 Task: Research Airbnb options in Hsinchu, Taiwan from 5th December, 2023 to 15th December, 2023 for 9 adults.5 bedrooms having 5 beds and 5 bathrooms. Property type can be house. Booking option can be shelf check-in. Look for 5 properties as per requirement.
Action: Mouse moved to (611, 81)
Screenshot: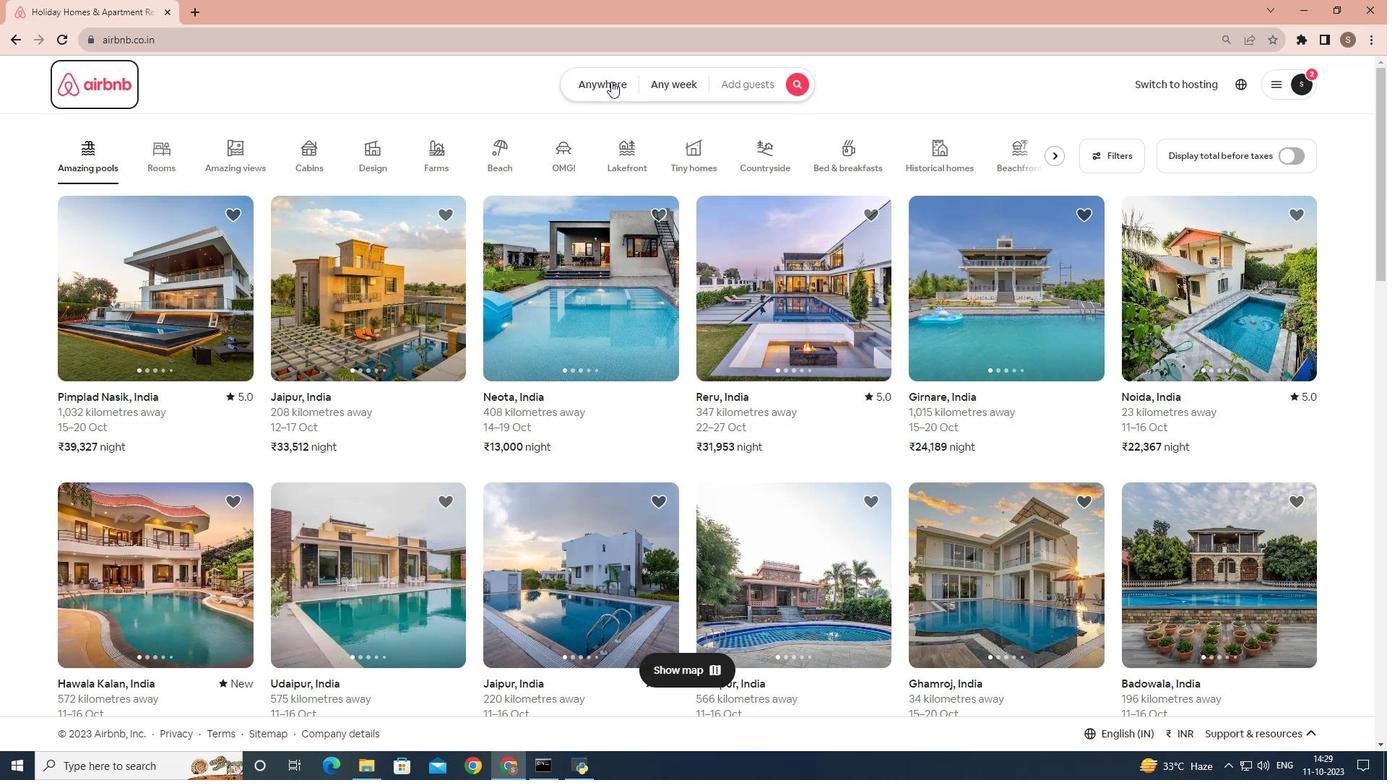 
Action: Mouse pressed left at (611, 81)
Screenshot: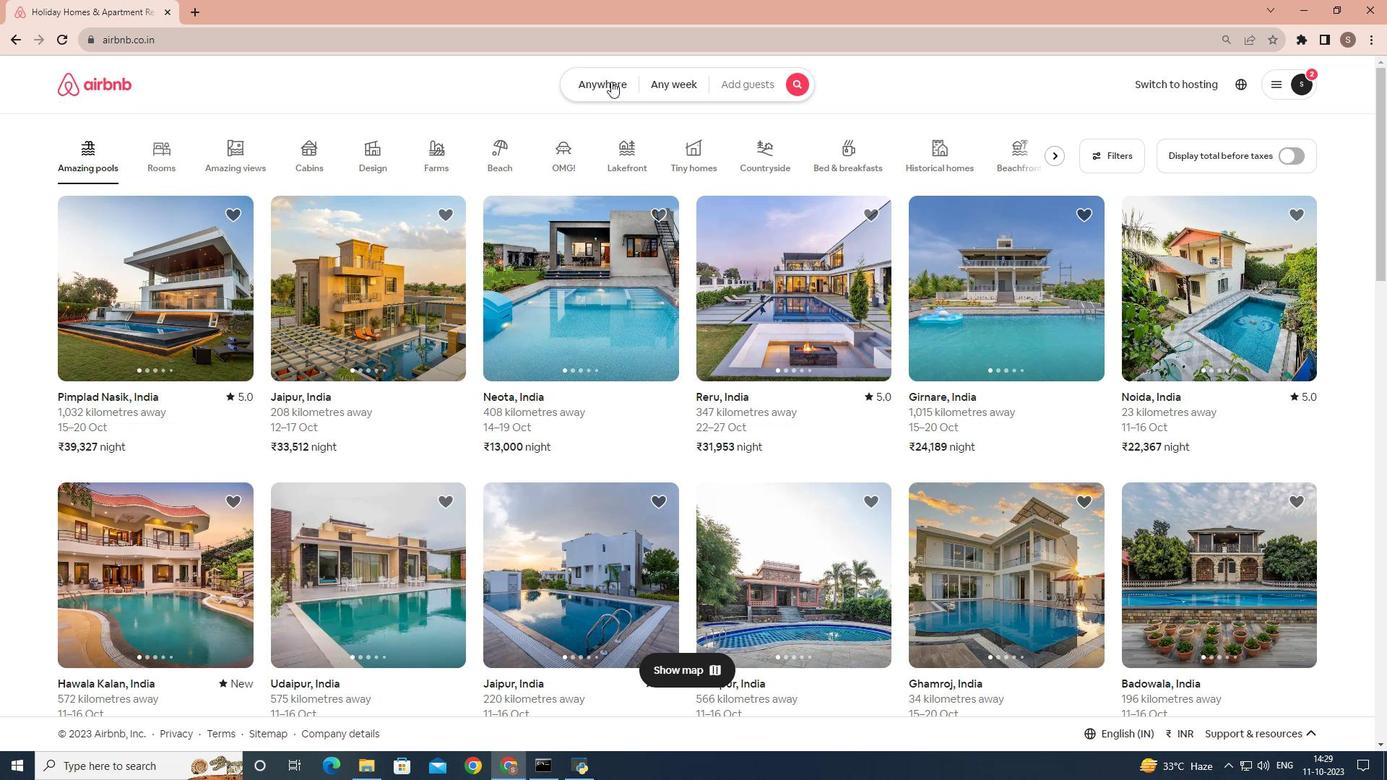 
Action: Mouse moved to (557, 155)
Screenshot: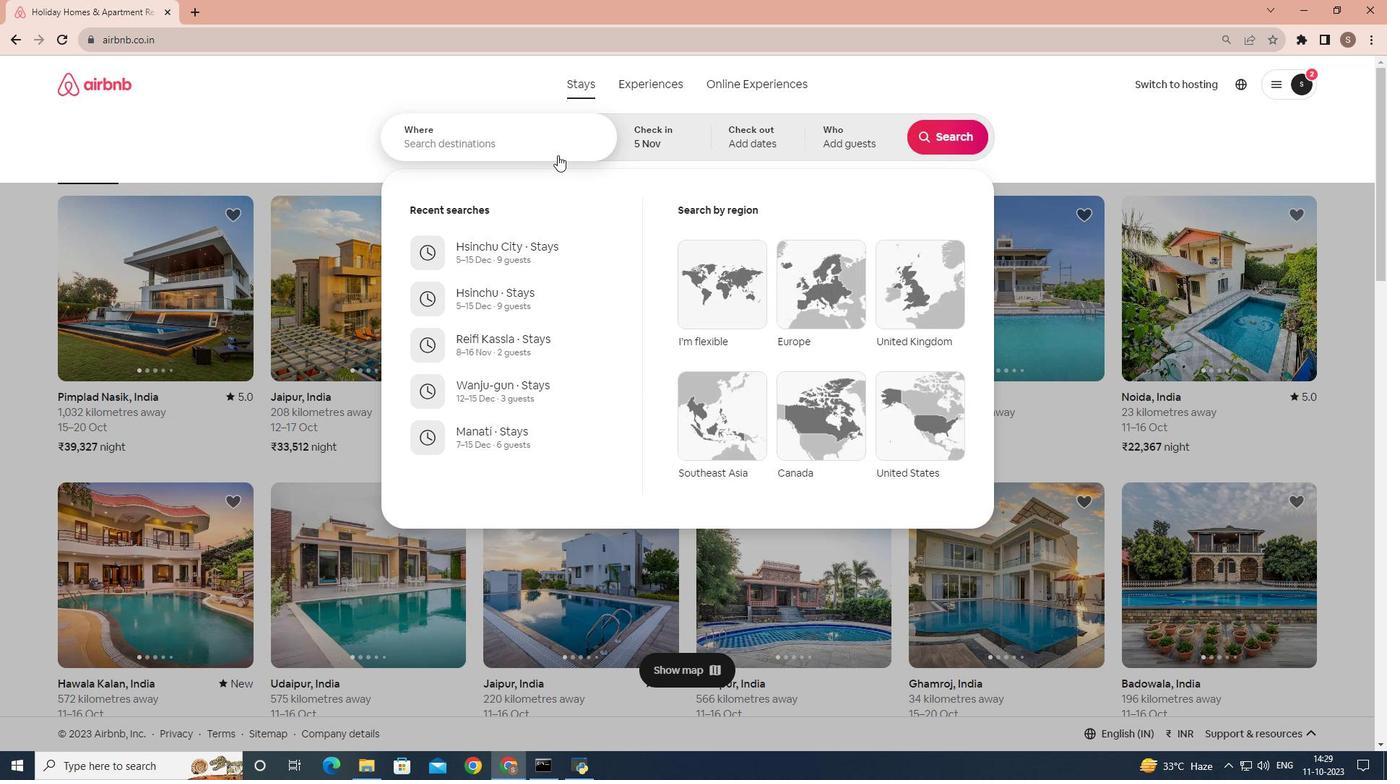 
Action: Mouse pressed left at (557, 155)
Screenshot: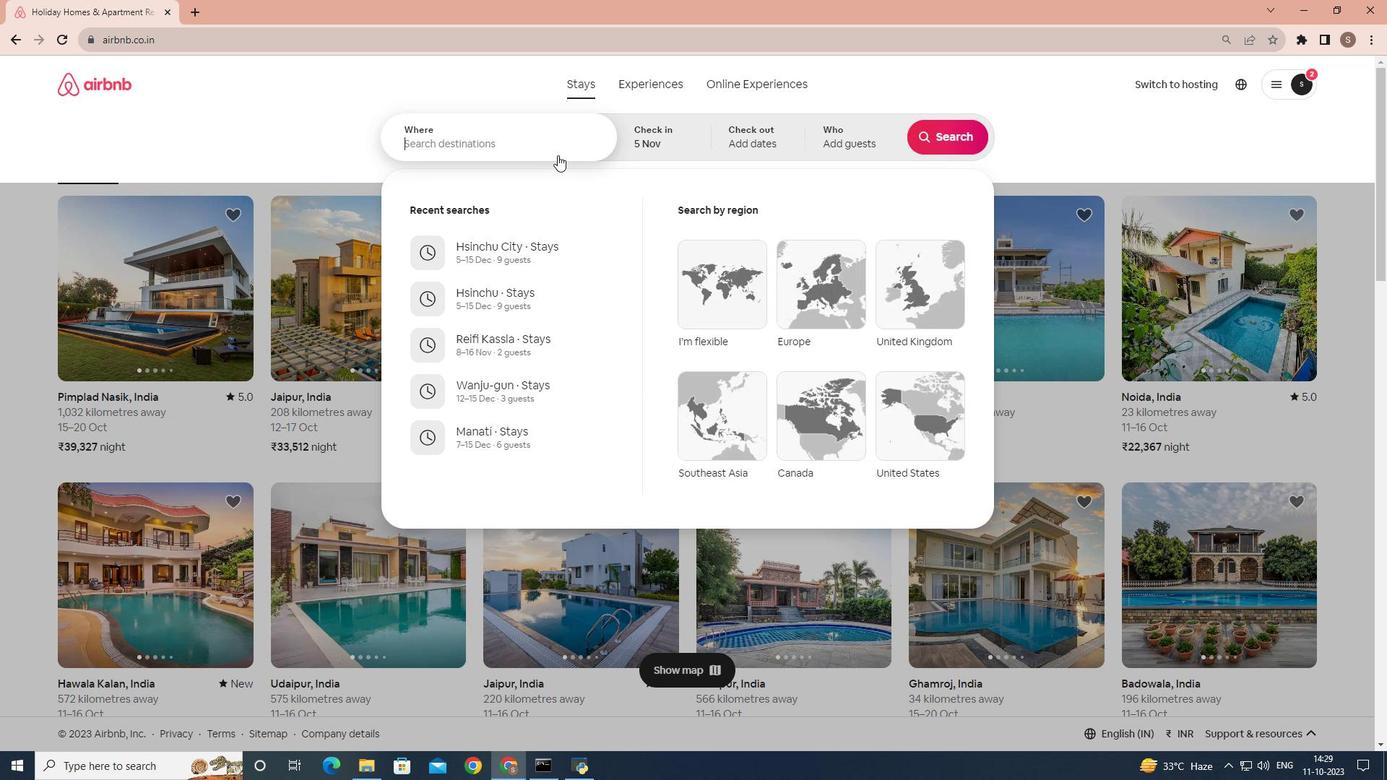 
Action: Mouse moved to (556, 155)
Screenshot: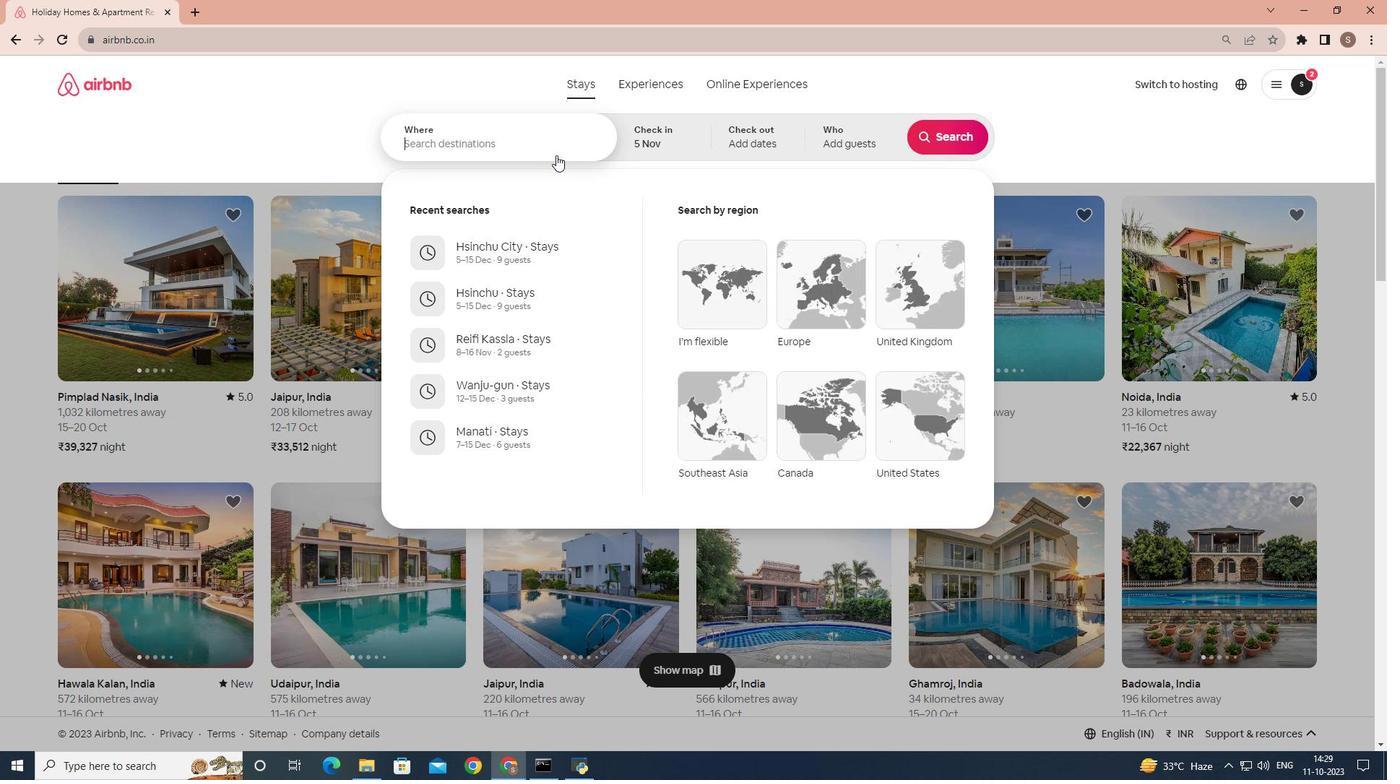 
Action: Key pressed <Key.shift>Hi<Key.backspace>sinchu,<Key.space><Key.shift>taiwan
Screenshot: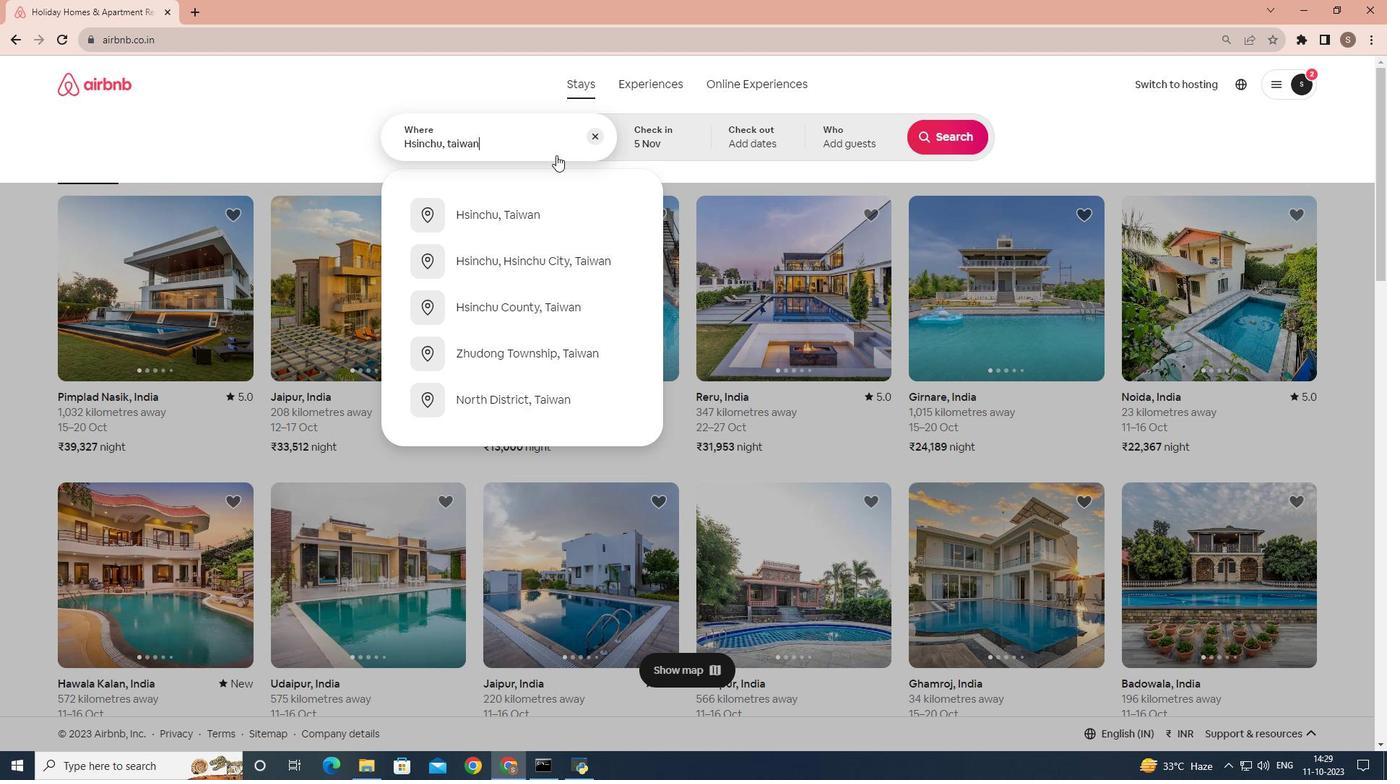 
Action: Mouse moved to (555, 203)
Screenshot: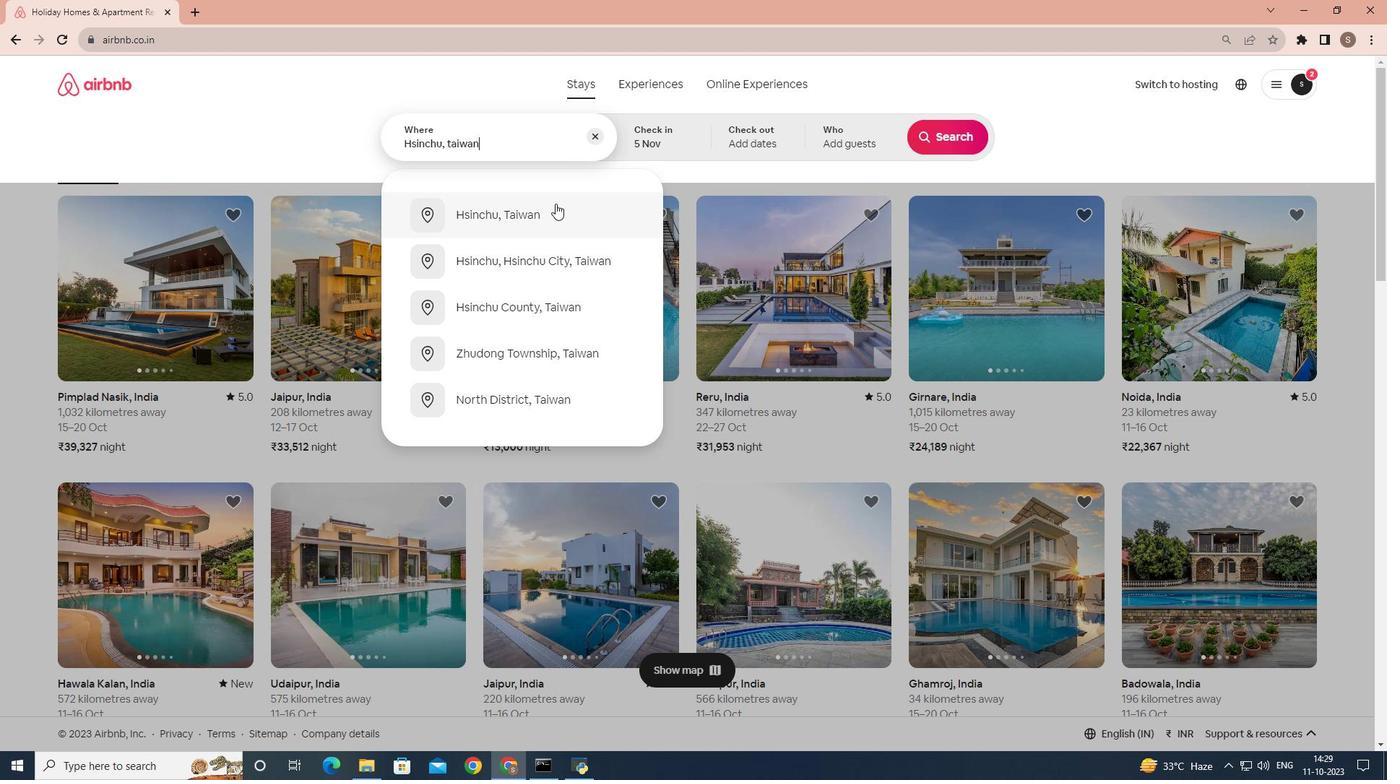 
Action: Mouse pressed left at (555, 203)
Screenshot: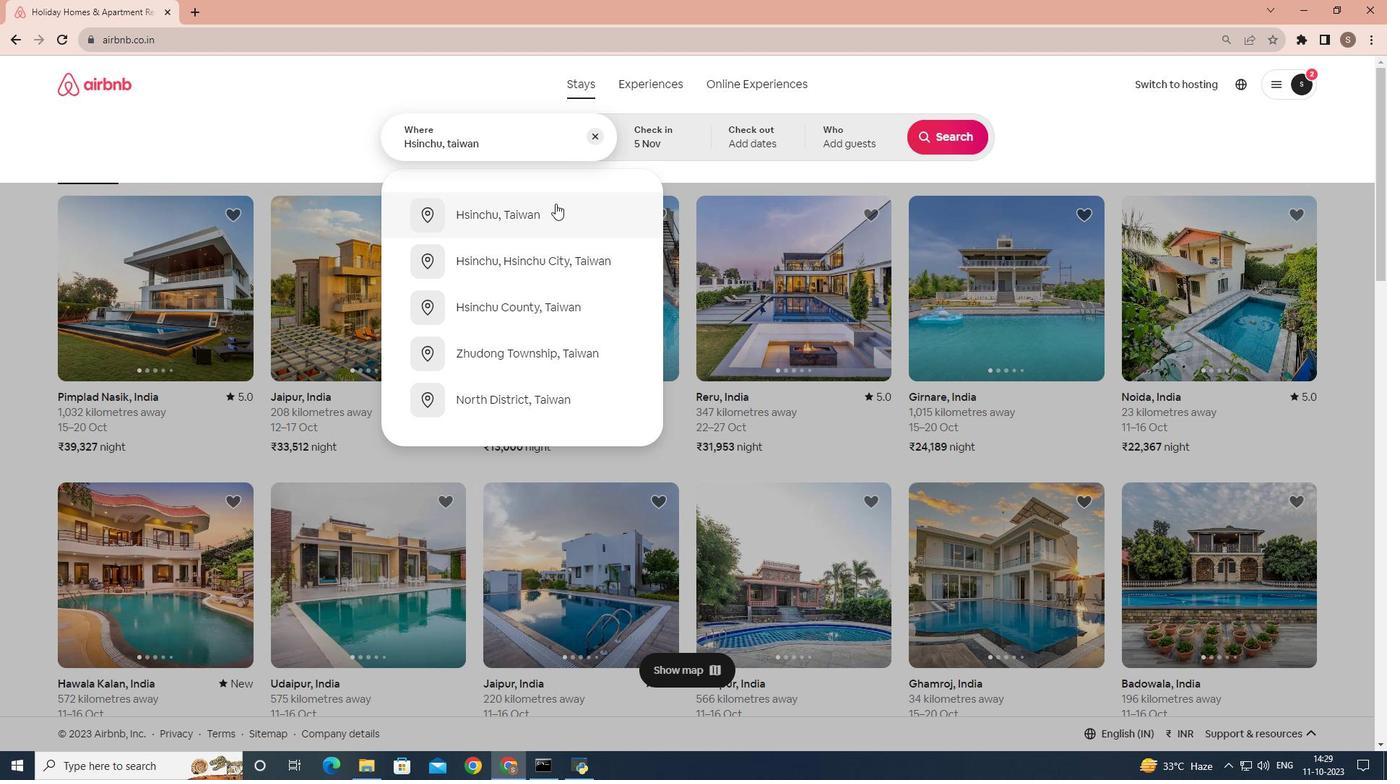 
Action: Mouse moved to (688, 137)
Screenshot: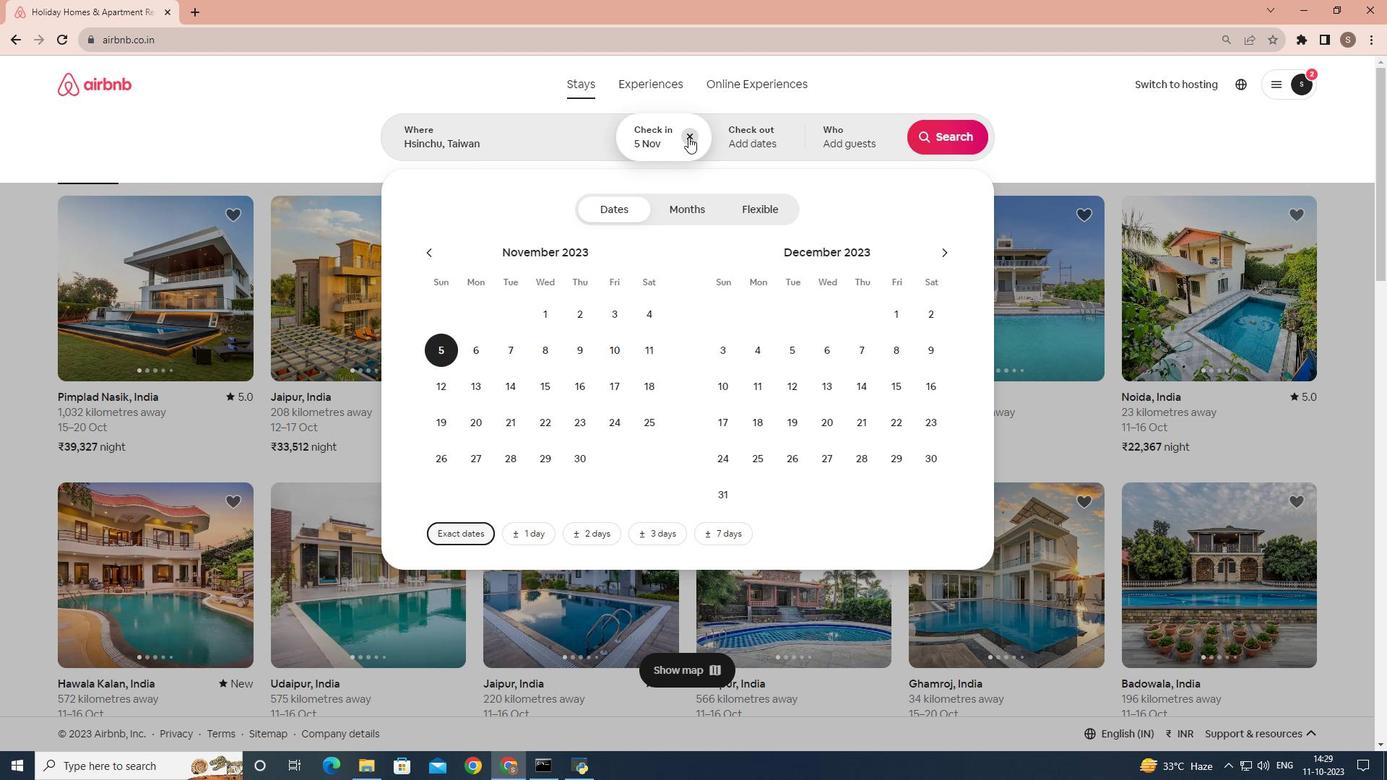 
Action: Mouse pressed left at (688, 137)
Screenshot: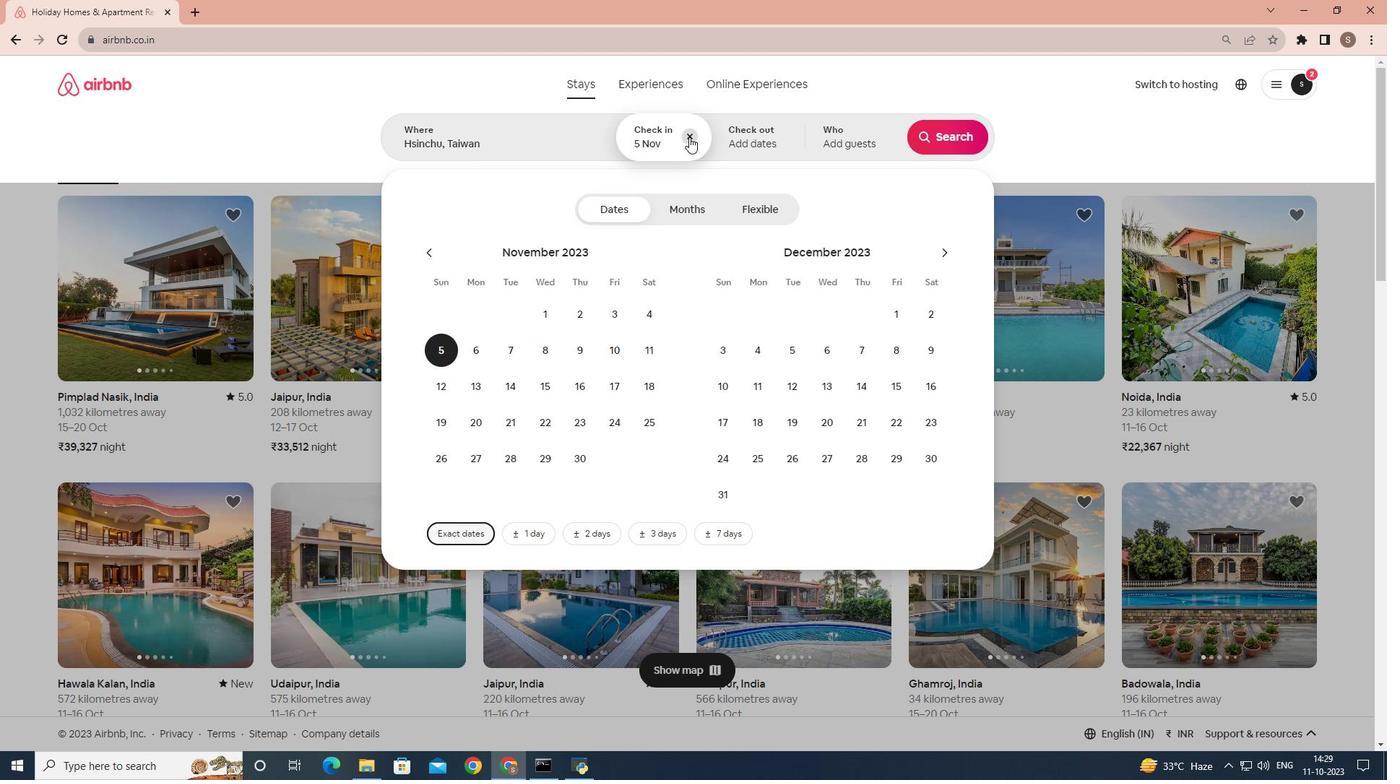 
Action: Mouse moved to (799, 356)
Screenshot: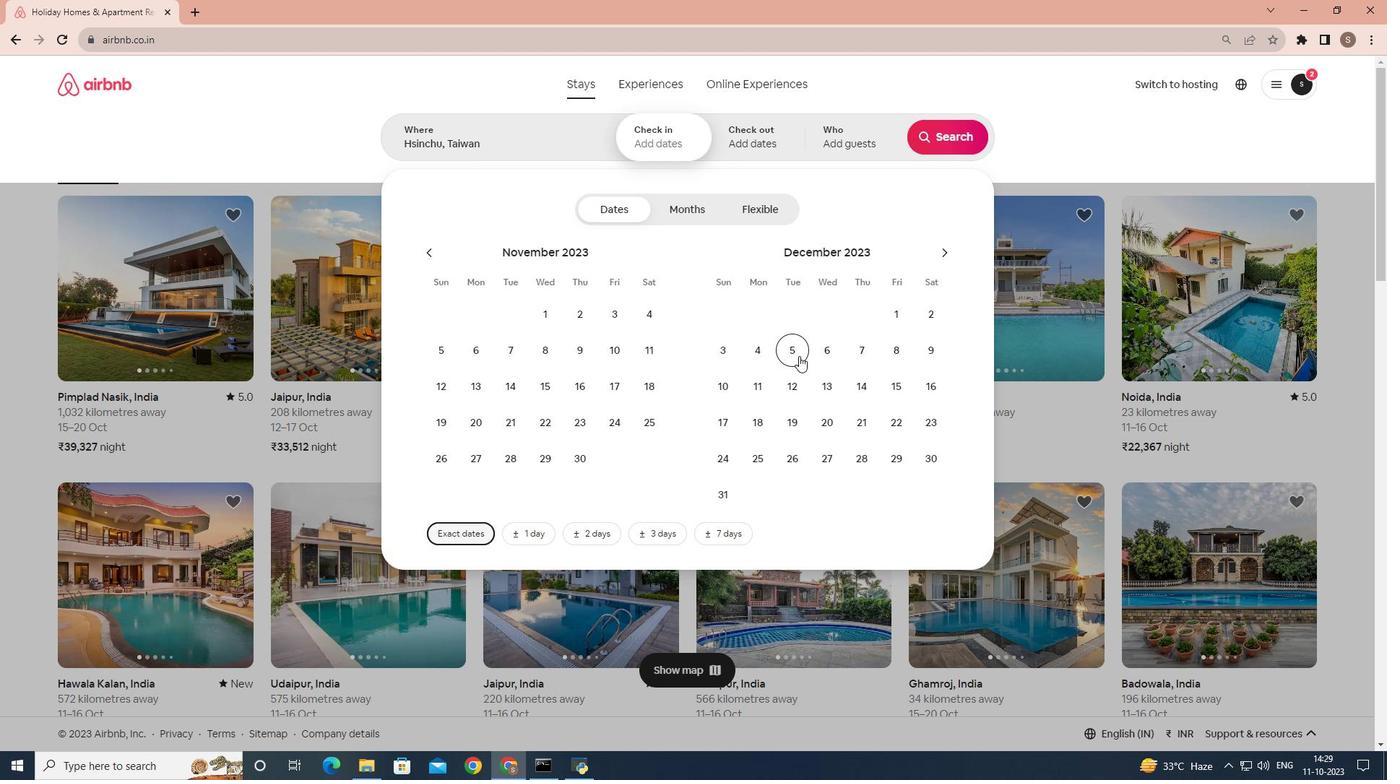 
Action: Mouse pressed left at (799, 356)
Screenshot: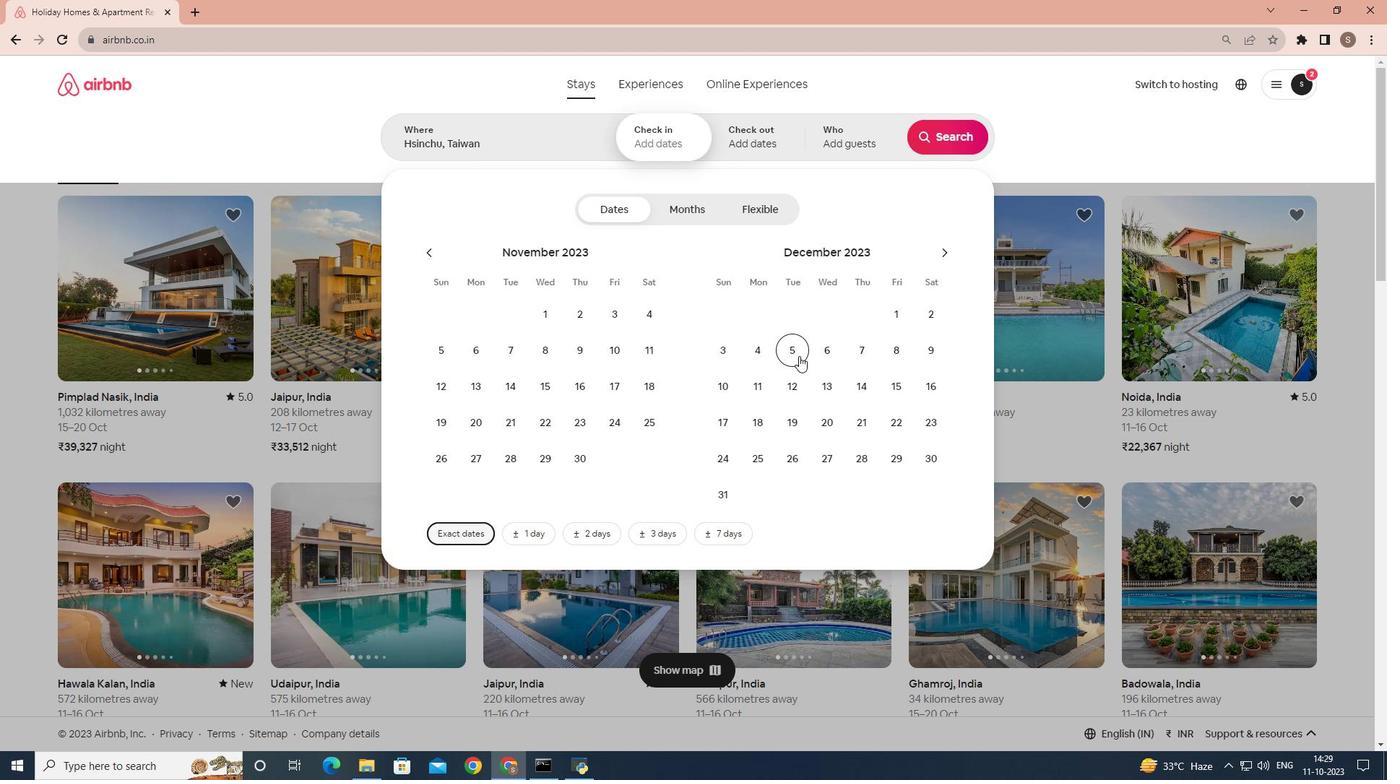 
Action: Mouse moved to (896, 389)
Screenshot: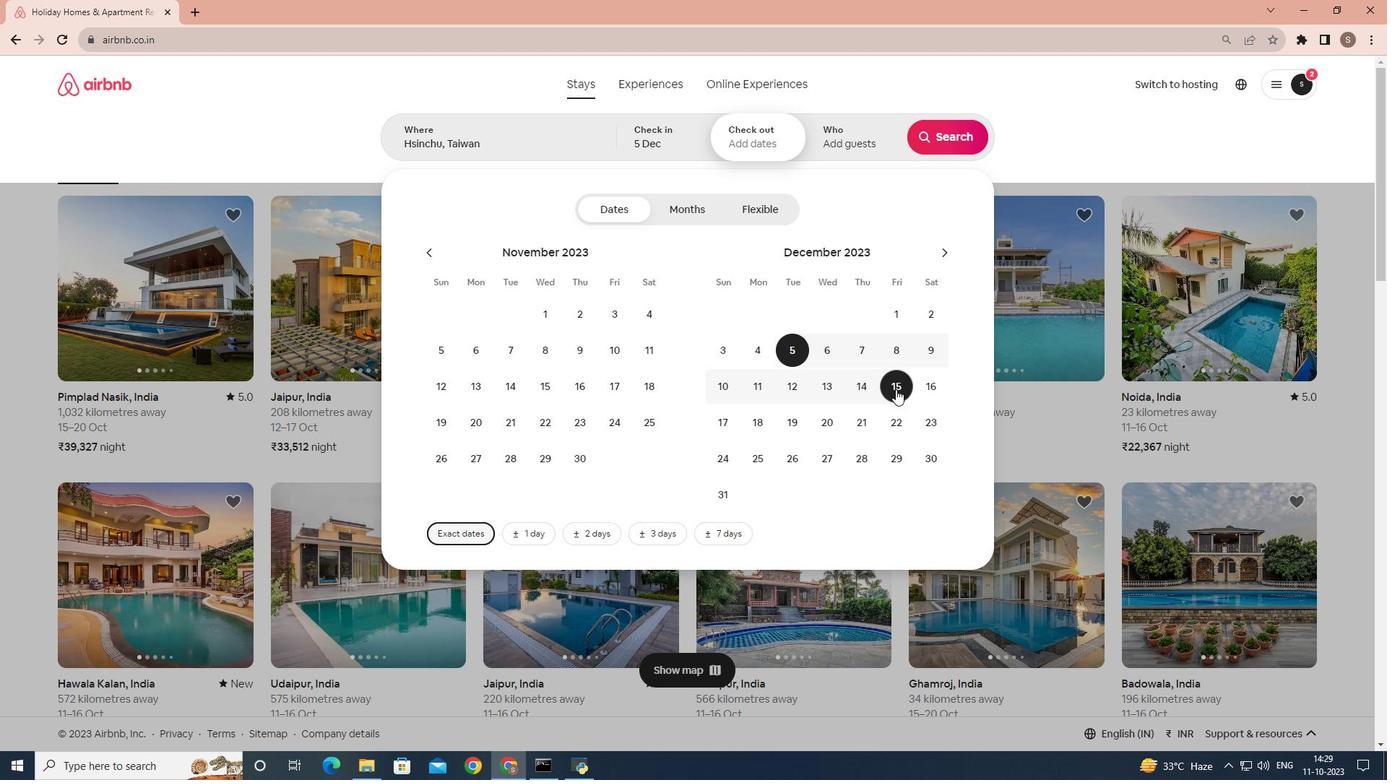 
Action: Mouse pressed left at (896, 389)
Screenshot: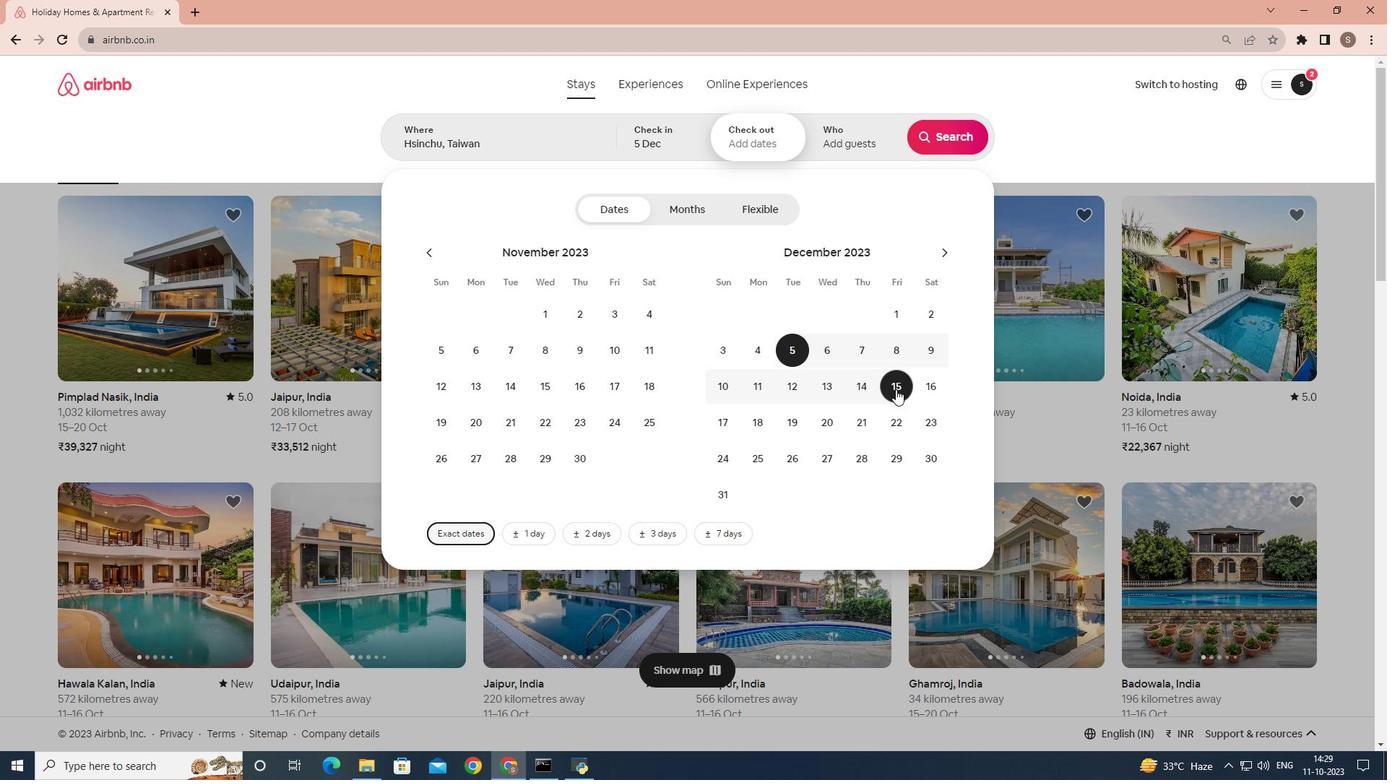 
Action: Mouse moved to (851, 143)
Screenshot: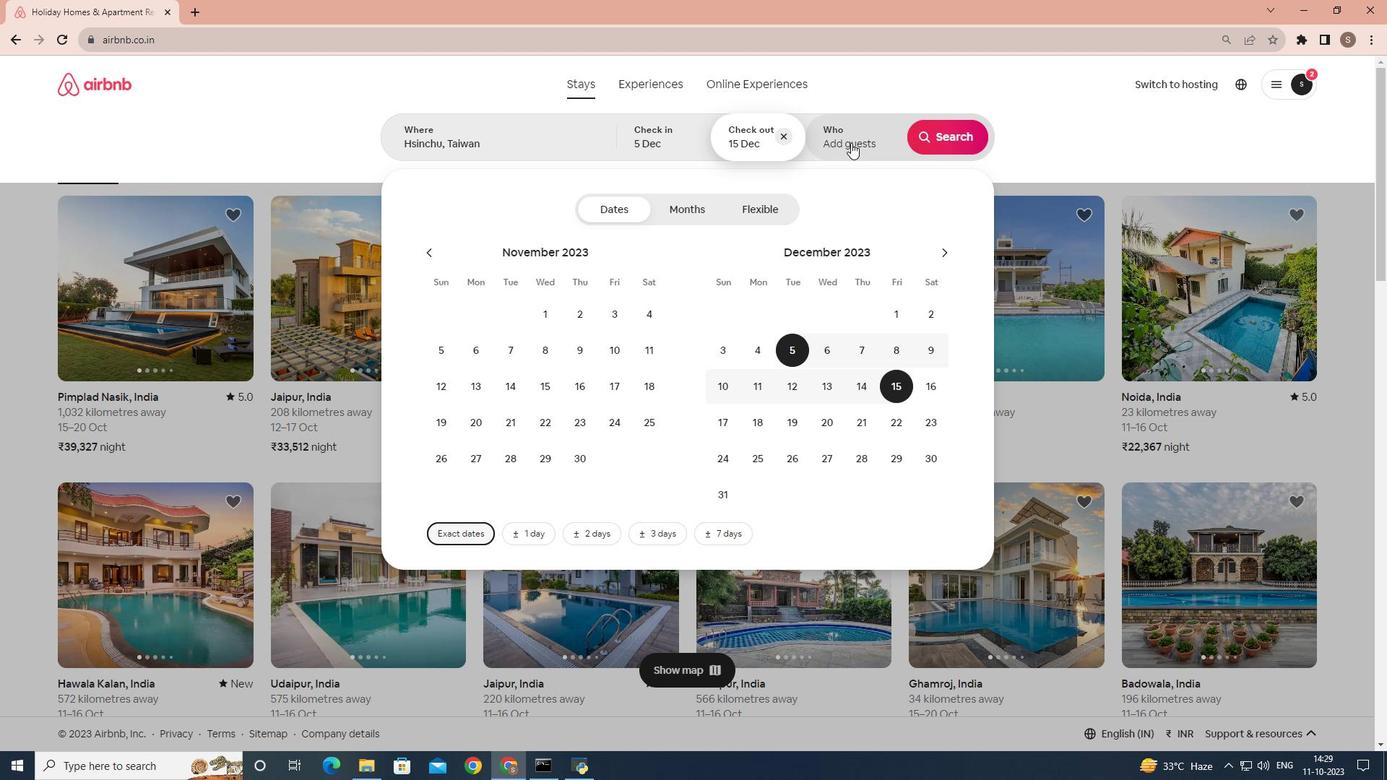 
Action: Mouse pressed left at (851, 143)
Screenshot: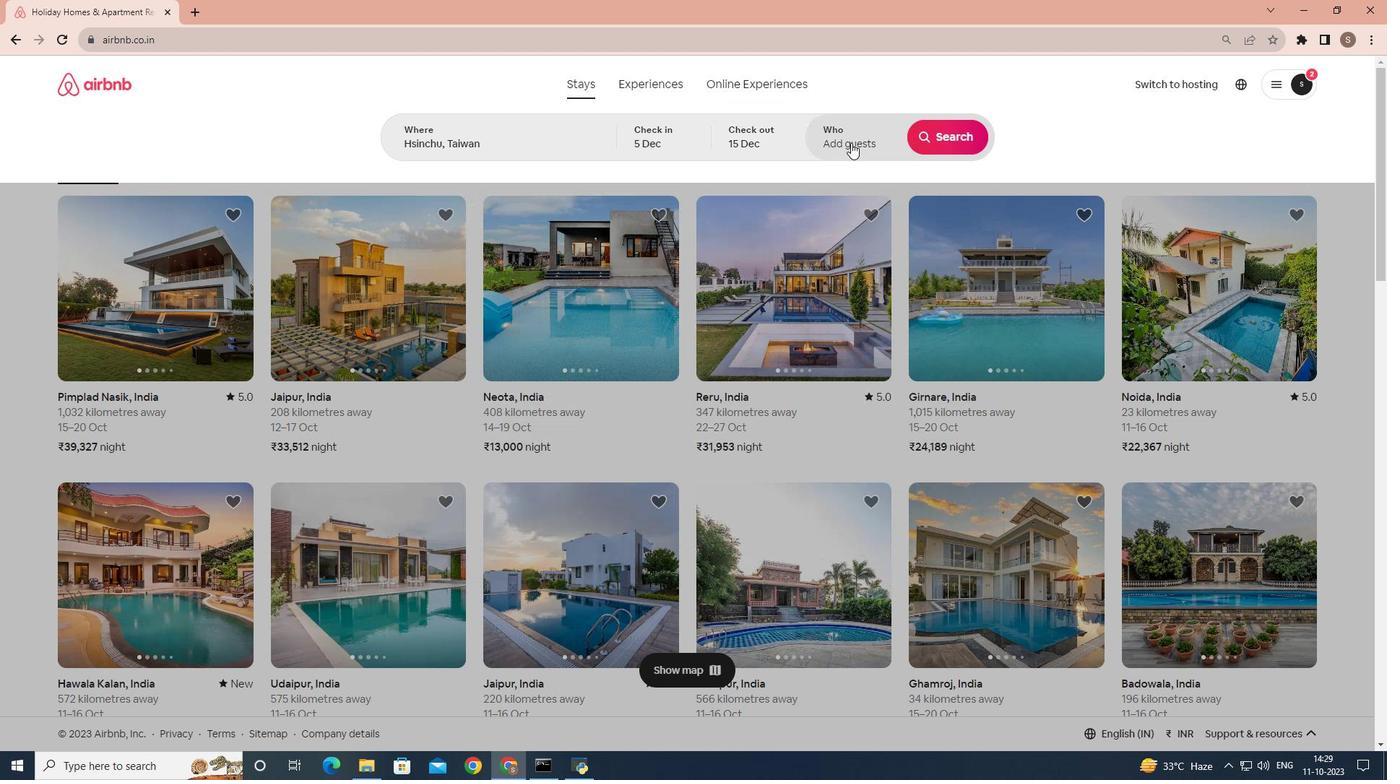 
Action: Mouse moved to (949, 207)
Screenshot: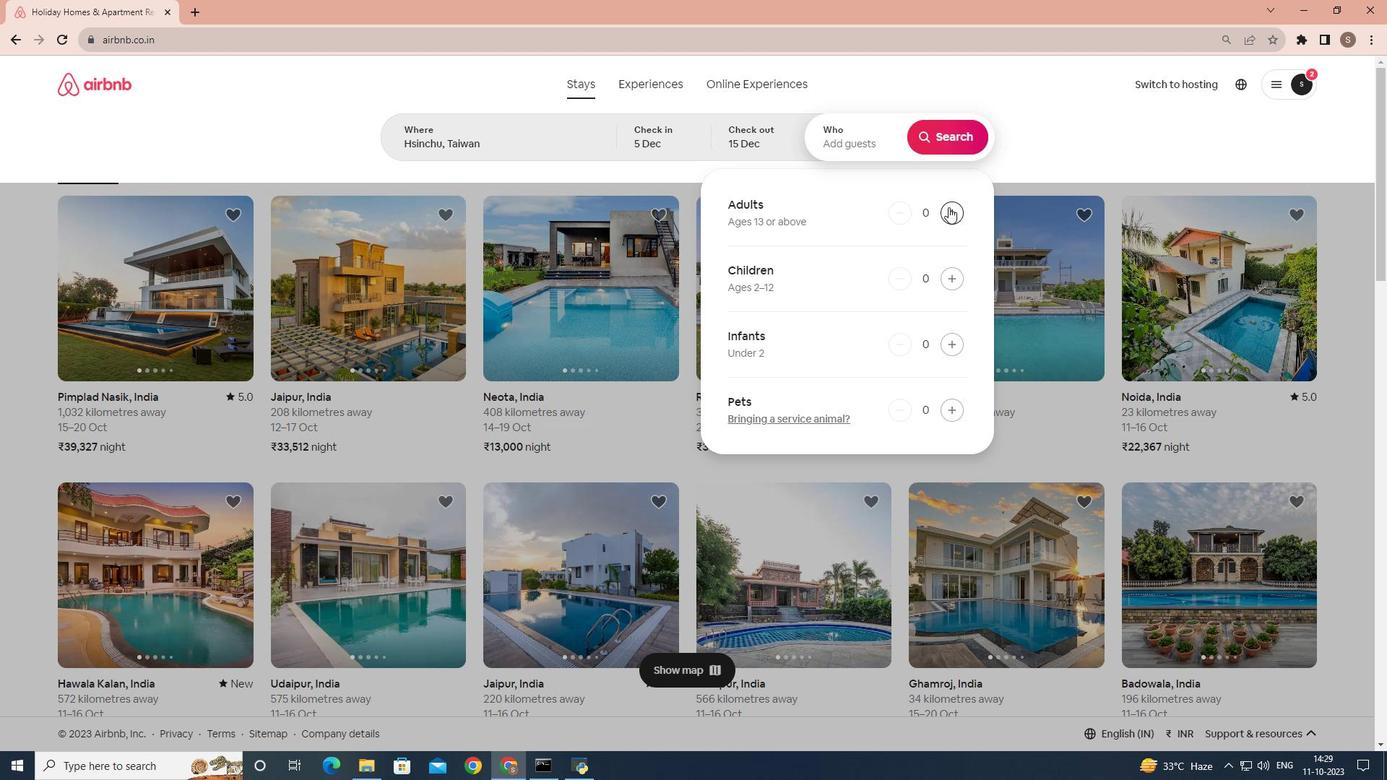 
Action: Mouse pressed left at (949, 207)
Screenshot: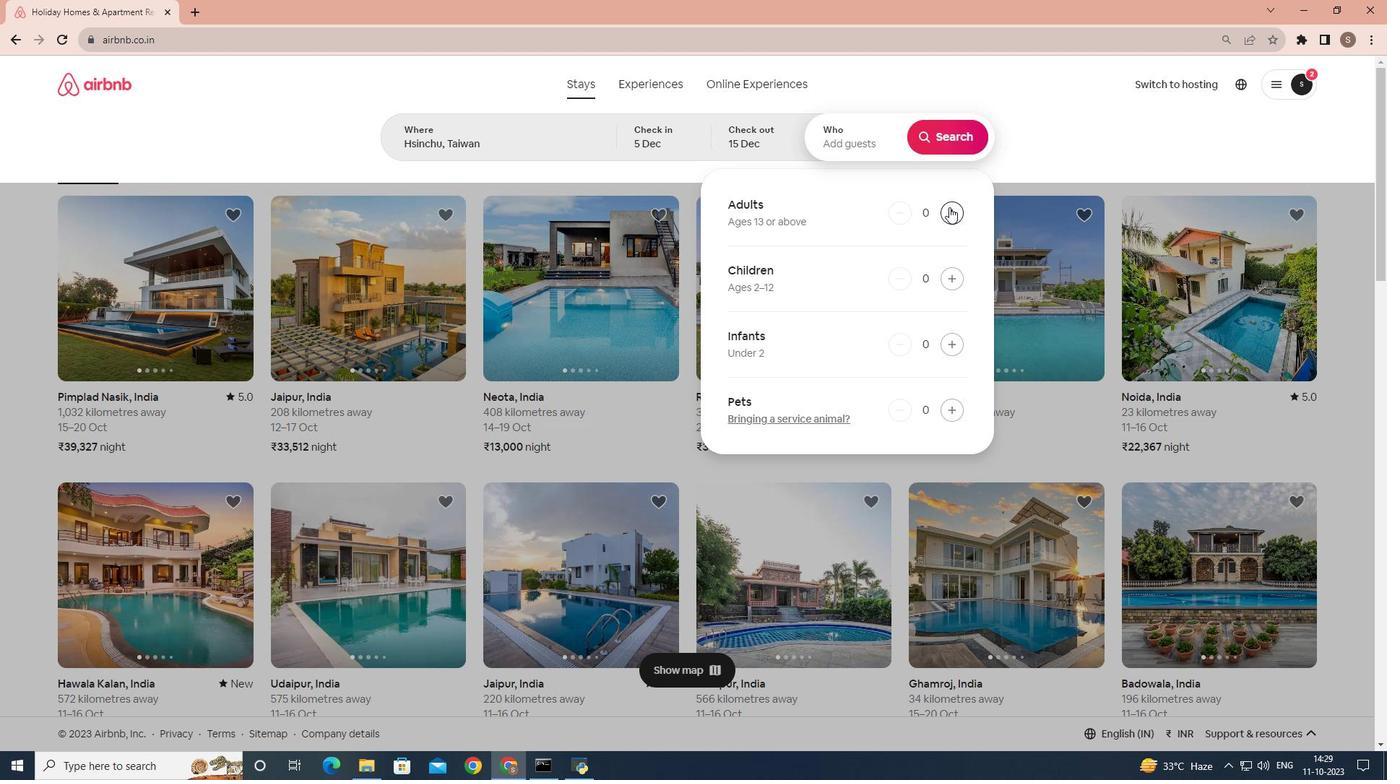 
Action: Mouse moved to (949, 207)
Screenshot: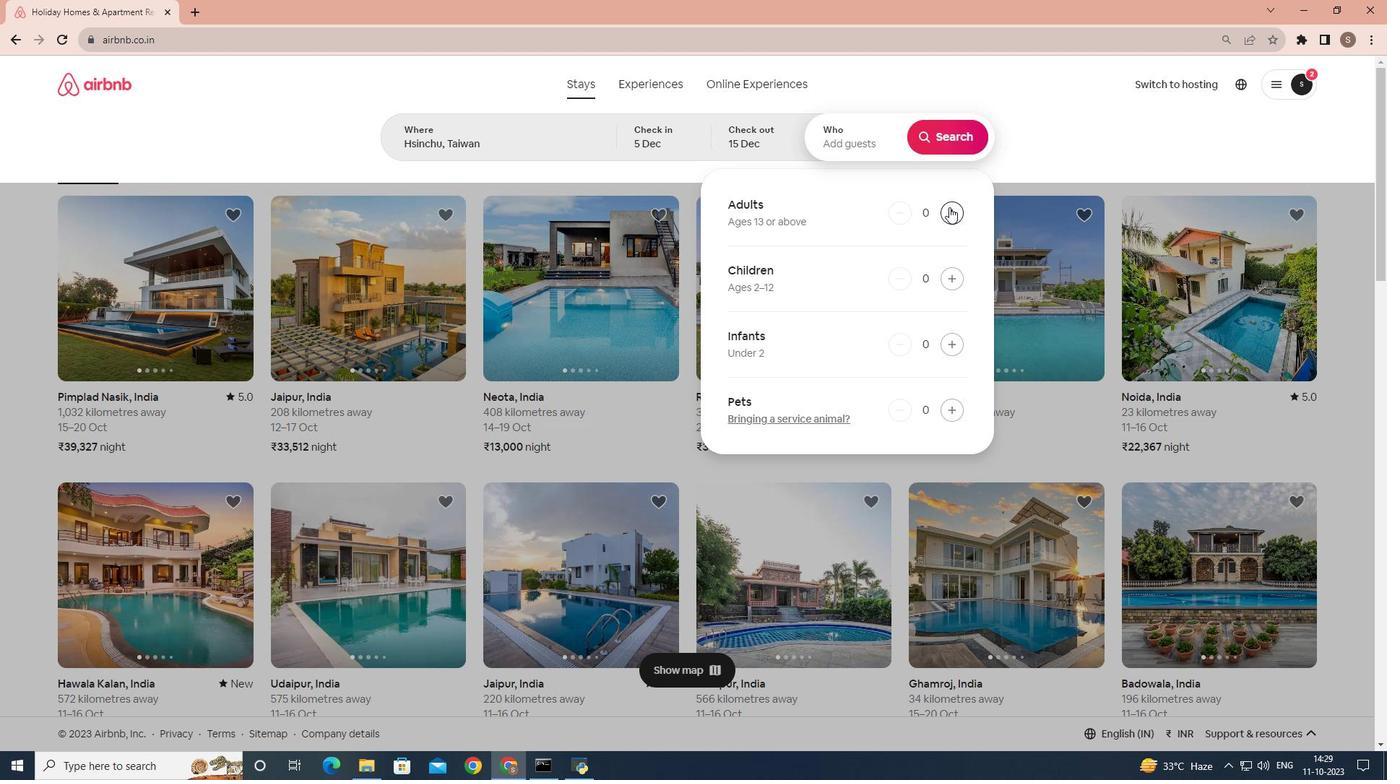 
Action: Mouse pressed left at (949, 207)
Screenshot: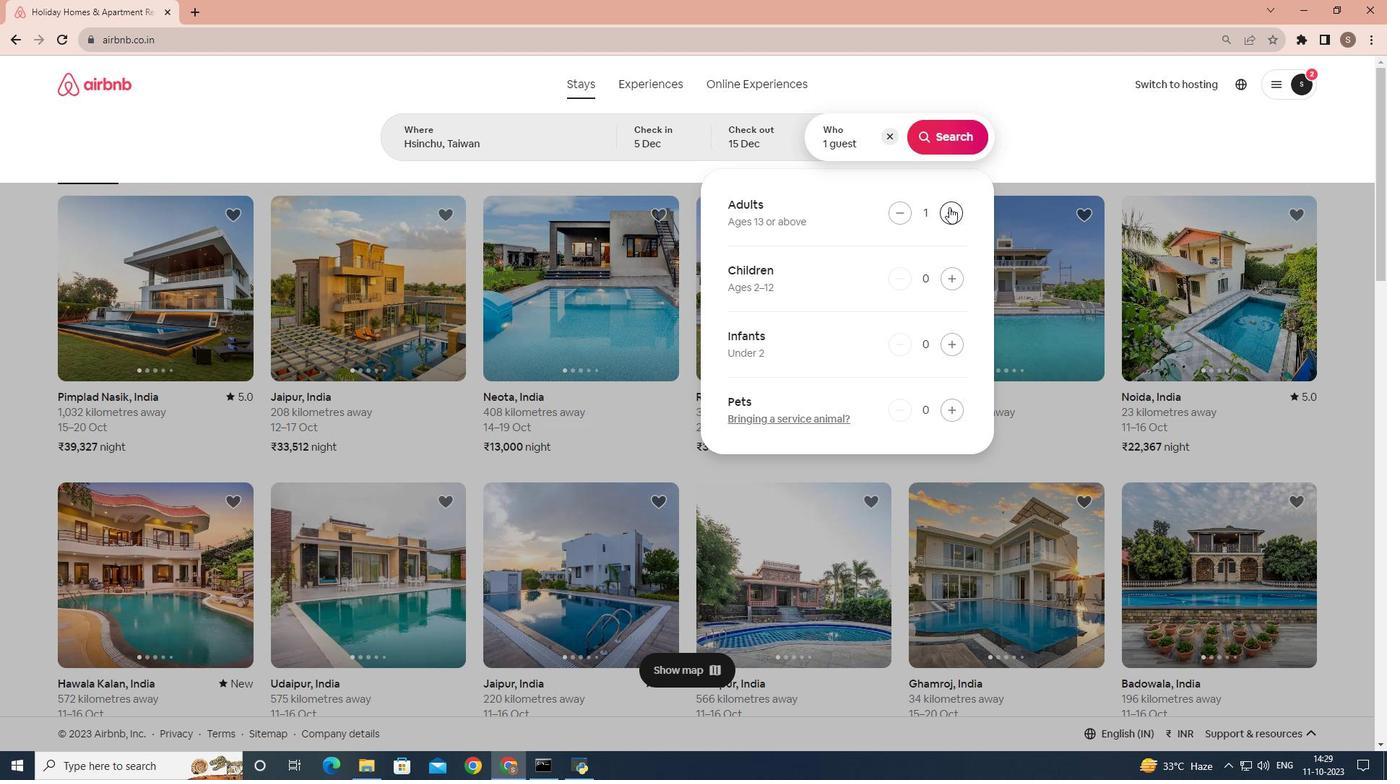 
Action: Mouse pressed left at (949, 207)
Screenshot: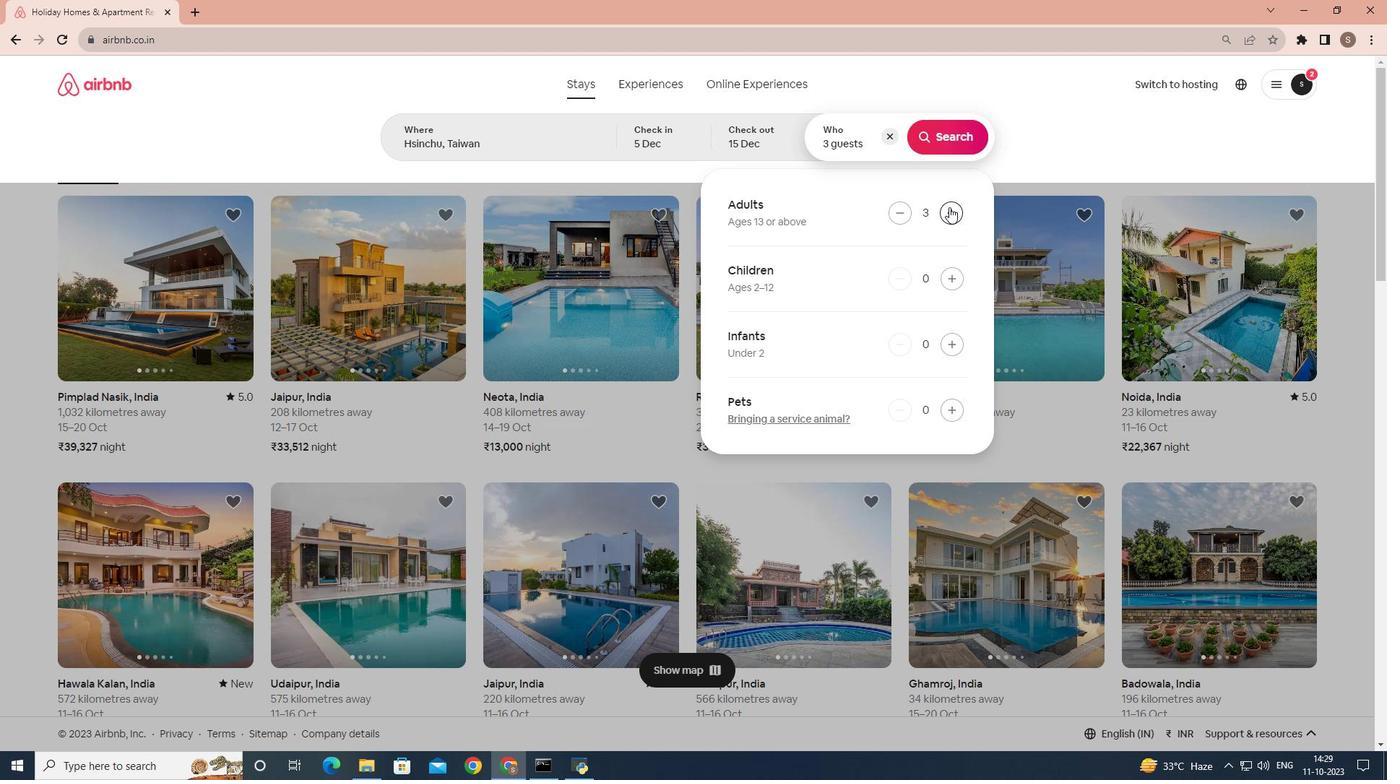 
Action: Mouse pressed left at (949, 207)
Screenshot: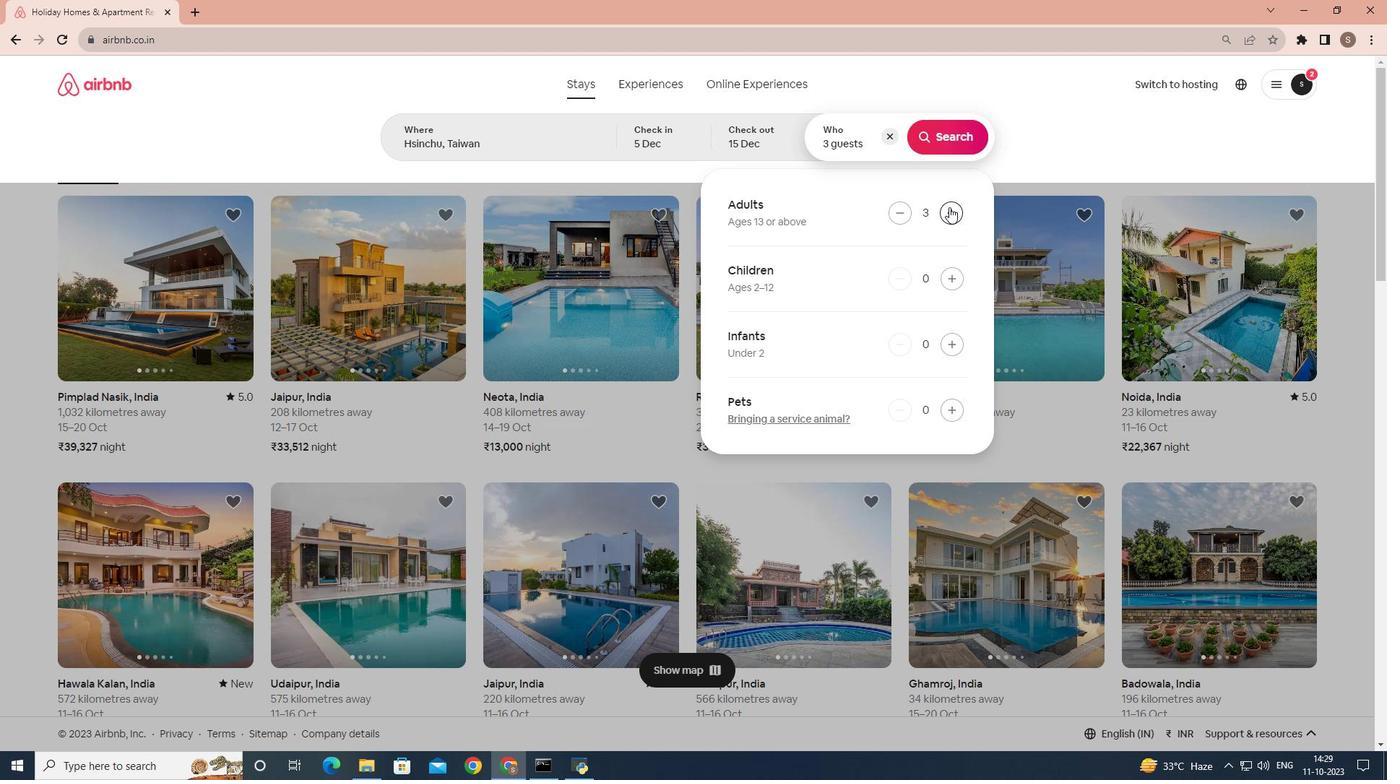 
Action: Mouse pressed left at (949, 207)
Screenshot: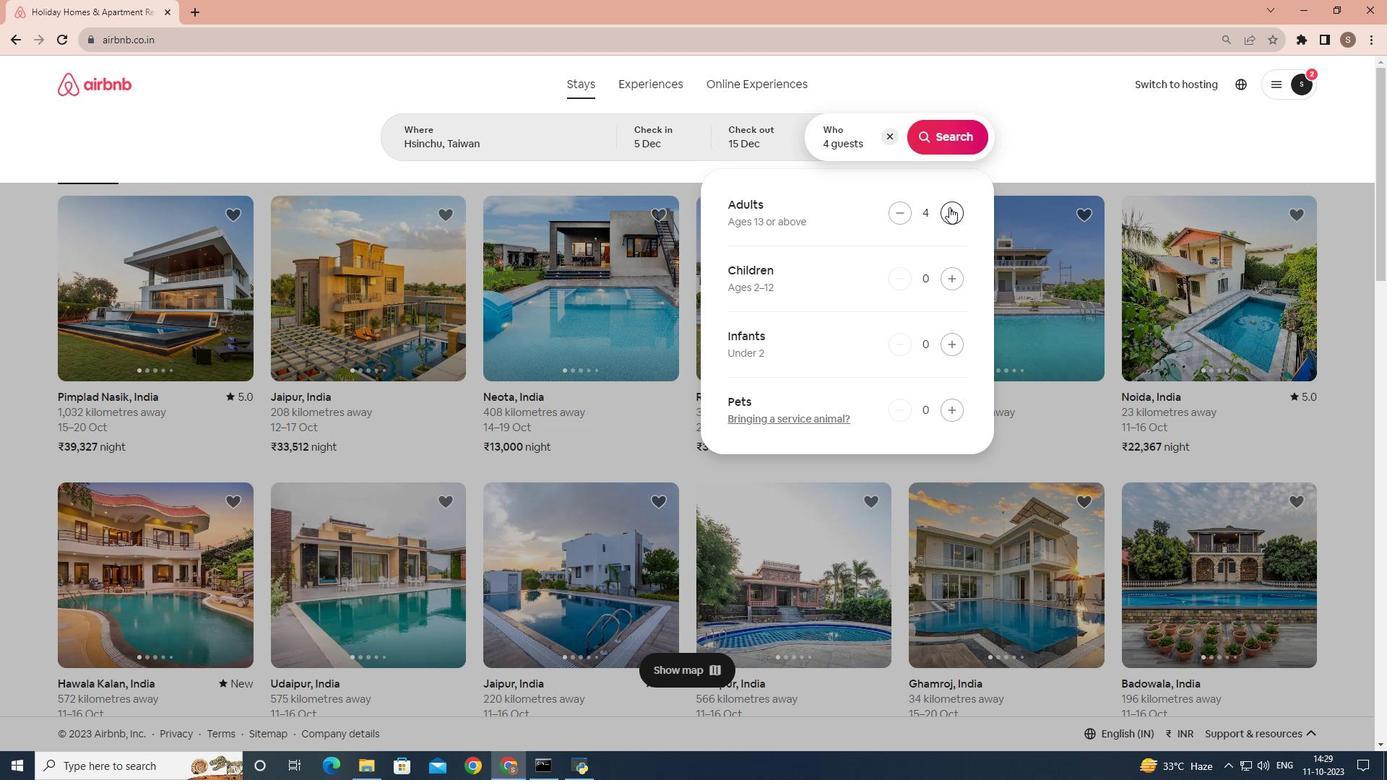 
Action: Mouse pressed left at (949, 207)
Screenshot: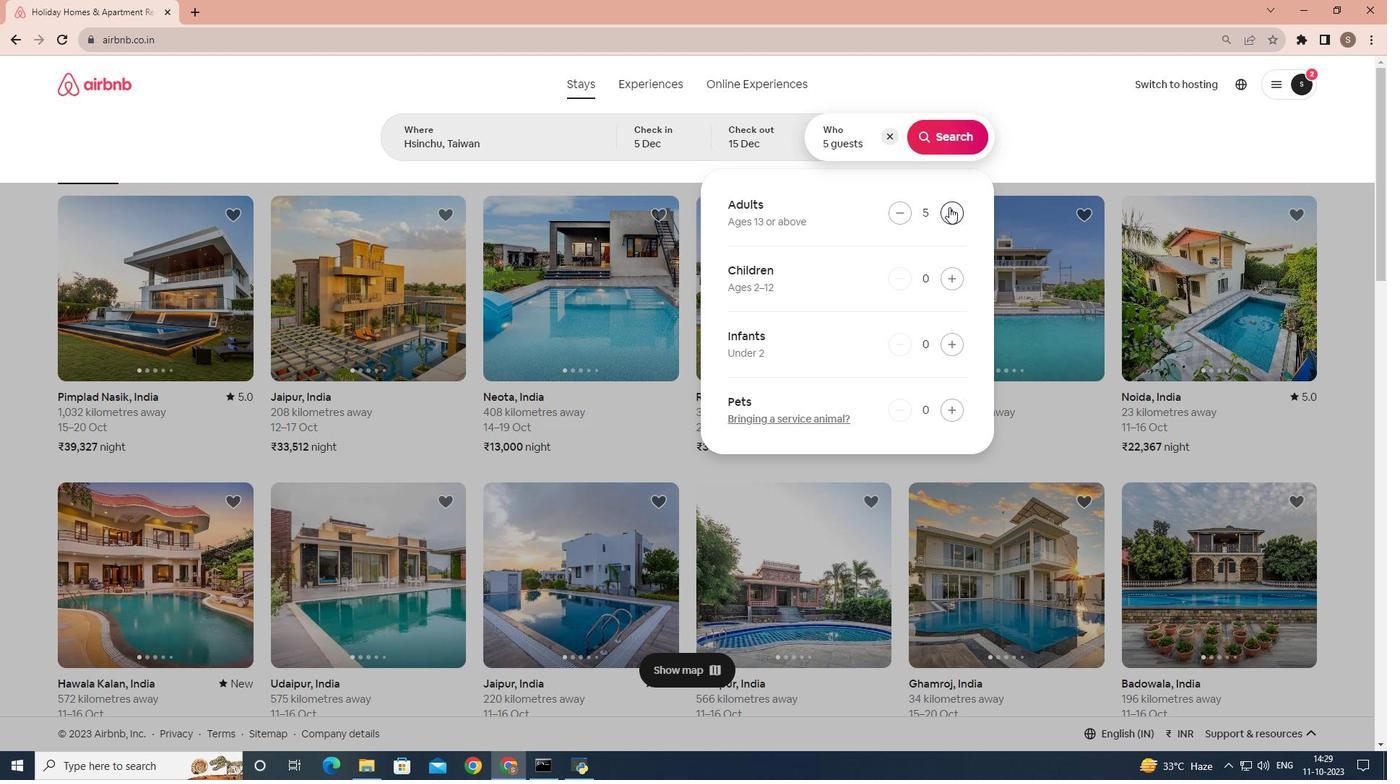 
Action: Mouse pressed left at (949, 207)
Screenshot: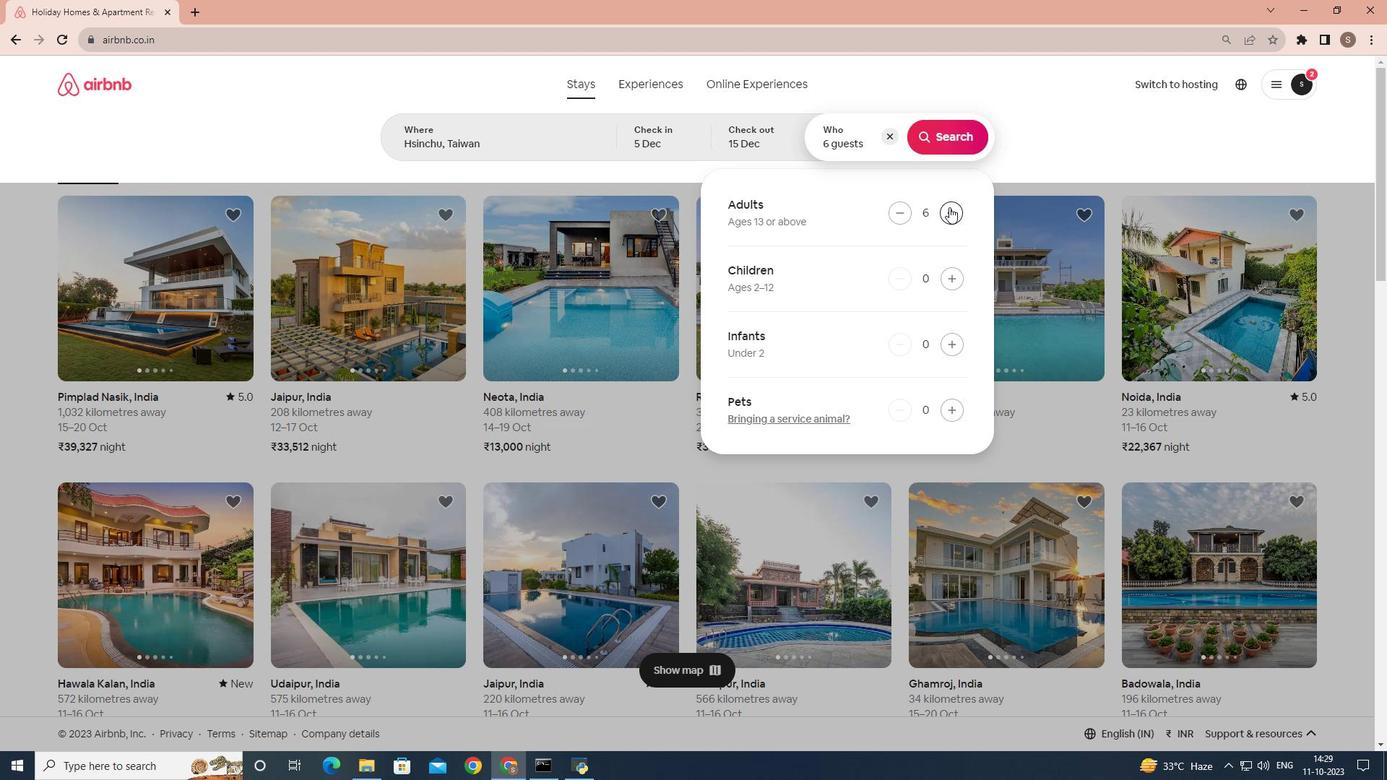 
Action: Mouse pressed left at (949, 207)
Screenshot: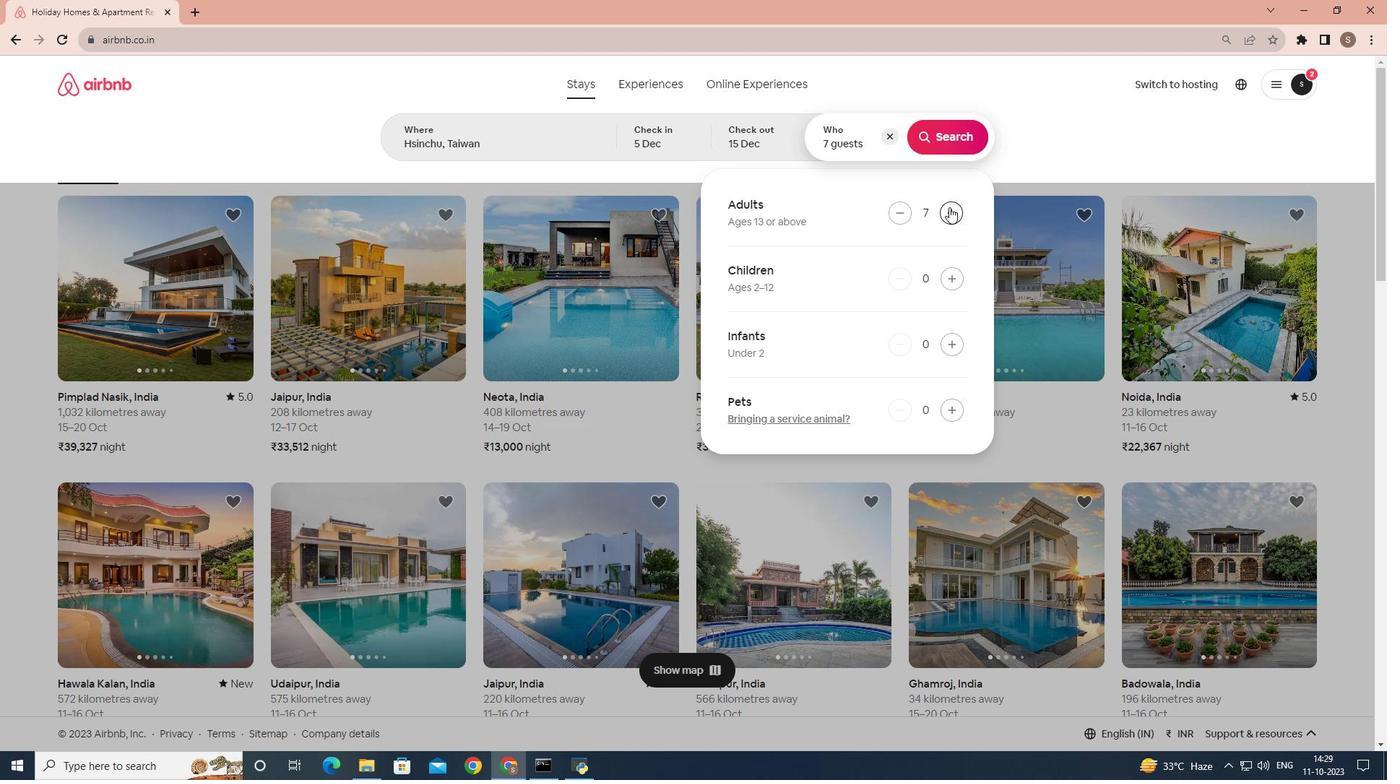 
Action: Mouse pressed left at (949, 207)
Screenshot: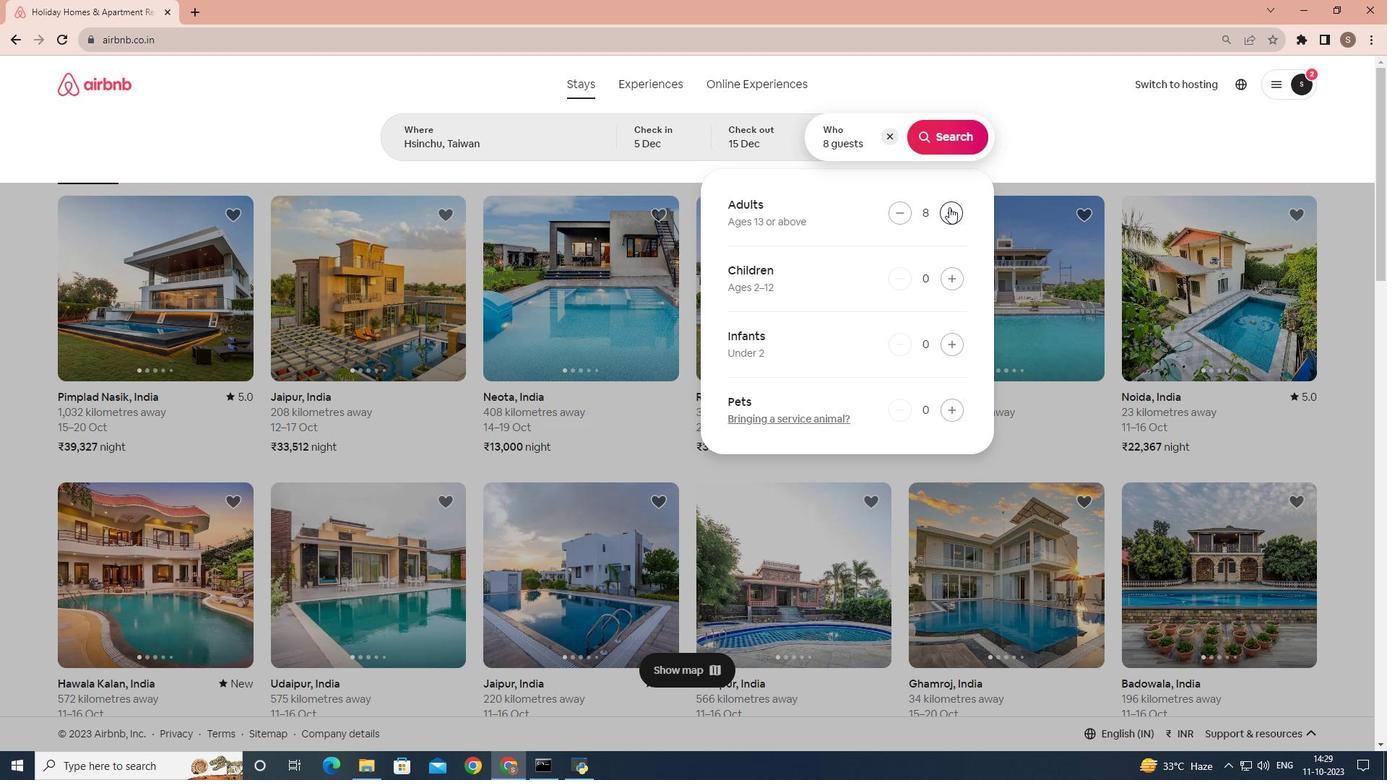 
Action: Mouse moved to (935, 134)
Screenshot: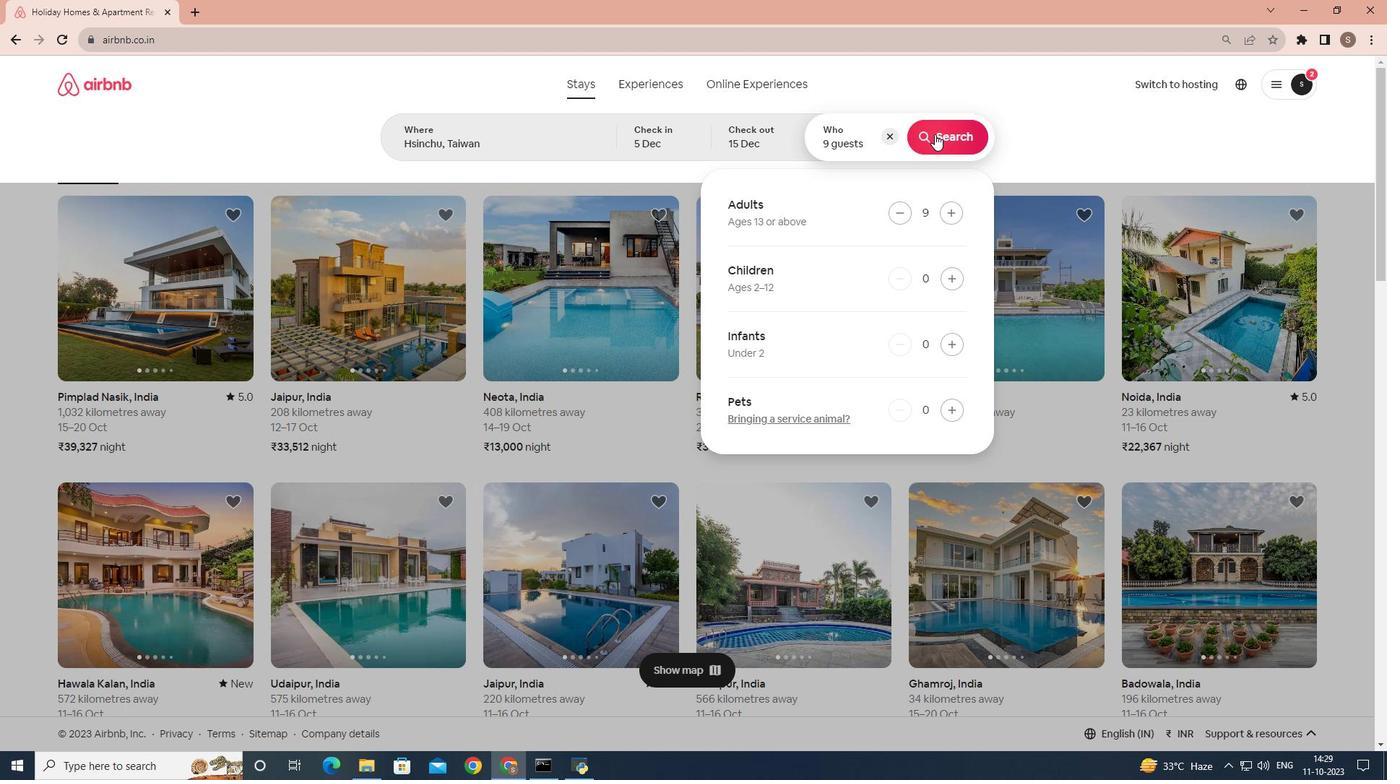 
Action: Mouse pressed left at (935, 134)
Screenshot: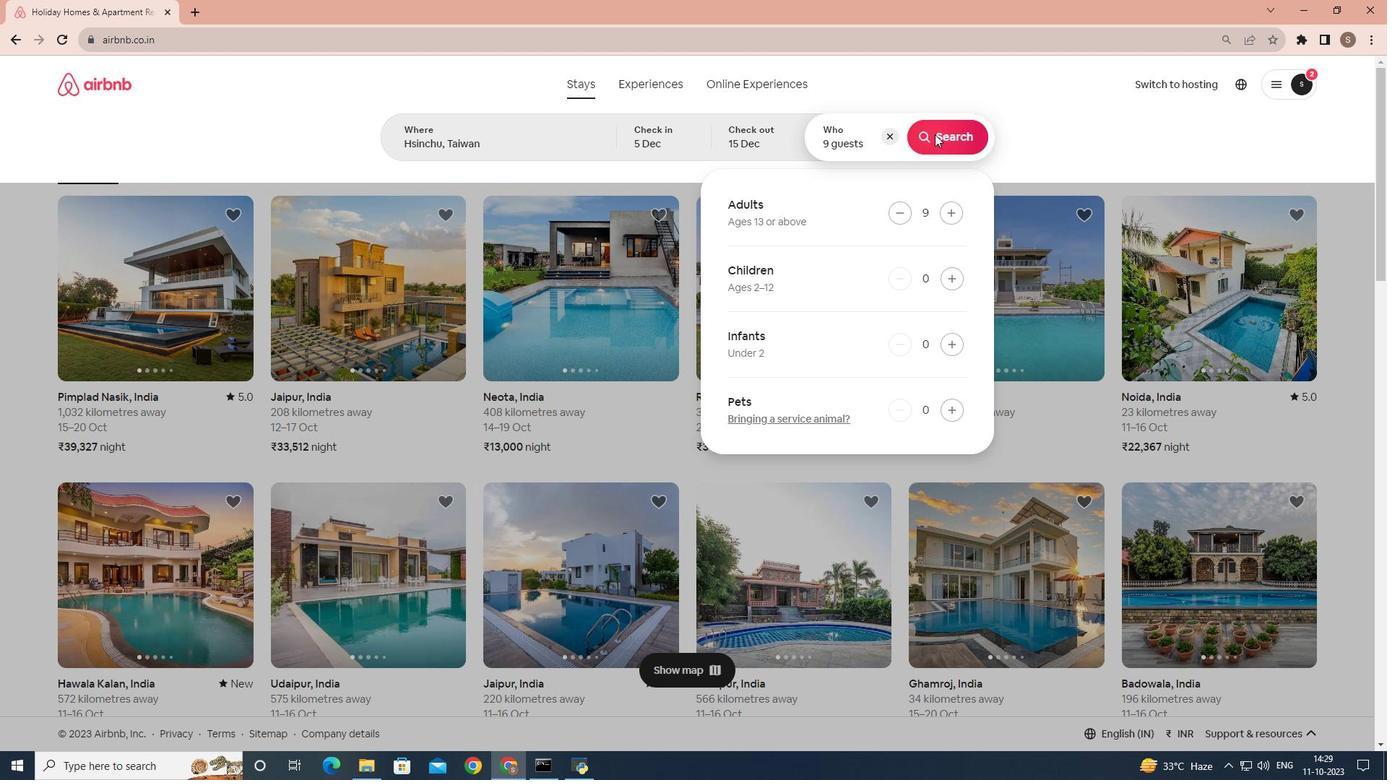 
Action: Mouse moved to (1131, 146)
Screenshot: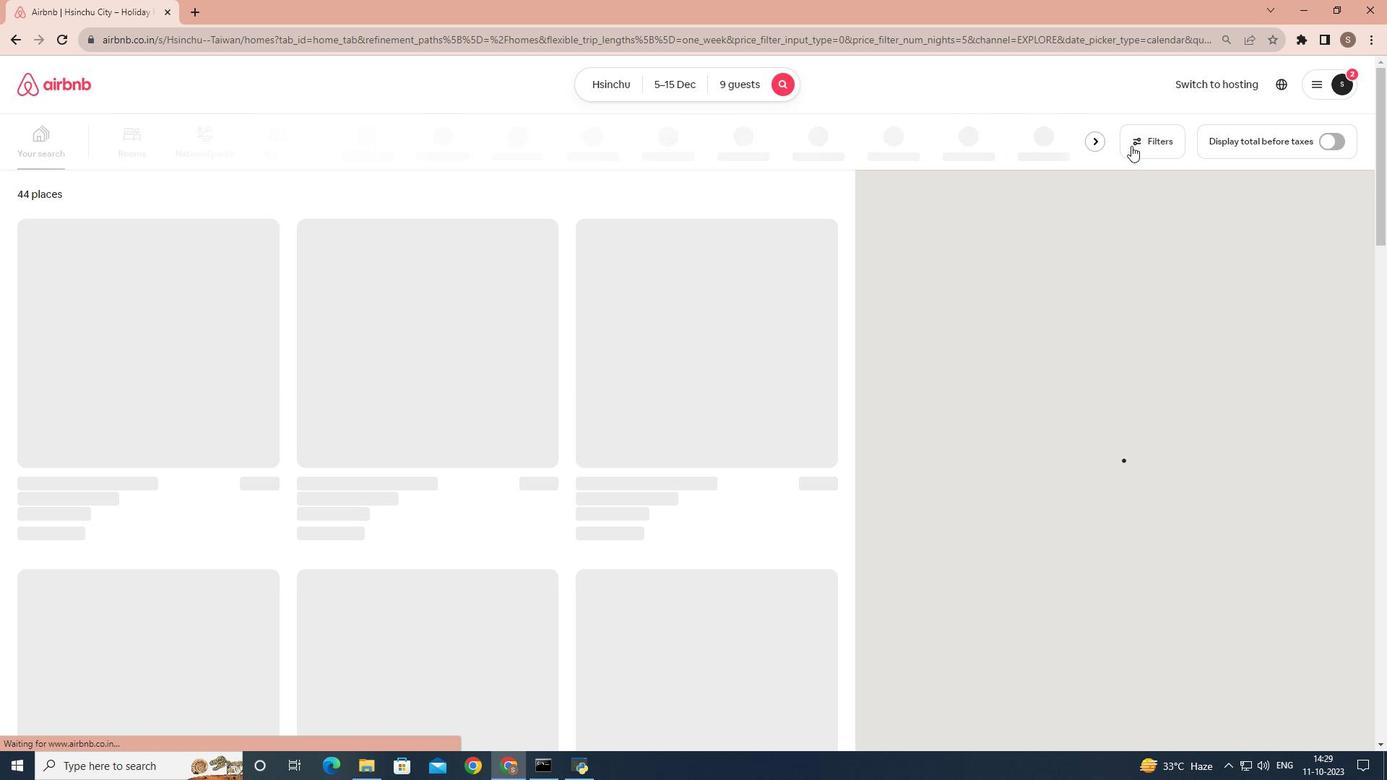 
Action: Mouse pressed left at (1131, 146)
Screenshot: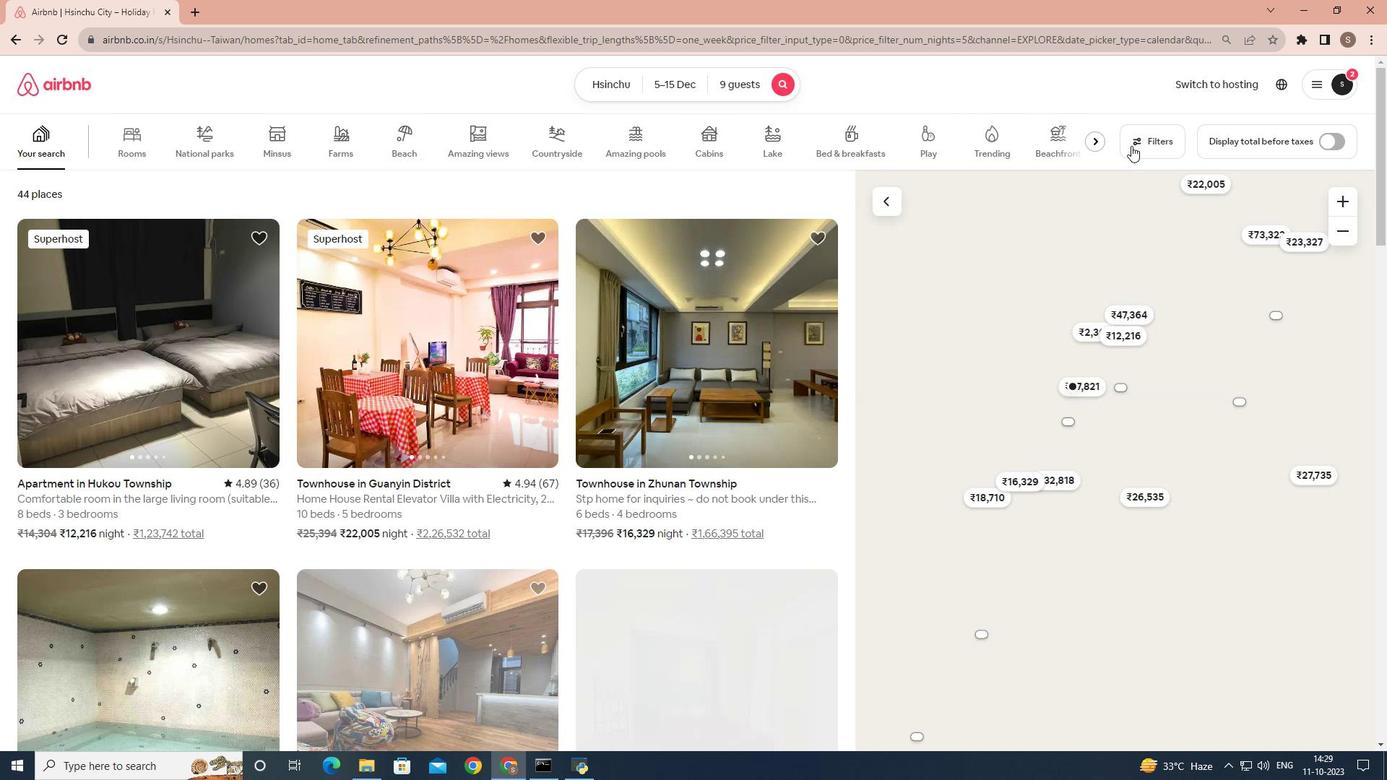 
Action: Mouse moved to (1173, 130)
Screenshot: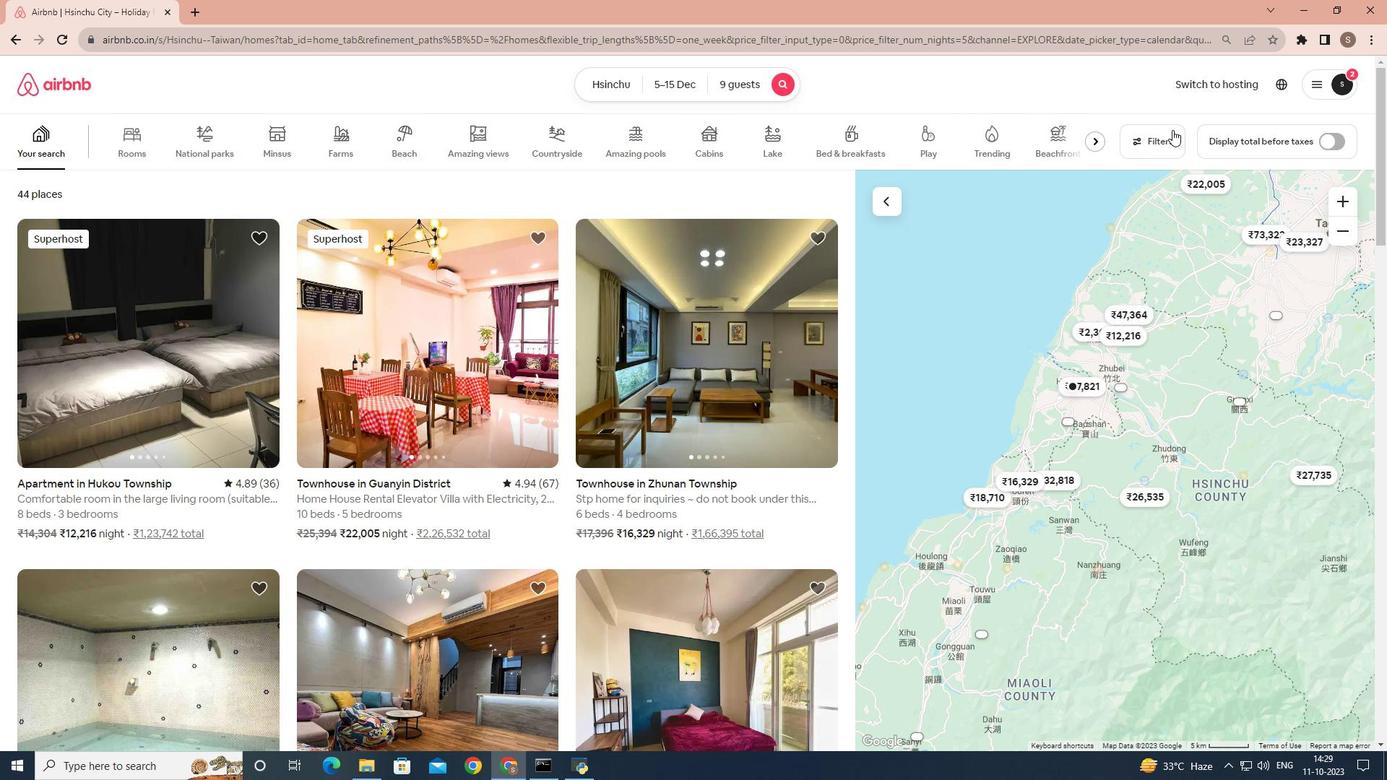 
Action: Mouse pressed left at (1173, 130)
Screenshot: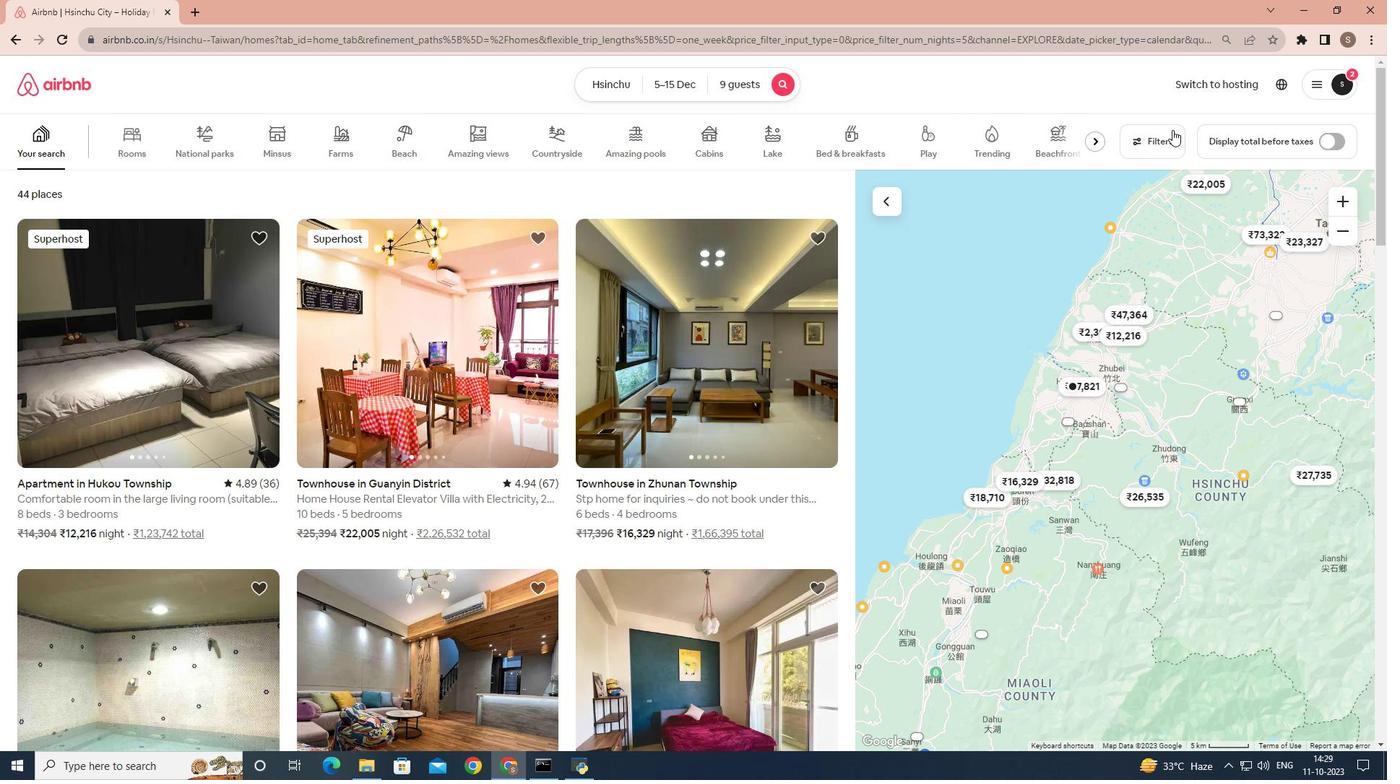 
Action: Mouse moved to (1162, 147)
Screenshot: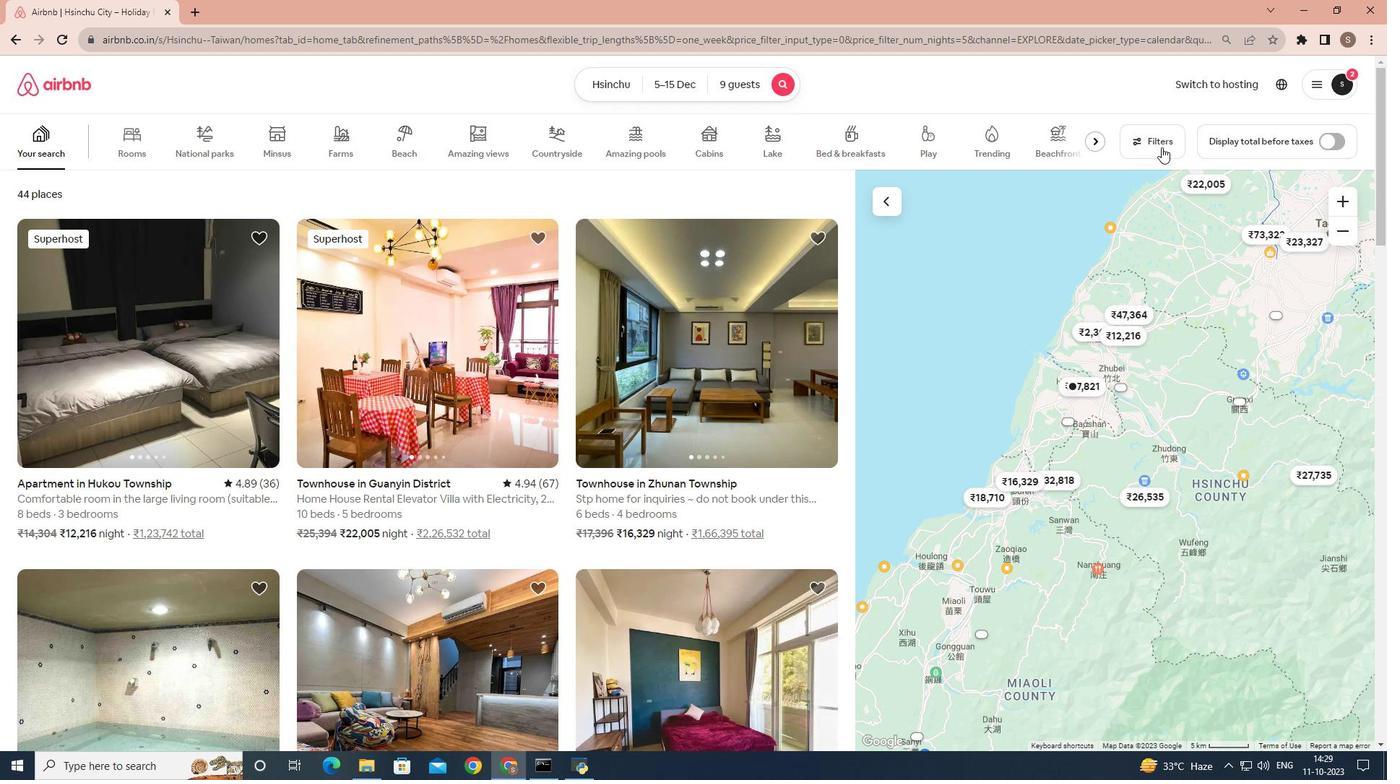 
Action: Mouse pressed left at (1162, 147)
Screenshot: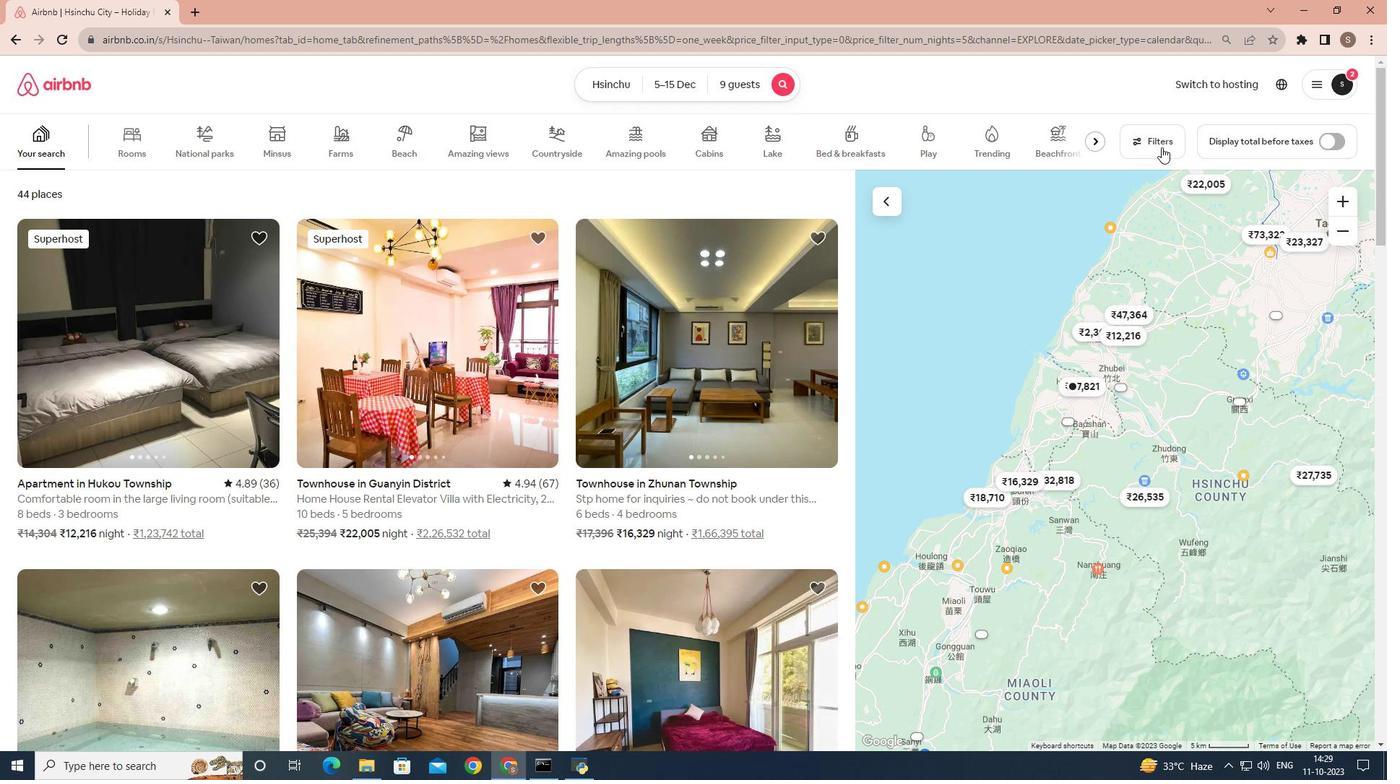 
Action: Mouse moved to (629, 501)
Screenshot: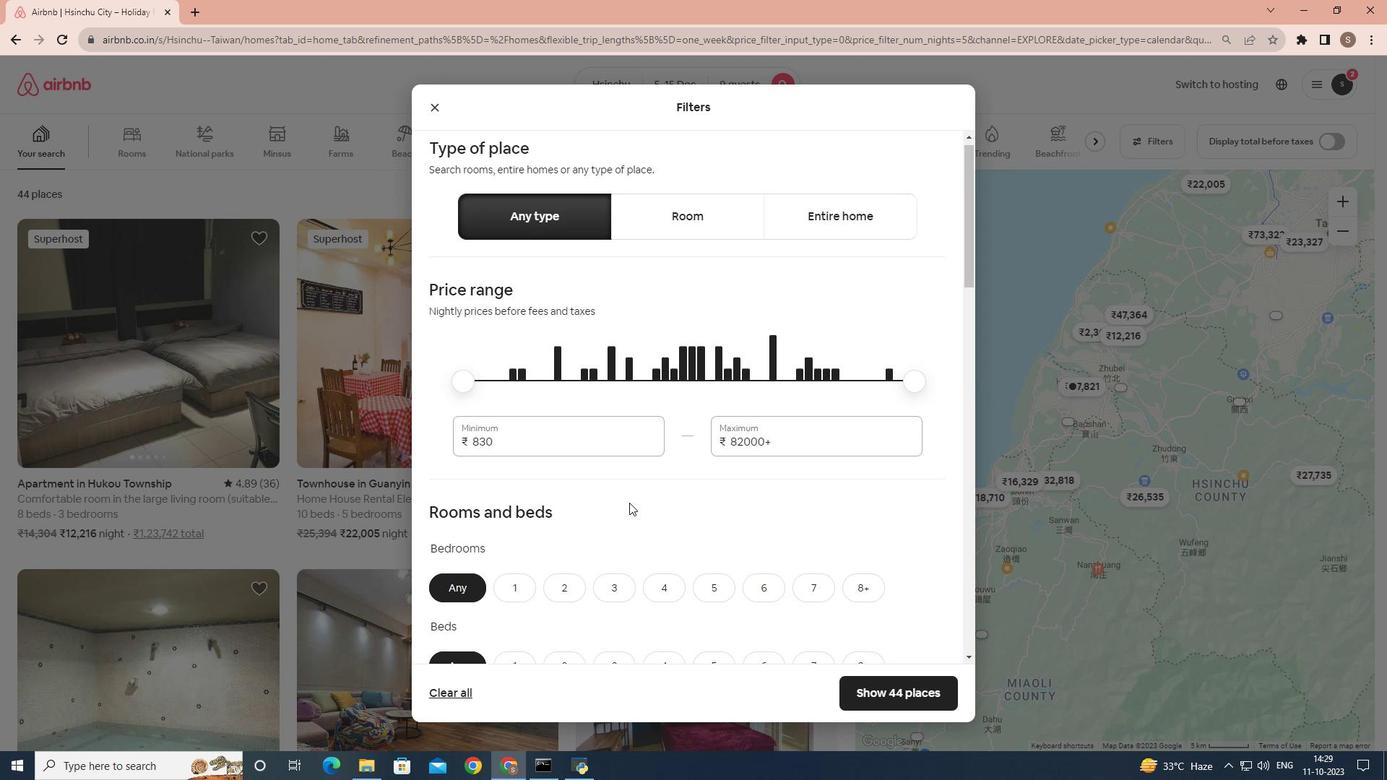
Action: Mouse scrolled (629, 500) with delta (0, 0)
Screenshot: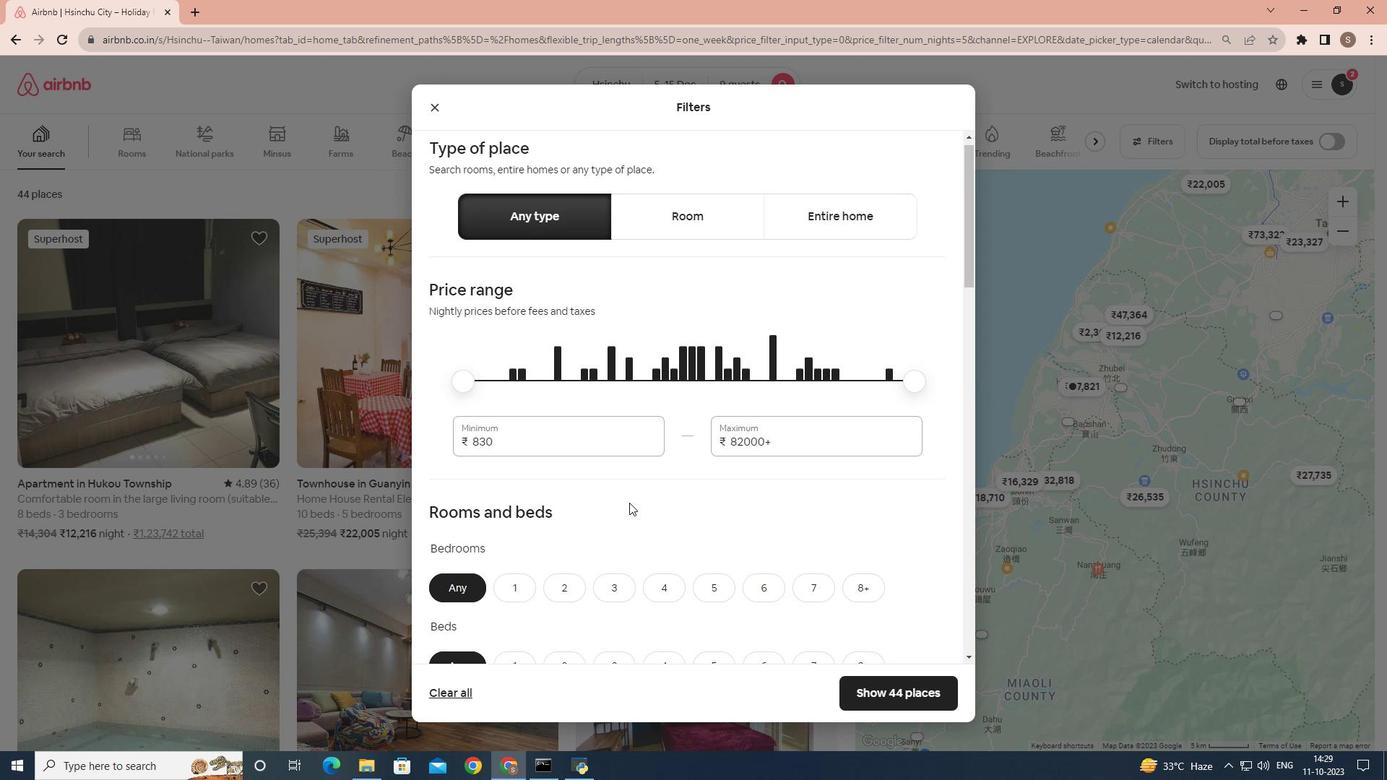 
Action: Mouse moved to (724, 516)
Screenshot: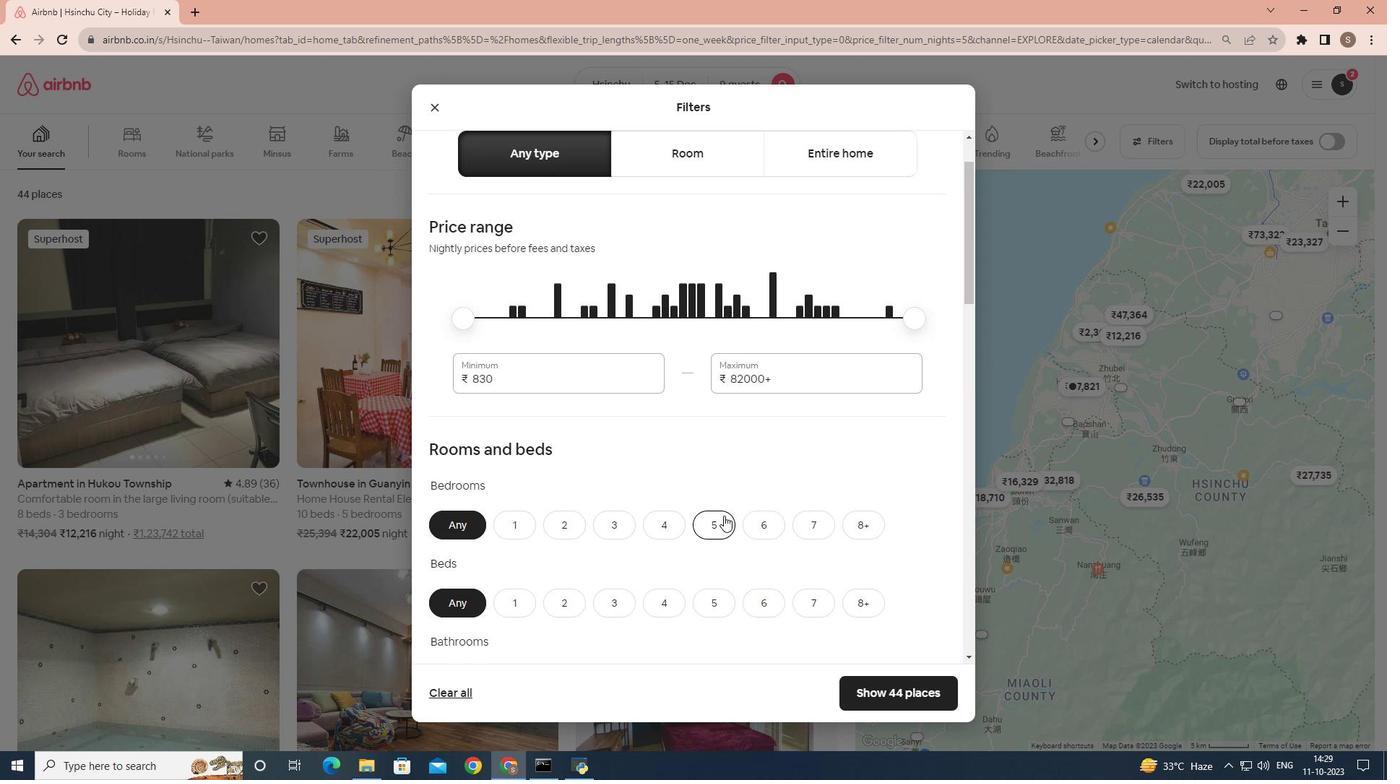
Action: Mouse pressed left at (724, 516)
Screenshot: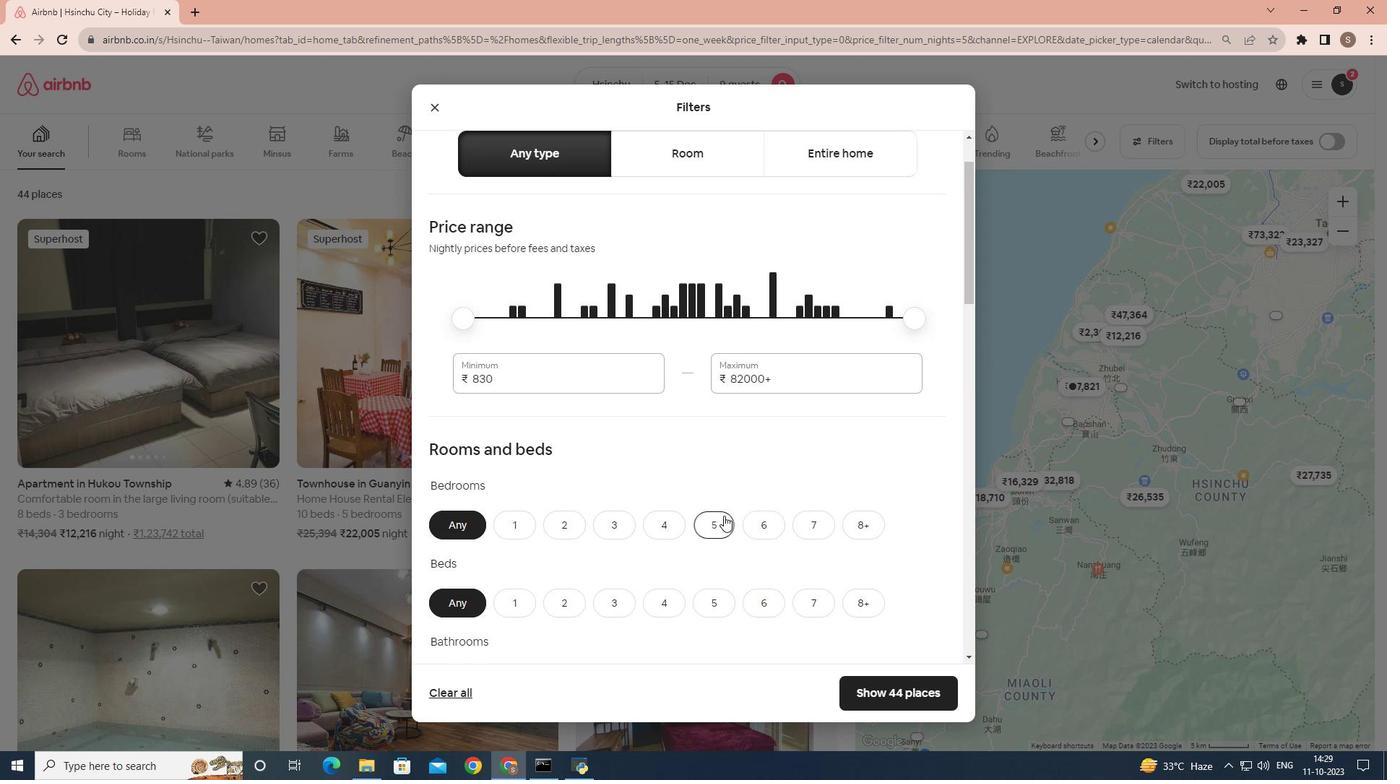 
Action: Mouse scrolled (724, 515) with delta (0, 0)
Screenshot: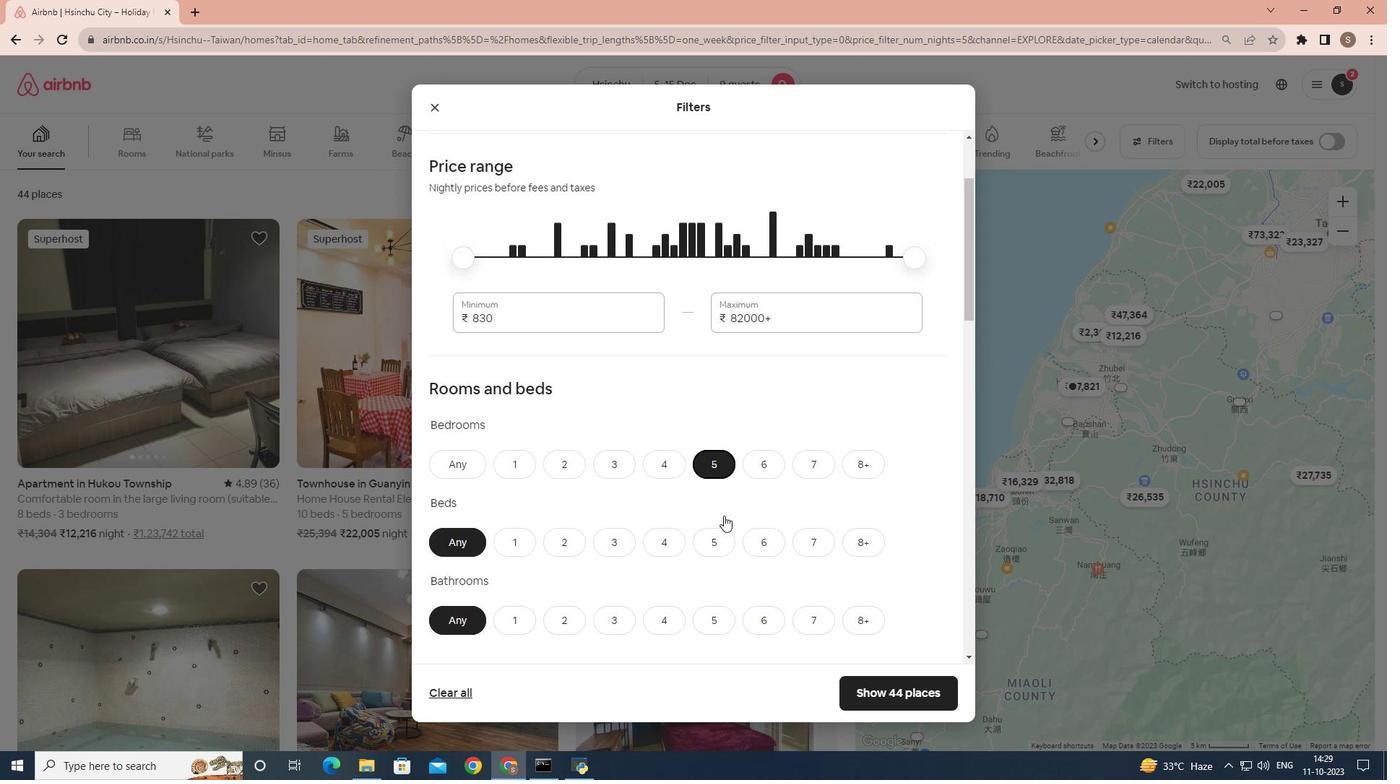 
Action: Mouse scrolled (724, 515) with delta (0, 0)
Screenshot: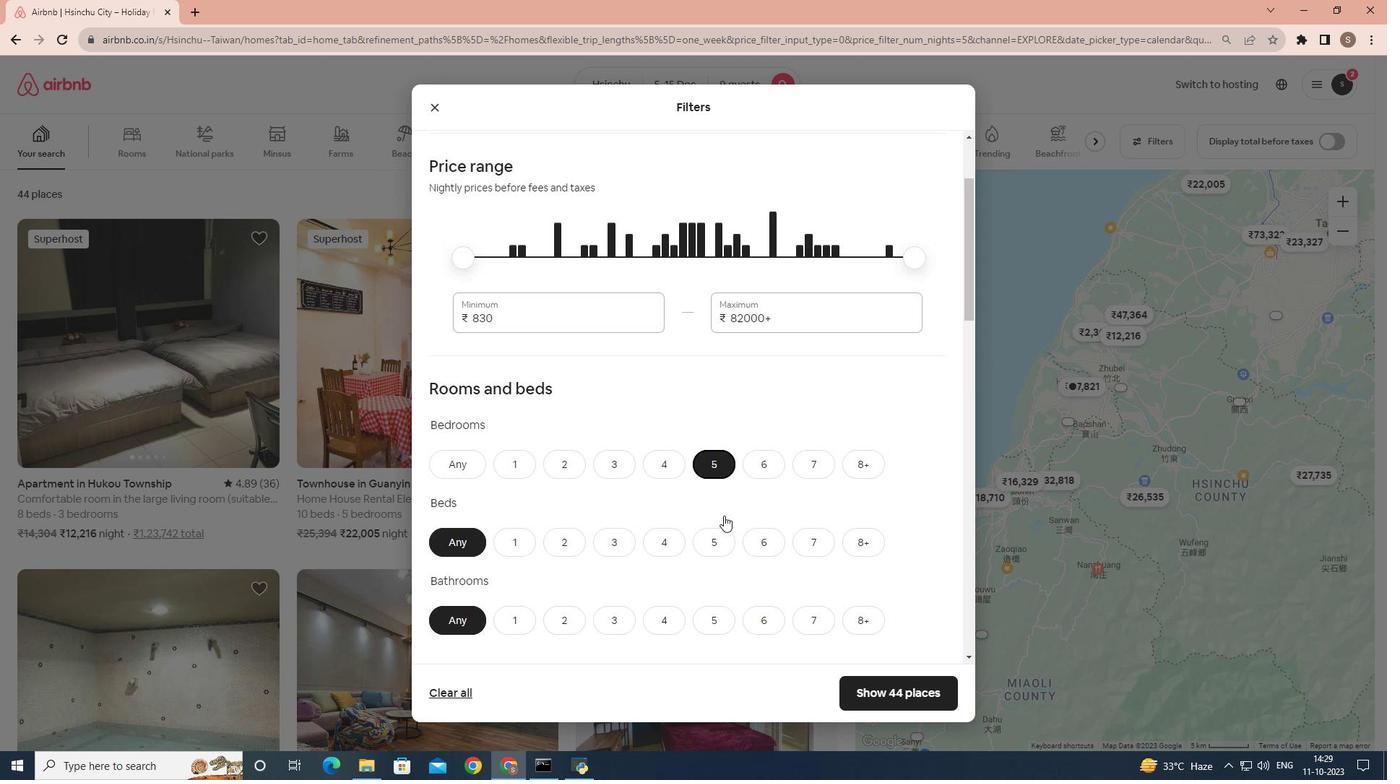 
Action: Mouse moved to (722, 460)
Screenshot: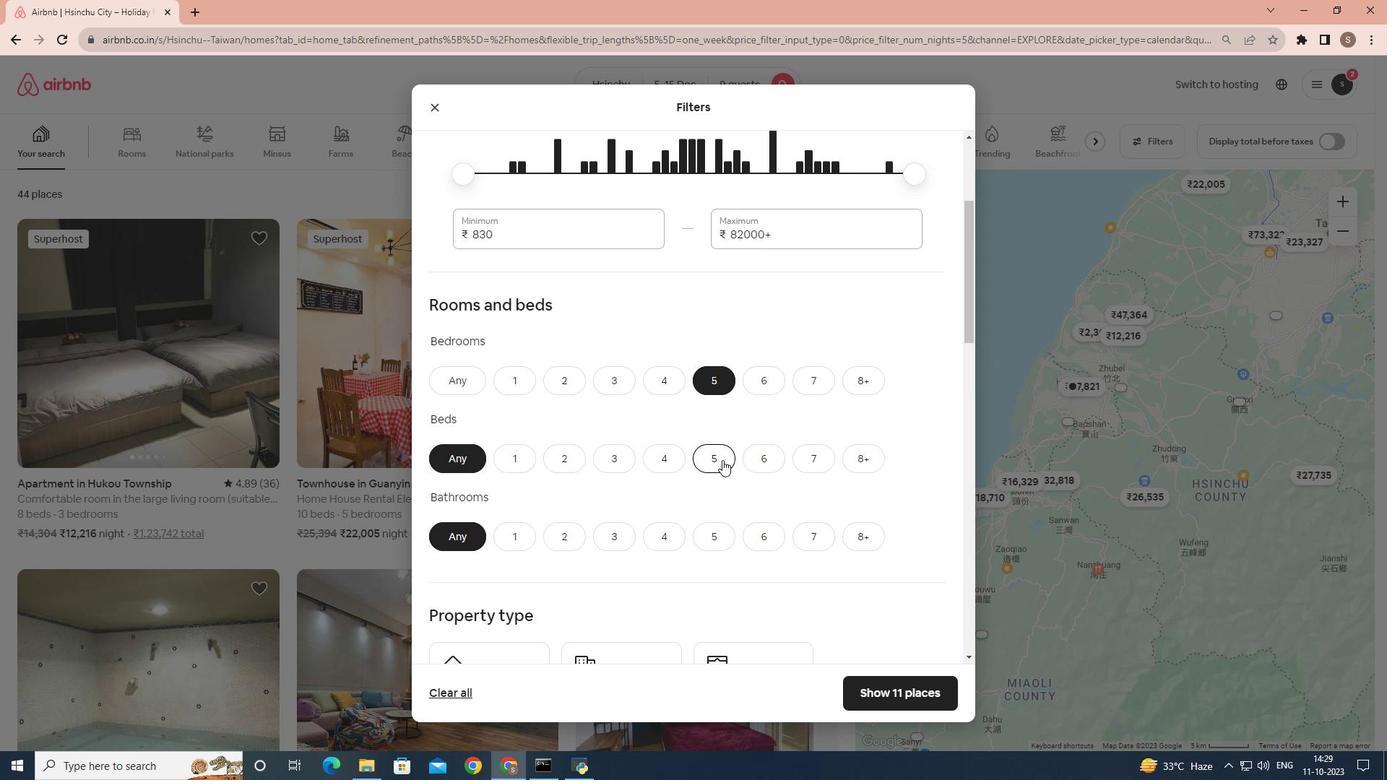 
Action: Mouse pressed left at (722, 460)
Screenshot: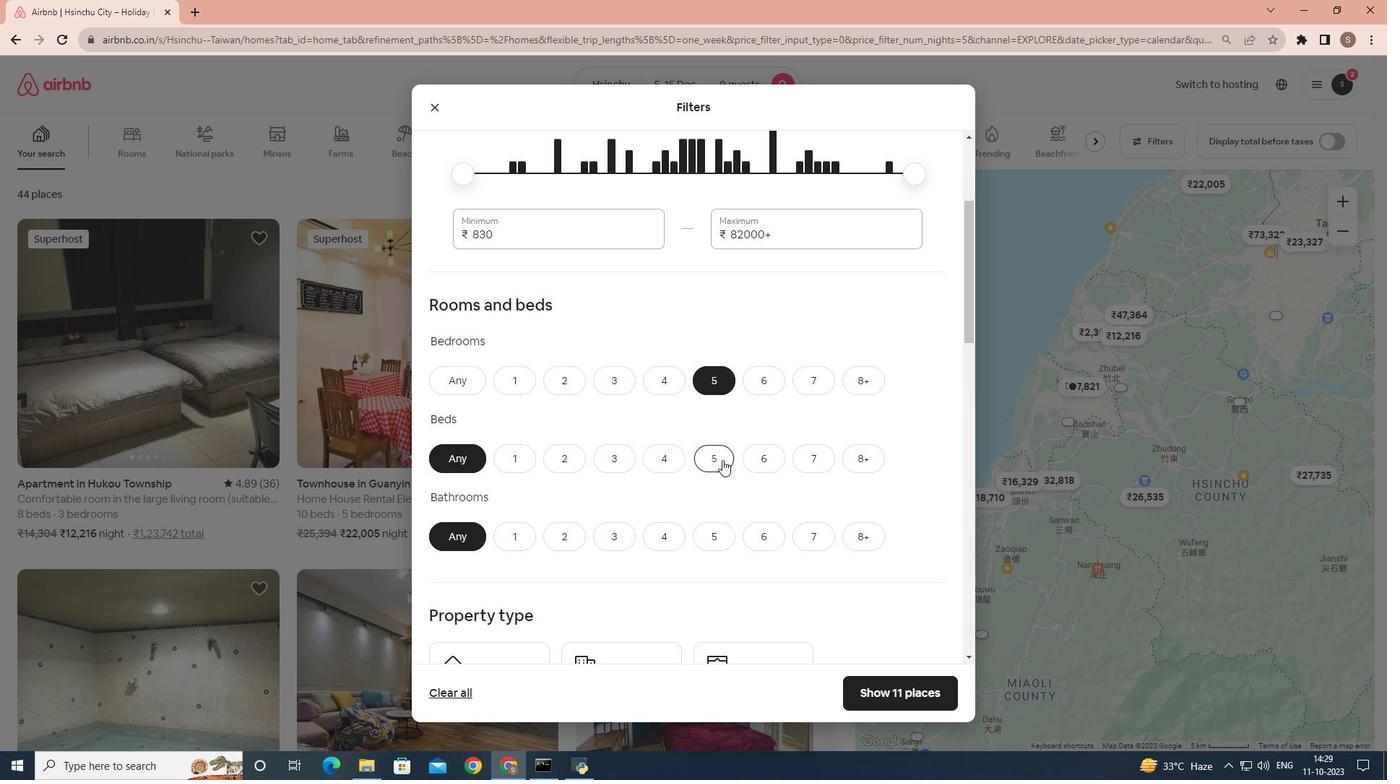 
Action: Mouse moved to (719, 528)
Screenshot: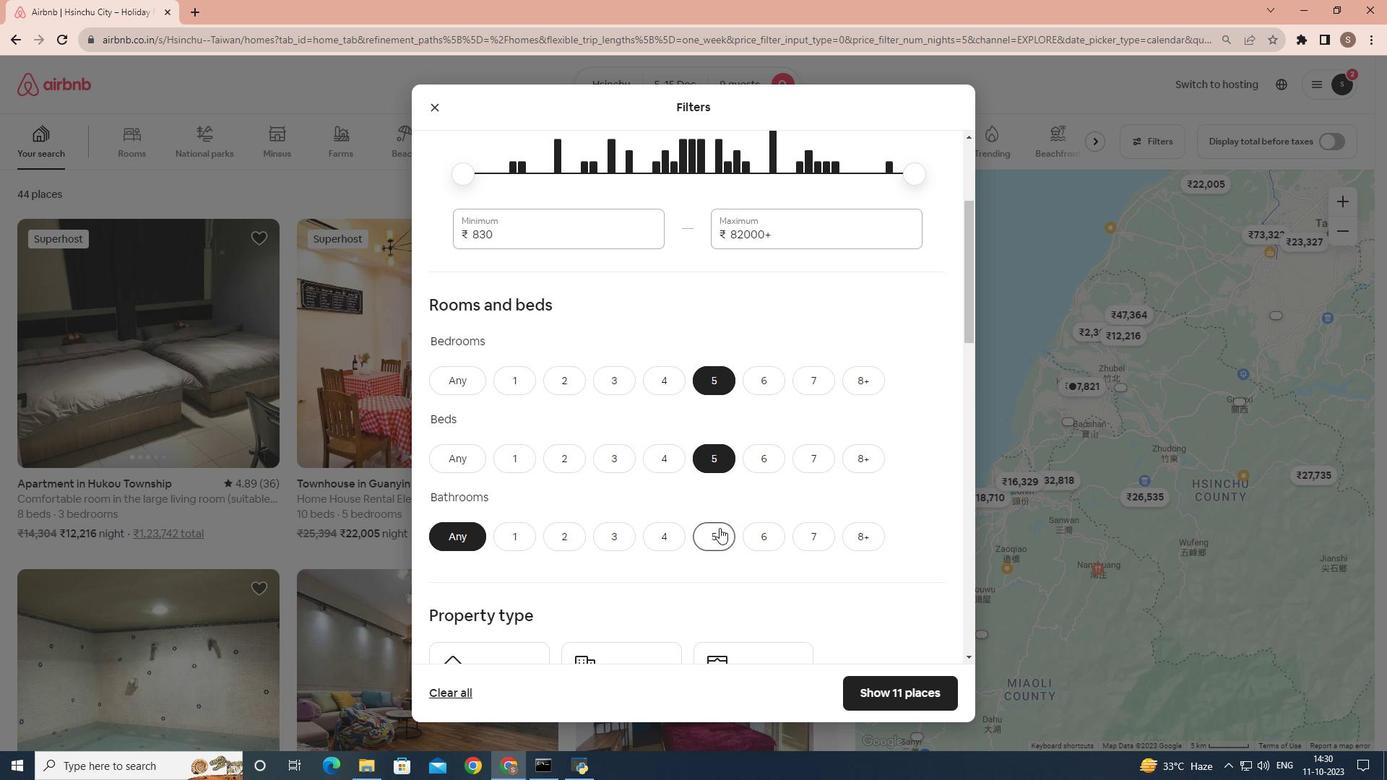 
Action: Mouse pressed left at (719, 528)
Screenshot: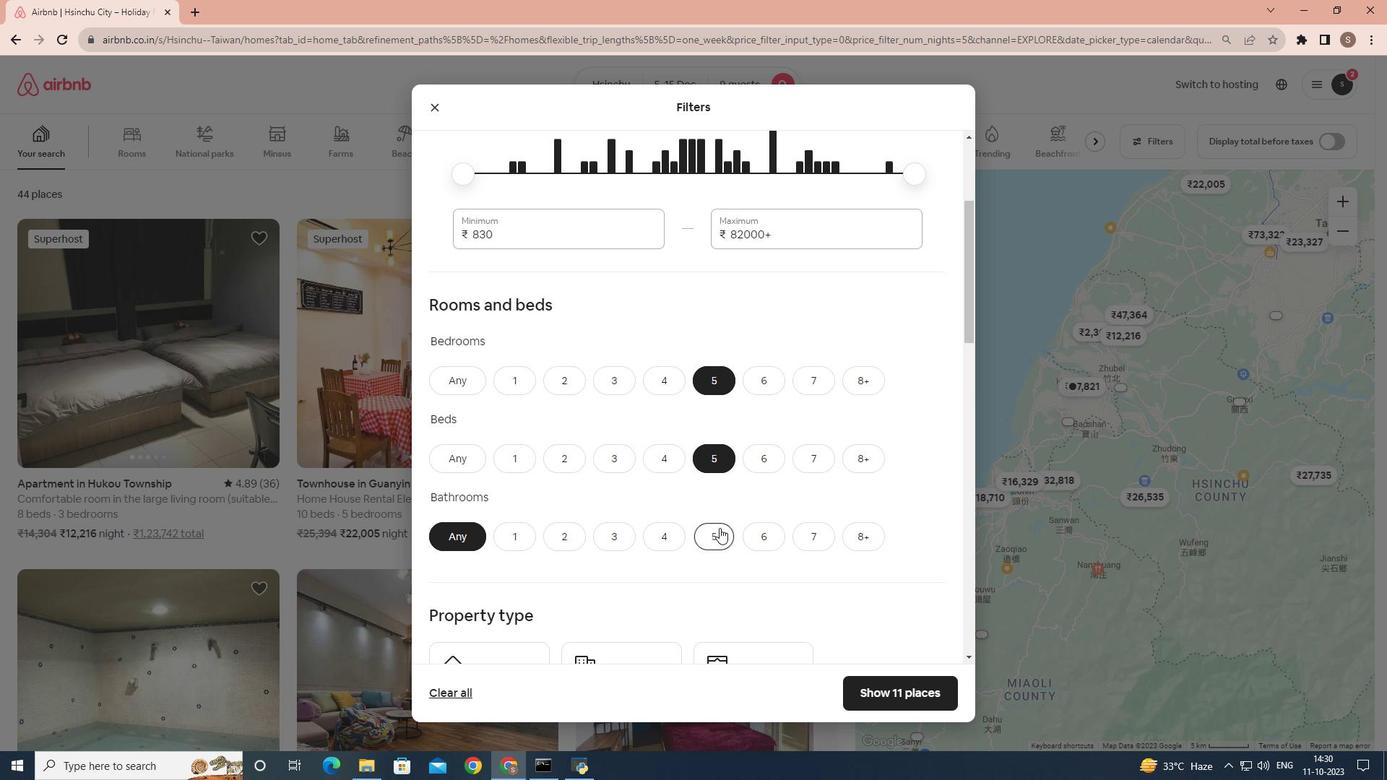 
Action: Mouse scrolled (719, 527) with delta (0, 0)
Screenshot: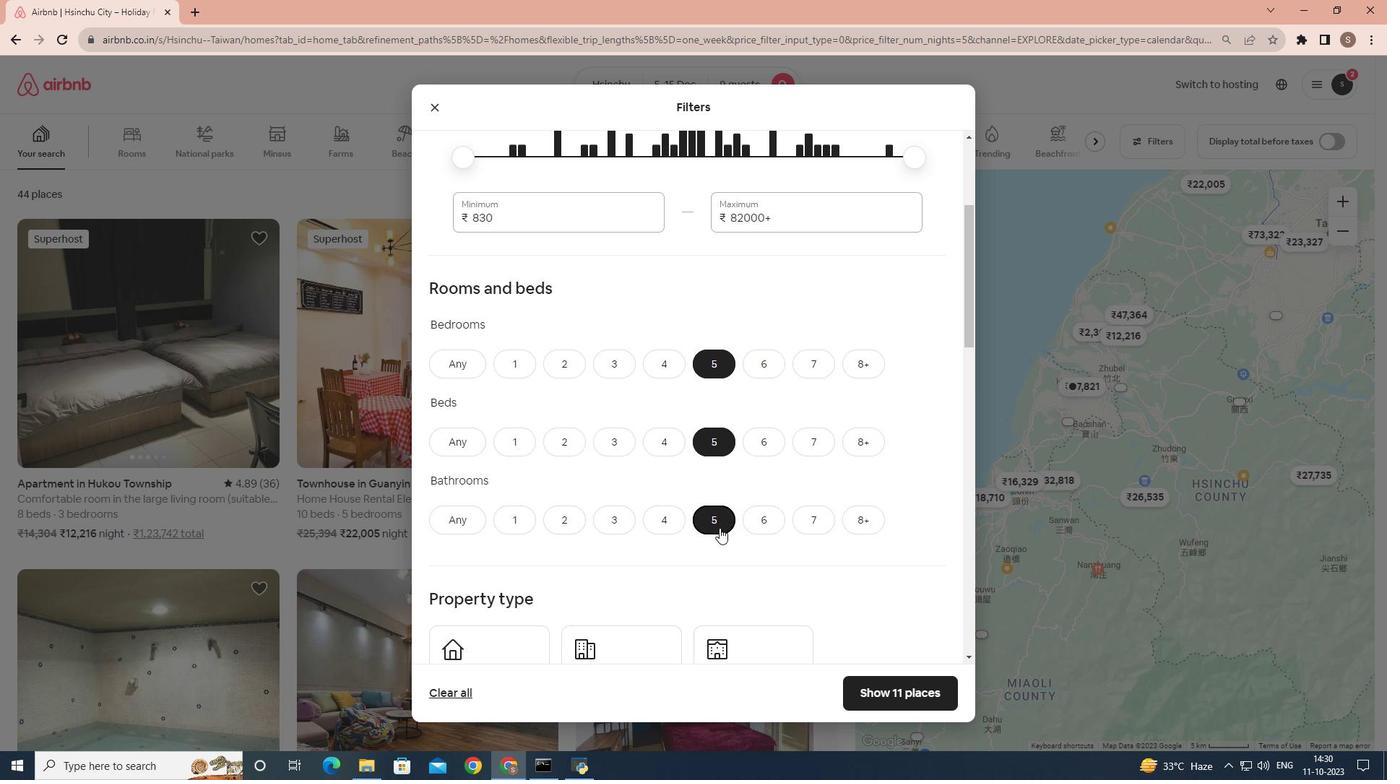
Action: Mouse scrolled (719, 527) with delta (0, 0)
Screenshot: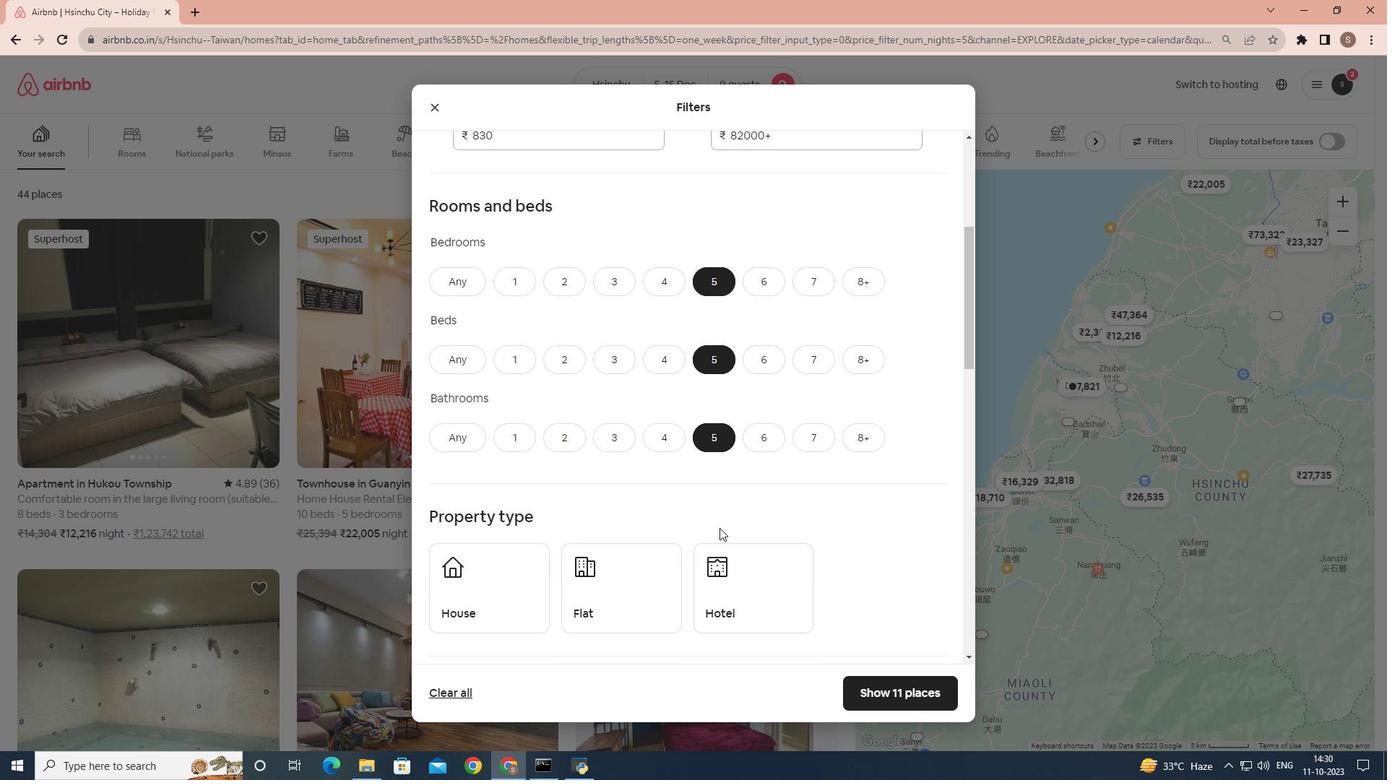 
Action: Mouse scrolled (719, 527) with delta (0, 0)
Screenshot: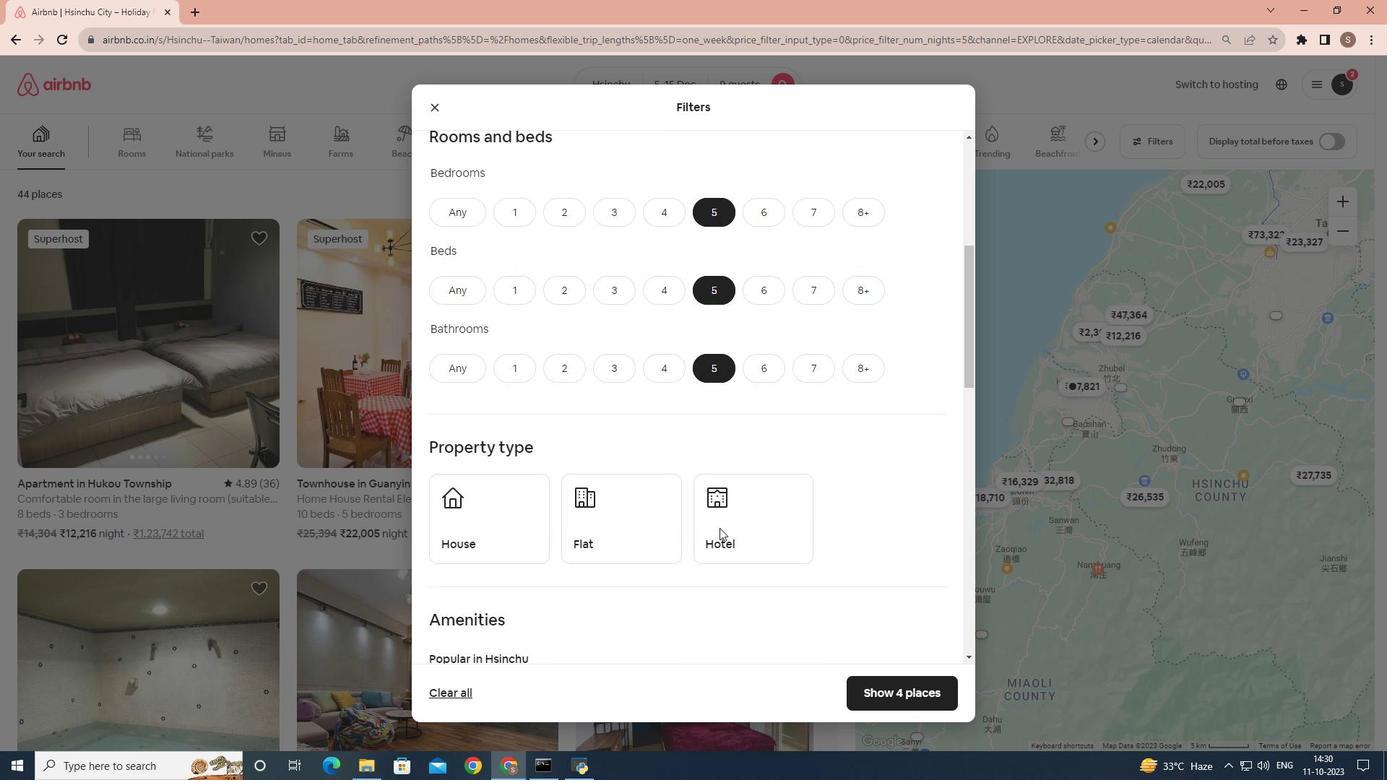 
Action: Mouse moved to (490, 492)
Screenshot: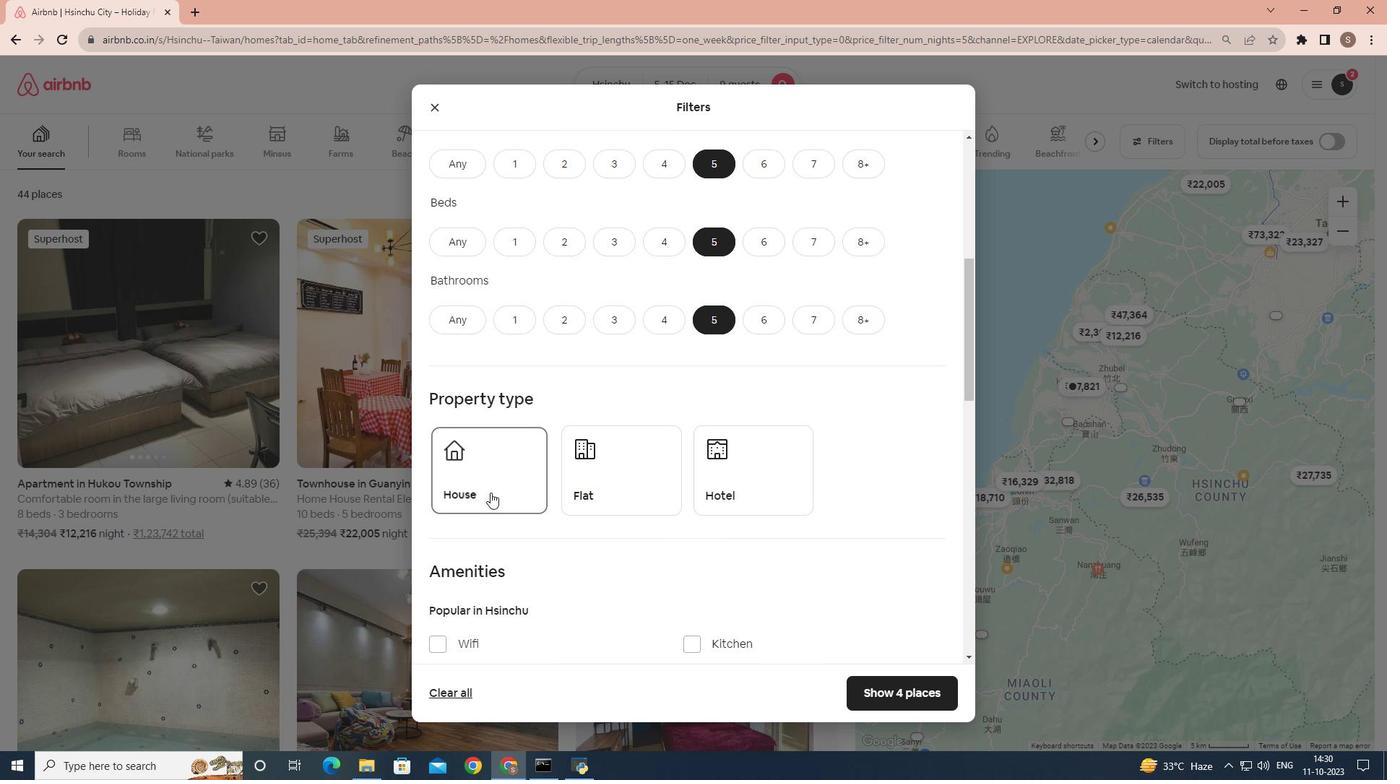 
Action: Mouse pressed left at (490, 492)
Screenshot: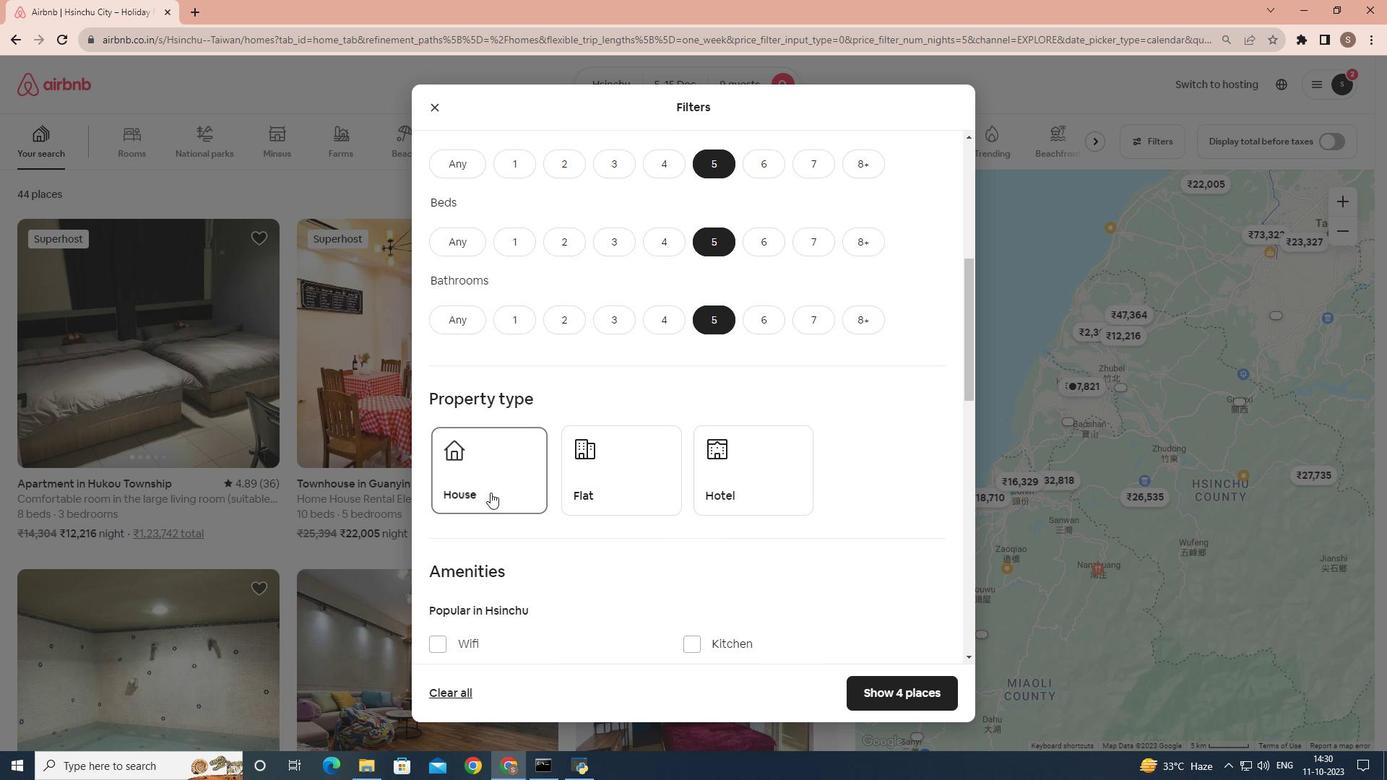 
Action: Mouse moved to (623, 508)
Screenshot: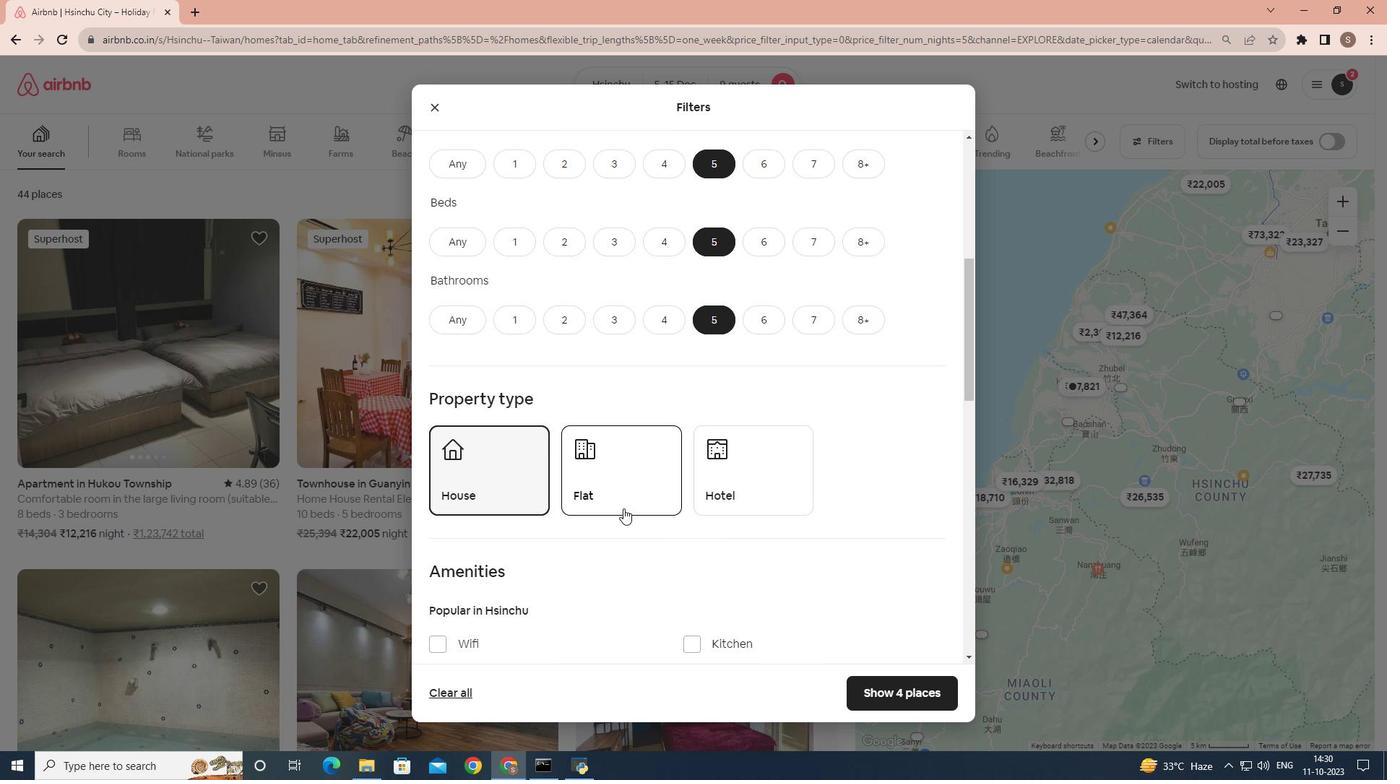 
Action: Mouse scrolled (623, 508) with delta (0, 0)
Screenshot: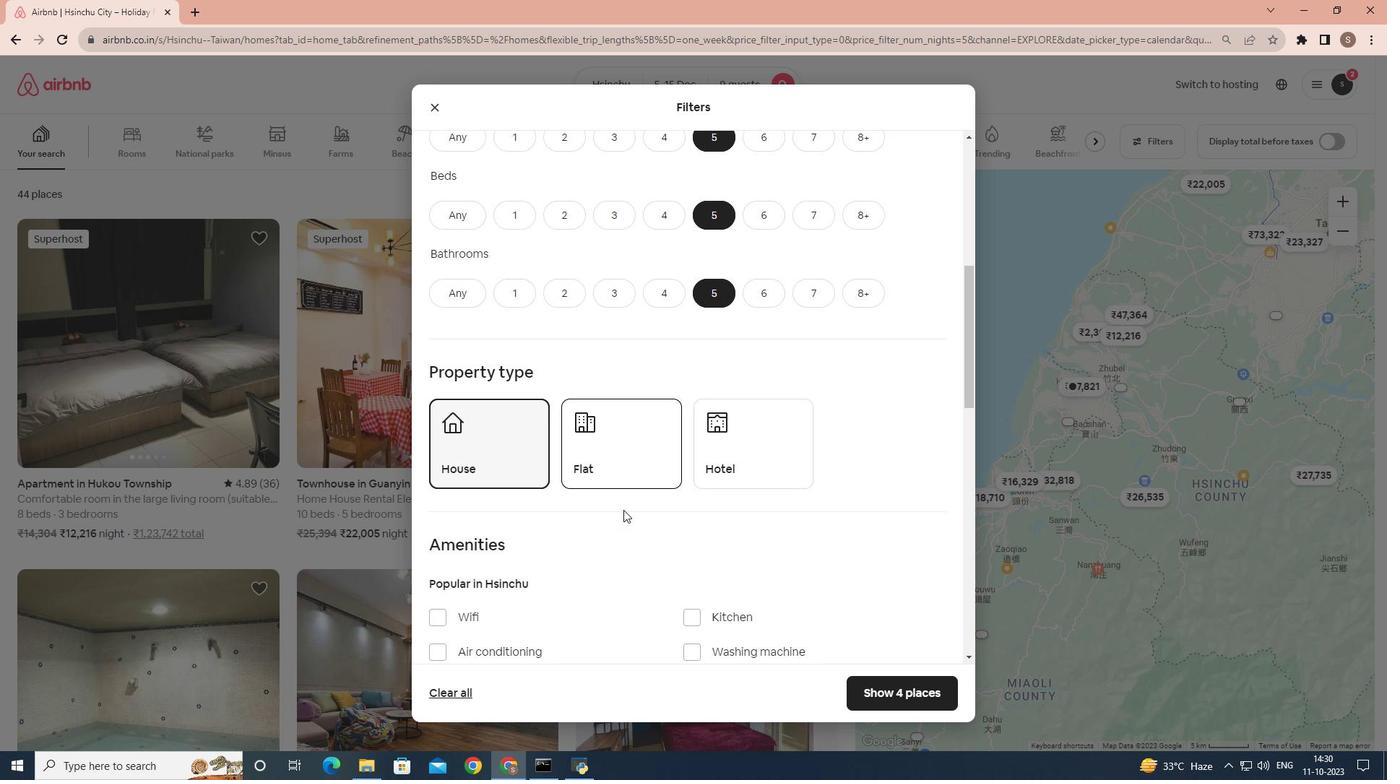 
Action: Mouse moved to (623, 510)
Screenshot: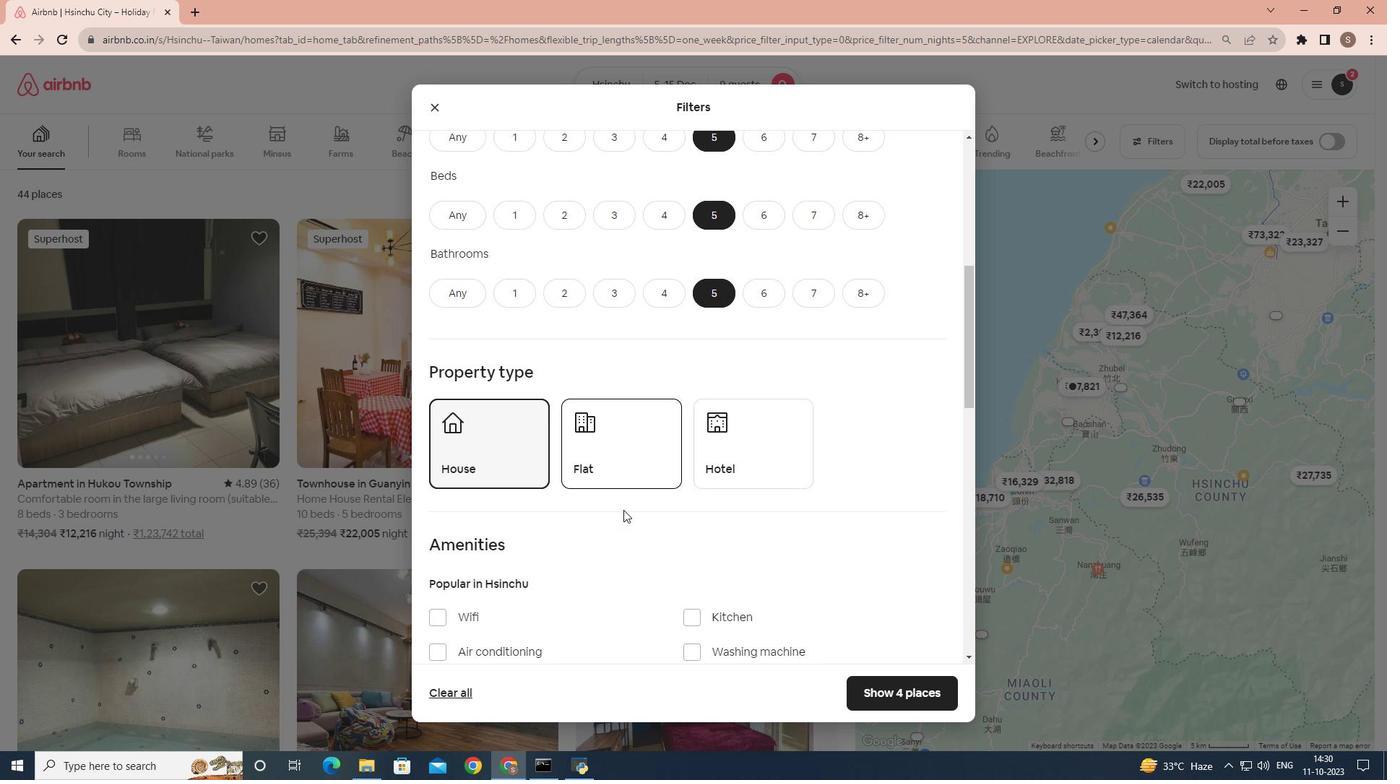 
Action: Mouse scrolled (623, 509) with delta (0, 0)
Screenshot: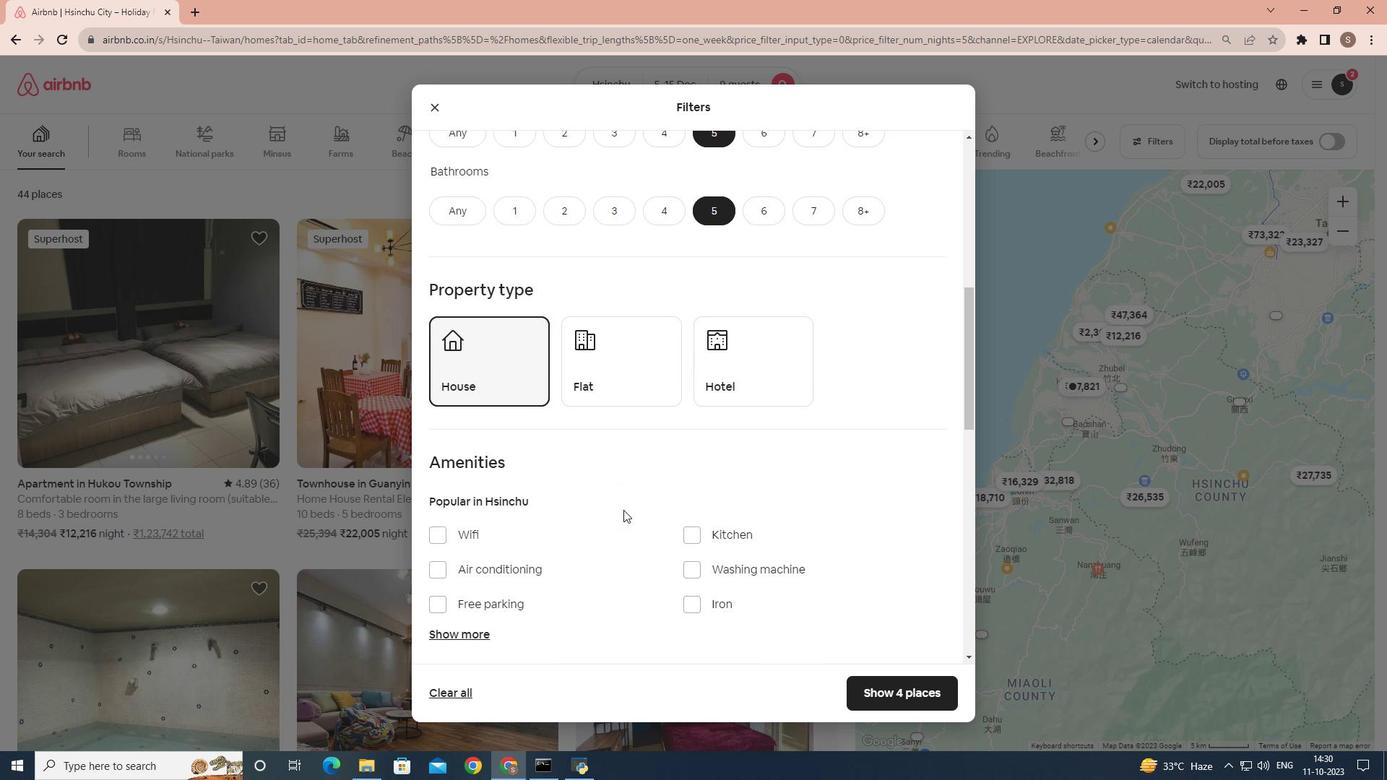 
Action: Mouse scrolled (623, 509) with delta (0, 0)
Screenshot: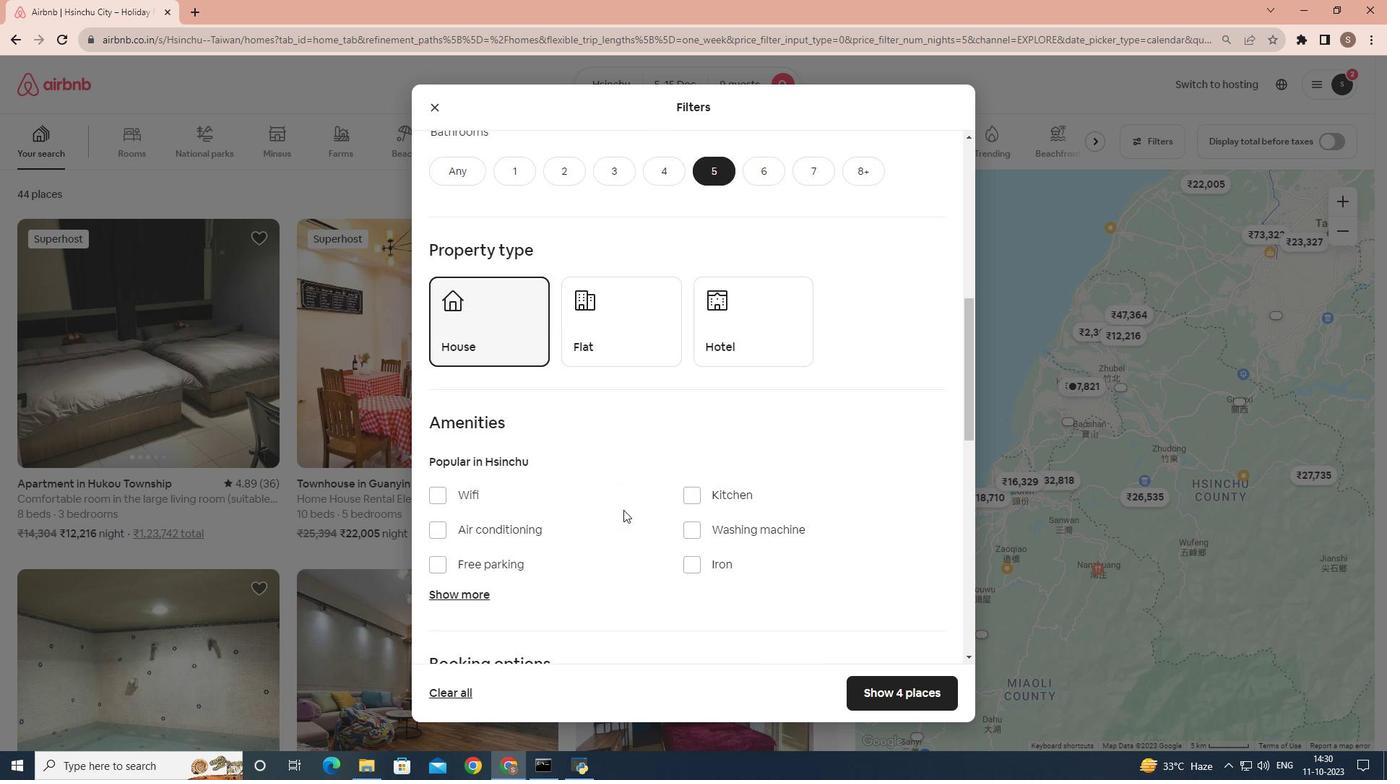 
Action: Mouse moved to (623, 511)
Screenshot: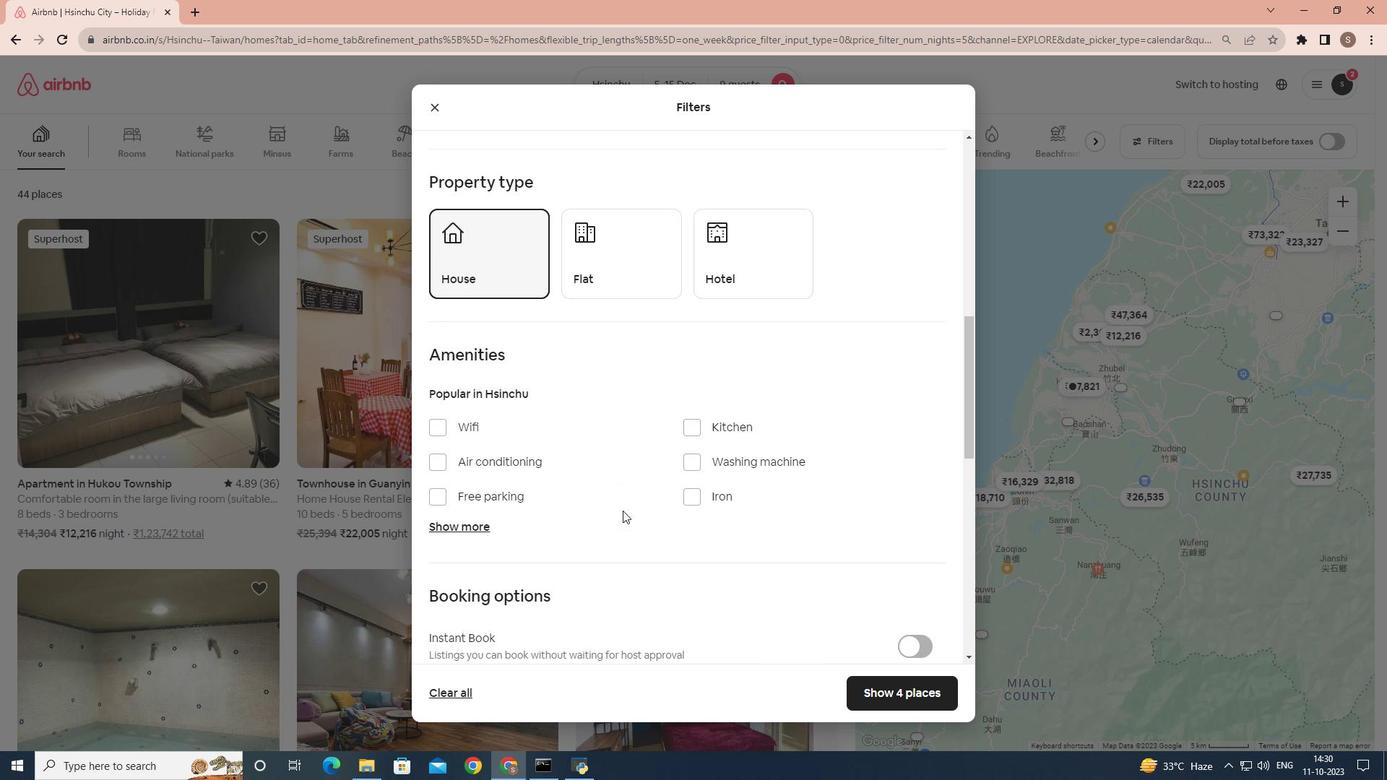 
Action: Mouse scrolled (623, 510) with delta (0, 0)
Screenshot: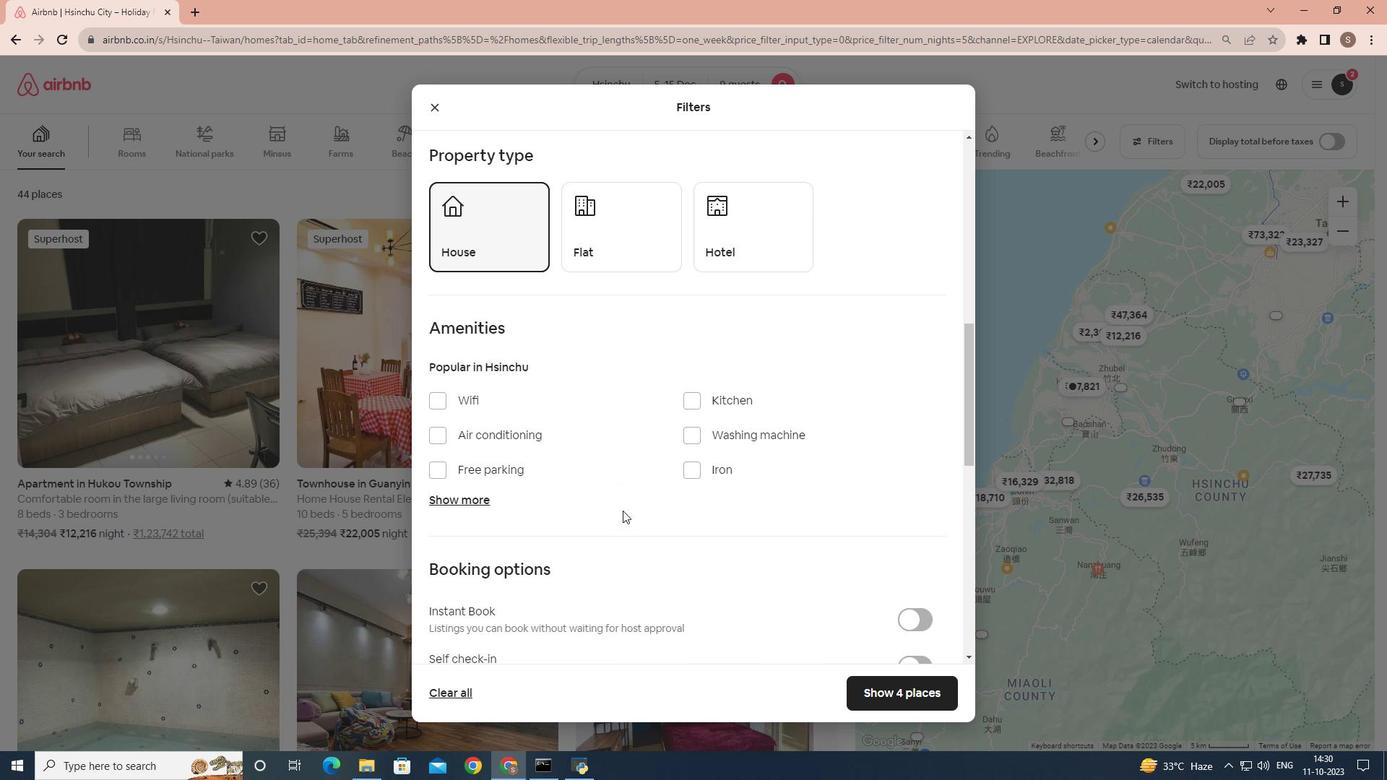 
Action: Mouse scrolled (623, 510) with delta (0, 0)
Screenshot: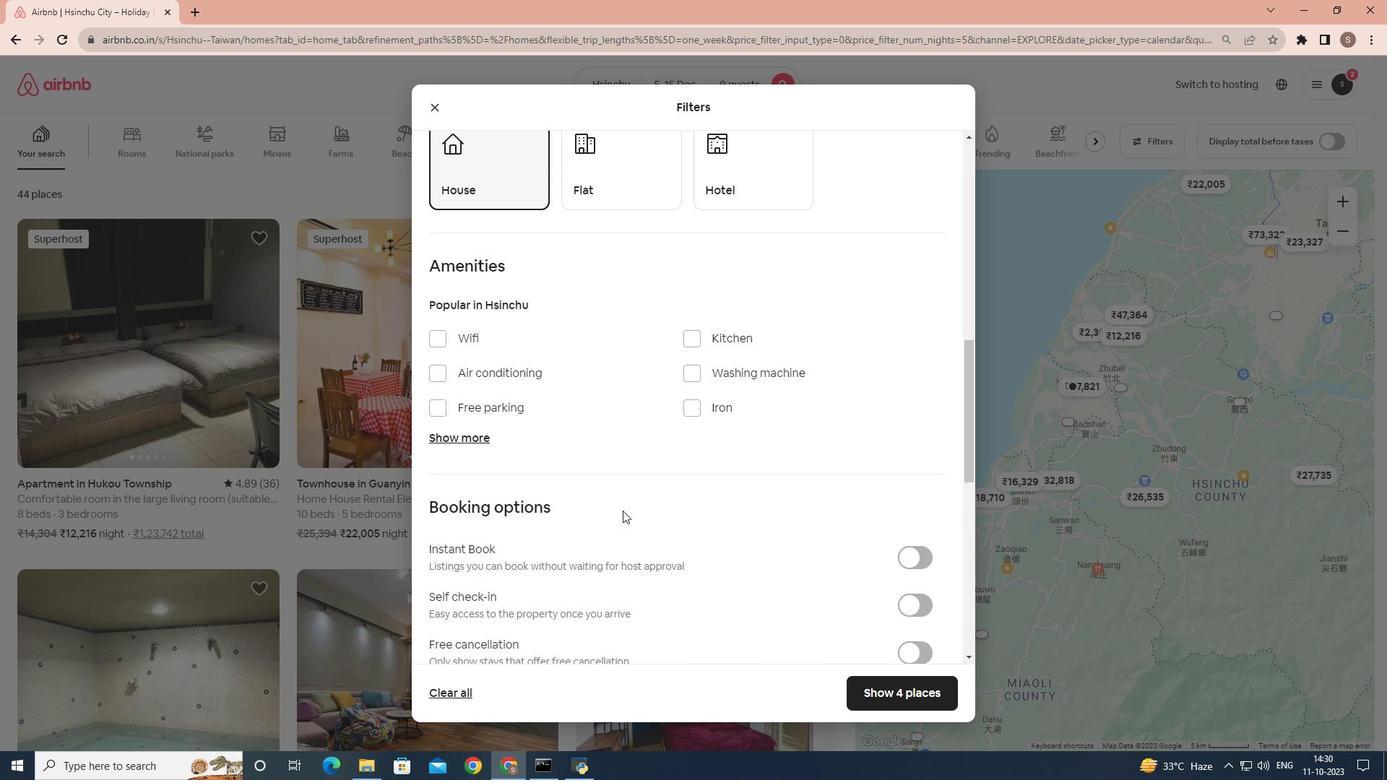 
Action: Mouse scrolled (623, 510) with delta (0, 0)
Screenshot: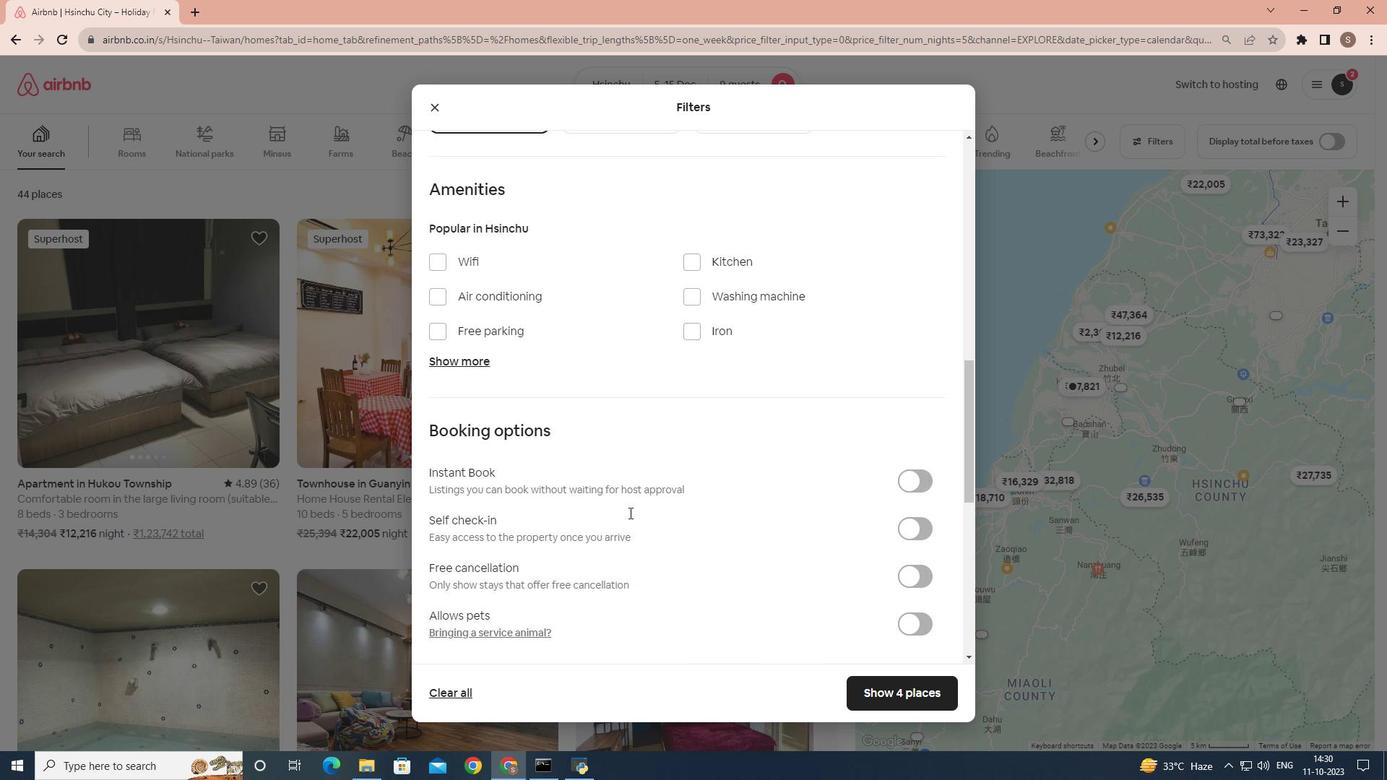 
Action: Mouse moved to (693, 513)
Screenshot: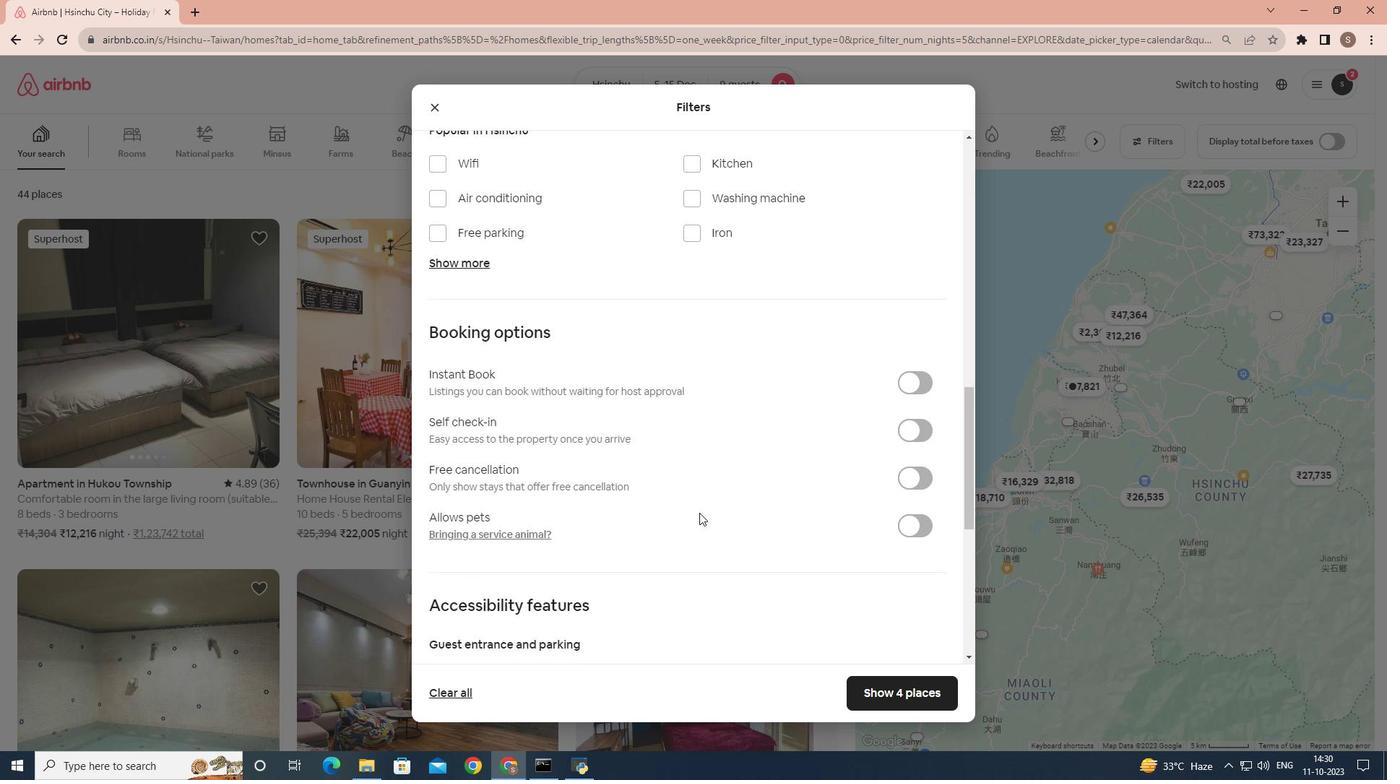 
Action: Mouse scrolled (693, 512) with delta (0, 0)
Screenshot: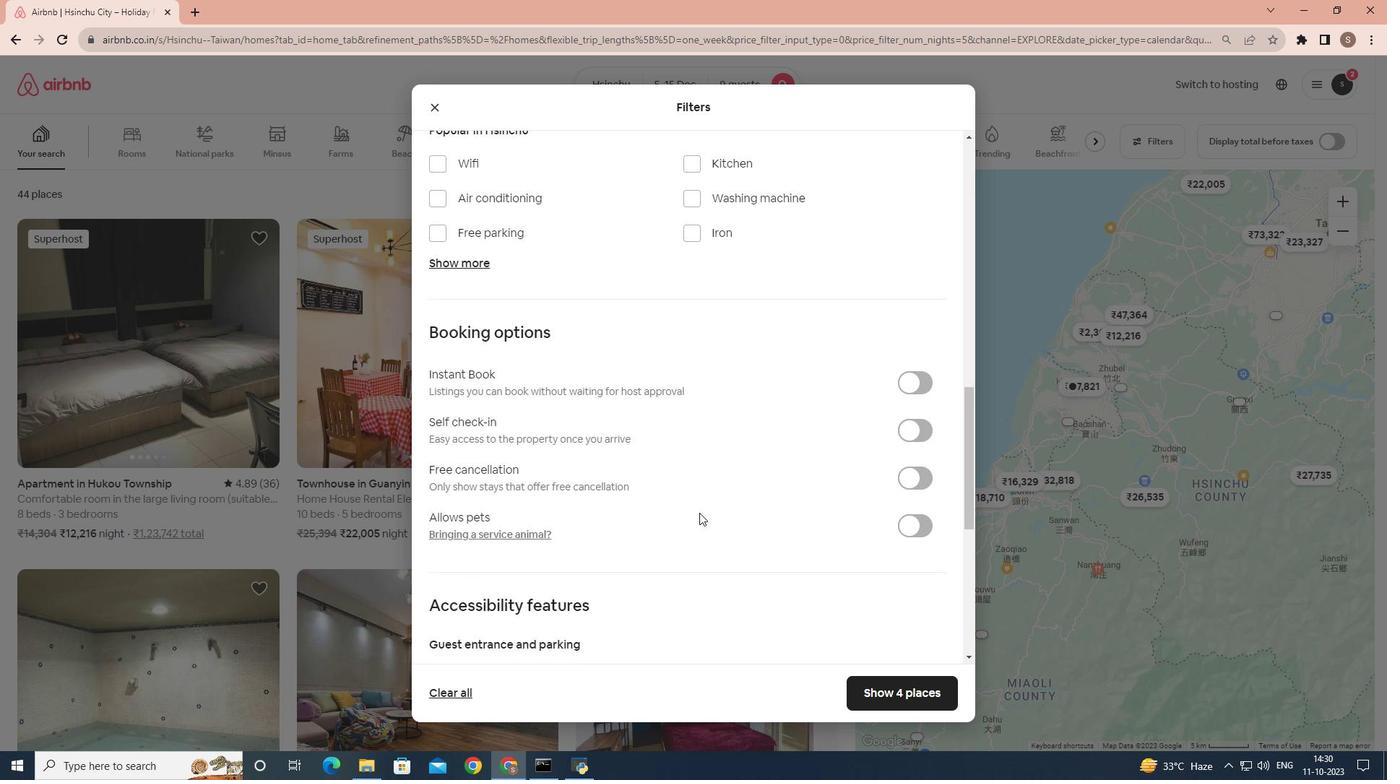 
Action: Mouse moved to (915, 403)
Screenshot: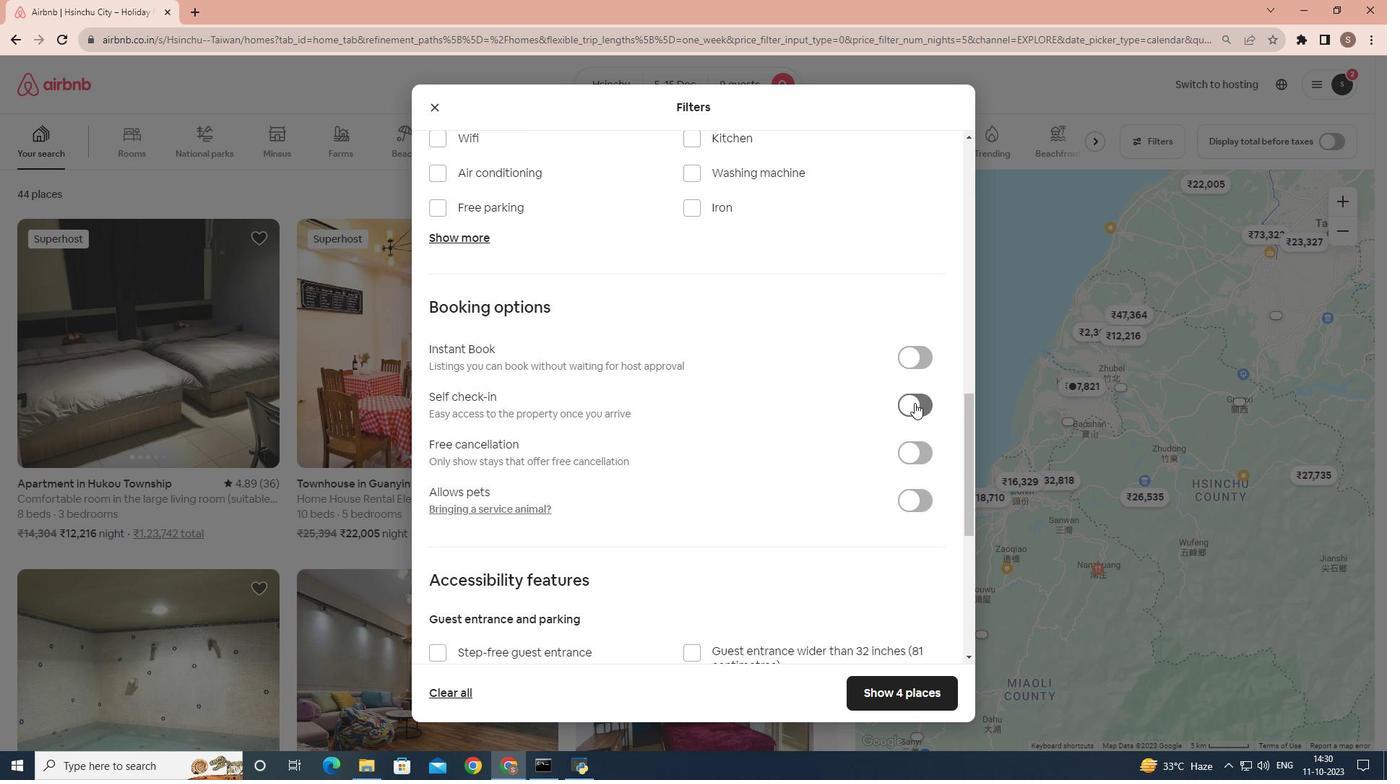 
Action: Mouse pressed left at (915, 403)
Screenshot: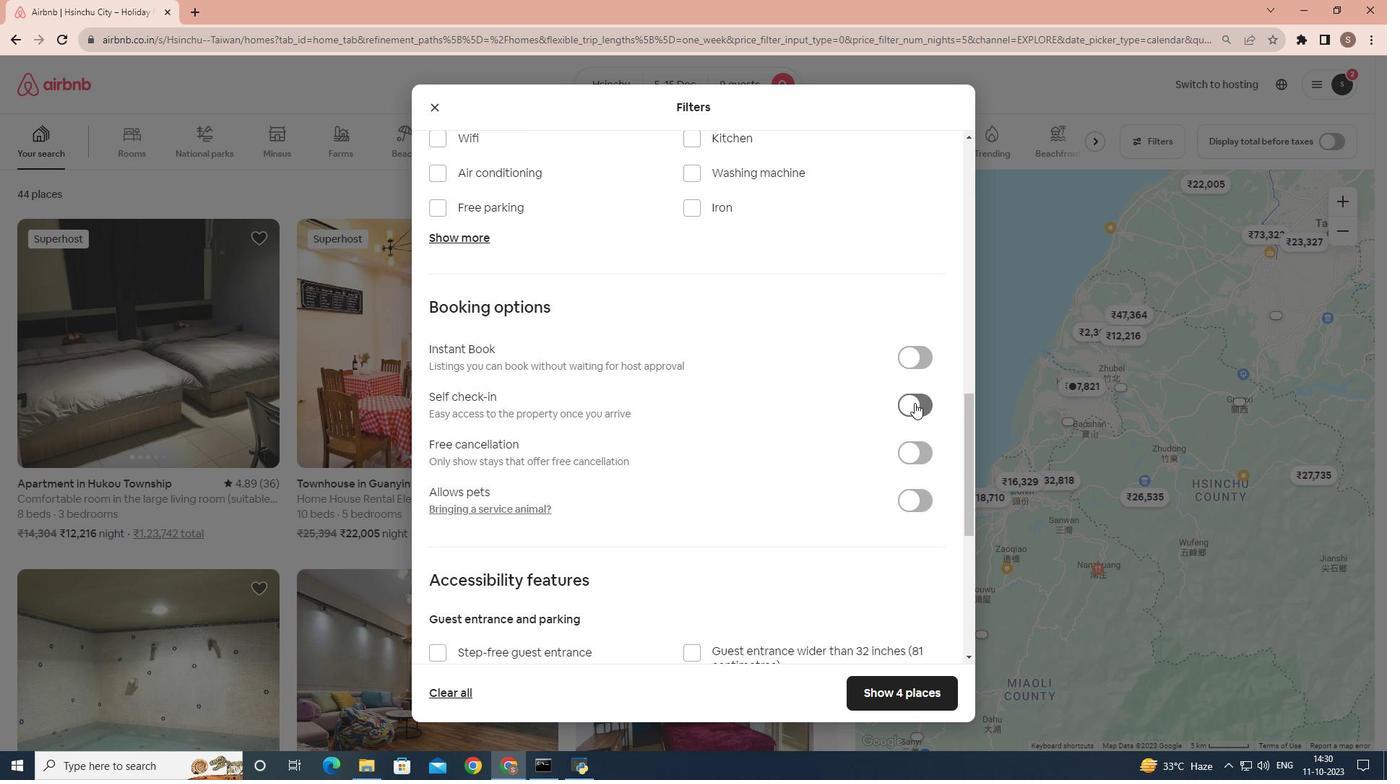 
Action: Mouse moved to (905, 691)
Screenshot: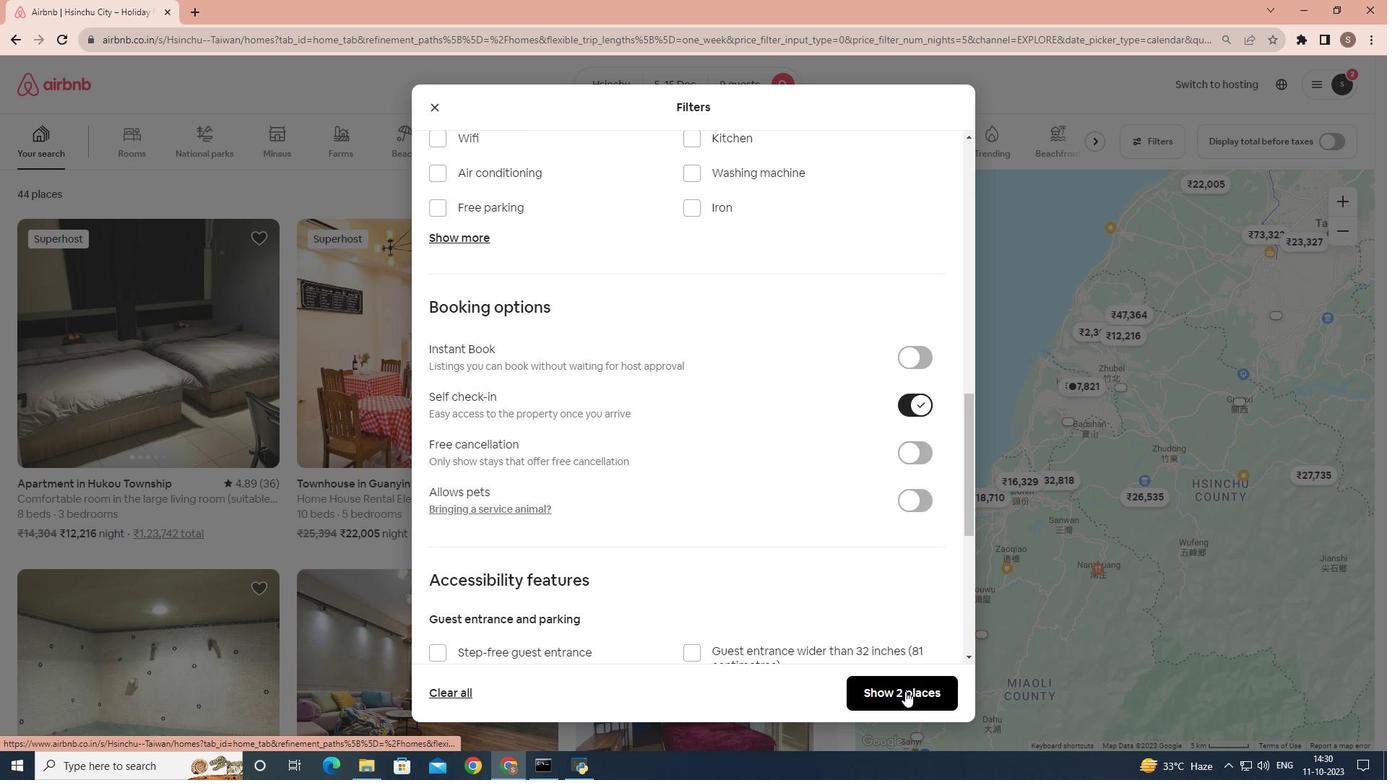
Action: Mouse pressed left at (905, 691)
Screenshot: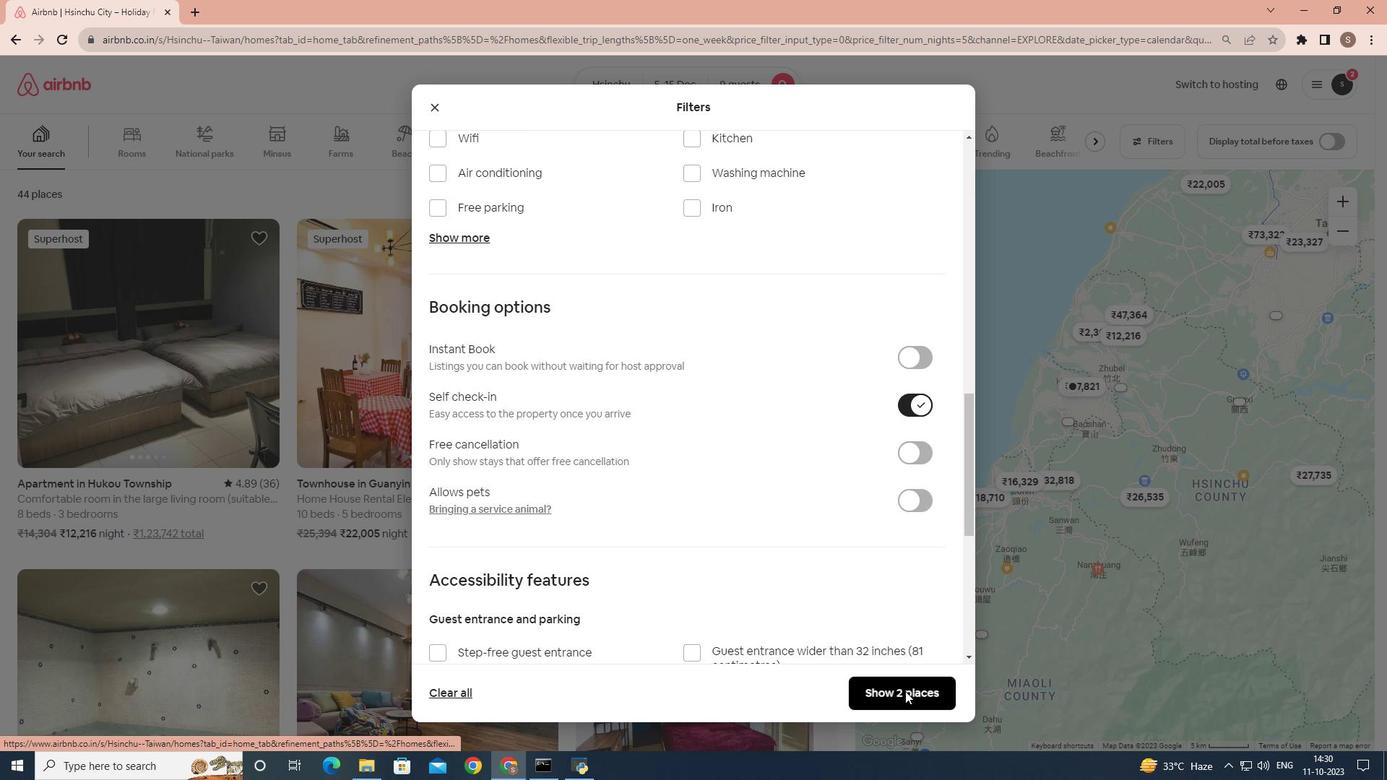 
Action: Mouse moved to (159, 390)
Screenshot: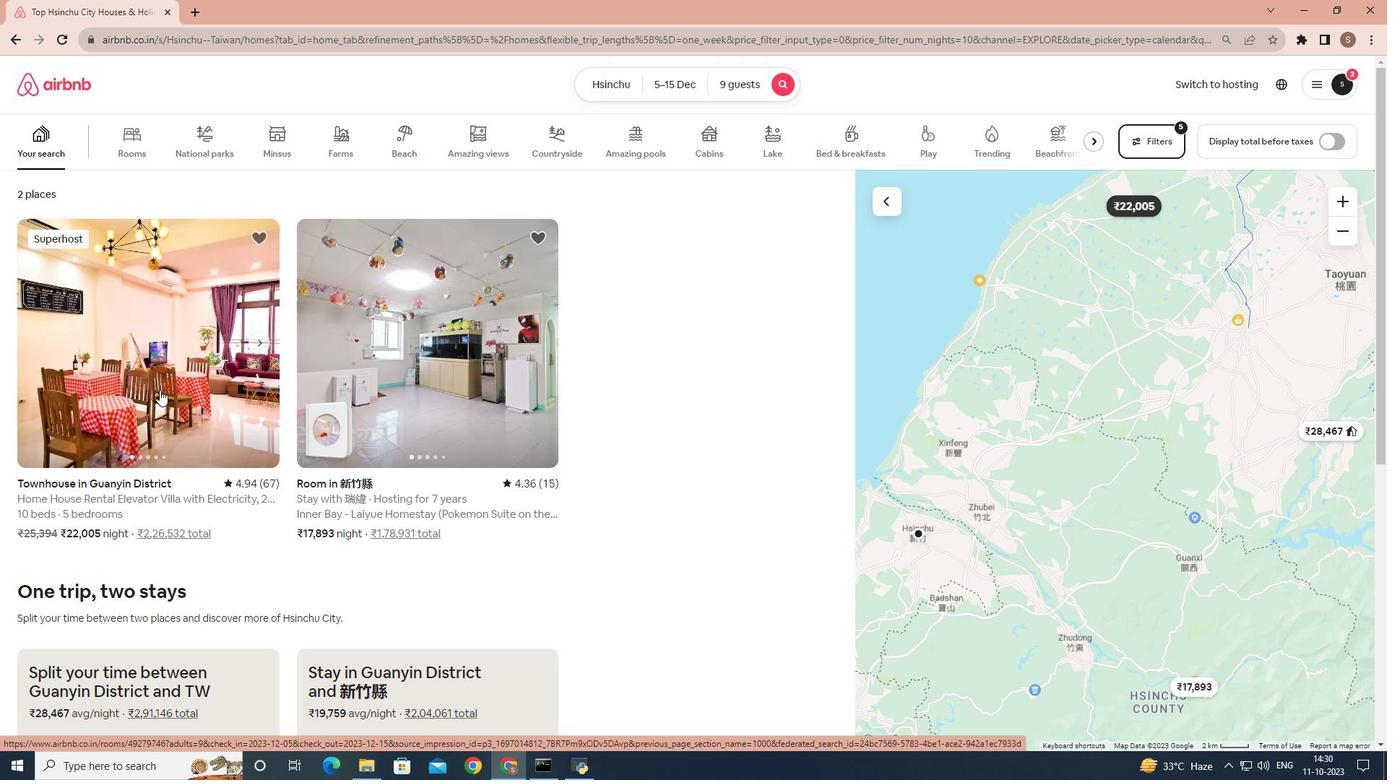 
Action: Mouse pressed left at (159, 390)
Screenshot: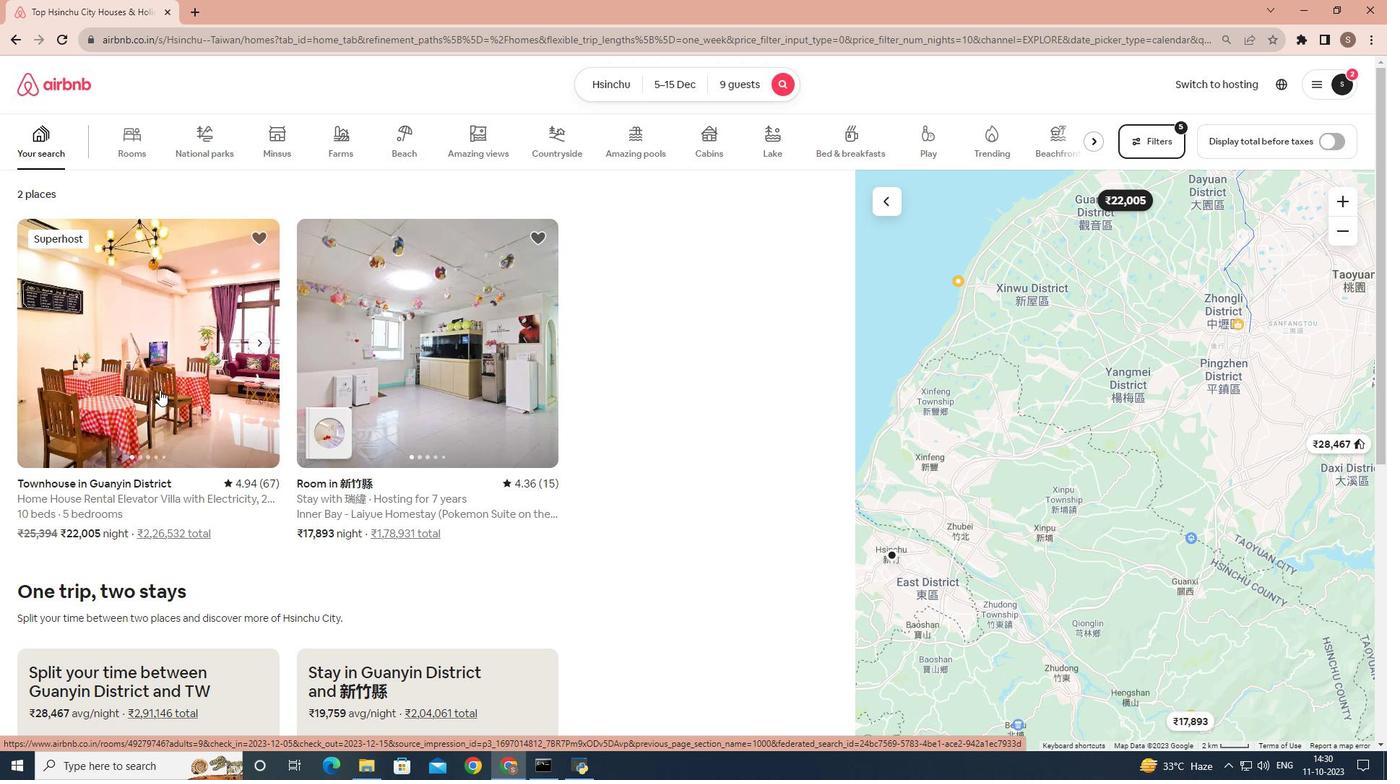 
Action: Mouse moved to (825, 384)
Screenshot: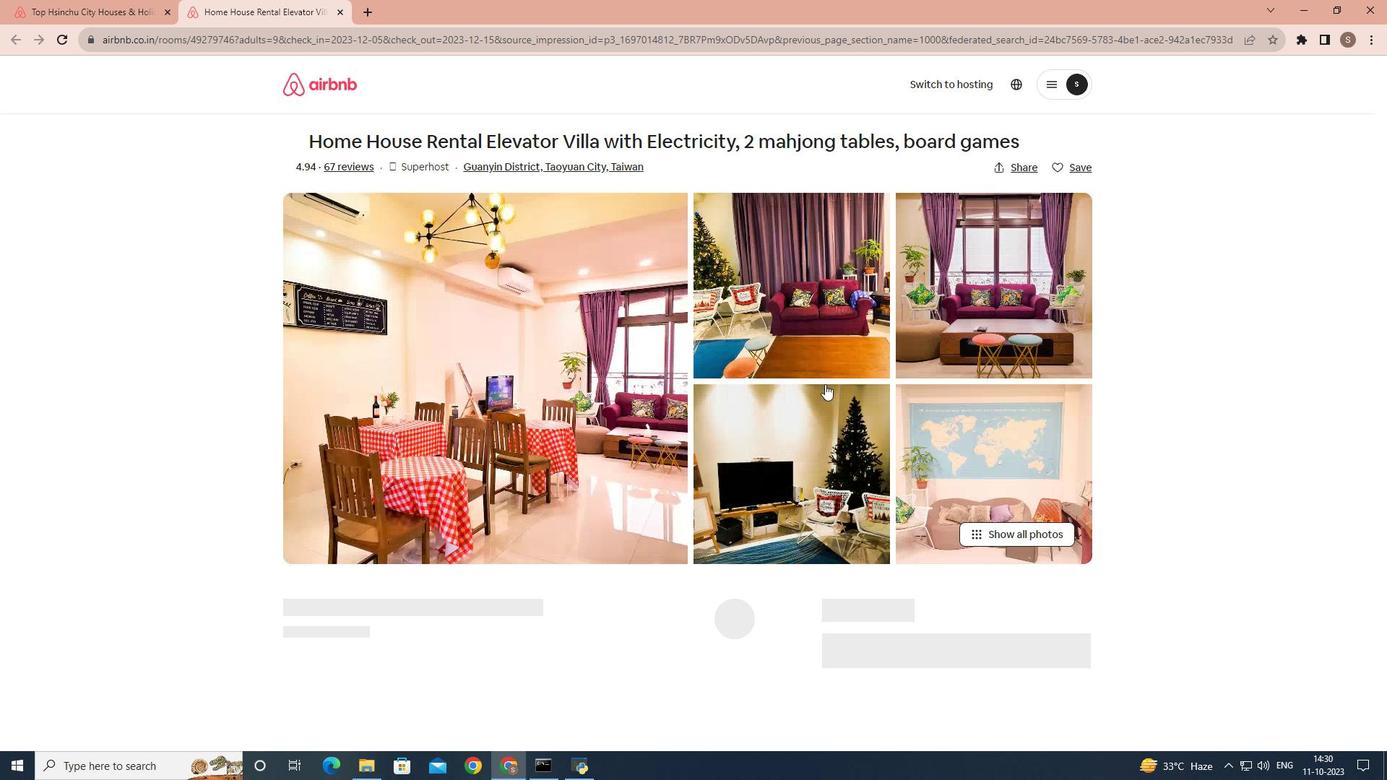 
Action: Mouse scrolled (825, 383) with delta (0, 0)
Screenshot: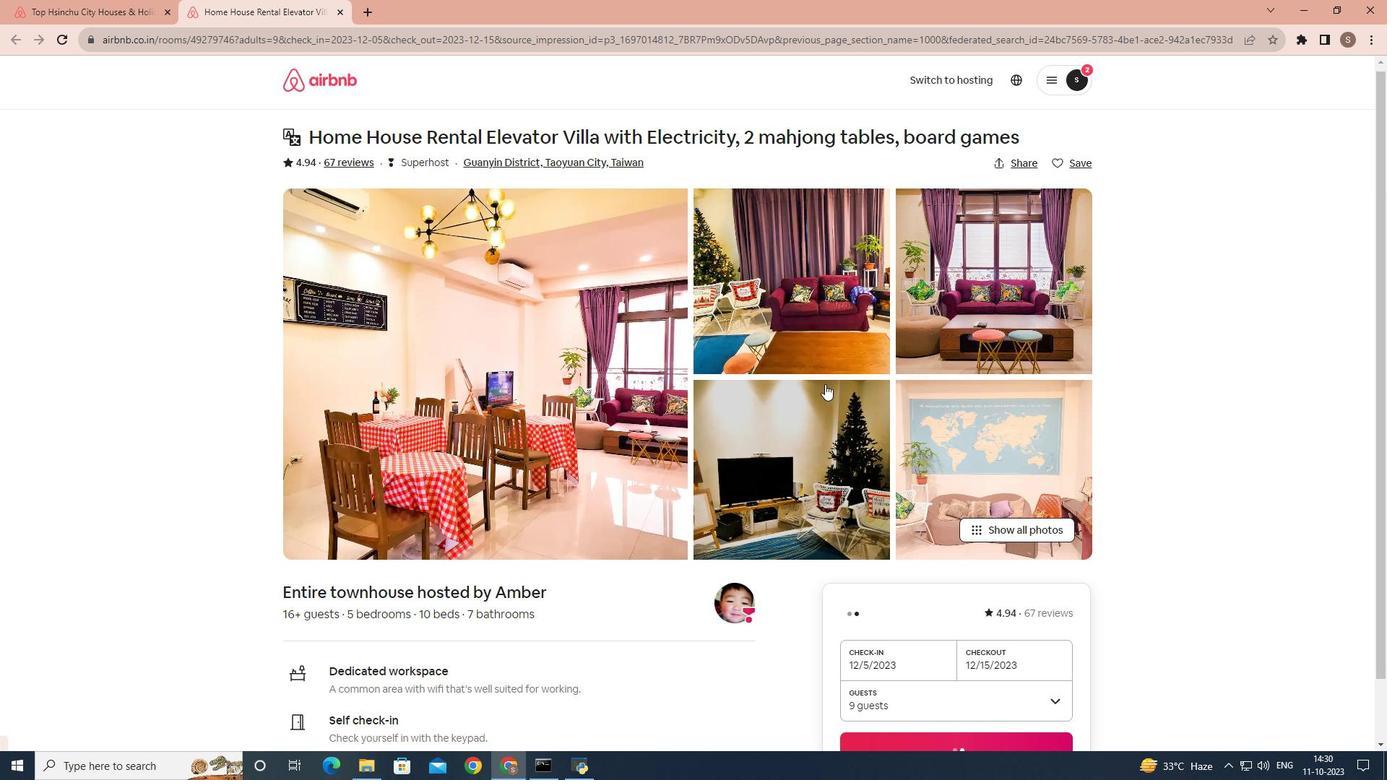 
Action: Mouse moved to (1052, 455)
Screenshot: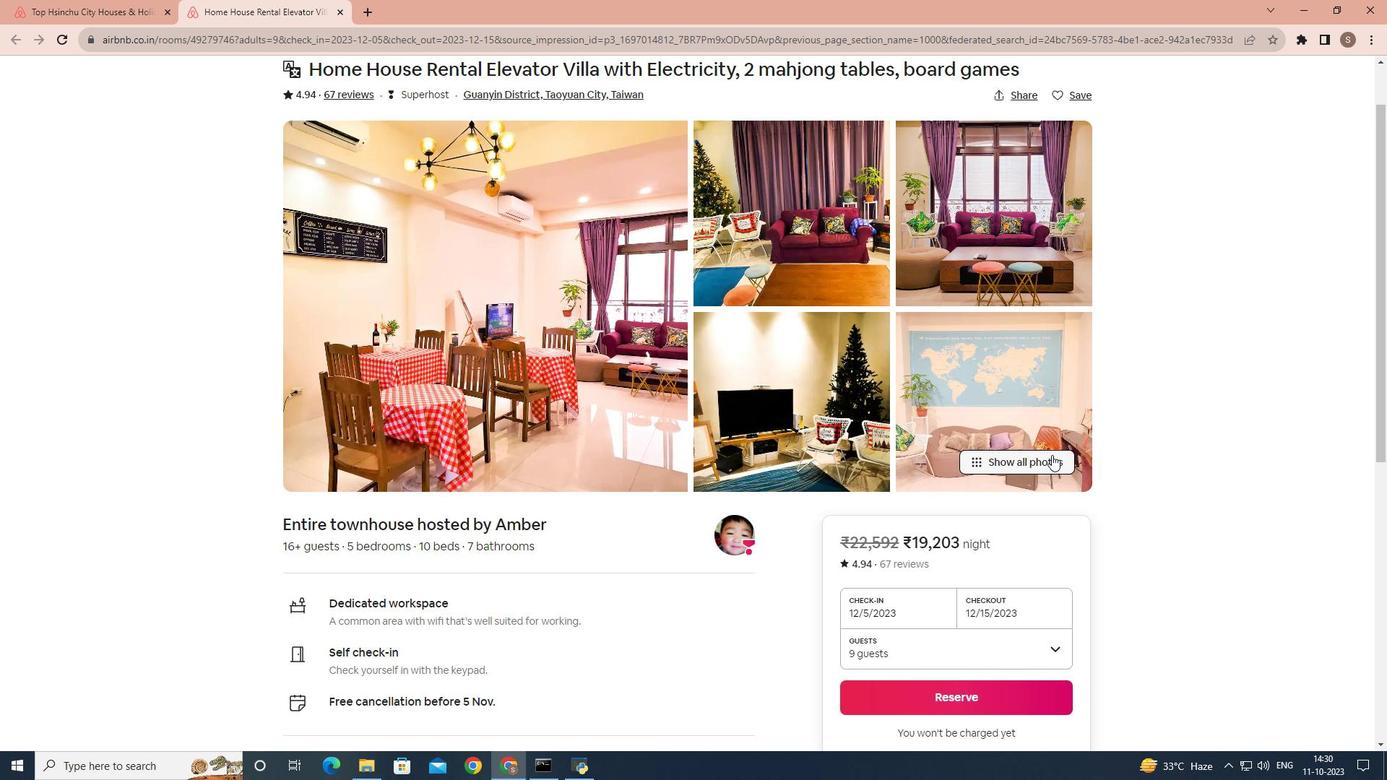 
Action: Mouse pressed left at (1052, 455)
Screenshot: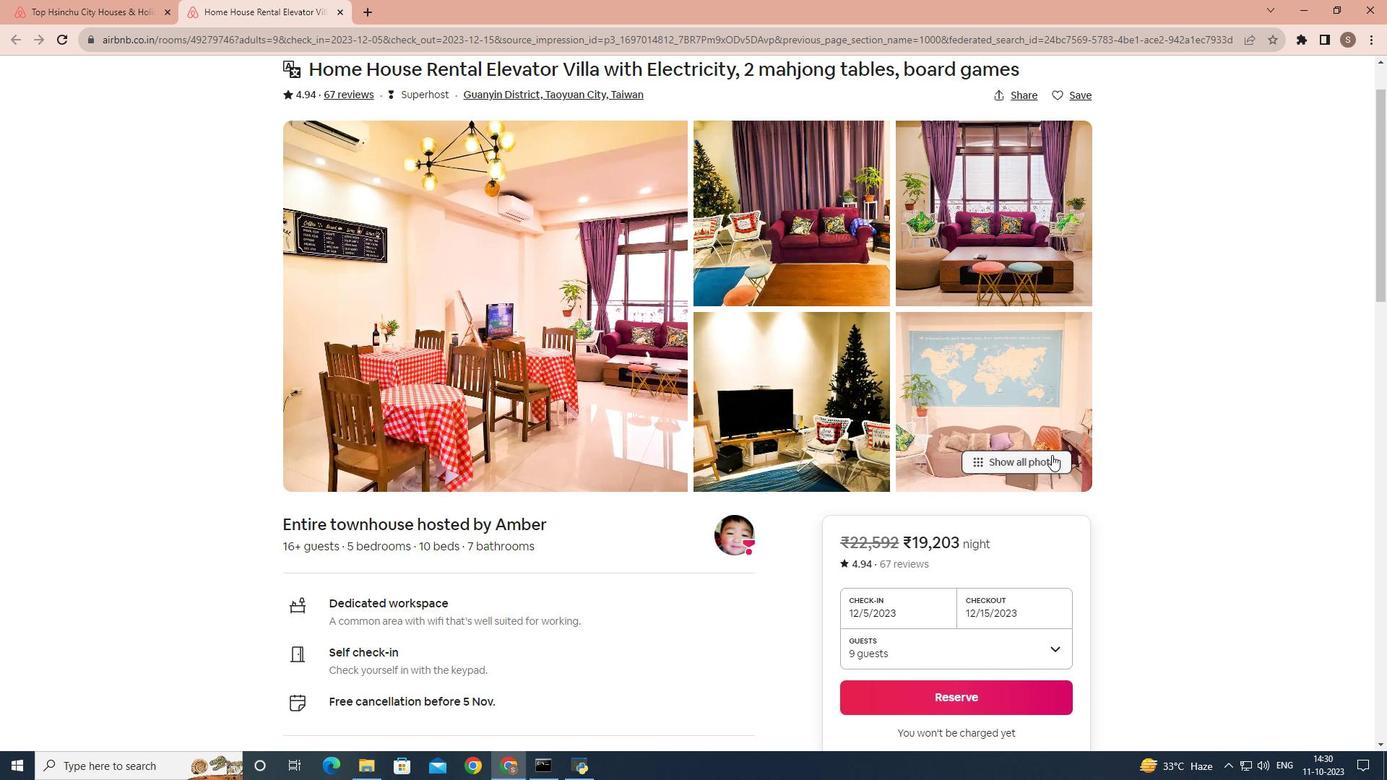 
Action: Mouse moved to (772, 482)
Screenshot: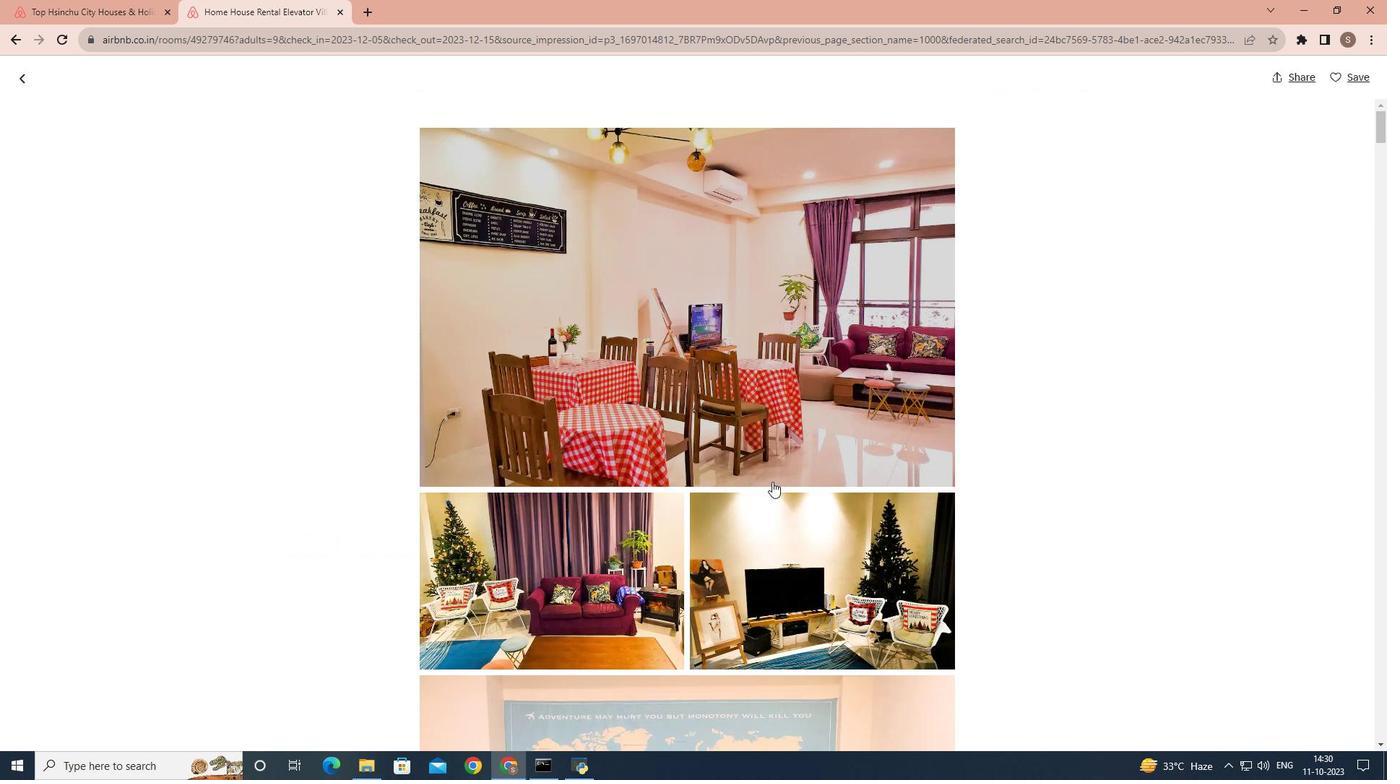 
Action: Mouse scrolled (772, 481) with delta (0, 0)
Screenshot: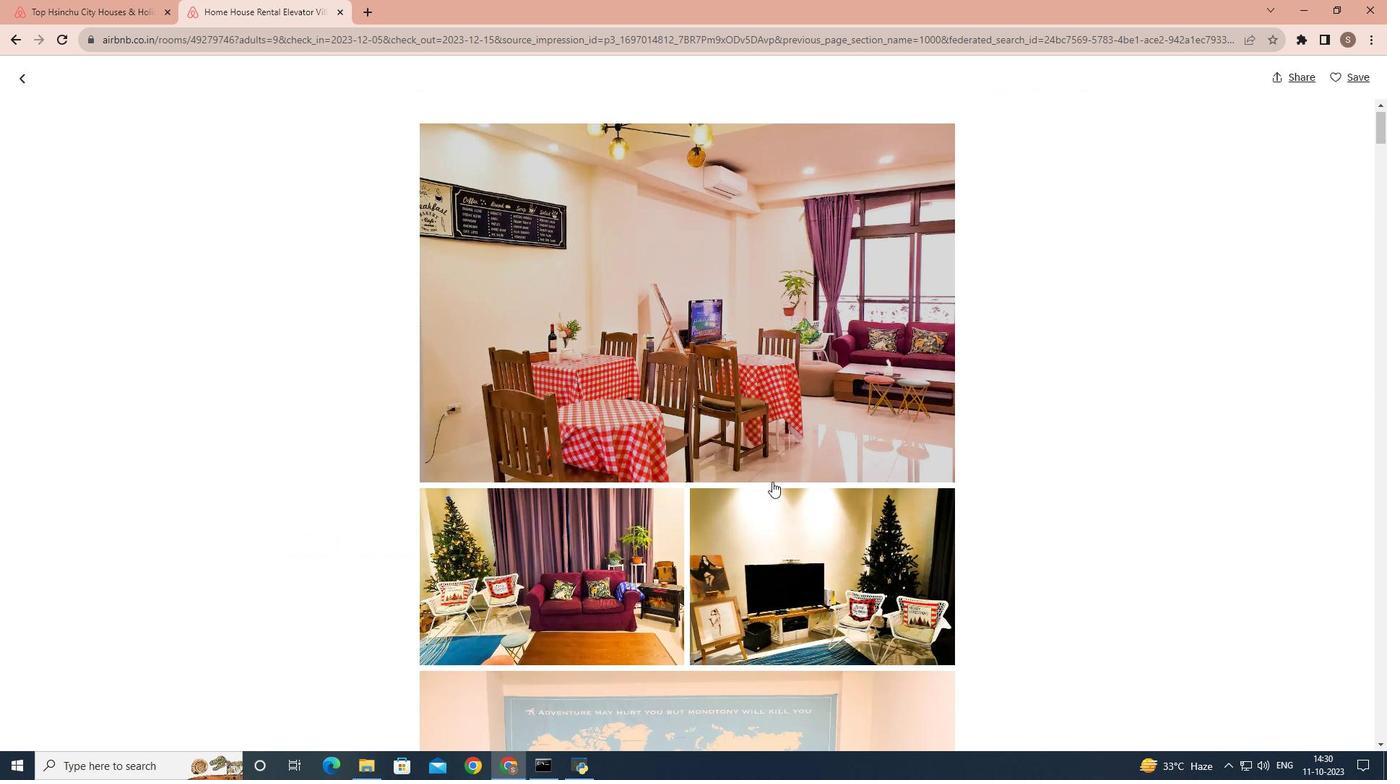 
Action: Mouse scrolled (772, 481) with delta (0, 0)
Screenshot: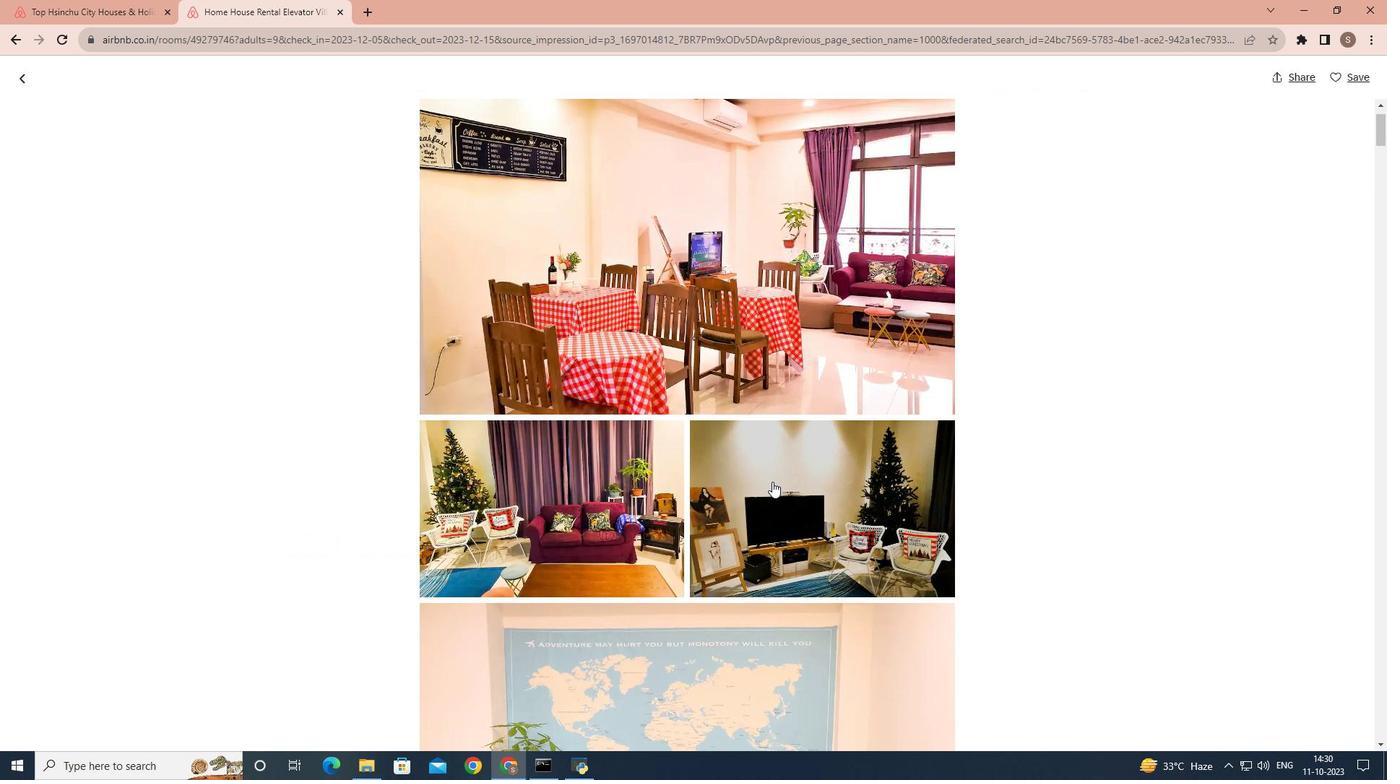 
Action: Mouse scrolled (772, 481) with delta (0, 0)
Screenshot: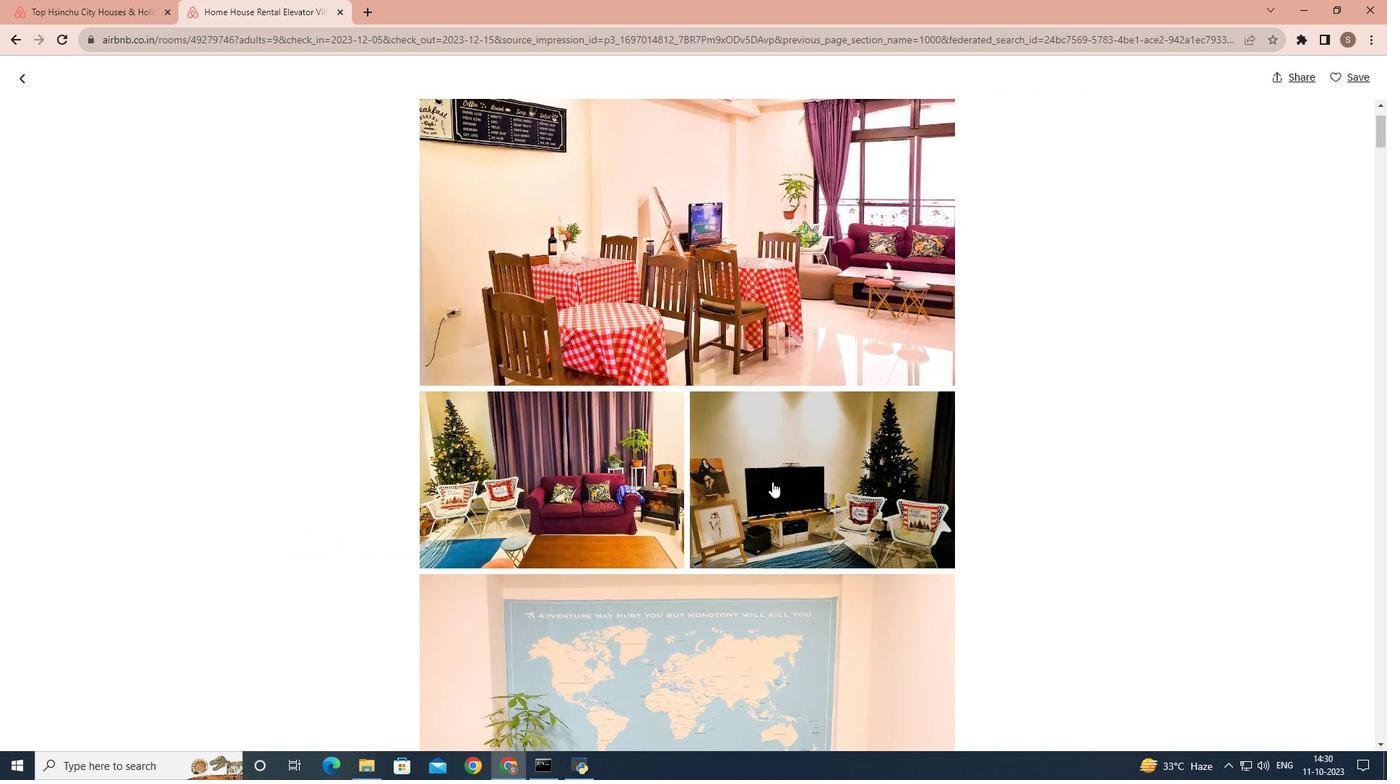 
Action: Mouse scrolled (772, 481) with delta (0, 0)
Screenshot: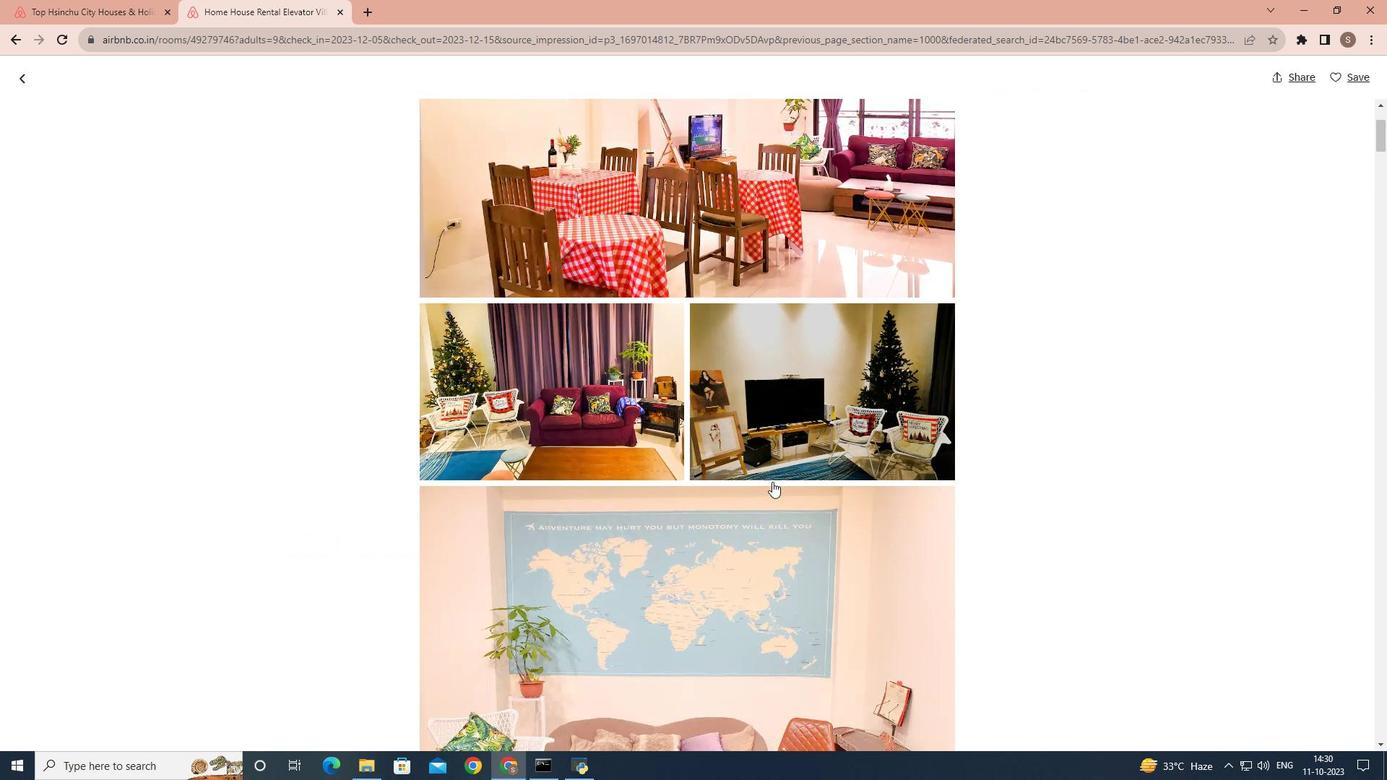 
Action: Mouse scrolled (772, 481) with delta (0, 0)
Screenshot: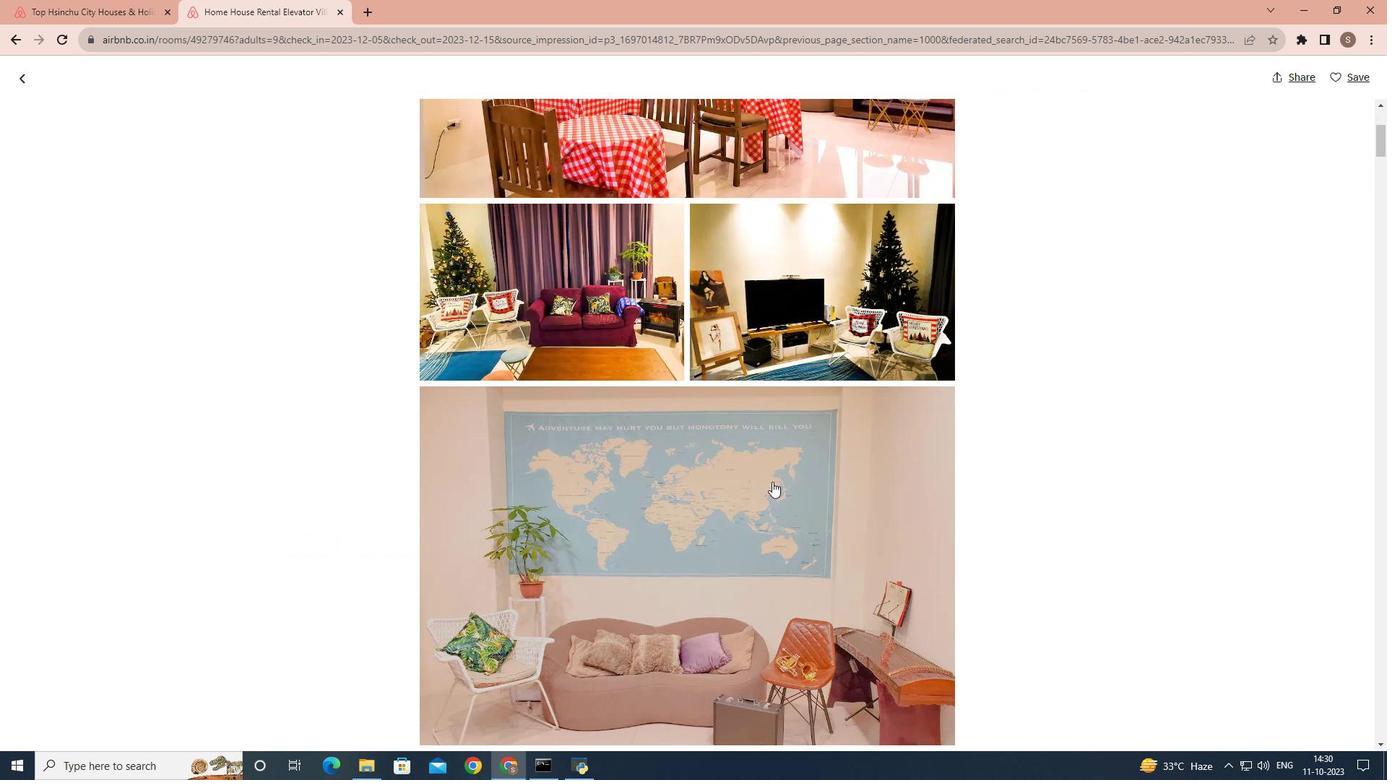 
Action: Mouse scrolled (772, 481) with delta (0, 0)
Screenshot: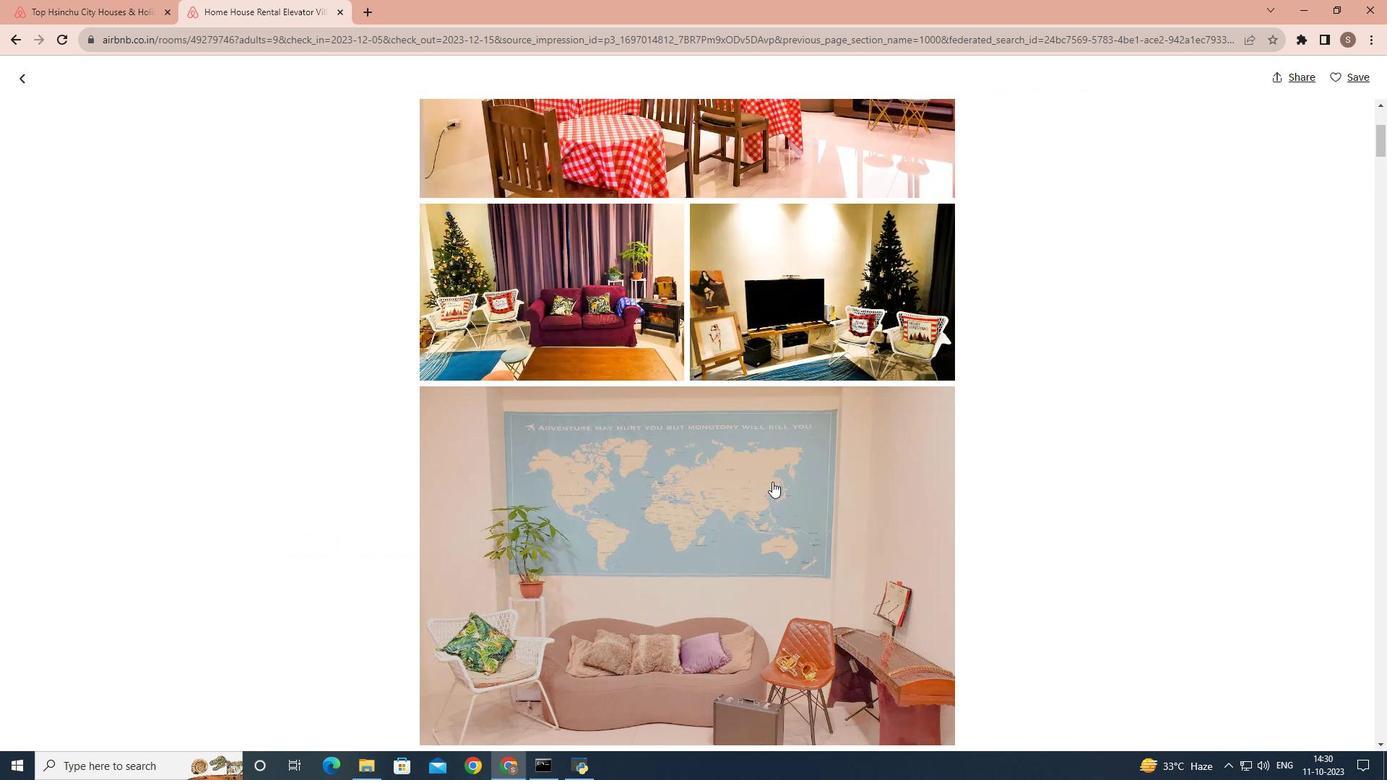 
Action: Mouse scrolled (772, 481) with delta (0, 0)
Screenshot: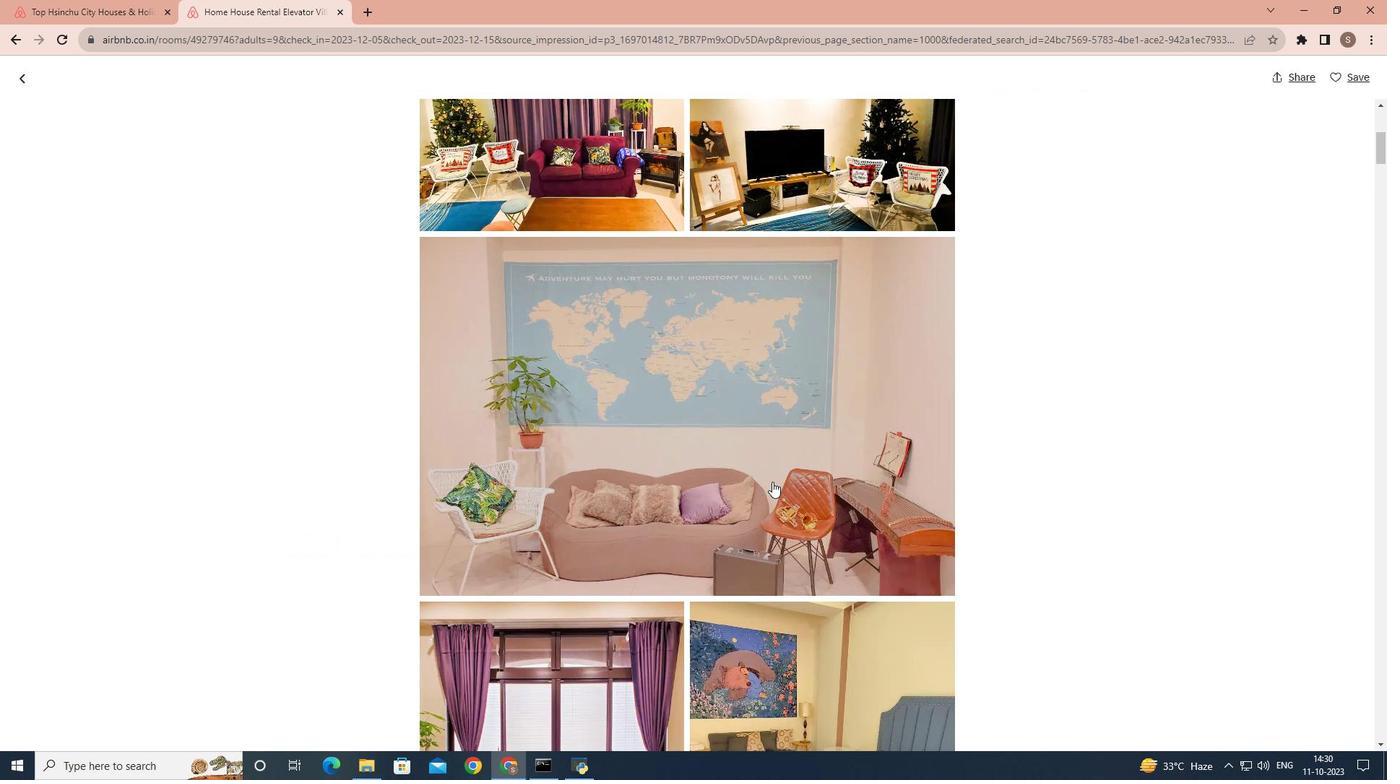 
Action: Mouse scrolled (772, 481) with delta (0, 0)
Screenshot: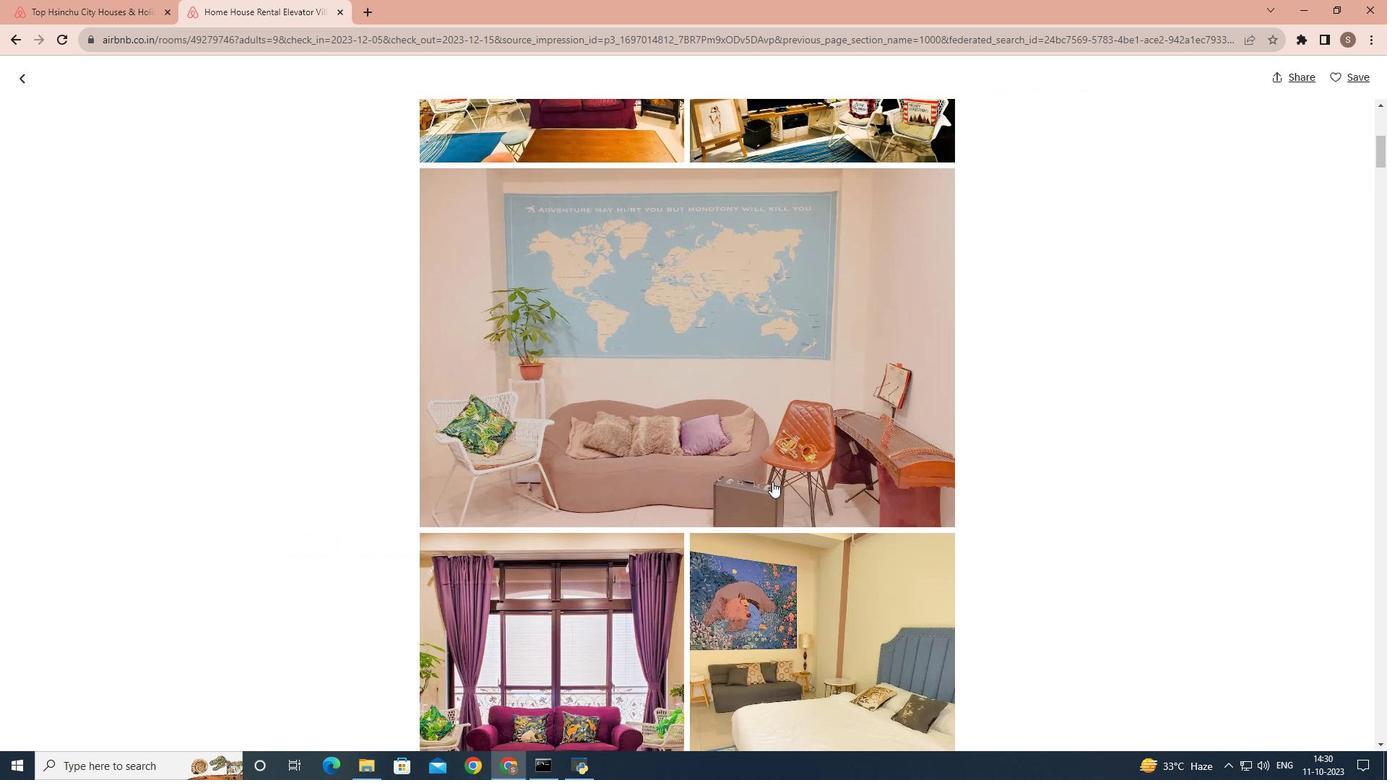 
Action: Mouse scrolled (772, 481) with delta (0, 0)
Screenshot: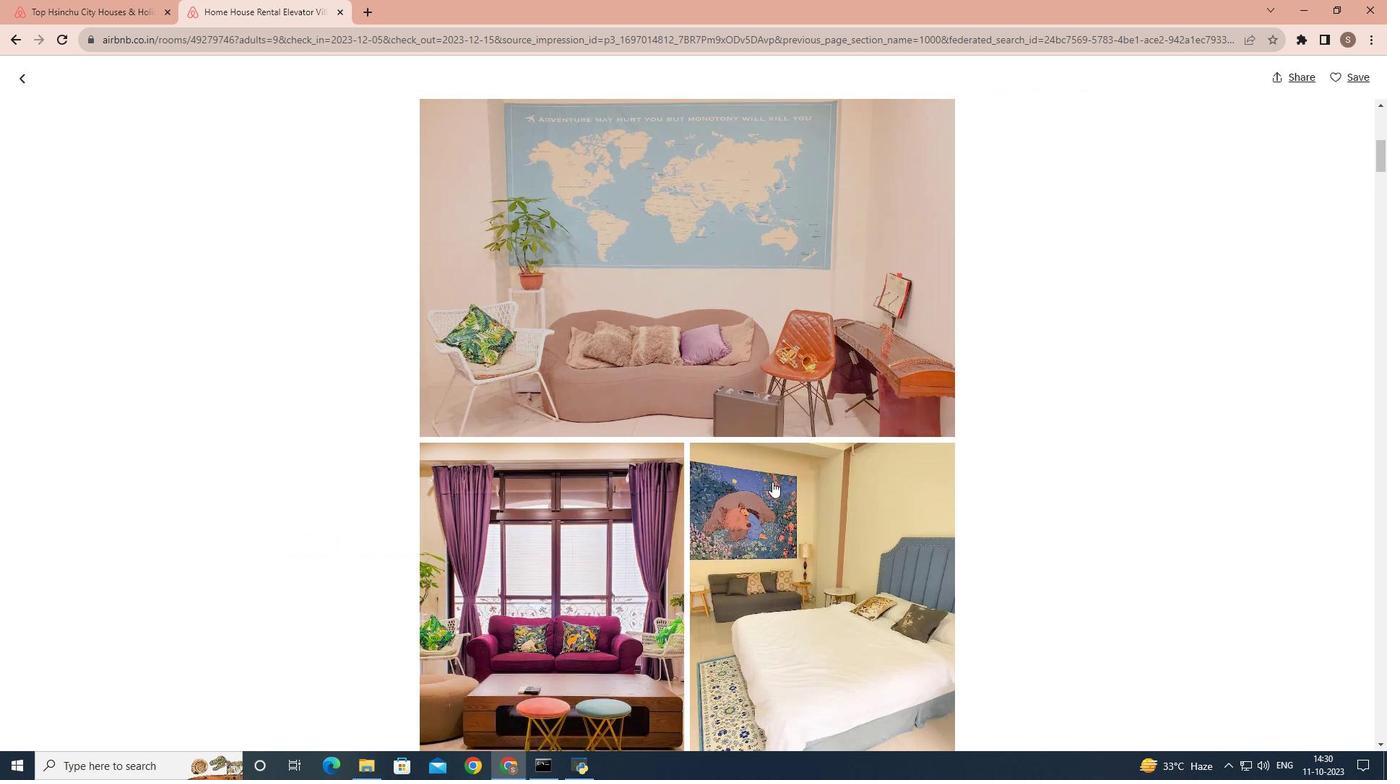 
Action: Mouse scrolled (772, 481) with delta (0, 0)
Screenshot: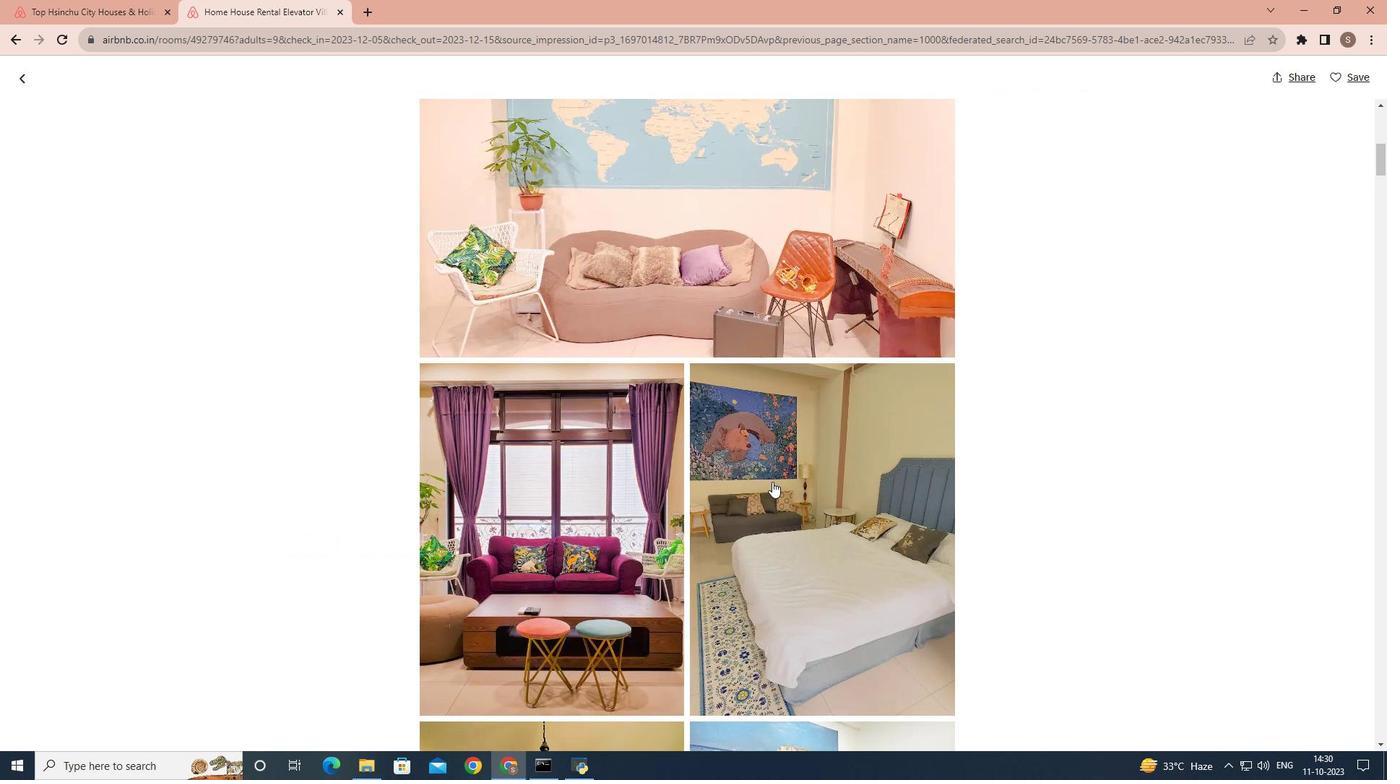 
Action: Mouse scrolled (772, 481) with delta (0, 0)
Screenshot: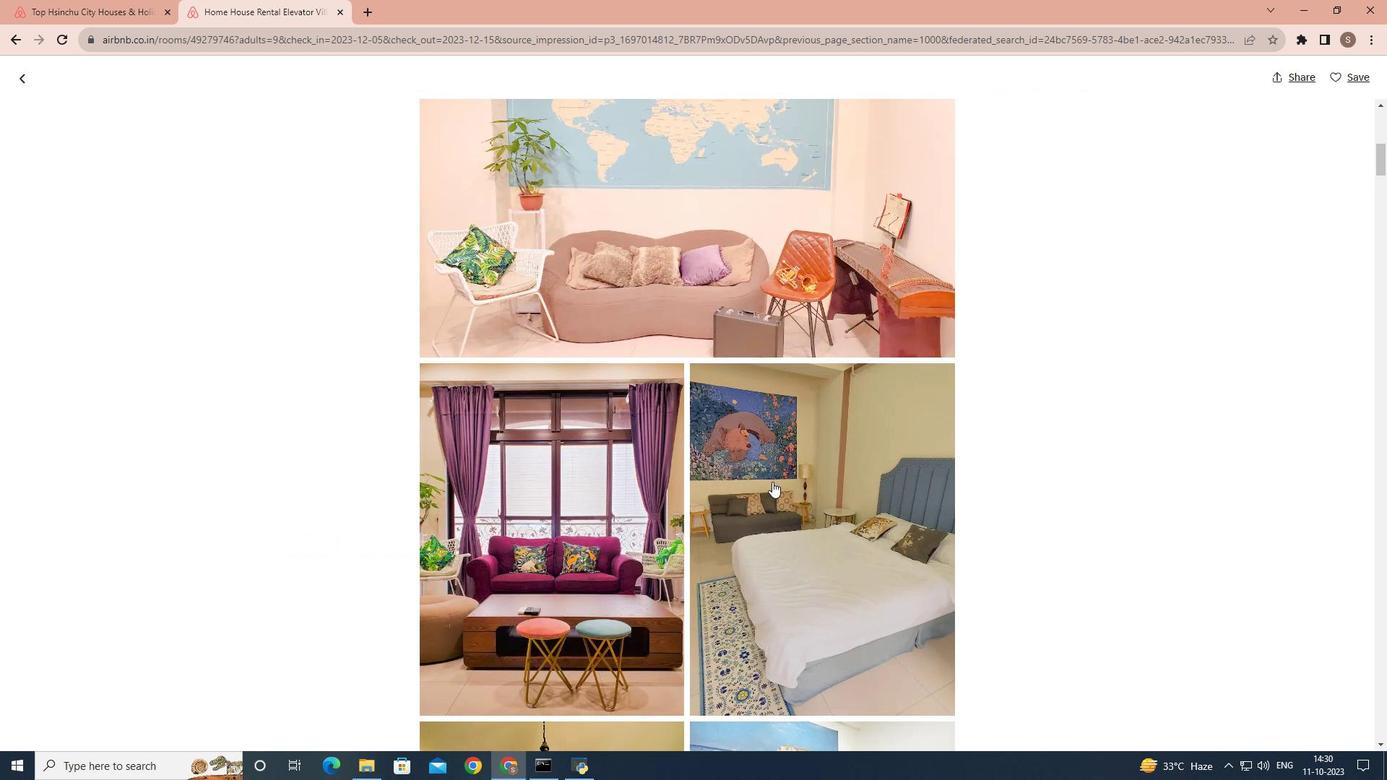 
Action: Mouse scrolled (772, 481) with delta (0, 0)
Screenshot: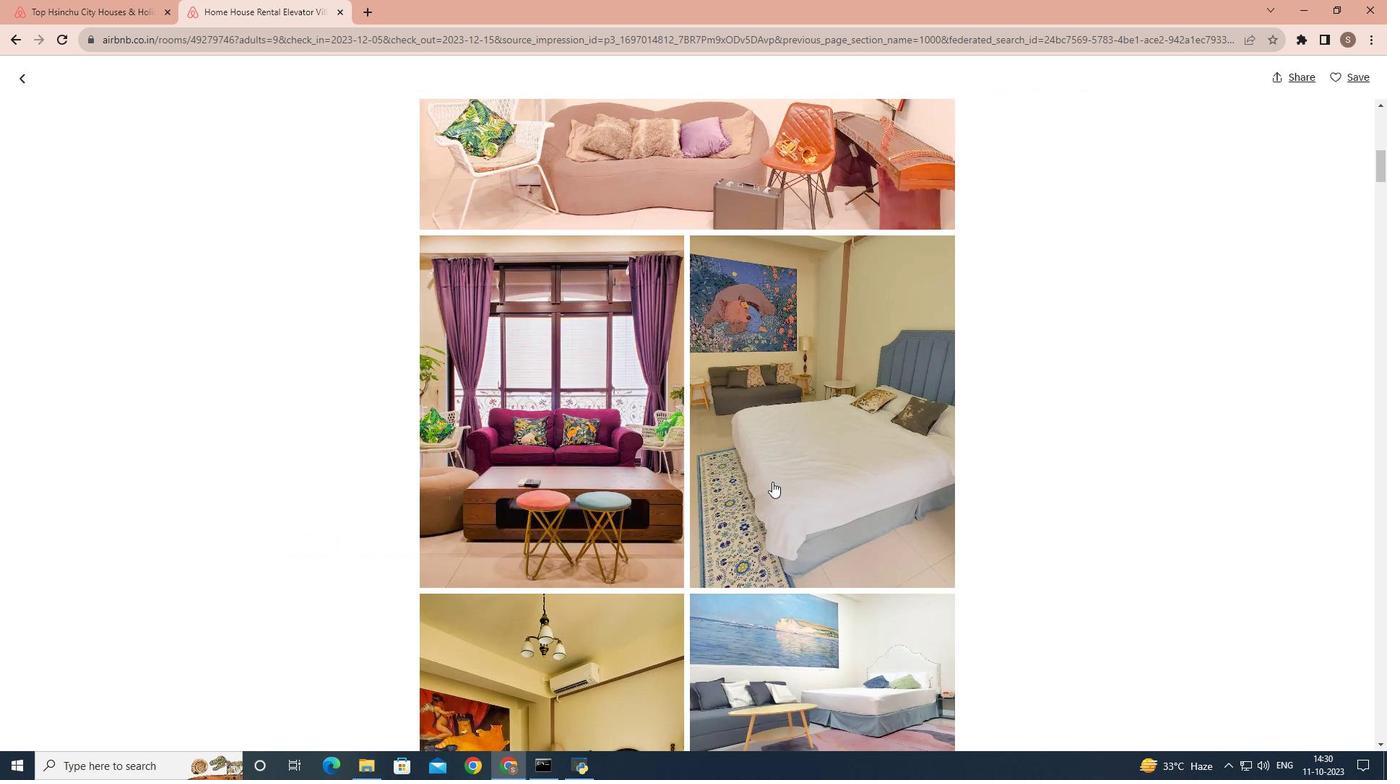 
Action: Mouse scrolled (772, 481) with delta (0, 0)
Screenshot: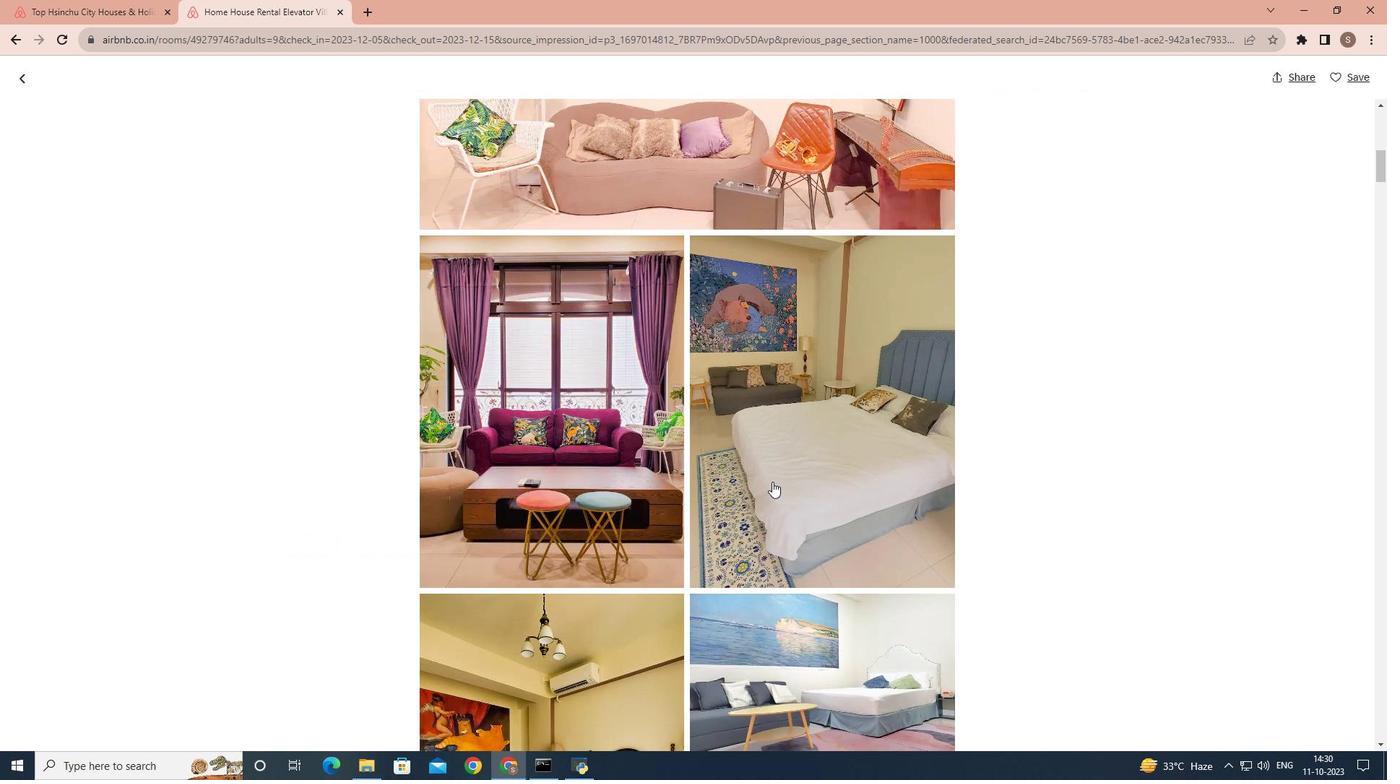 
Action: Mouse scrolled (772, 481) with delta (0, 0)
Screenshot: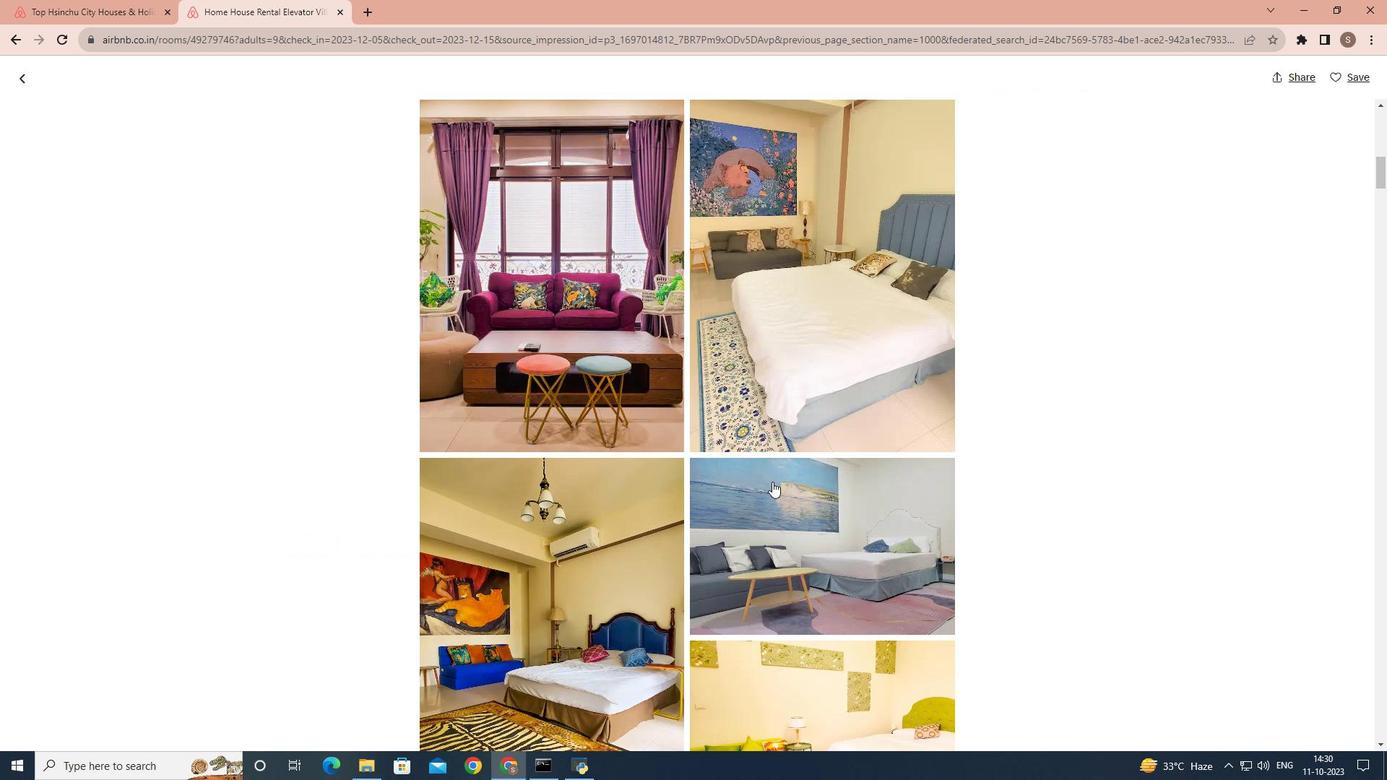 
Action: Mouse scrolled (772, 481) with delta (0, 0)
Screenshot: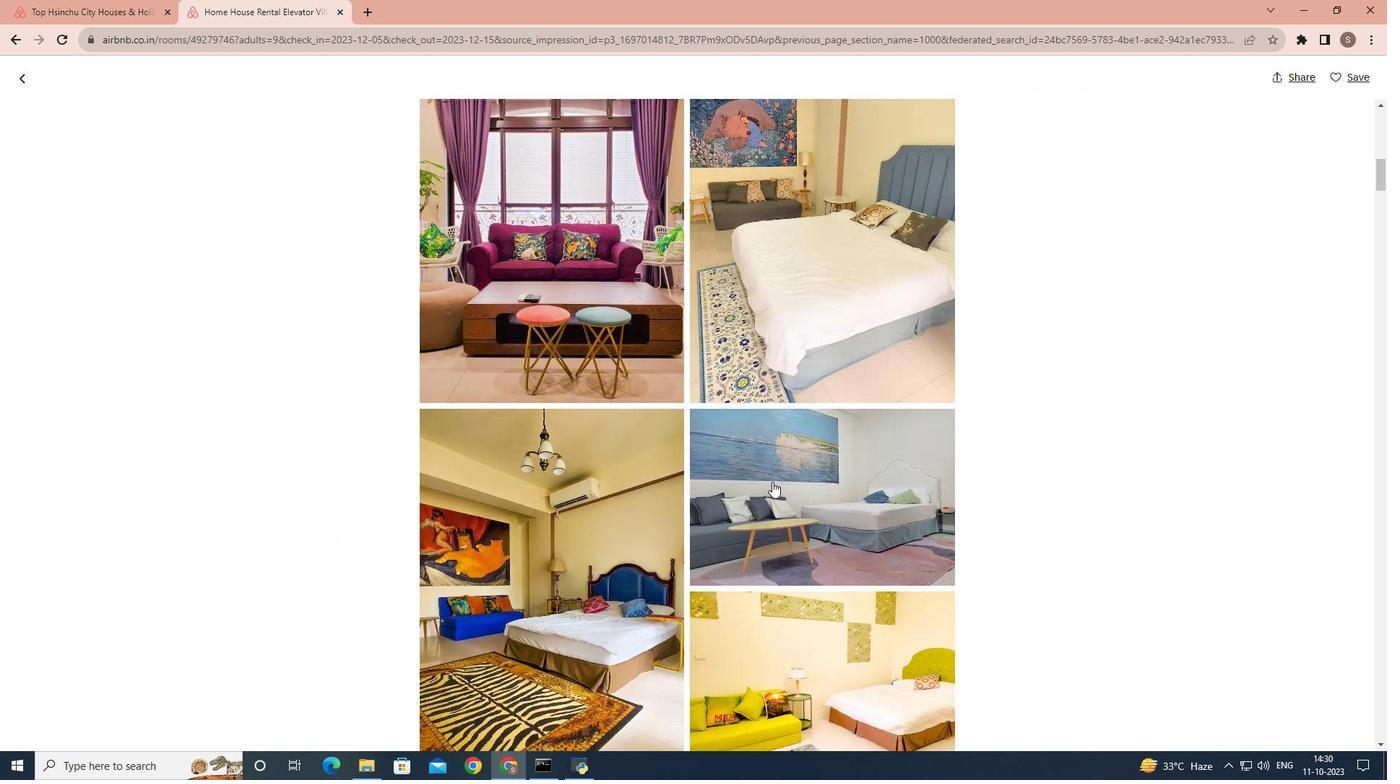 
Action: Mouse scrolled (772, 481) with delta (0, 0)
Screenshot: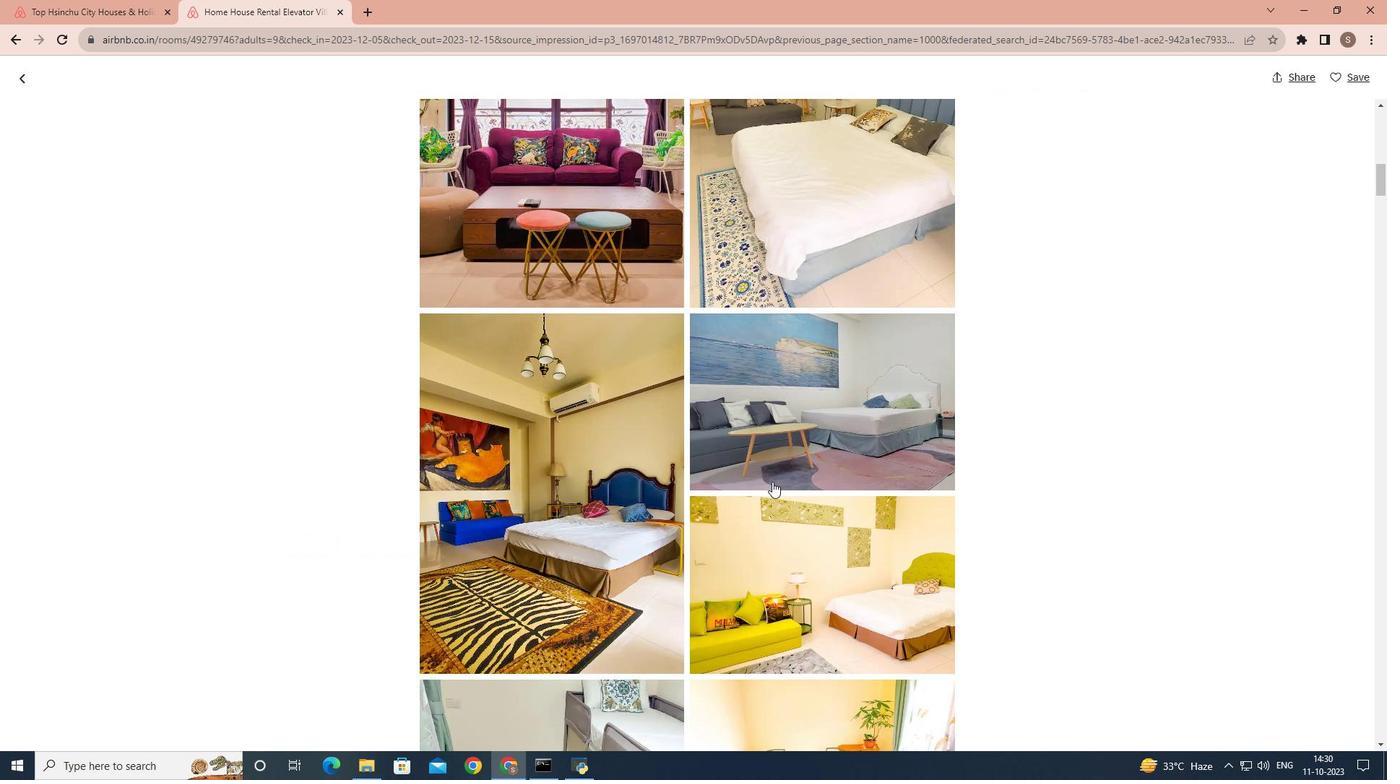 
Action: Mouse scrolled (772, 481) with delta (0, 0)
Screenshot: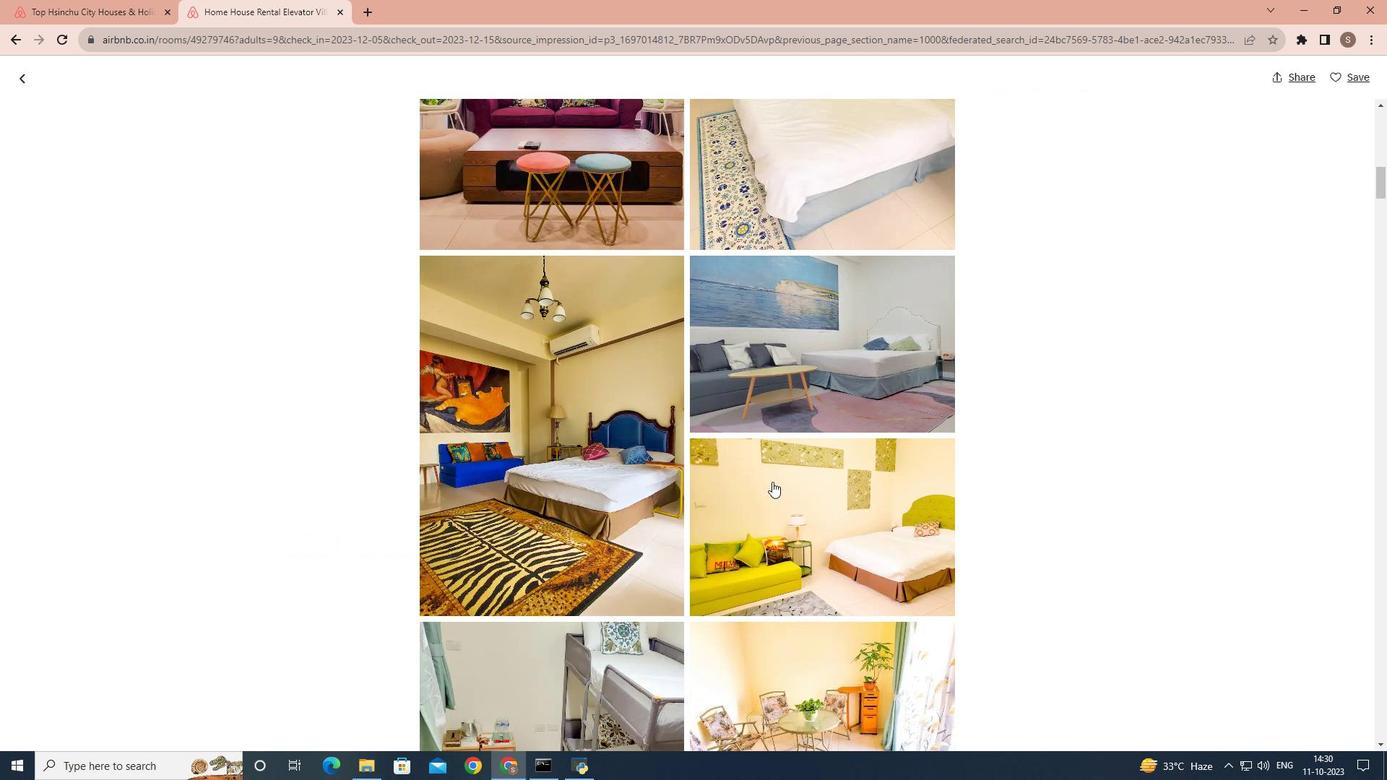 
Action: Mouse scrolled (772, 481) with delta (0, 0)
Screenshot: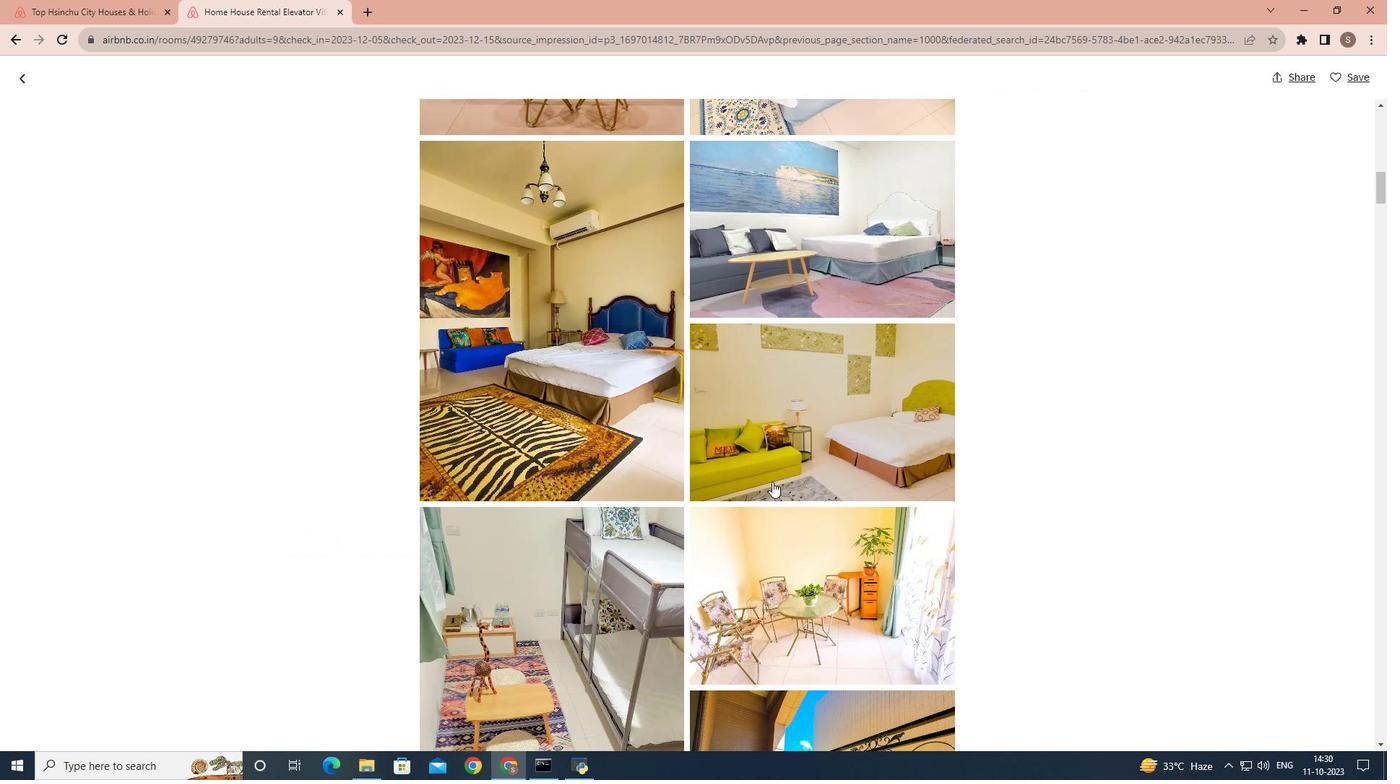 
Action: Mouse scrolled (772, 481) with delta (0, 0)
Screenshot: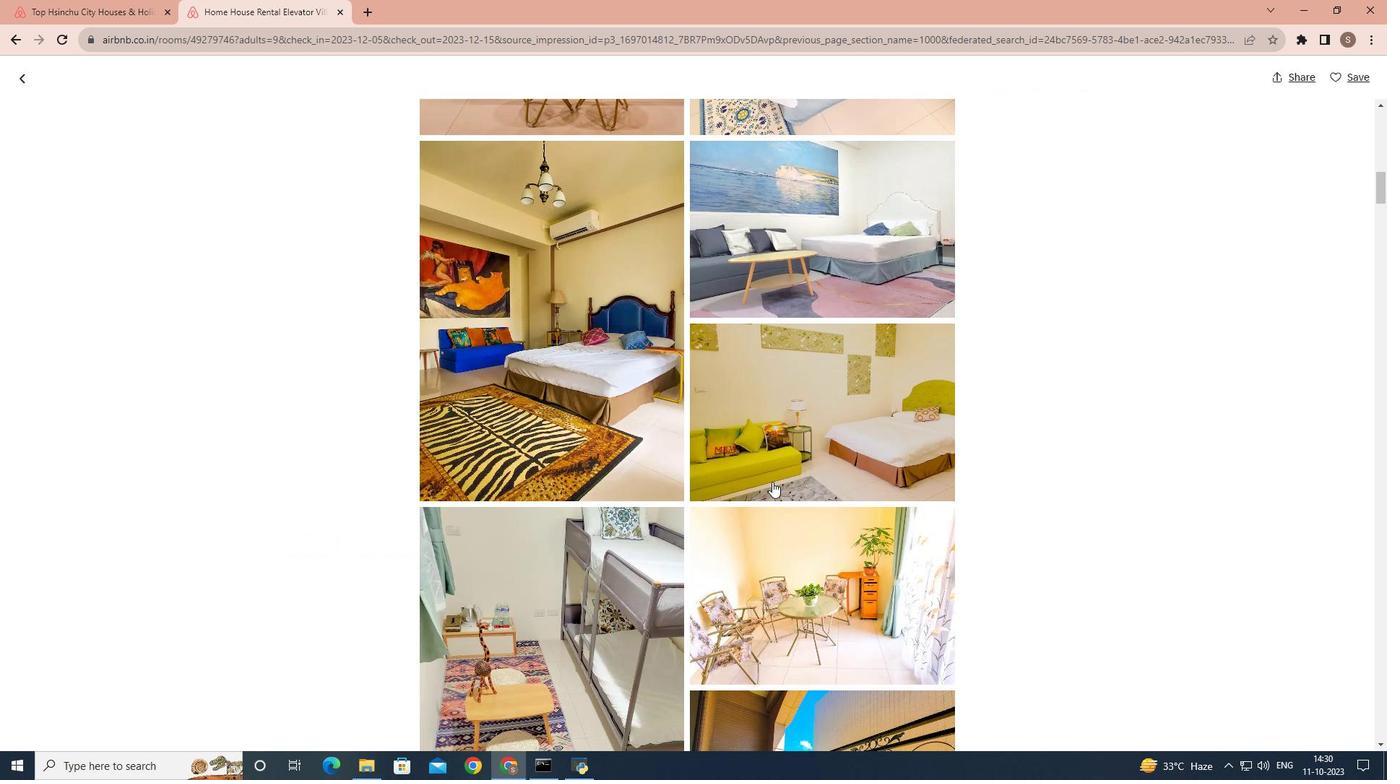 
Action: Mouse scrolled (772, 481) with delta (0, 0)
Screenshot: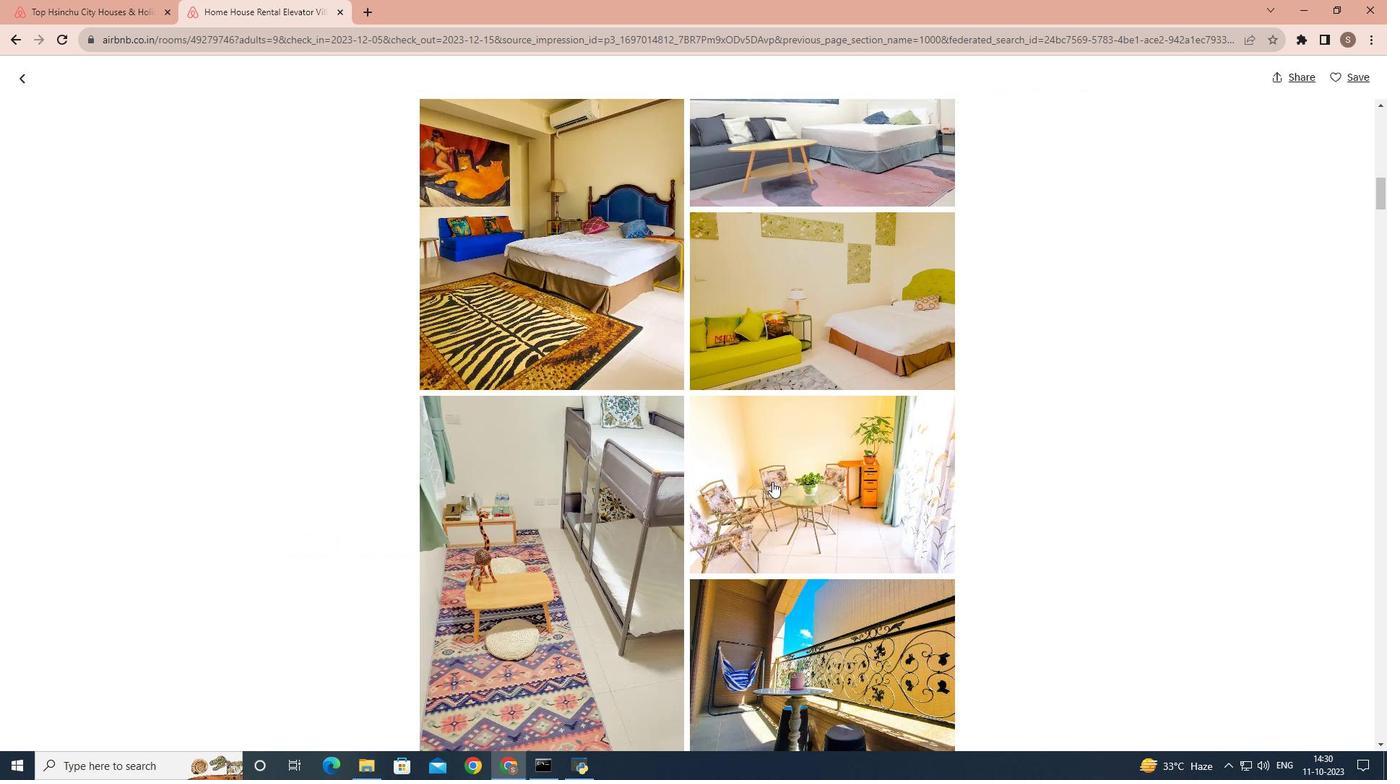 
Action: Mouse scrolled (772, 481) with delta (0, 0)
Screenshot: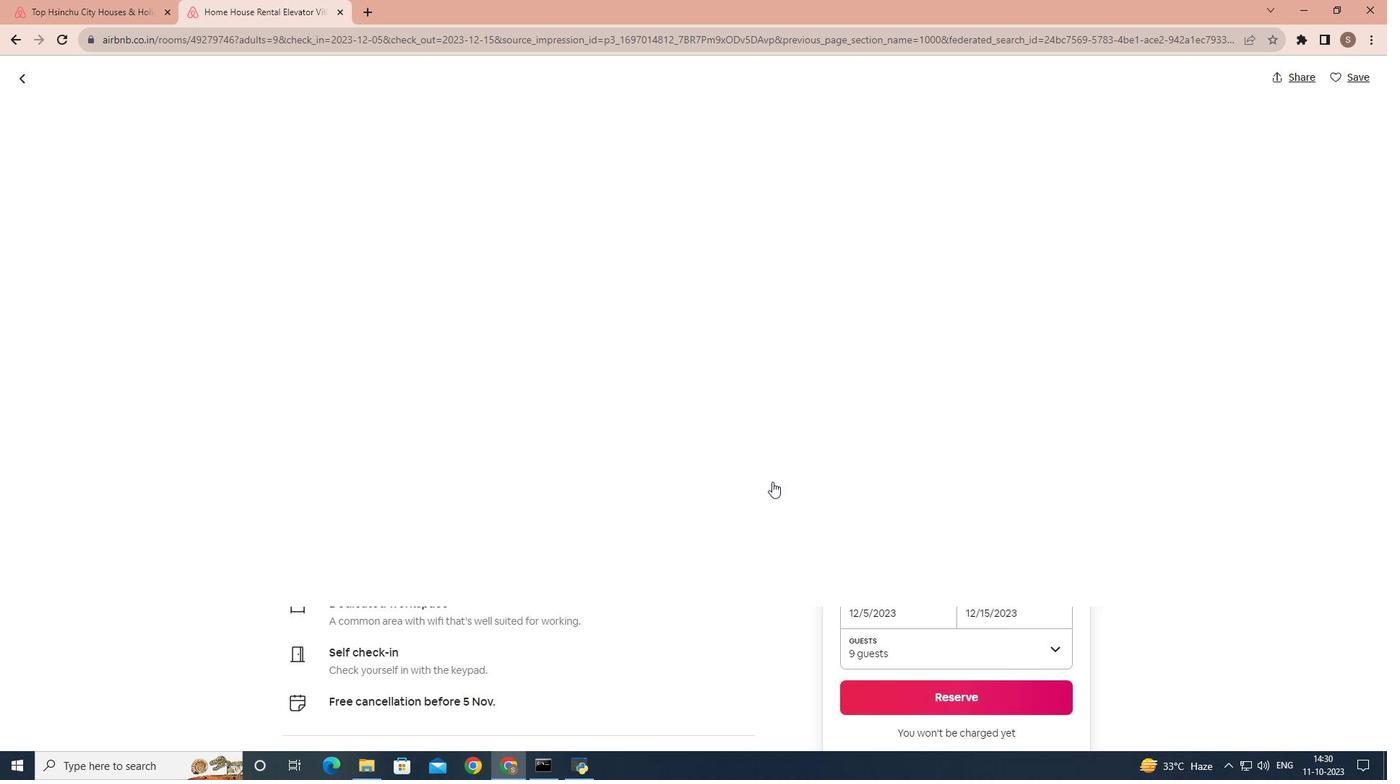
Action: Mouse scrolled (772, 481) with delta (0, 0)
Screenshot: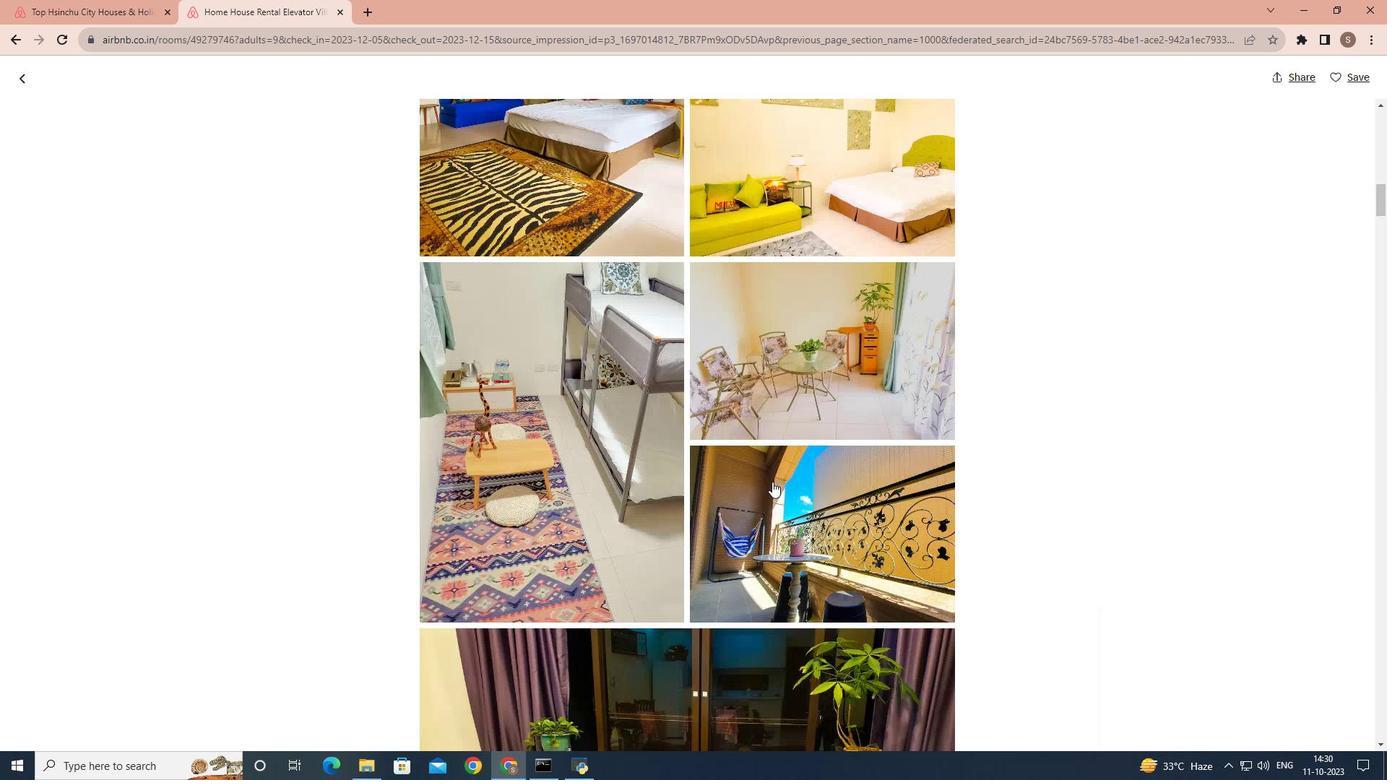 
Action: Mouse scrolled (772, 481) with delta (0, 0)
Screenshot: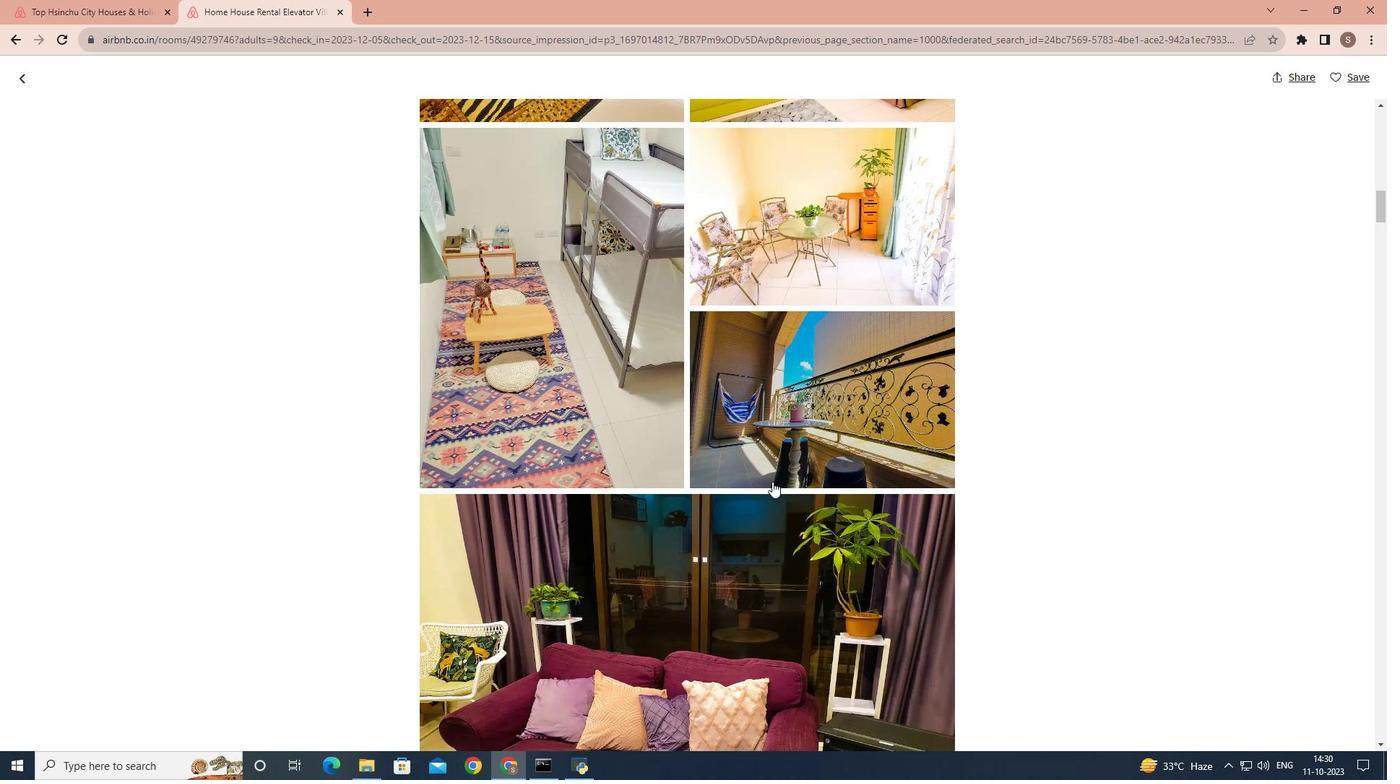 
Action: Mouse scrolled (772, 481) with delta (0, 0)
Screenshot: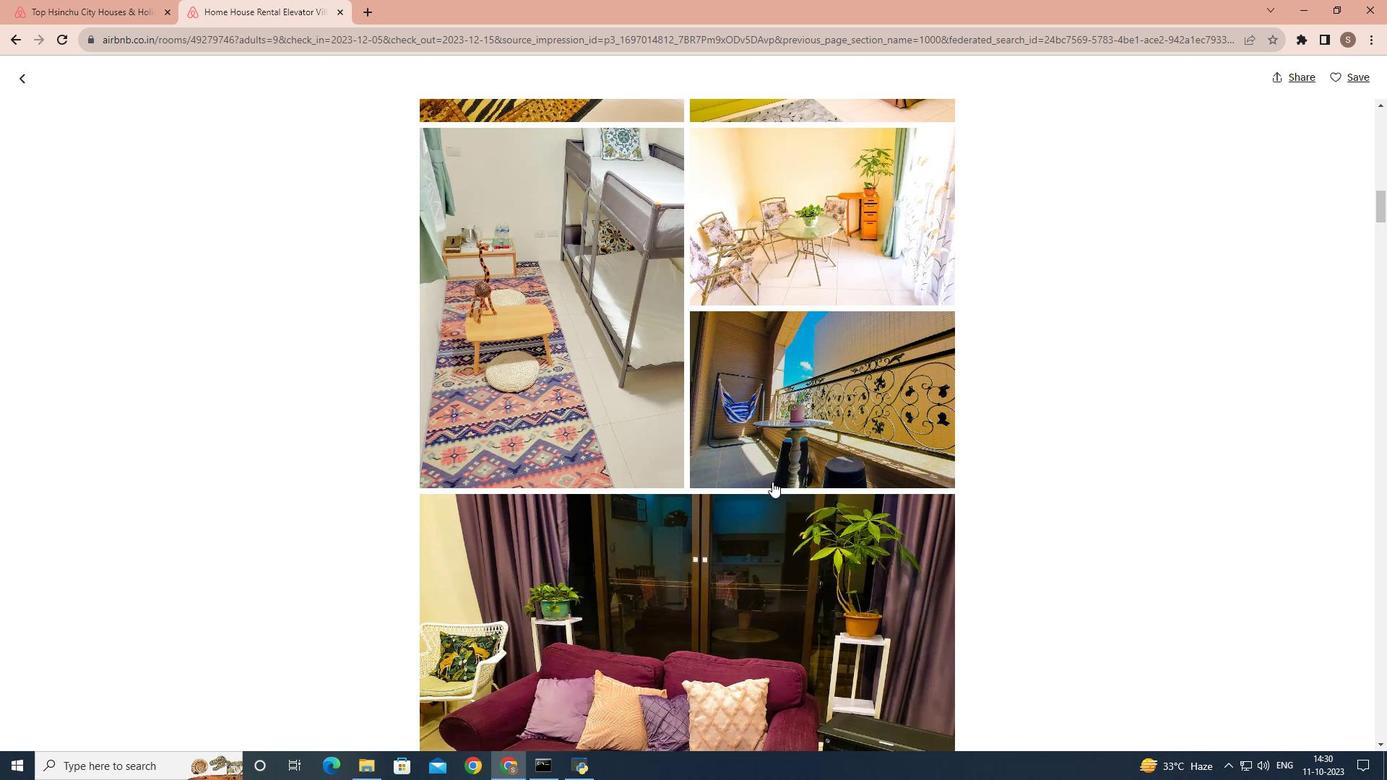 
Action: Mouse scrolled (772, 481) with delta (0, 0)
Screenshot: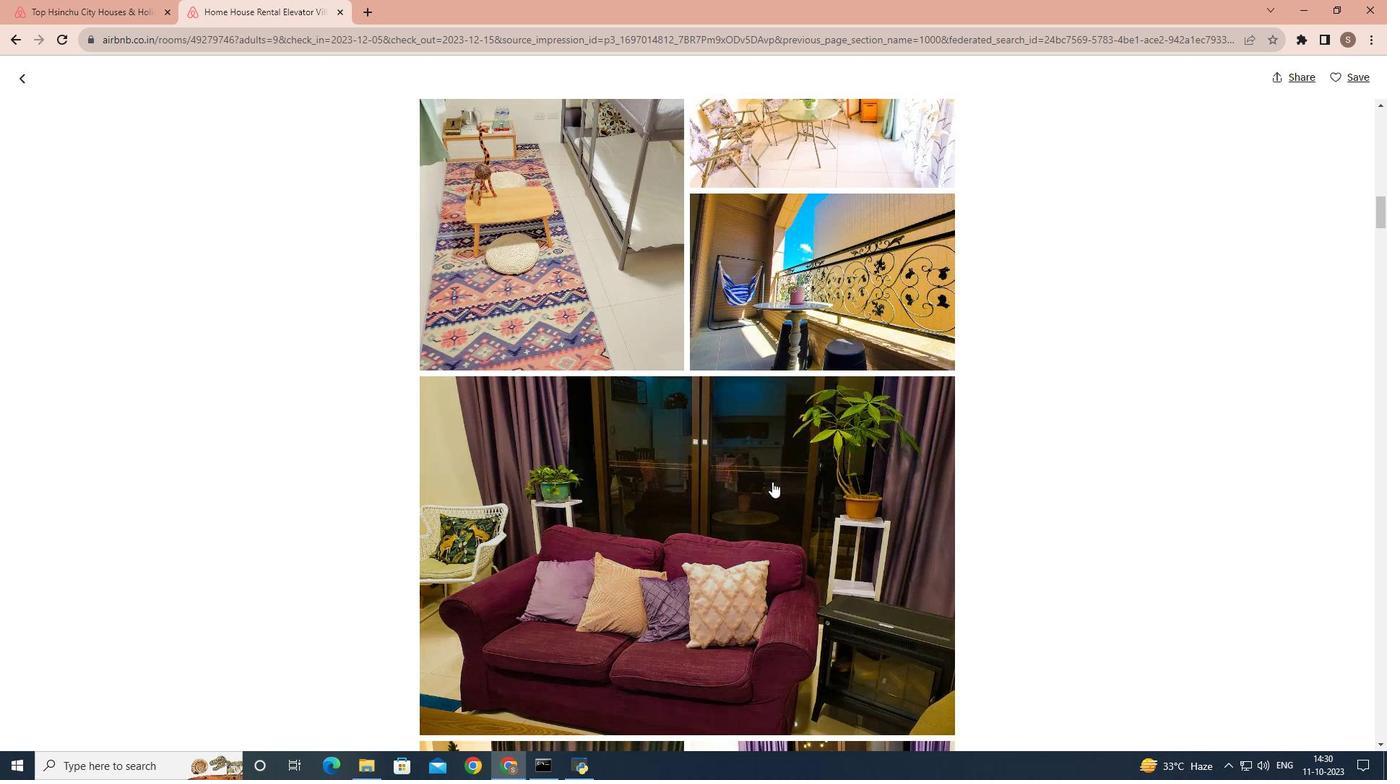 
Action: Mouse scrolled (772, 481) with delta (0, 0)
Screenshot: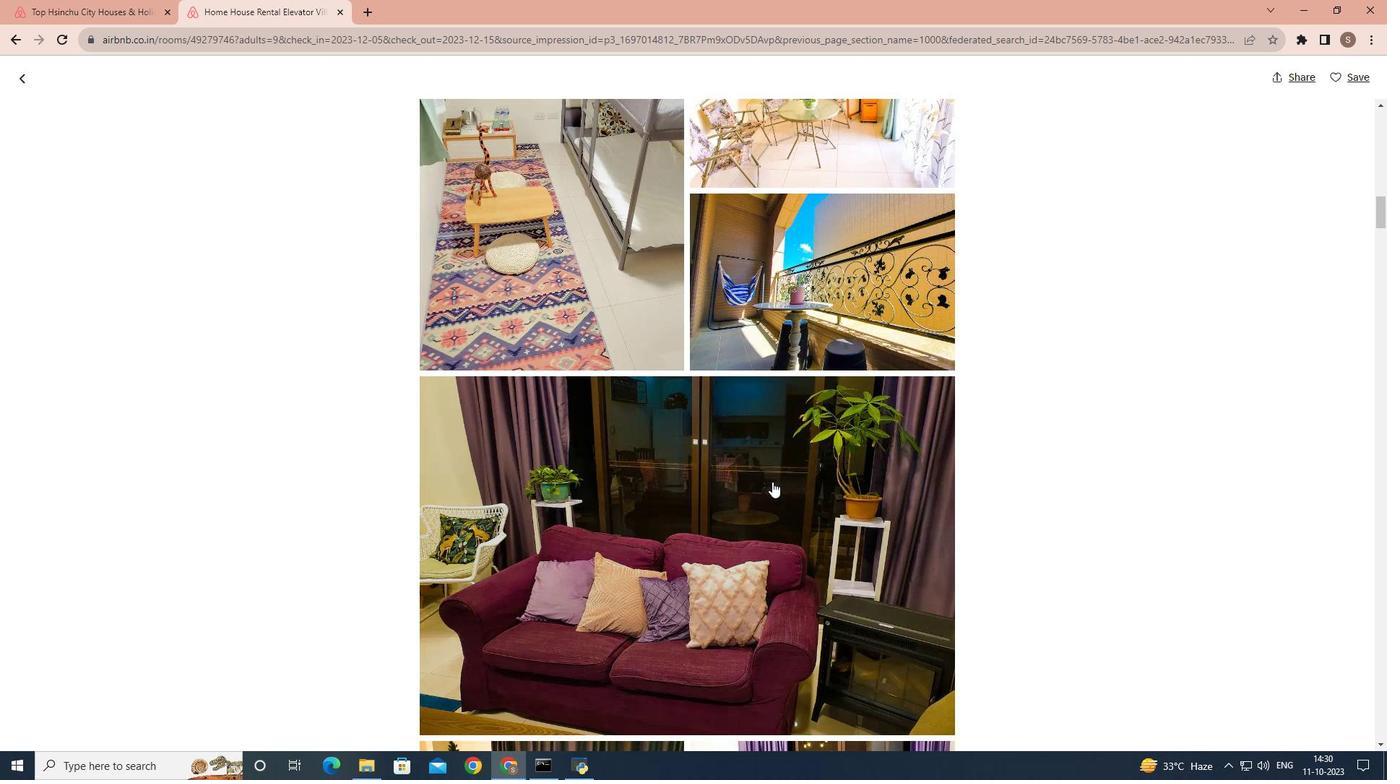 
Action: Mouse scrolled (772, 481) with delta (0, 0)
Screenshot: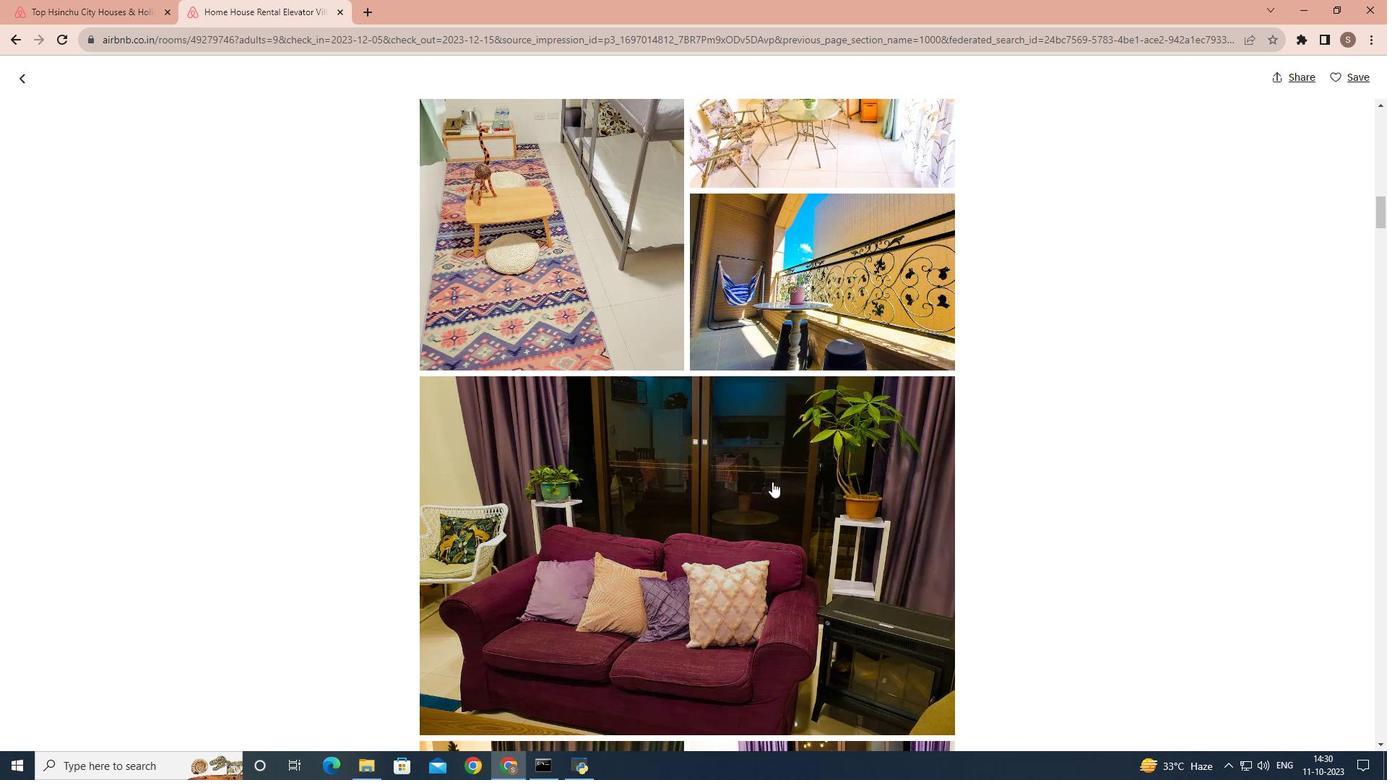 
Action: Mouse scrolled (772, 481) with delta (0, 0)
Screenshot: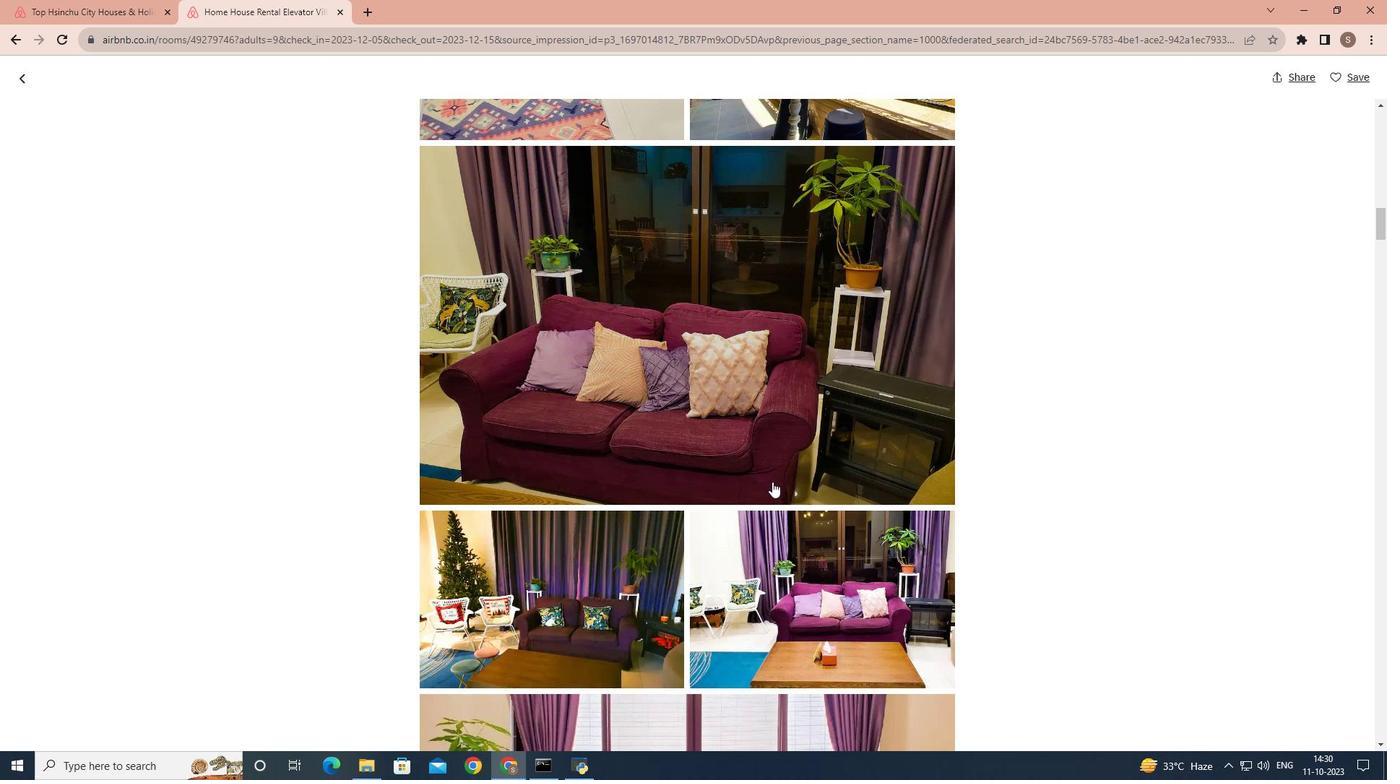 
Action: Mouse scrolled (772, 481) with delta (0, 0)
Screenshot: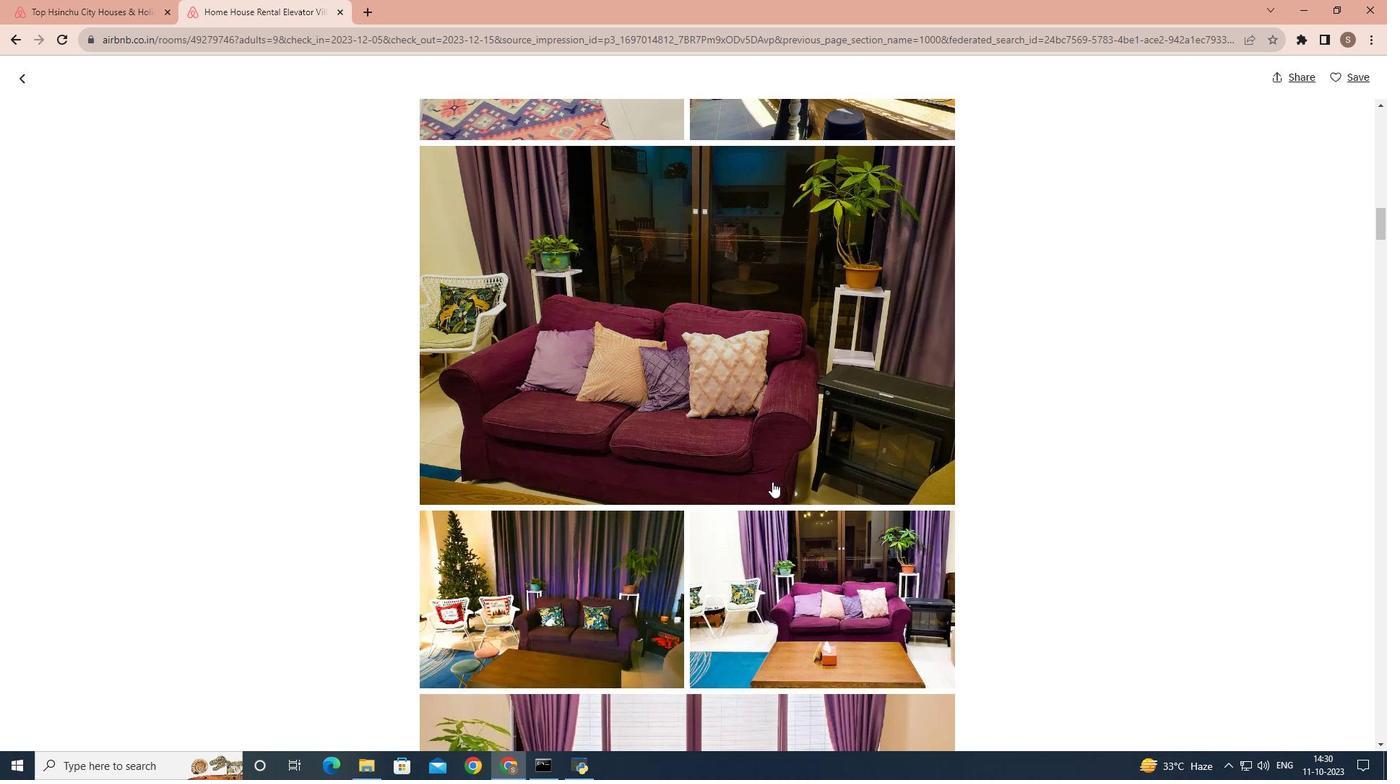 
Action: Mouse scrolled (772, 481) with delta (0, 0)
Screenshot: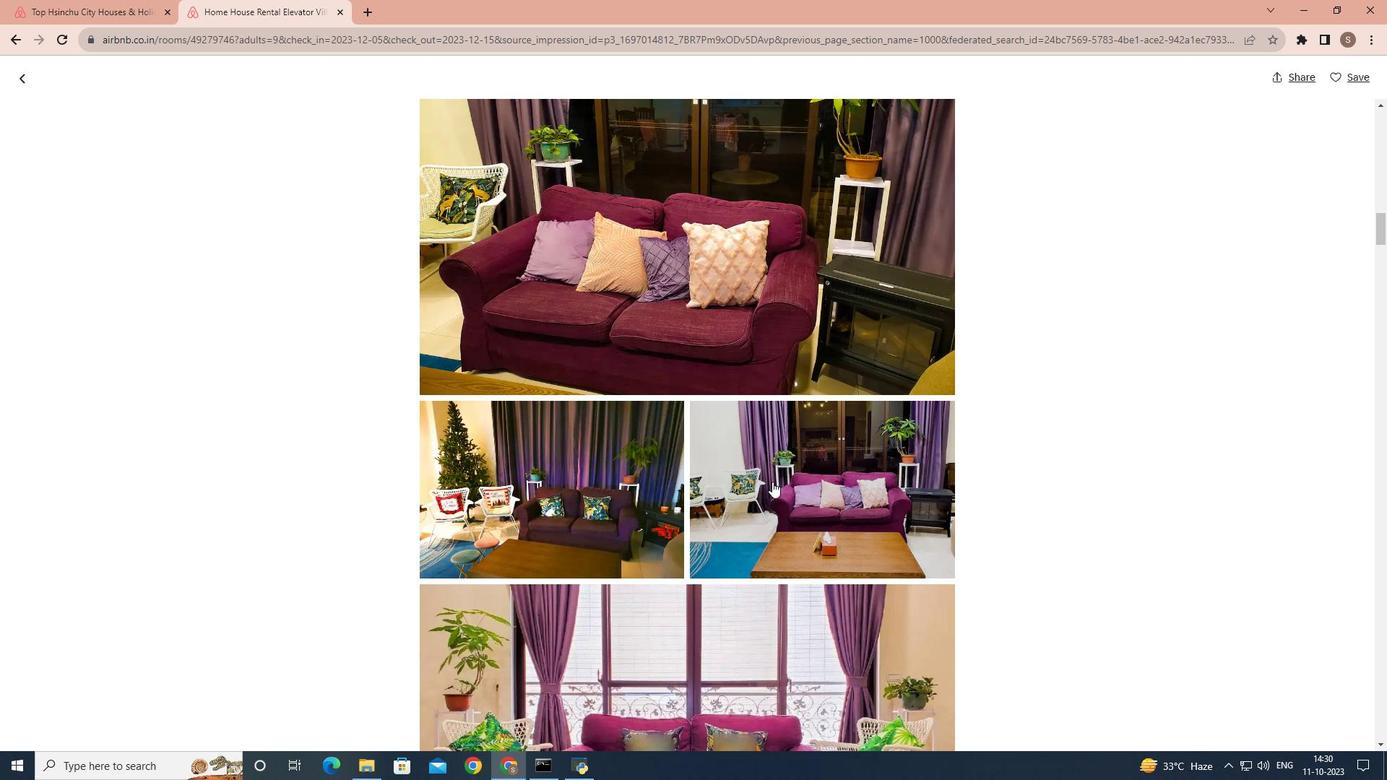 
Action: Mouse scrolled (772, 481) with delta (0, 0)
Screenshot: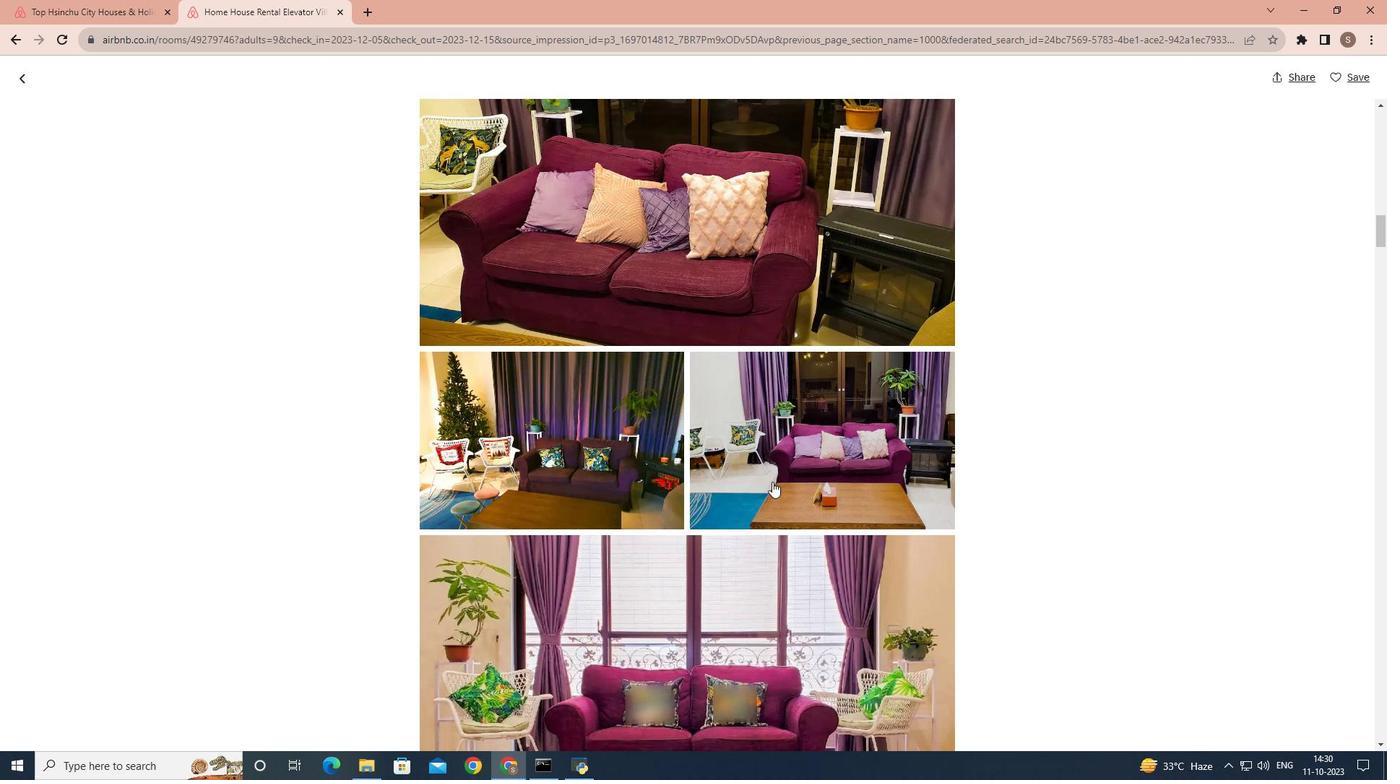 
Action: Mouse scrolled (772, 481) with delta (0, 0)
Screenshot: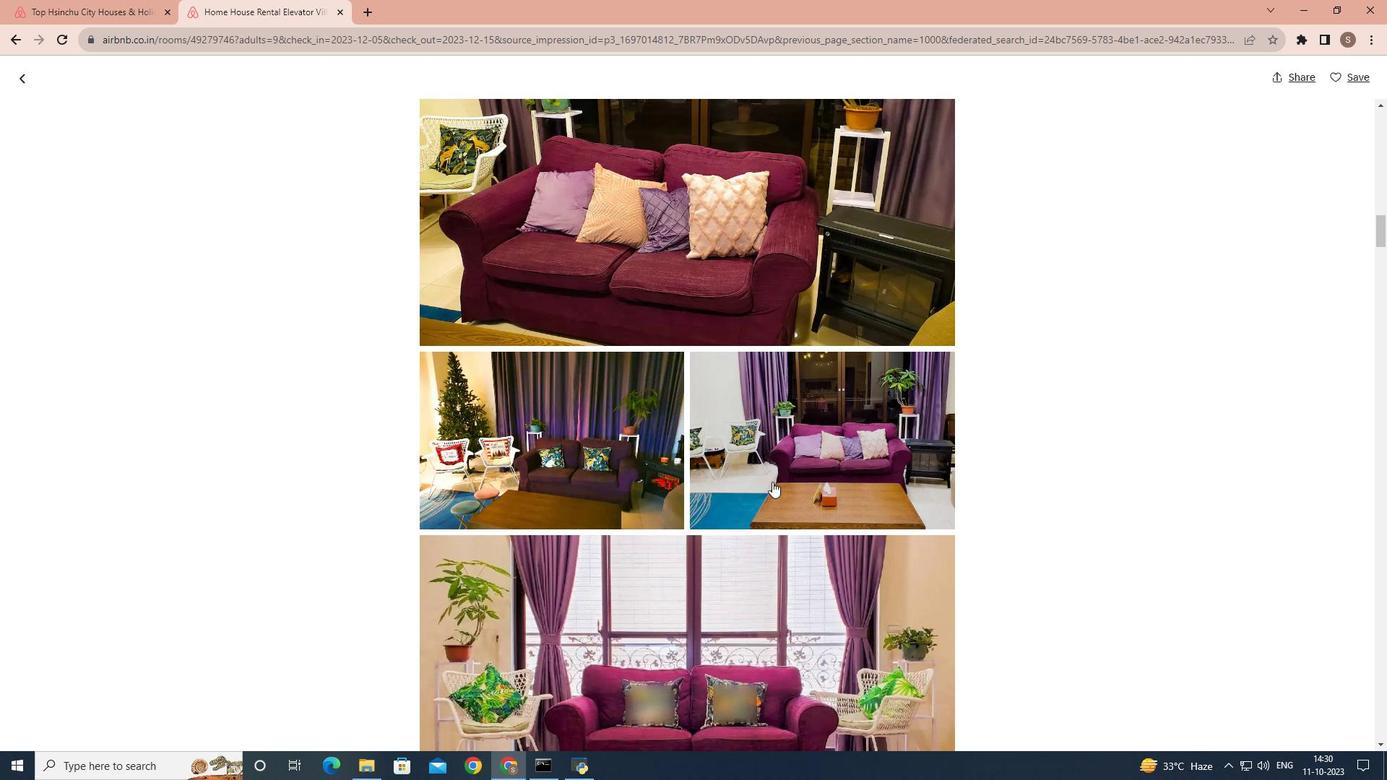 
Action: Mouse scrolled (772, 481) with delta (0, 0)
Screenshot: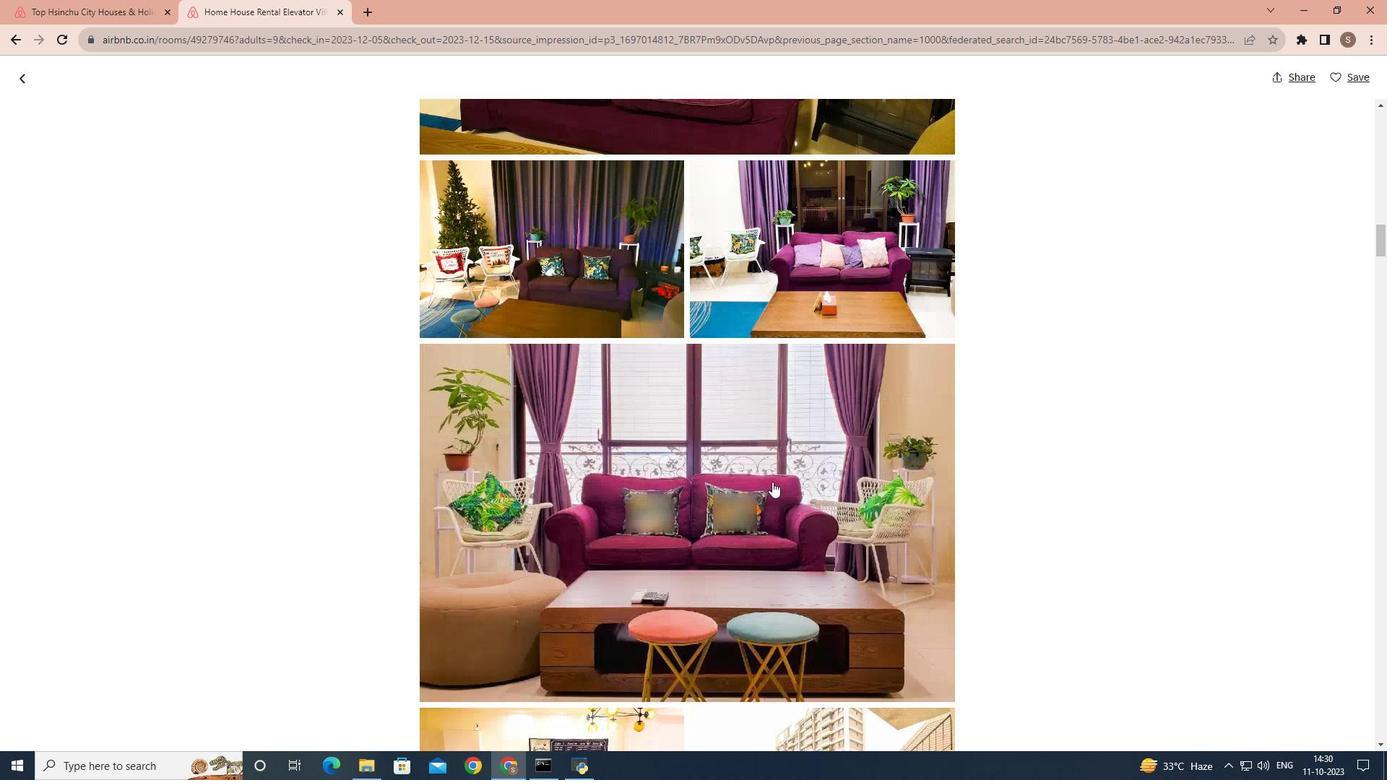 
Action: Mouse scrolled (772, 481) with delta (0, 0)
Screenshot: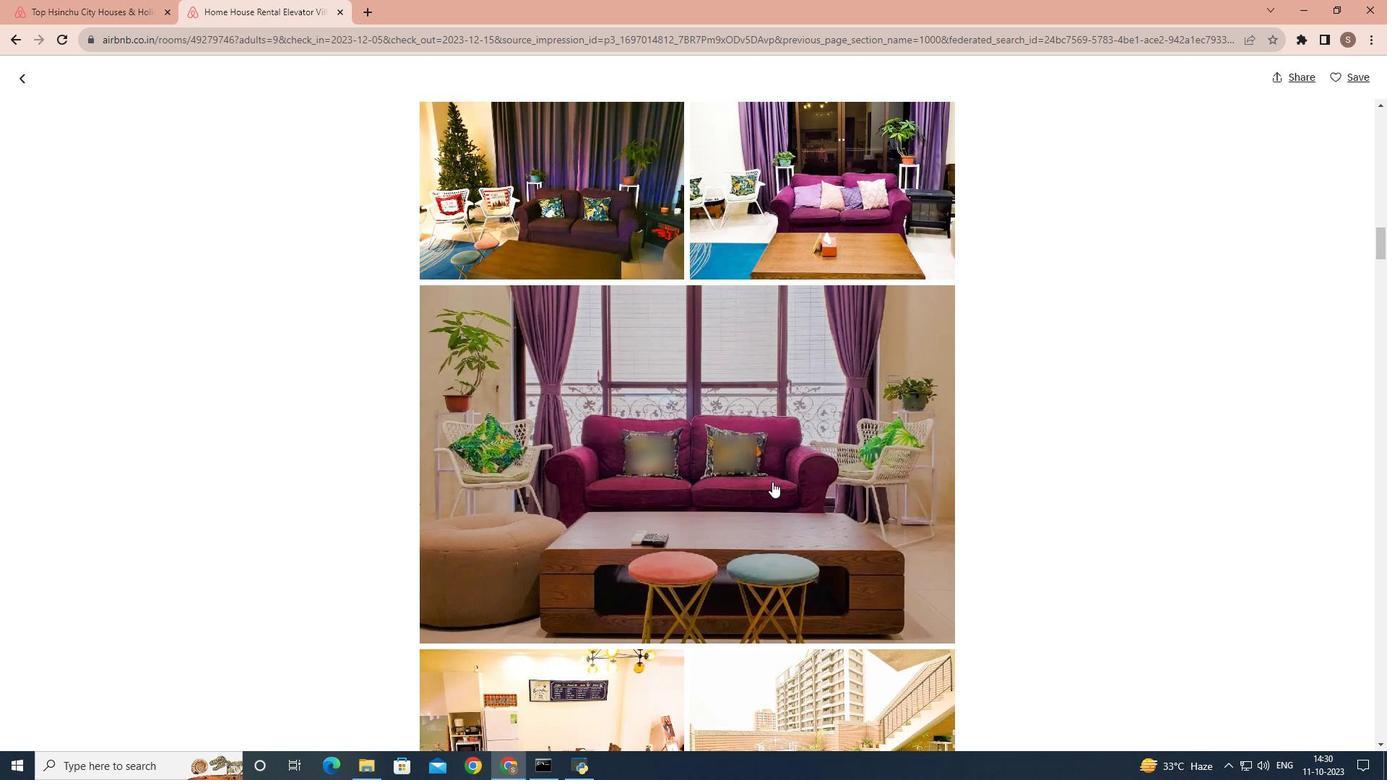 
Action: Mouse scrolled (772, 481) with delta (0, 0)
Screenshot: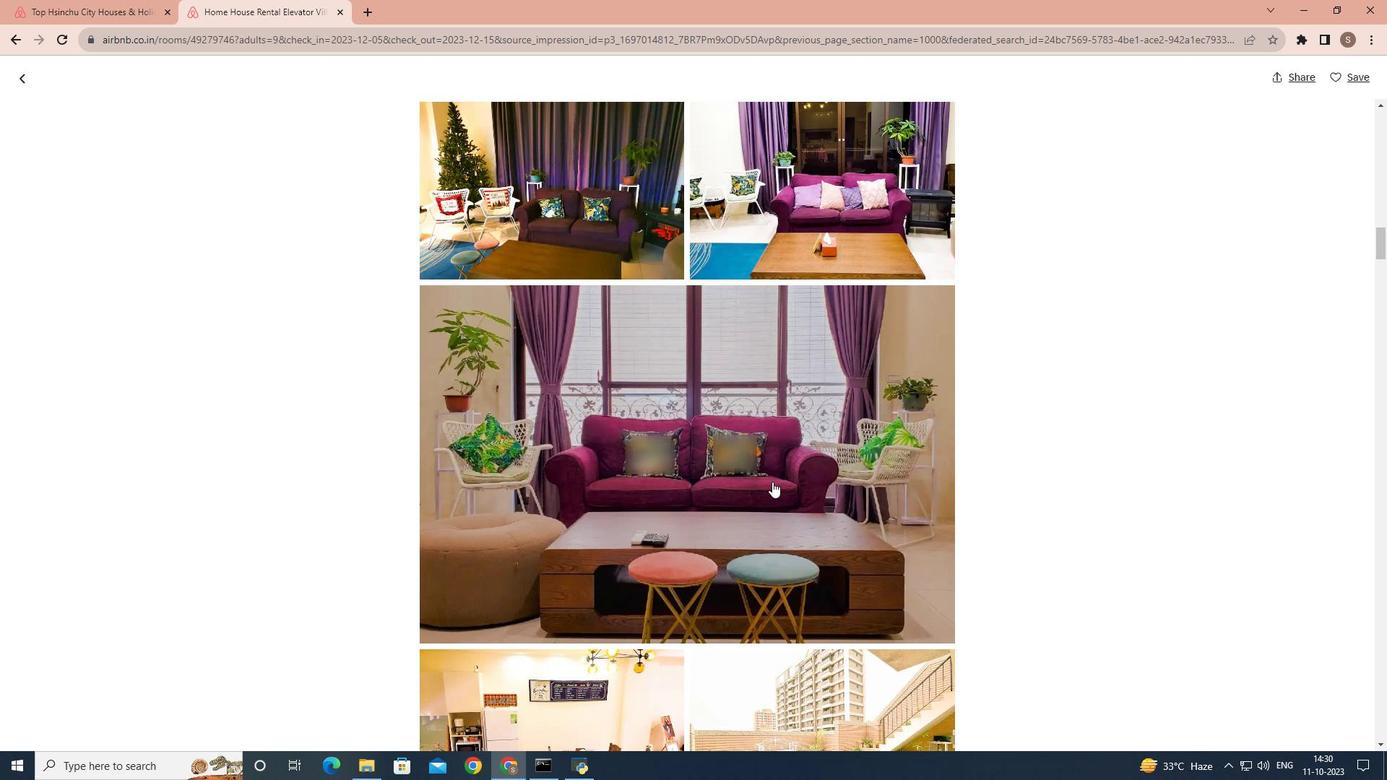 
Action: Mouse scrolled (772, 481) with delta (0, 0)
Screenshot: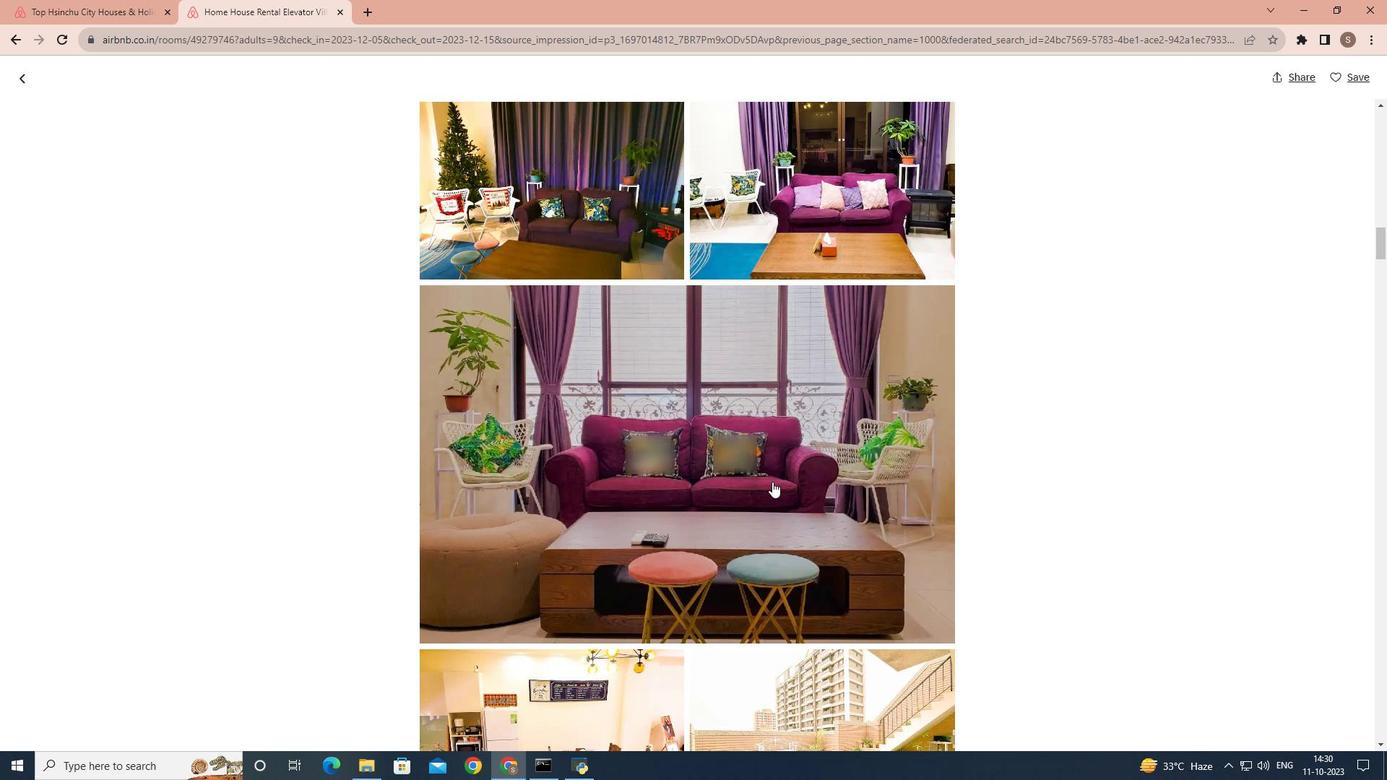 
Action: Mouse scrolled (772, 481) with delta (0, 0)
Screenshot: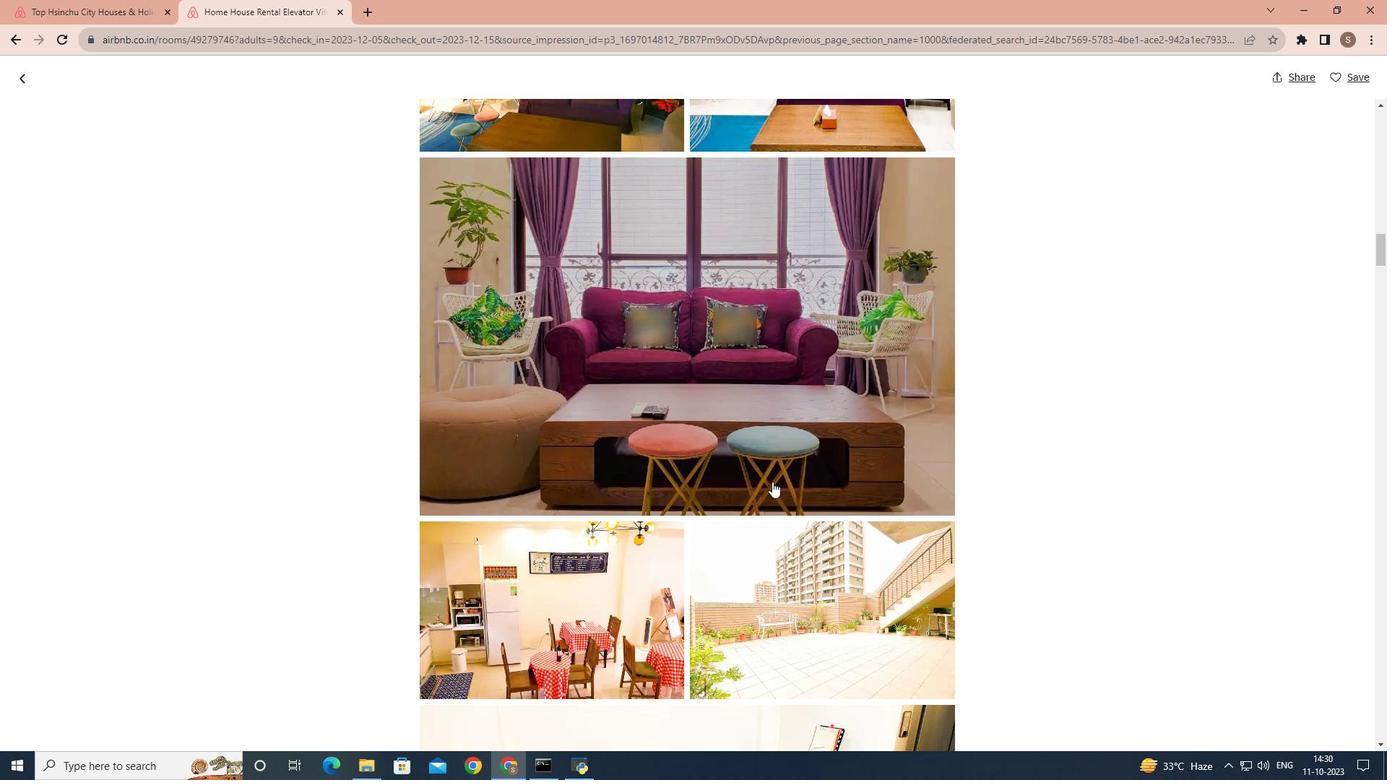 
Action: Mouse scrolled (772, 481) with delta (0, 0)
Screenshot: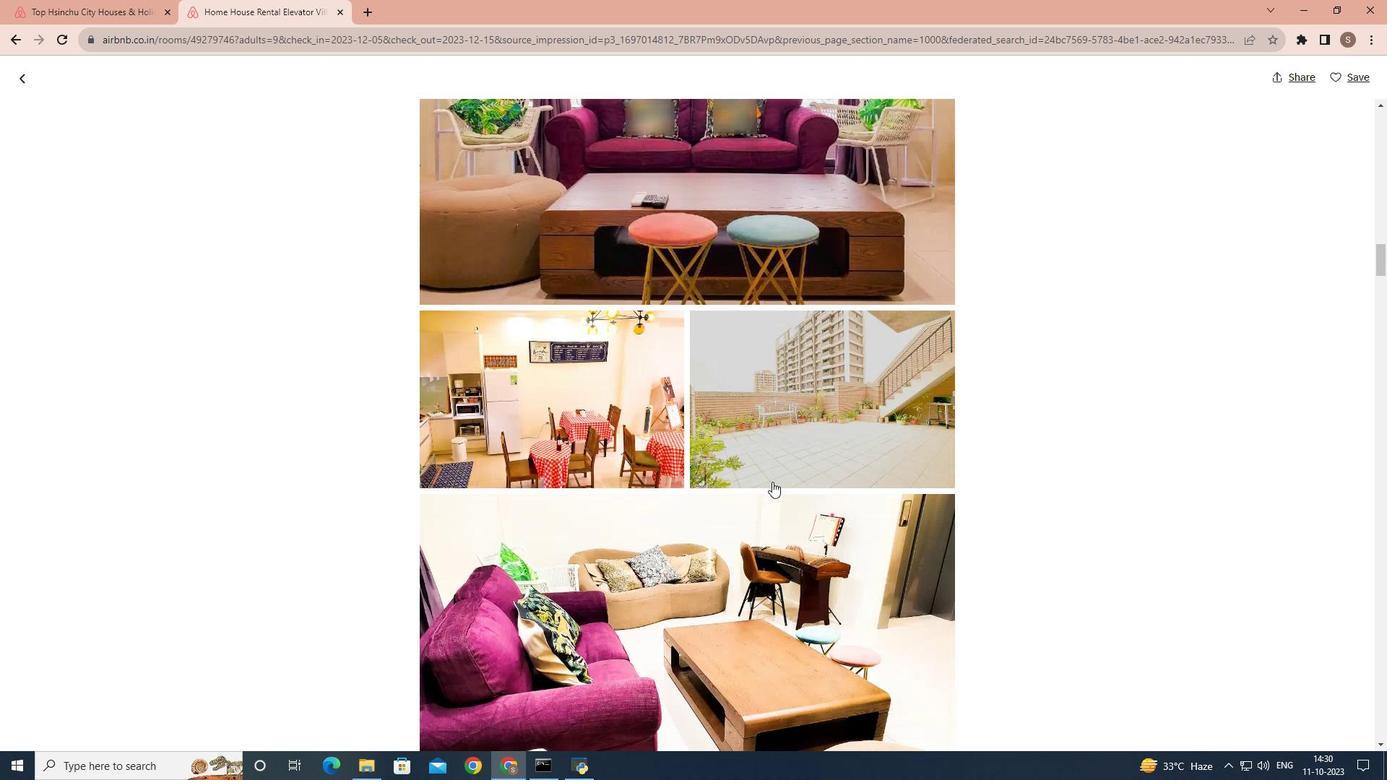 
Action: Mouse scrolled (772, 481) with delta (0, 0)
Screenshot: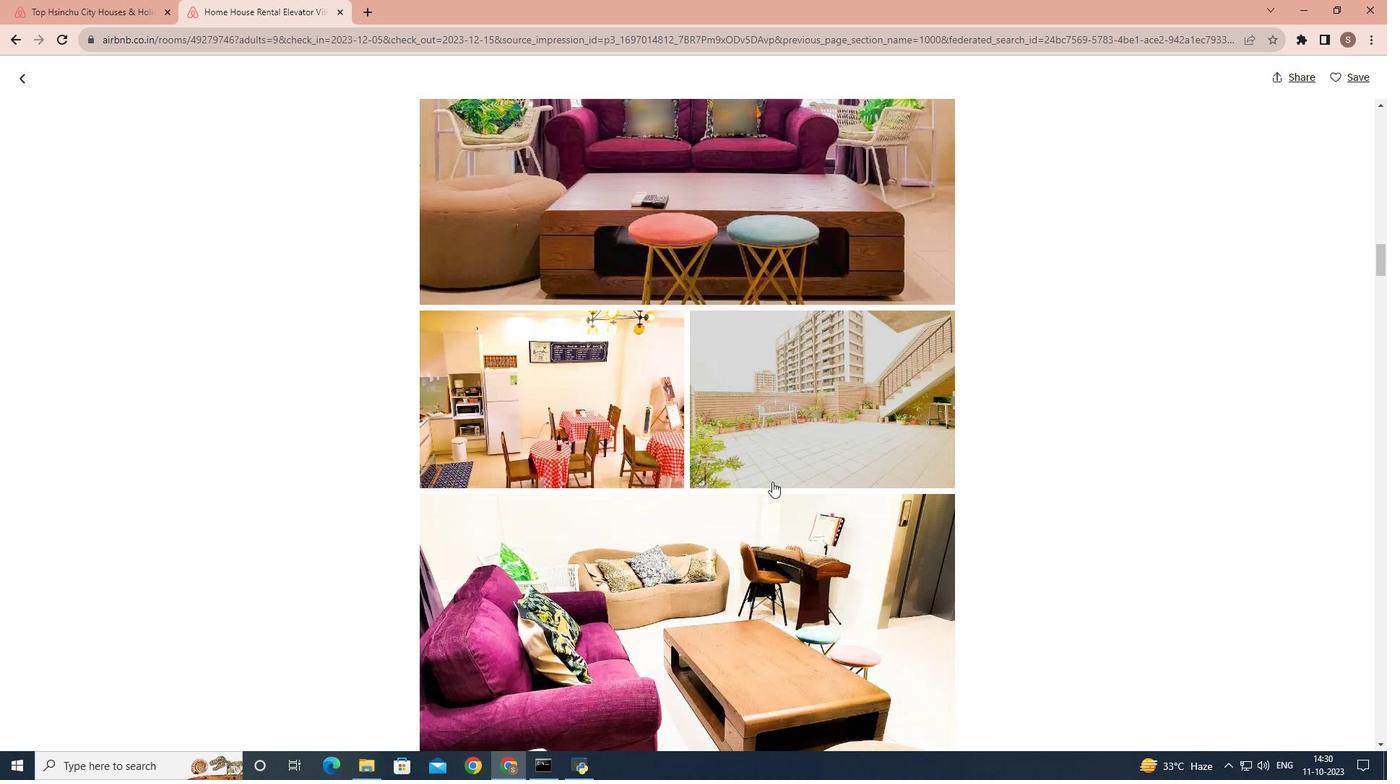 
Action: Mouse scrolled (772, 481) with delta (0, 0)
Screenshot: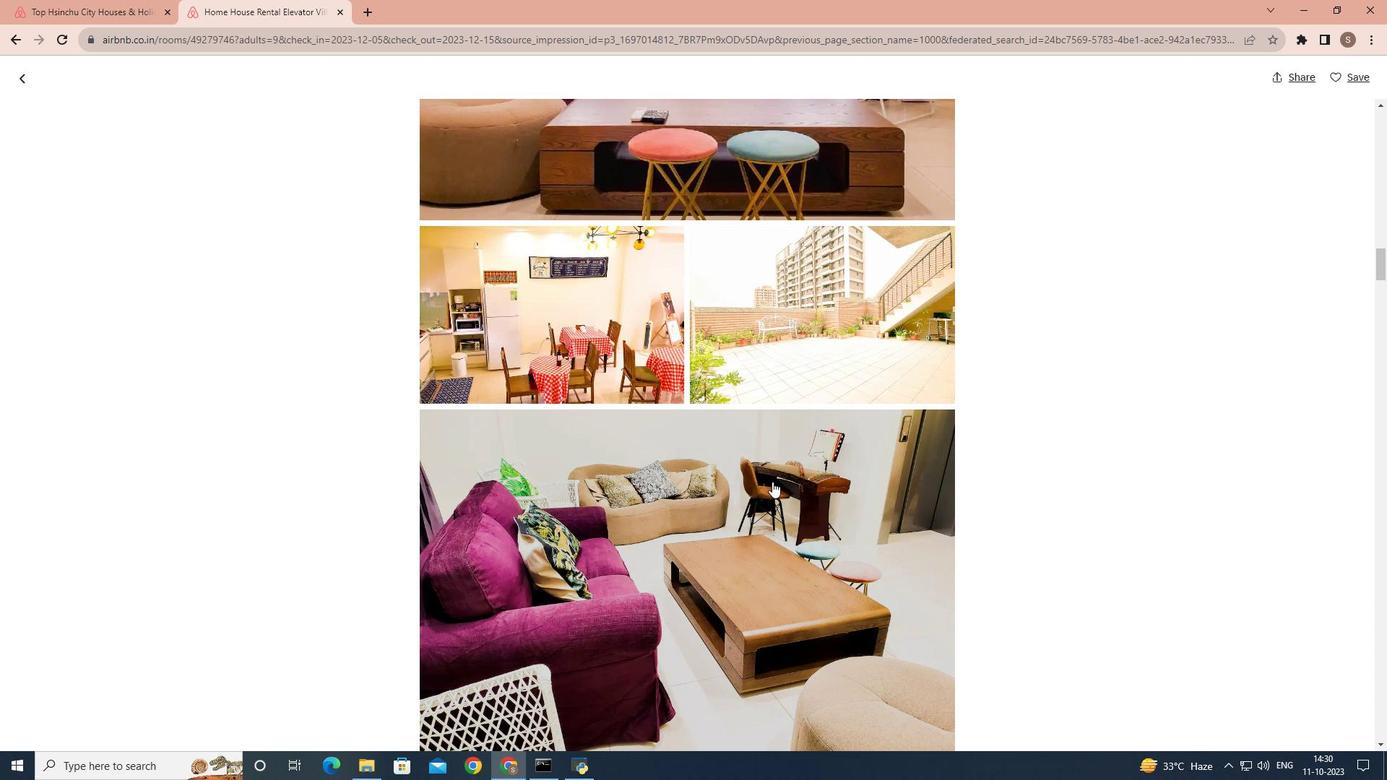 
Action: Mouse scrolled (772, 481) with delta (0, 0)
Screenshot: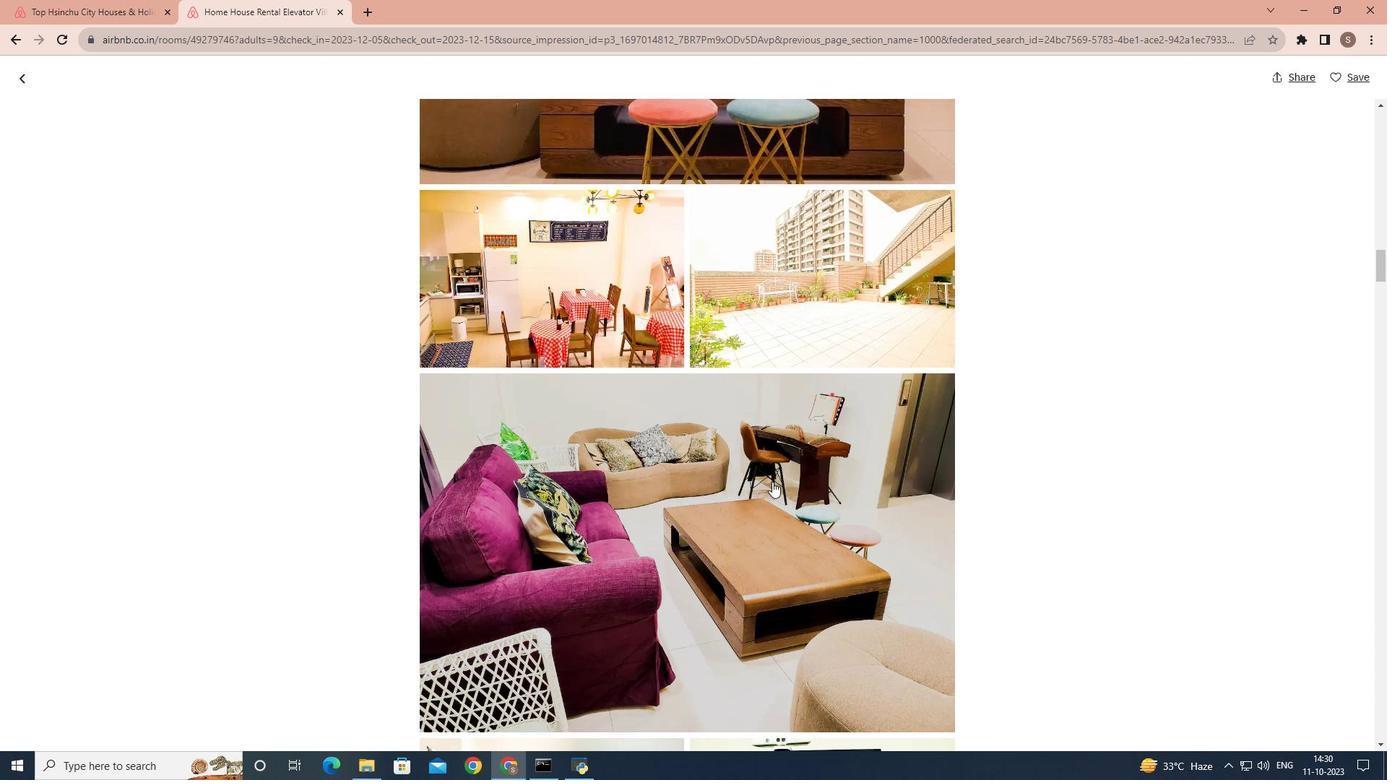 
Action: Mouse scrolled (772, 481) with delta (0, 0)
Screenshot: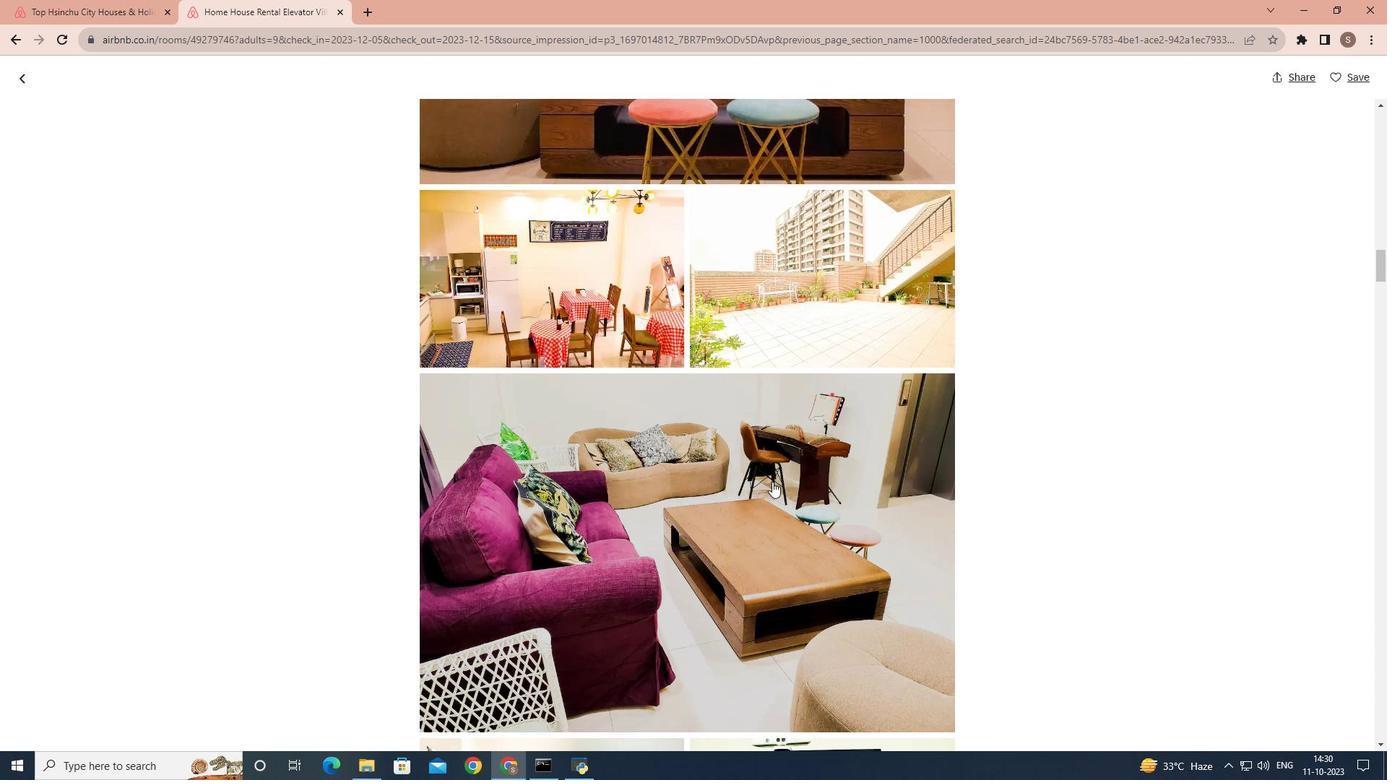 
Action: Mouse scrolled (772, 481) with delta (0, 0)
Screenshot: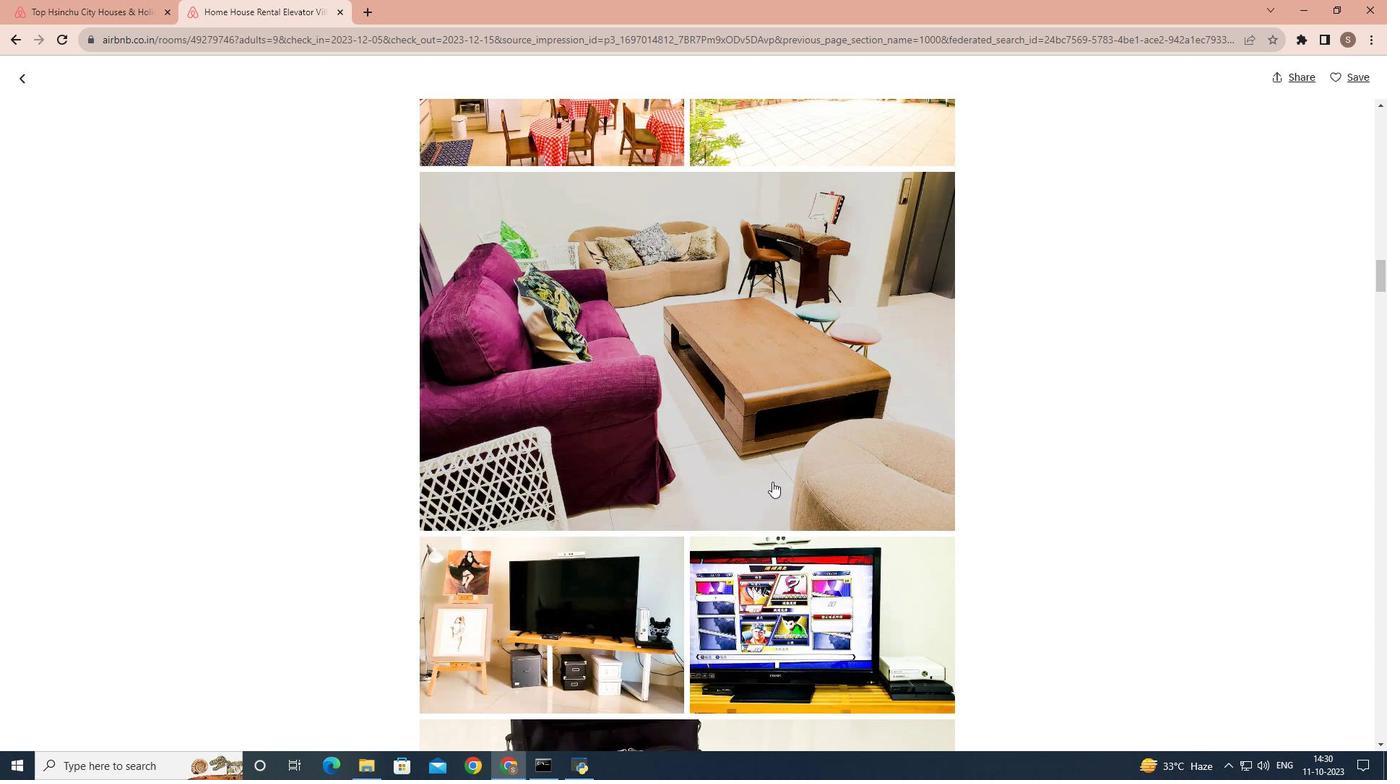 
Action: Mouse scrolled (772, 481) with delta (0, 0)
Screenshot: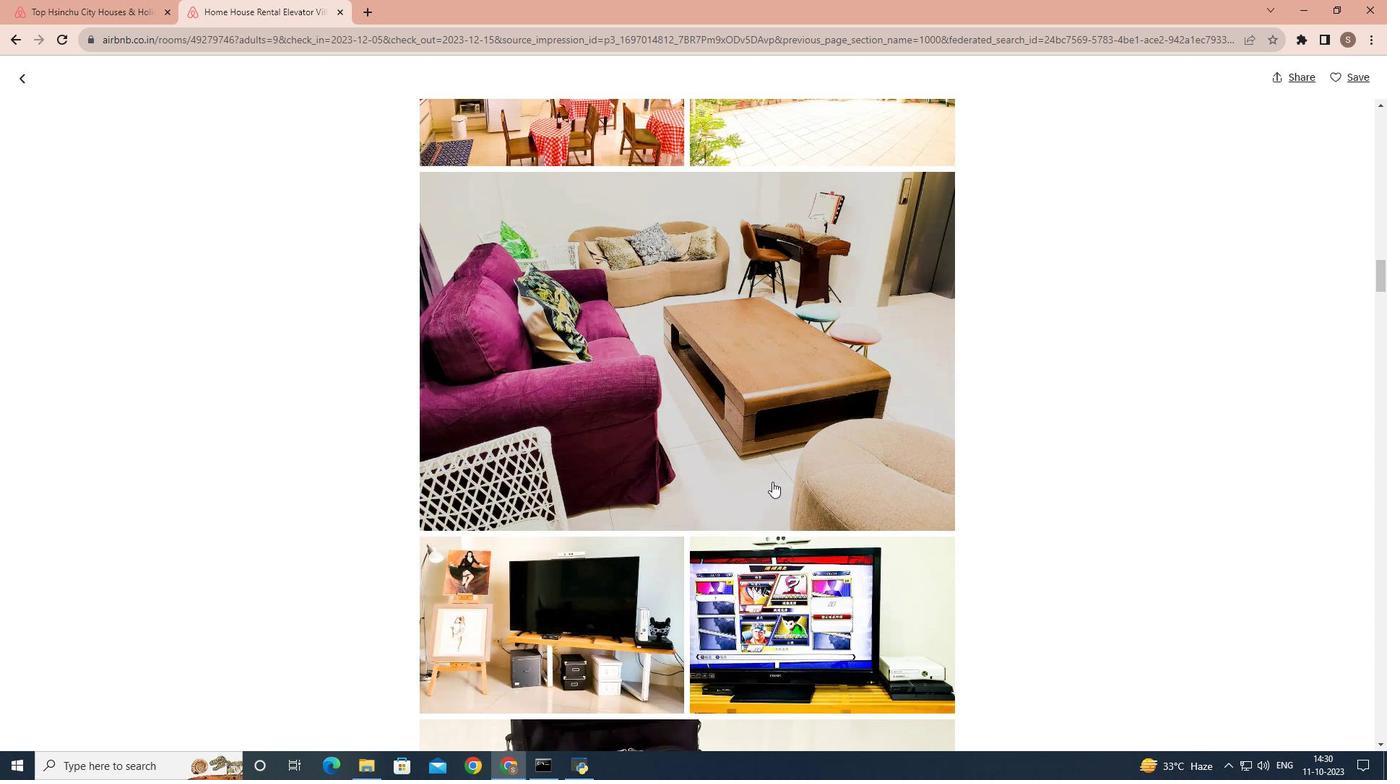 
Action: Mouse scrolled (772, 481) with delta (0, 0)
Screenshot: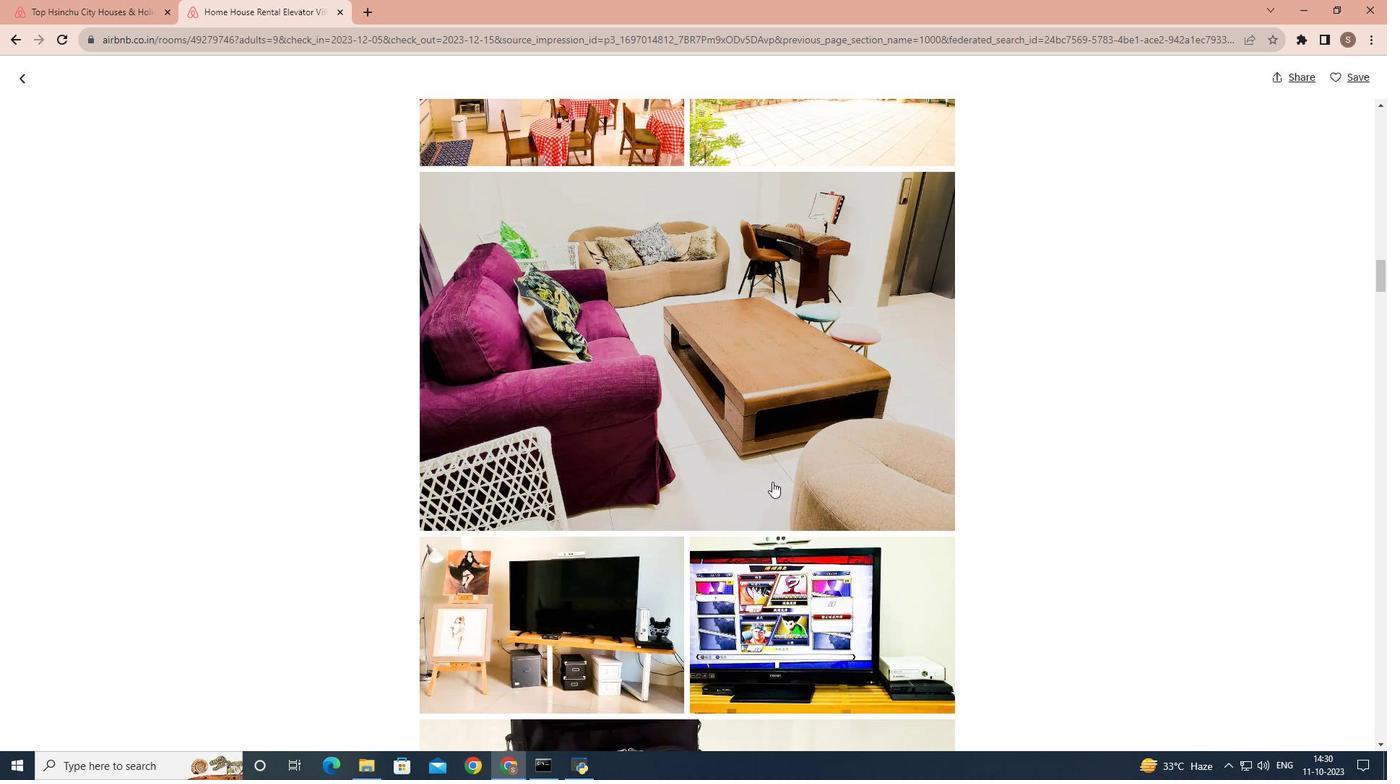 
Action: Mouse scrolled (772, 481) with delta (0, 0)
Screenshot: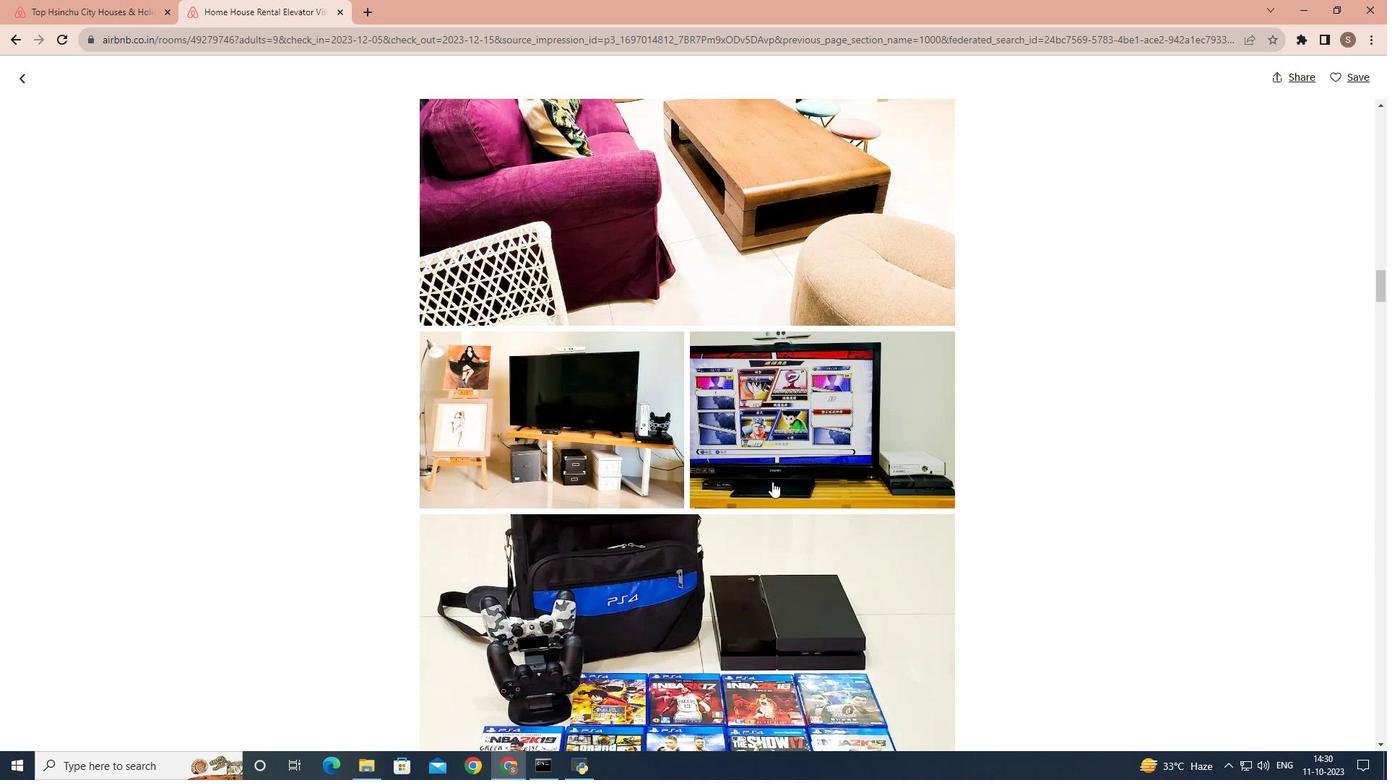 
Action: Mouse scrolled (772, 481) with delta (0, 0)
Screenshot: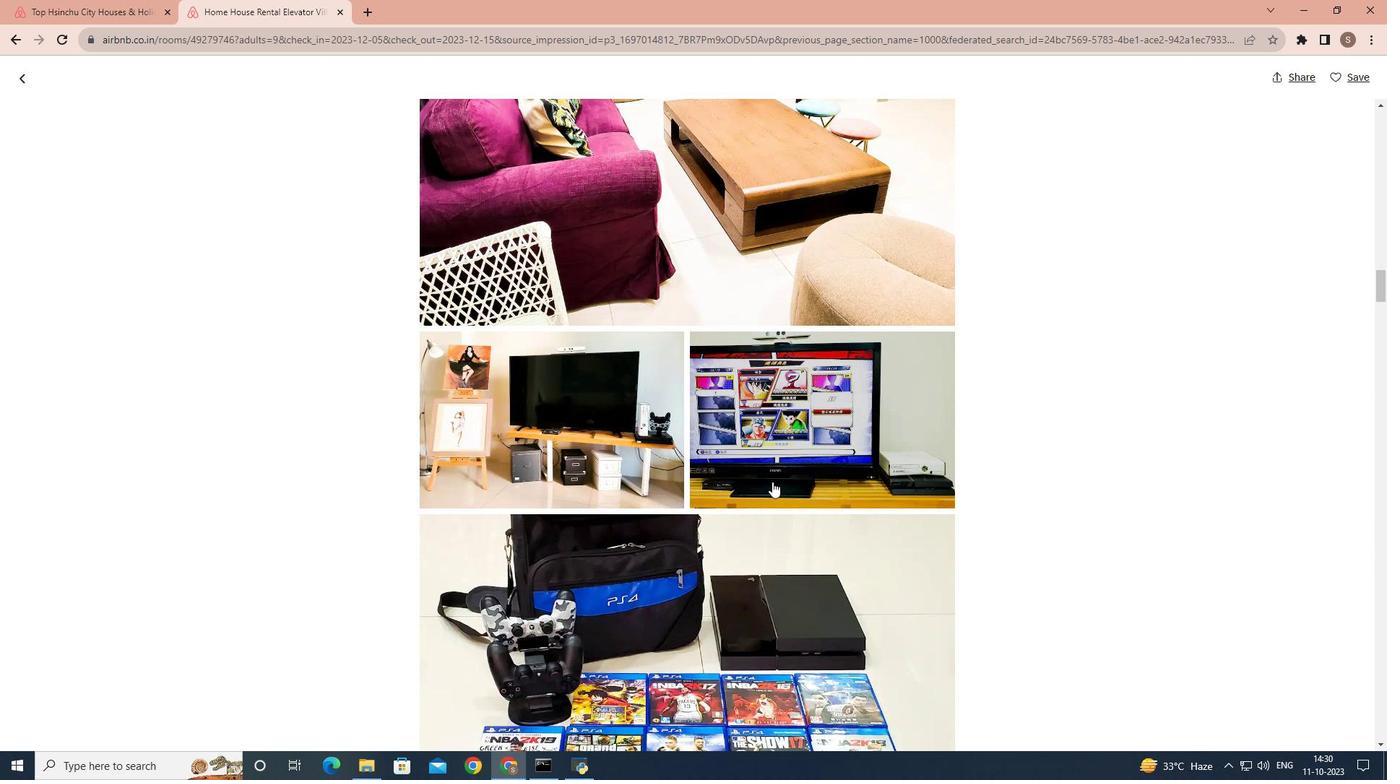 
Action: Mouse scrolled (772, 481) with delta (0, 0)
Screenshot: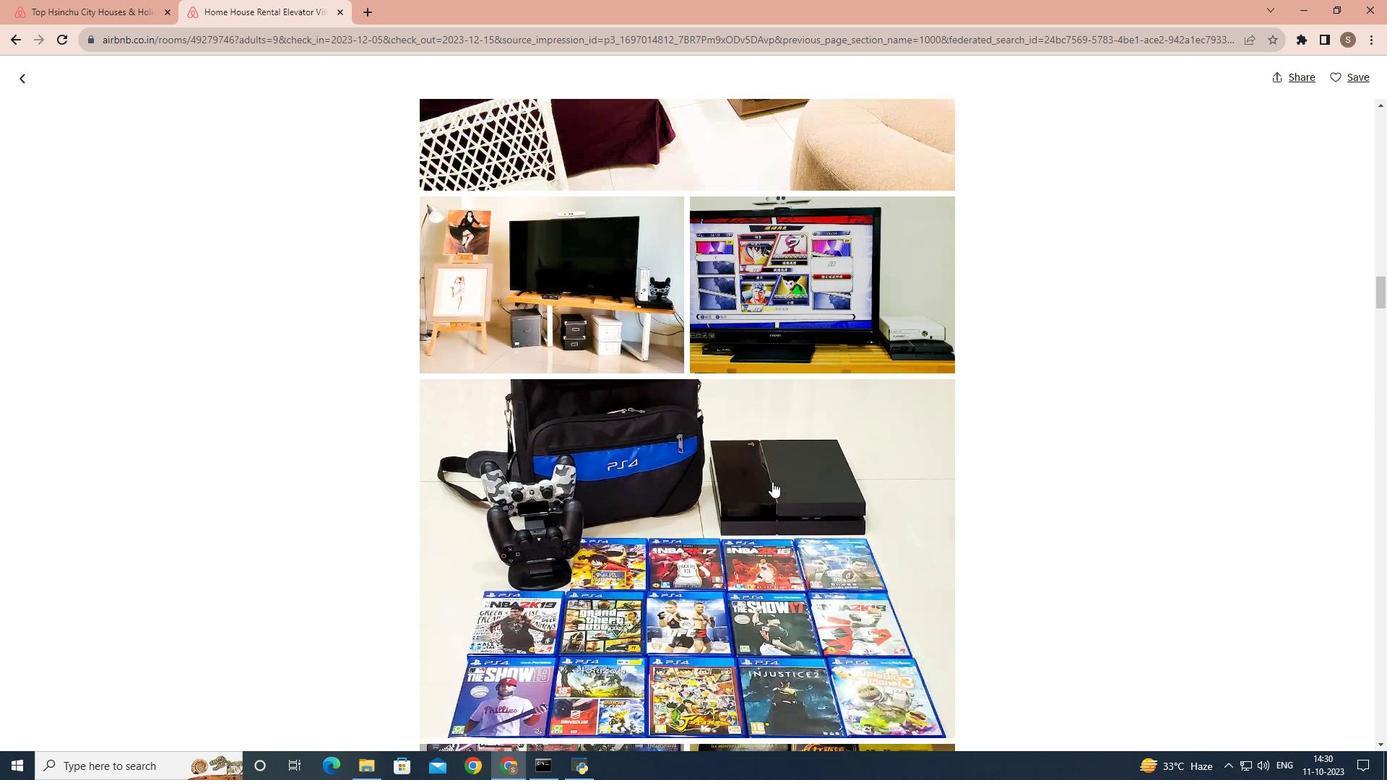 
Action: Mouse scrolled (772, 481) with delta (0, 0)
Screenshot: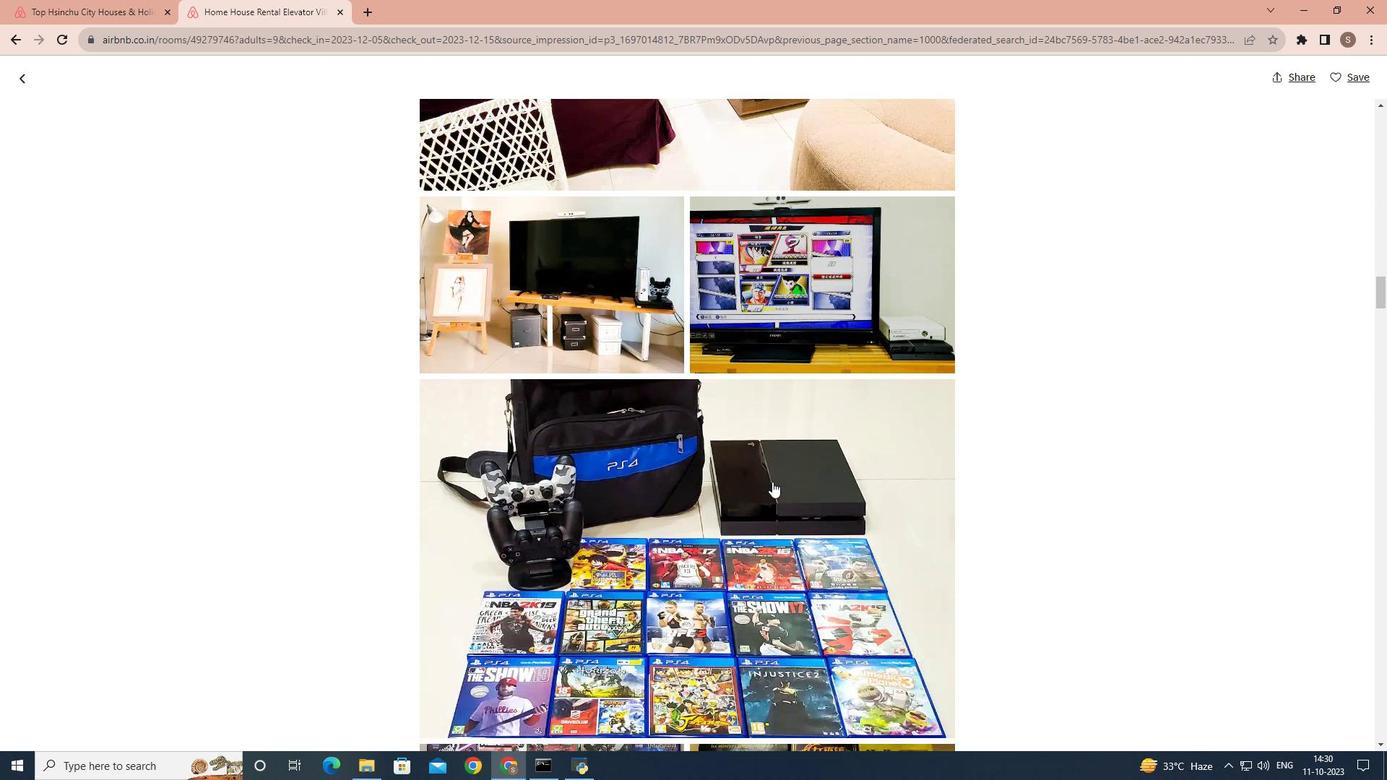 
Action: Mouse scrolled (772, 481) with delta (0, 0)
Screenshot: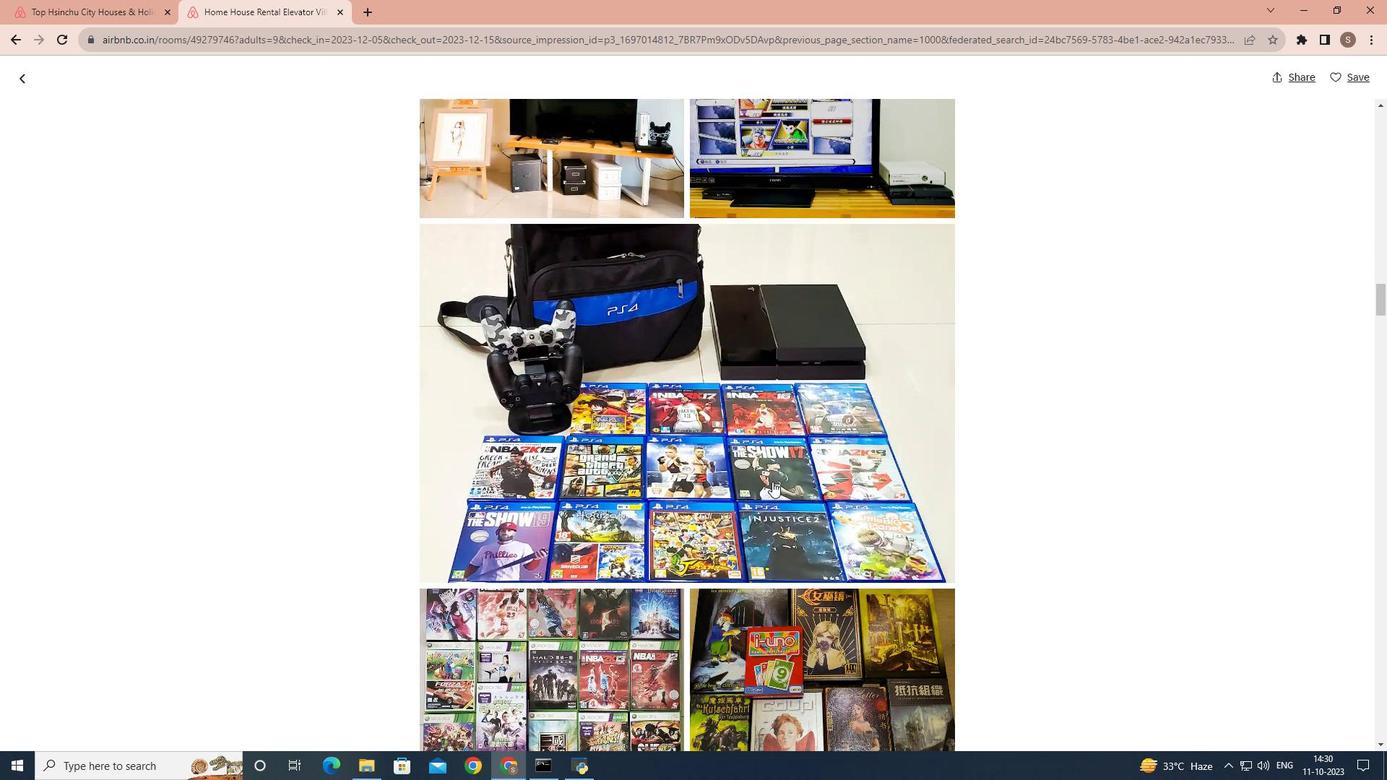 
Action: Mouse scrolled (772, 481) with delta (0, 0)
Screenshot: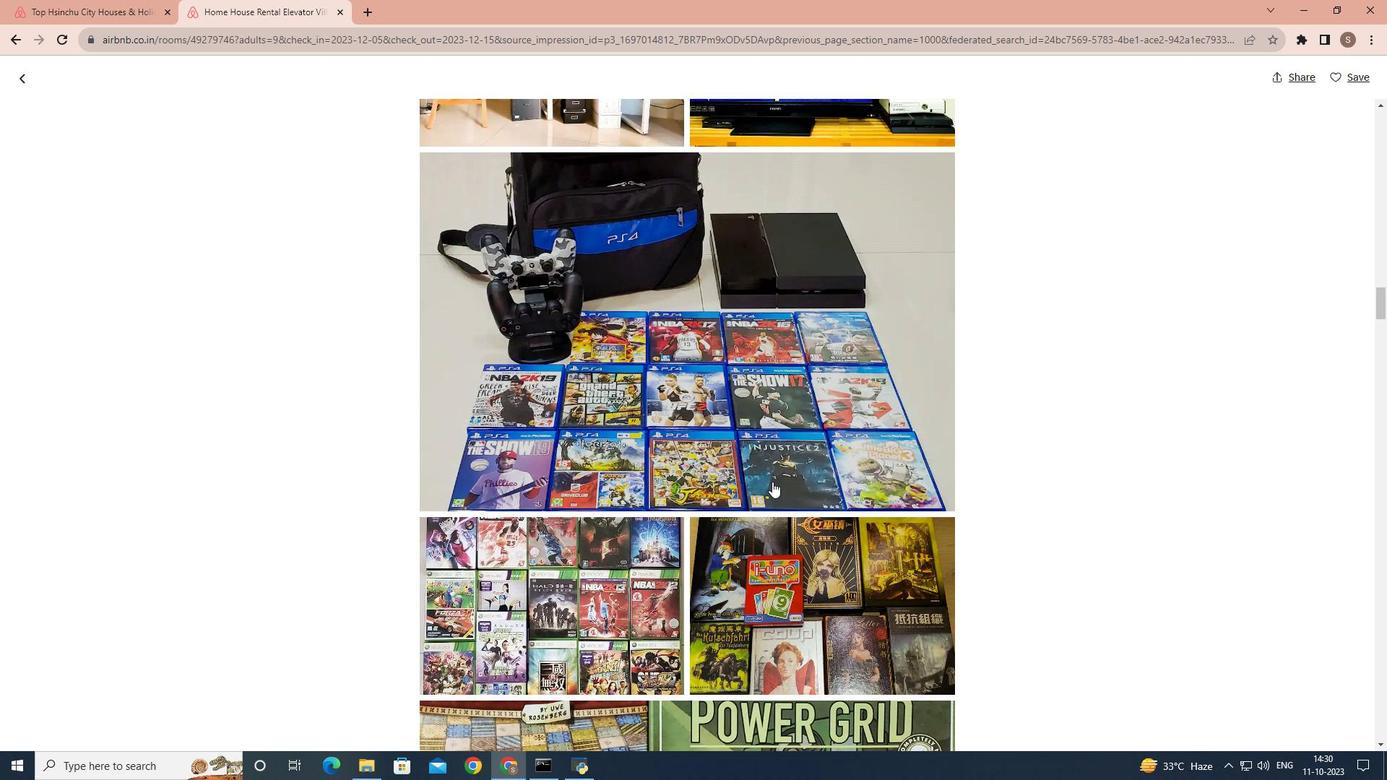 
Action: Mouse scrolled (772, 481) with delta (0, 0)
Screenshot: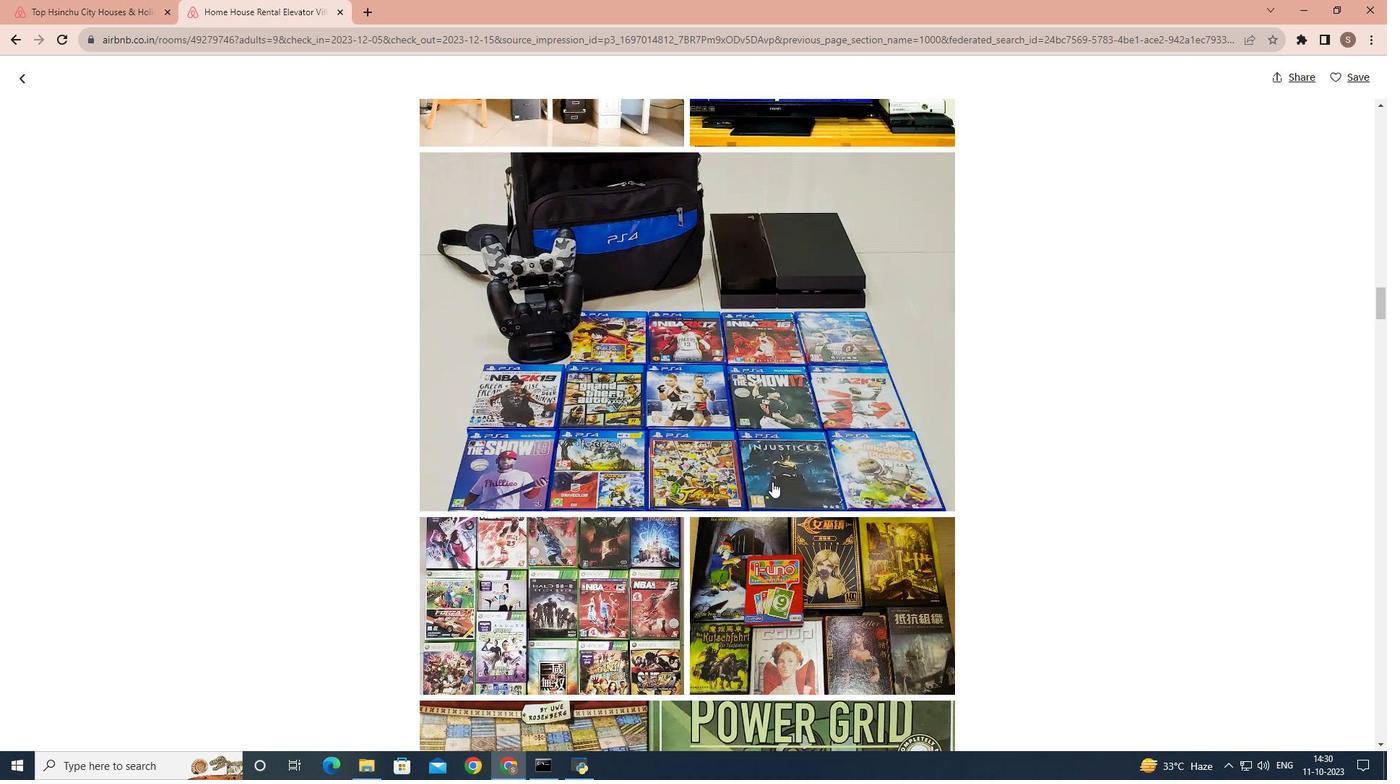 
Action: Mouse scrolled (772, 481) with delta (0, 0)
Screenshot: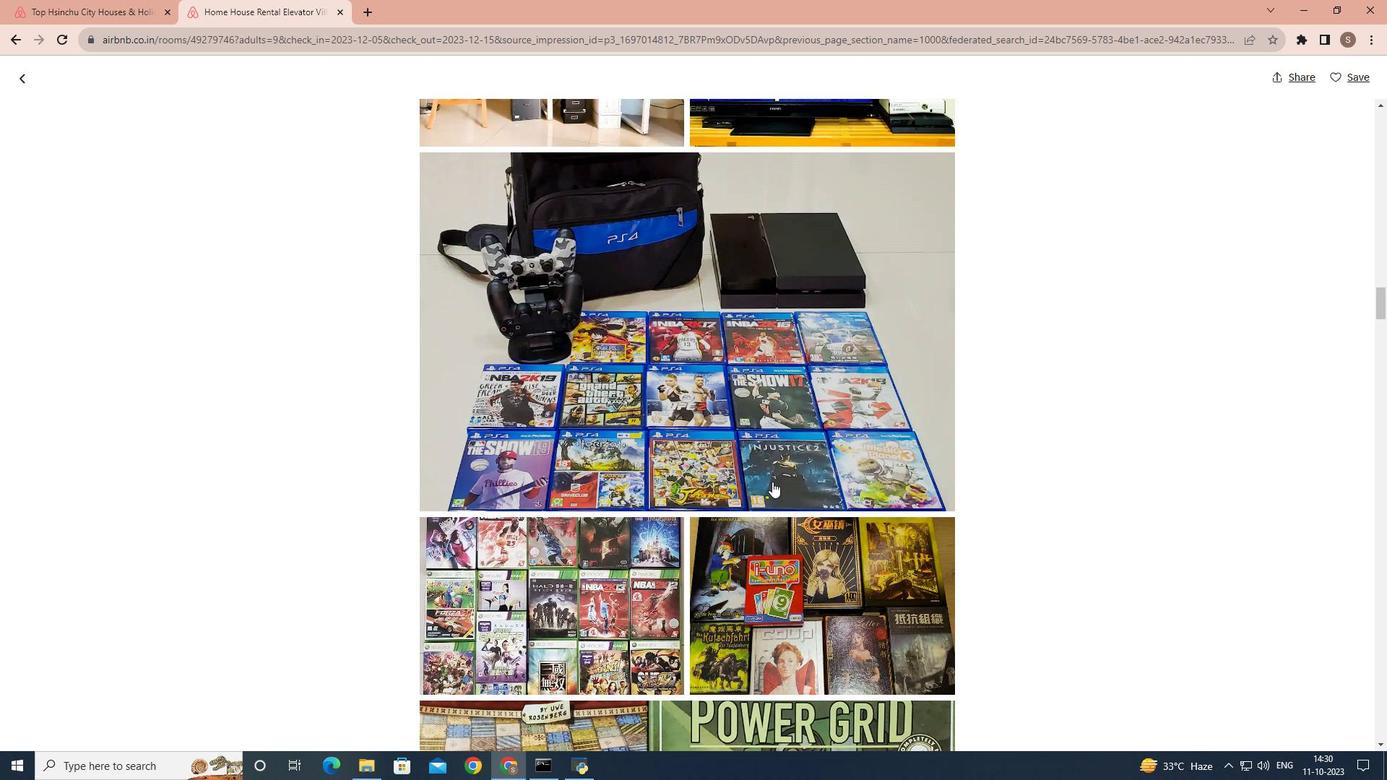 
Action: Mouse scrolled (772, 481) with delta (0, 0)
Screenshot: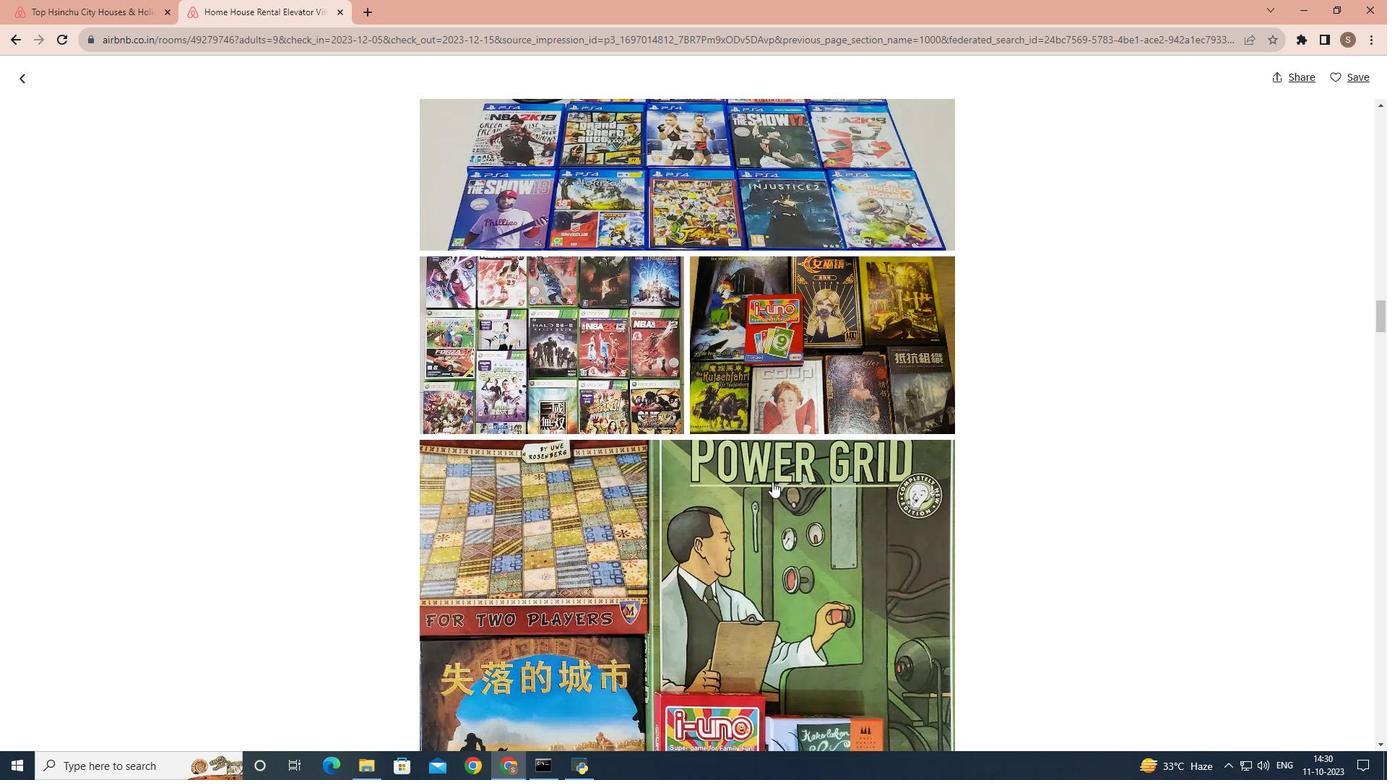 
Action: Mouse scrolled (772, 481) with delta (0, 0)
Screenshot: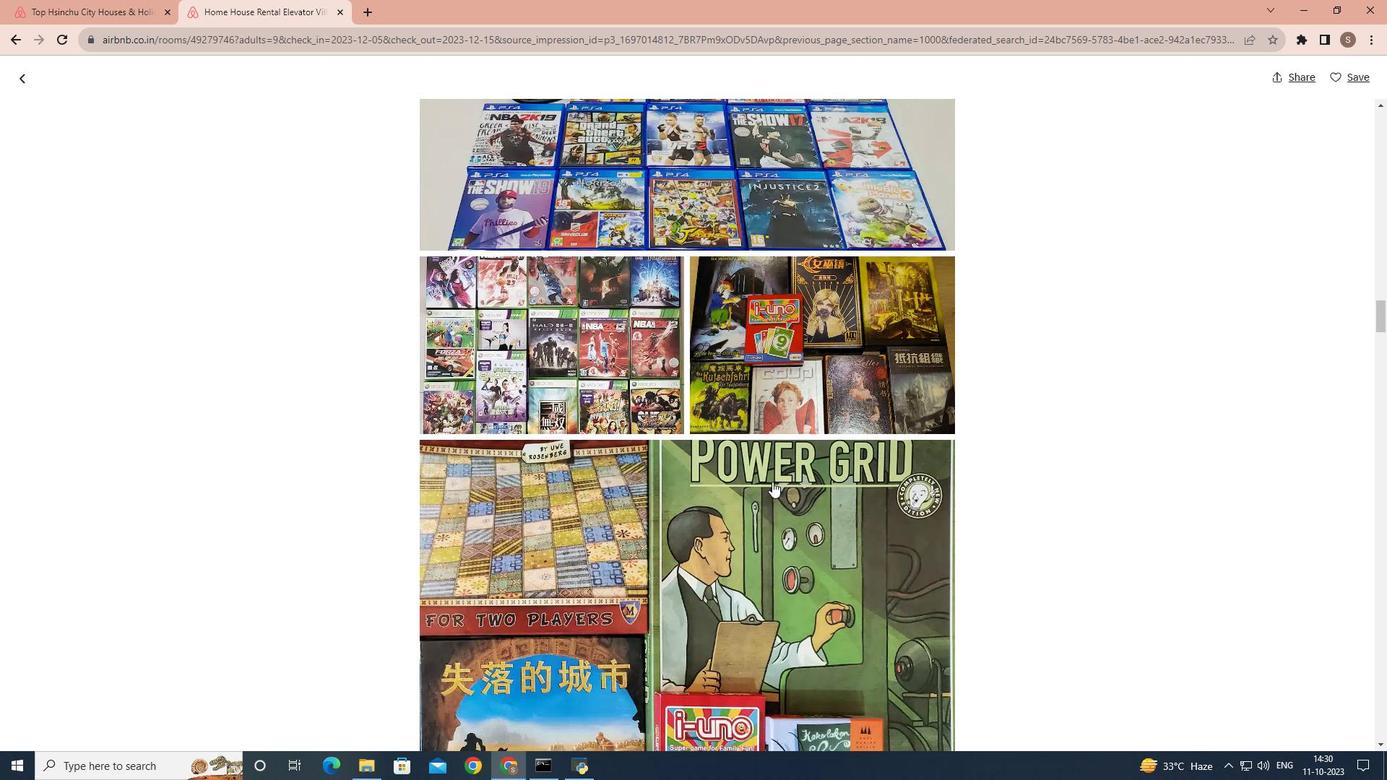 
Action: Mouse scrolled (772, 481) with delta (0, 0)
Screenshot: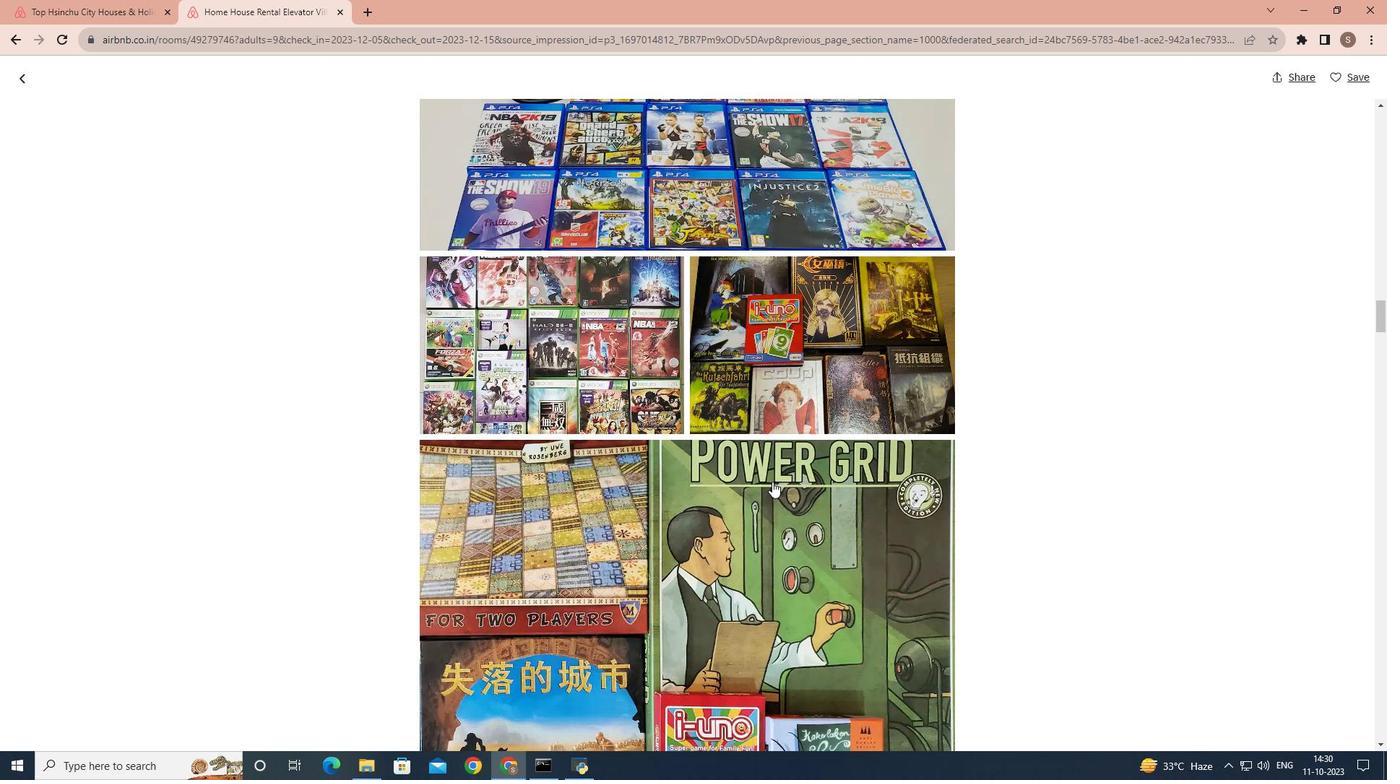 
Action: Mouse scrolled (772, 481) with delta (0, 0)
Screenshot: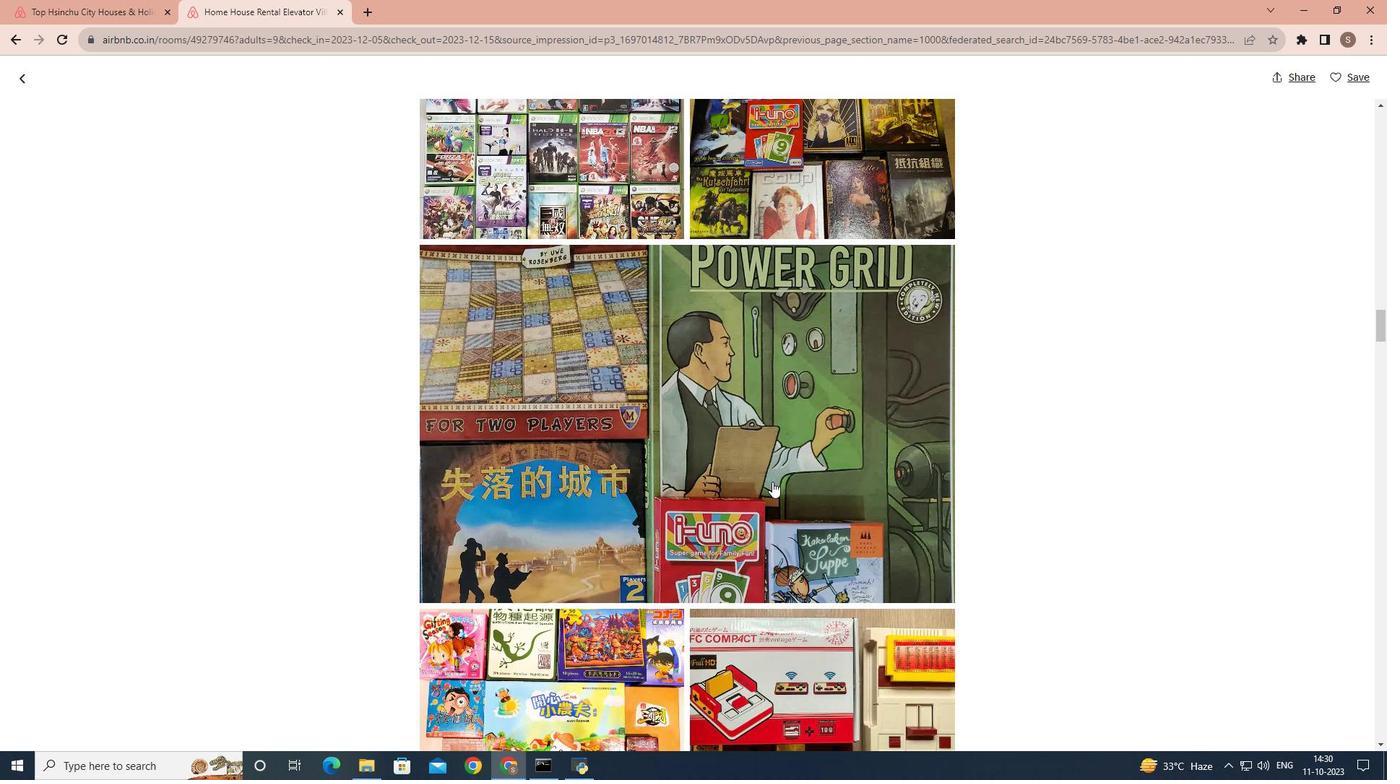
Action: Mouse scrolled (772, 481) with delta (0, 0)
Screenshot: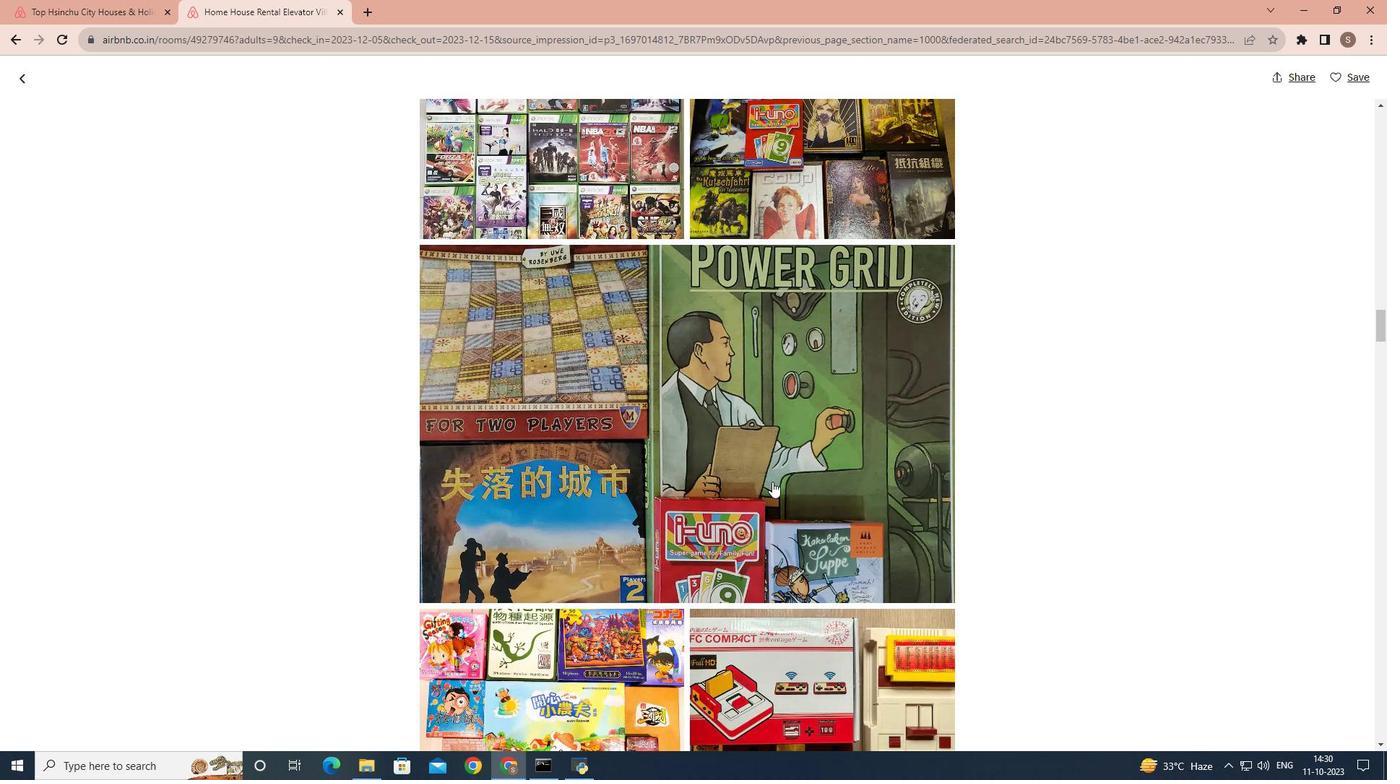 
Action: Mouse scrolled (772, 481) with delta (0, 0)
Screenshot: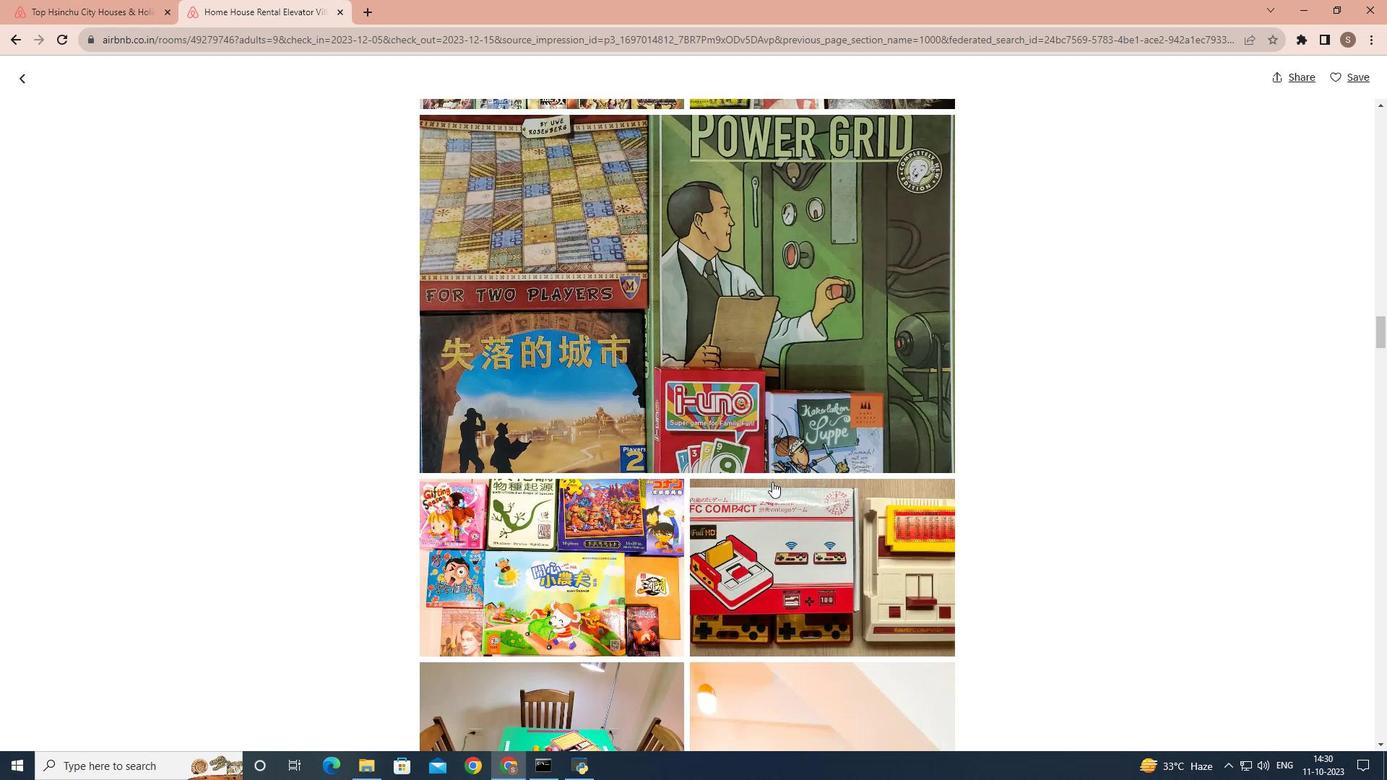 
Action: Mouse scrolled (772, 481) with delta (0, 0)
Screenshot: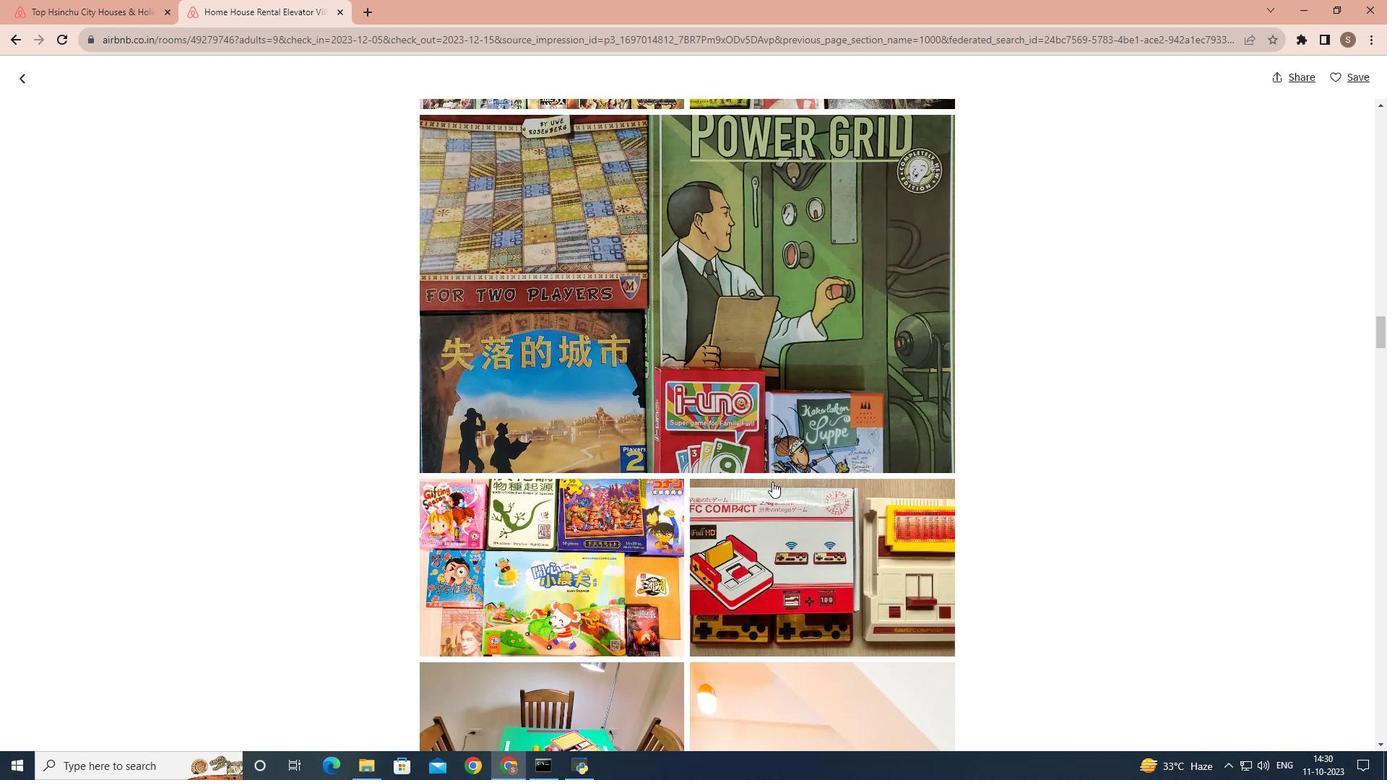 
Action: Mouse scrolled (772, 481) with delta (0, 0)
Screenshot: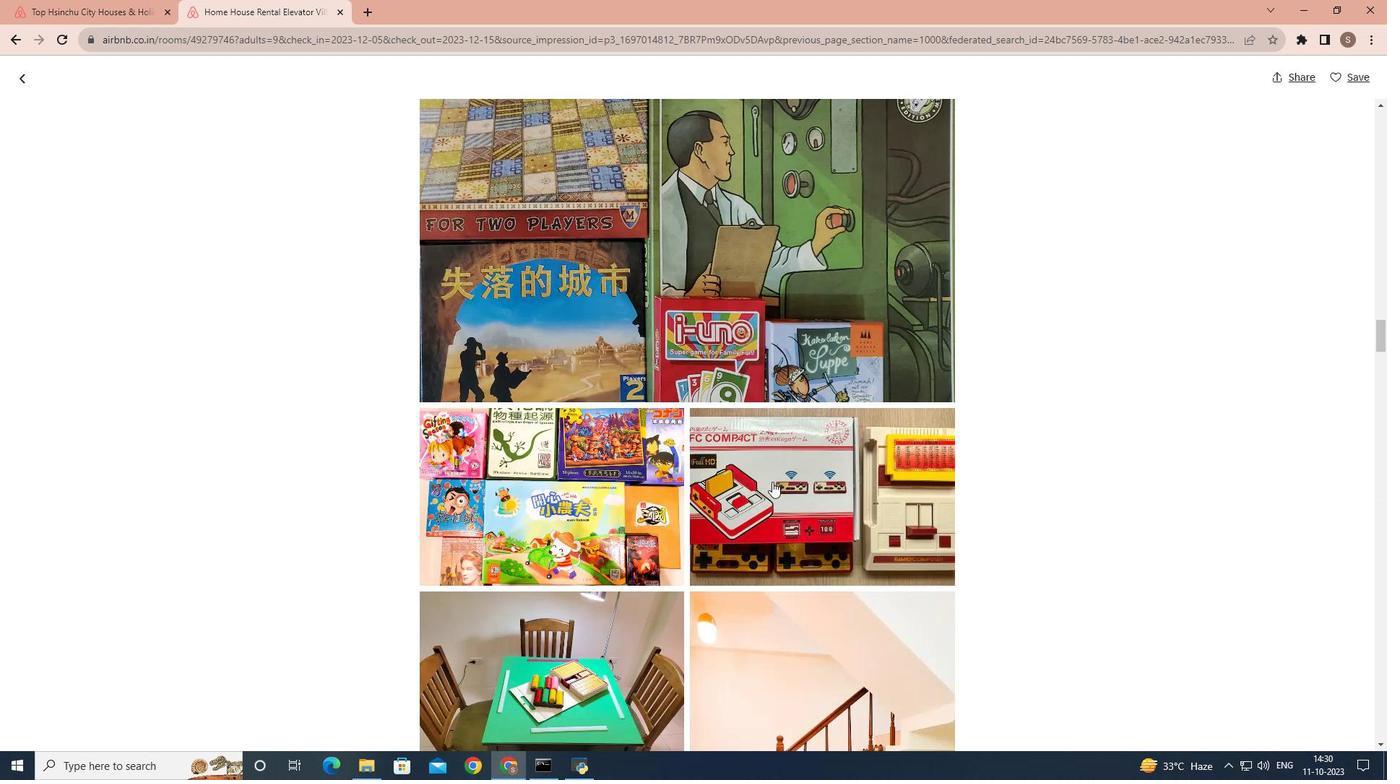 
Action: Mouse scrolled (772, 481) with delta (0, 0)
Screenshot: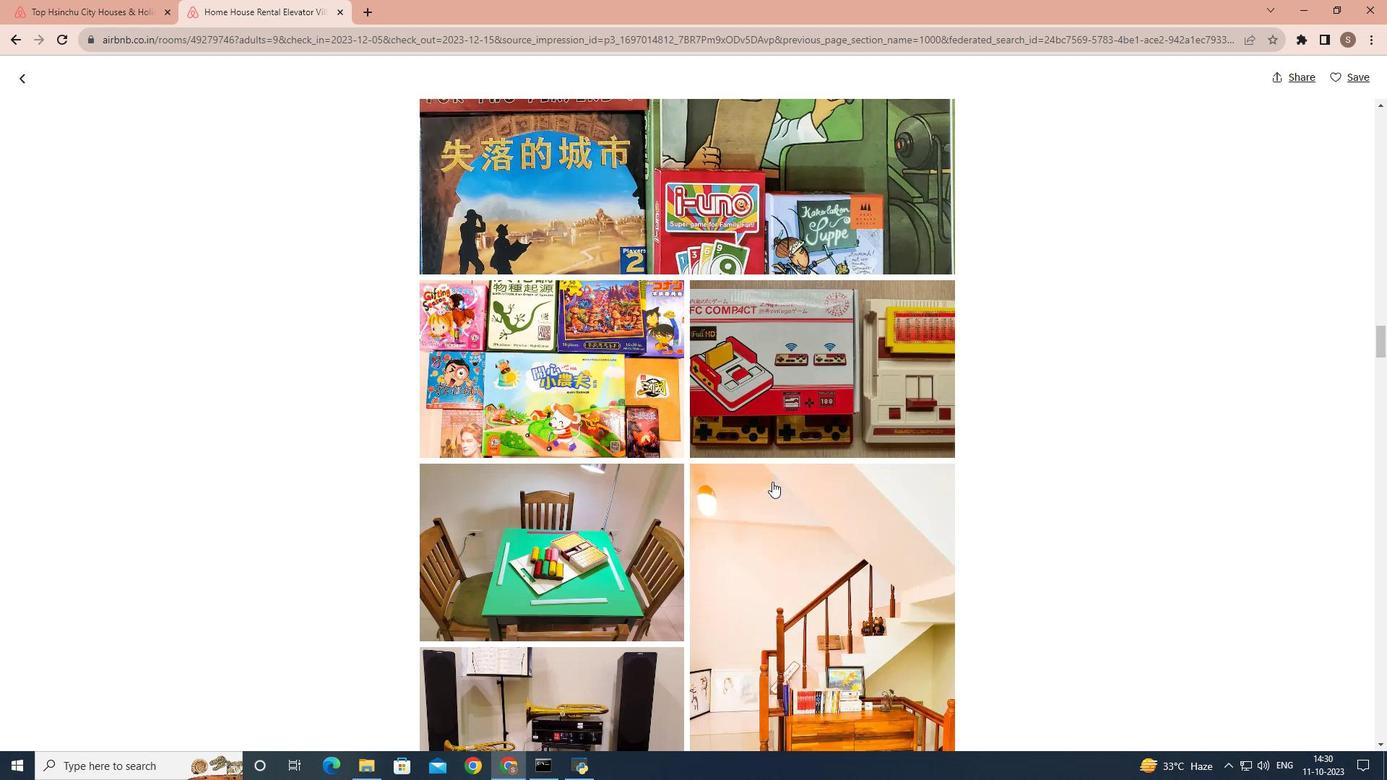 
Action: Mouse scrolled (772, 481) with delta (0, 0)
Screenshot: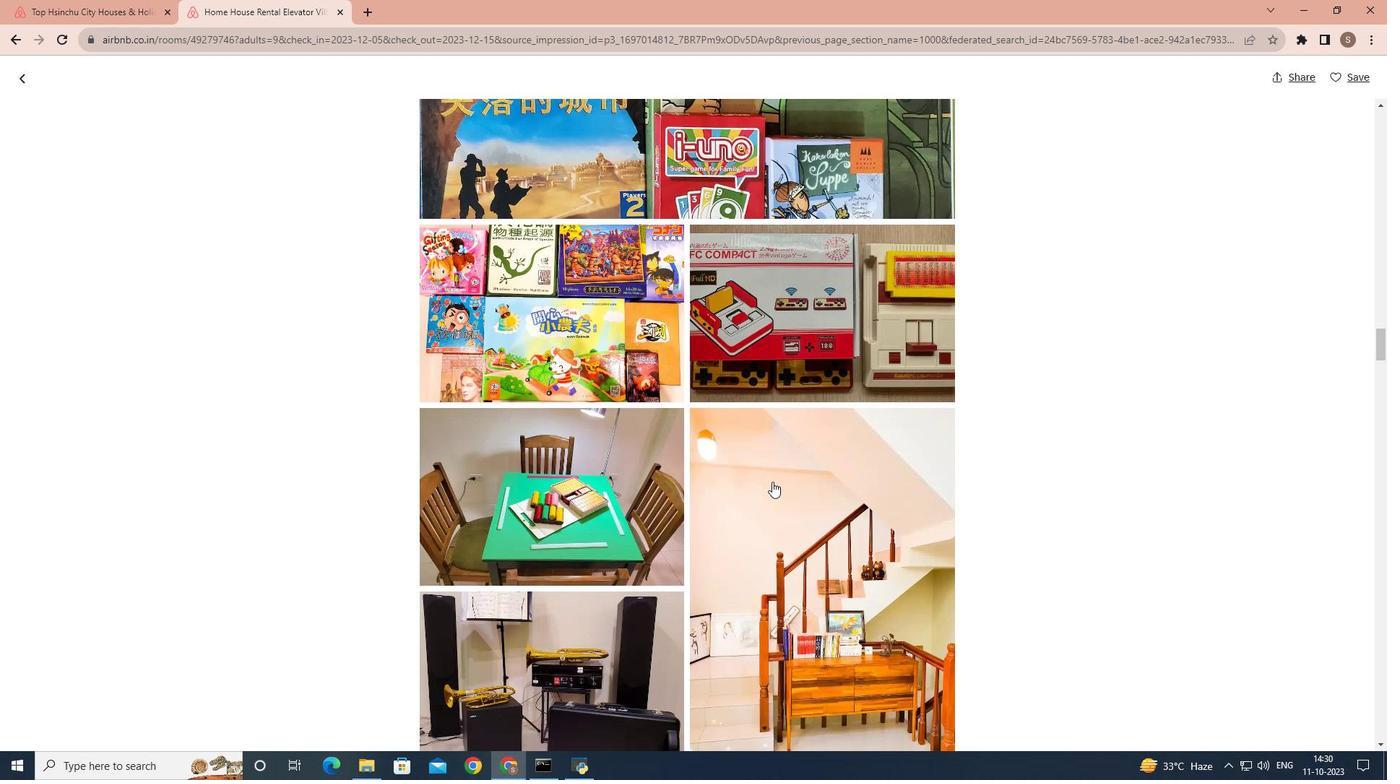 
Action: Mouse scrolled (772, 481) with delta (0, 0)
Screenshot: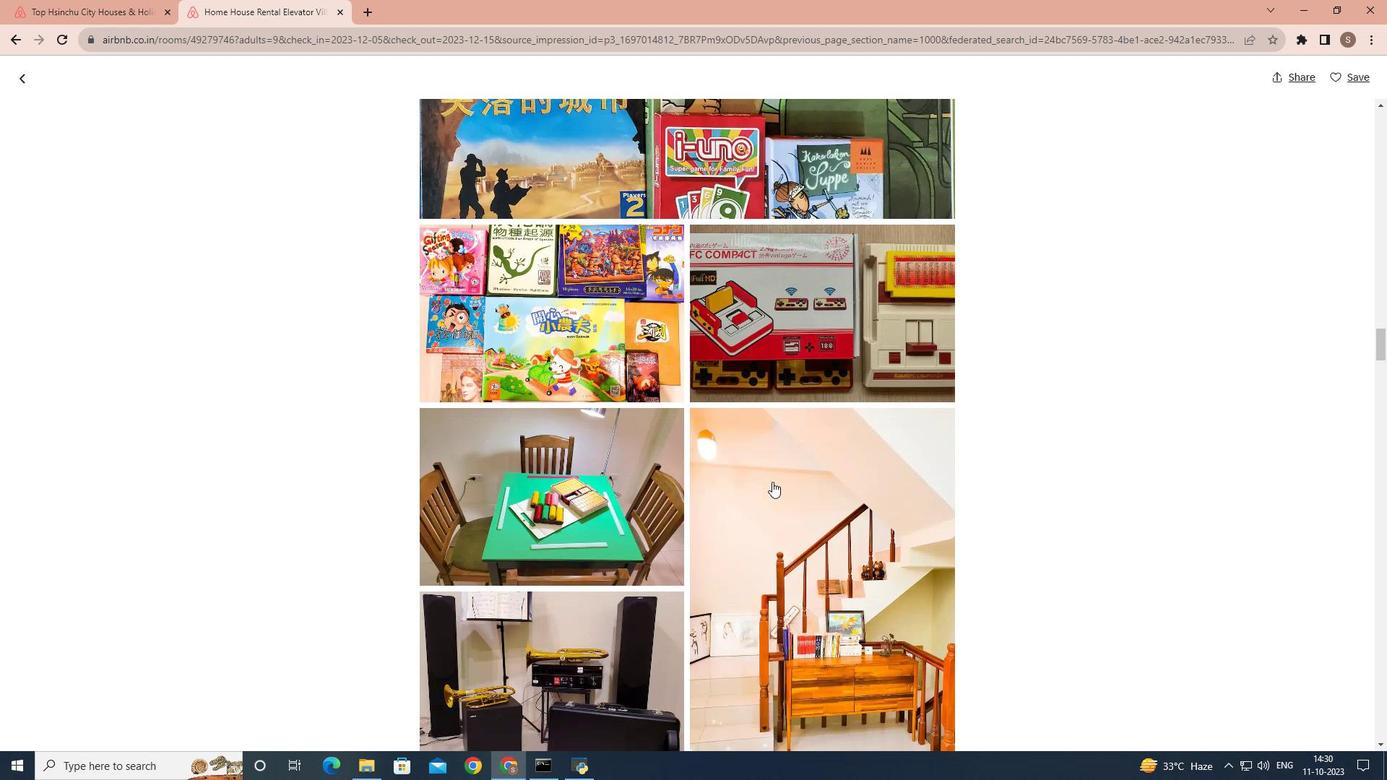 
Action: Mouse scrolled (772, 481) with delta (0, 0)
Screenshot: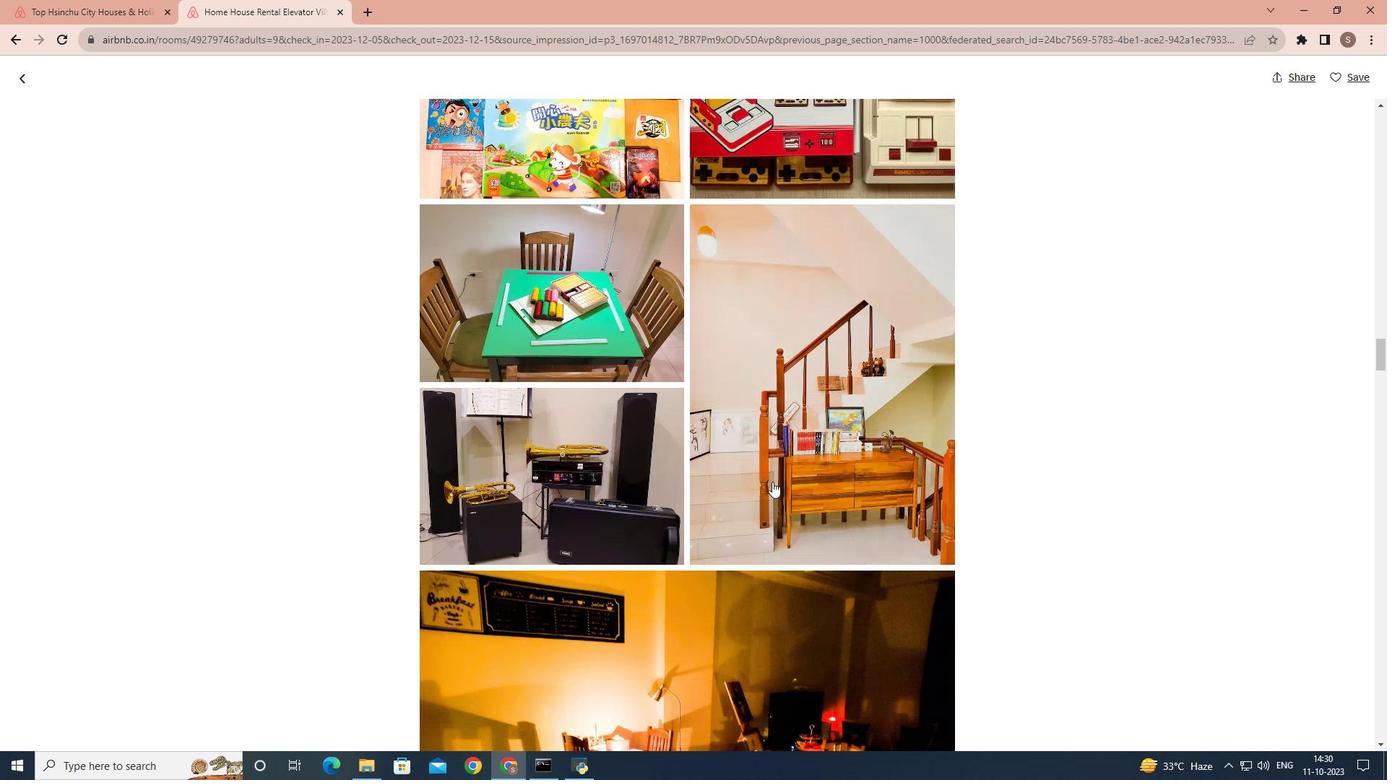 
Action: Mouse scrolled (772, 481) with delta (0, 0)
Screenshot: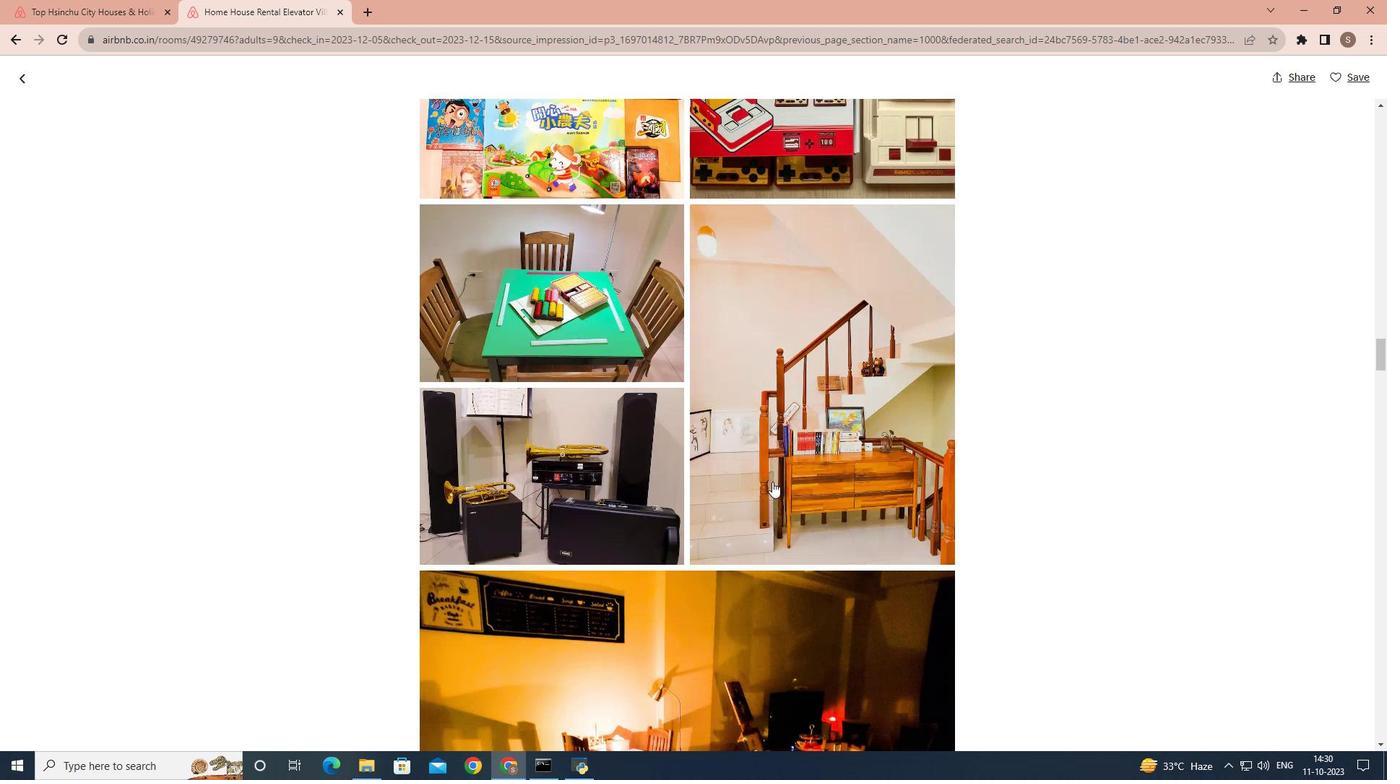 
Action: Mouse scrolled (772, 481) with delta (0, 0)
Screenshot: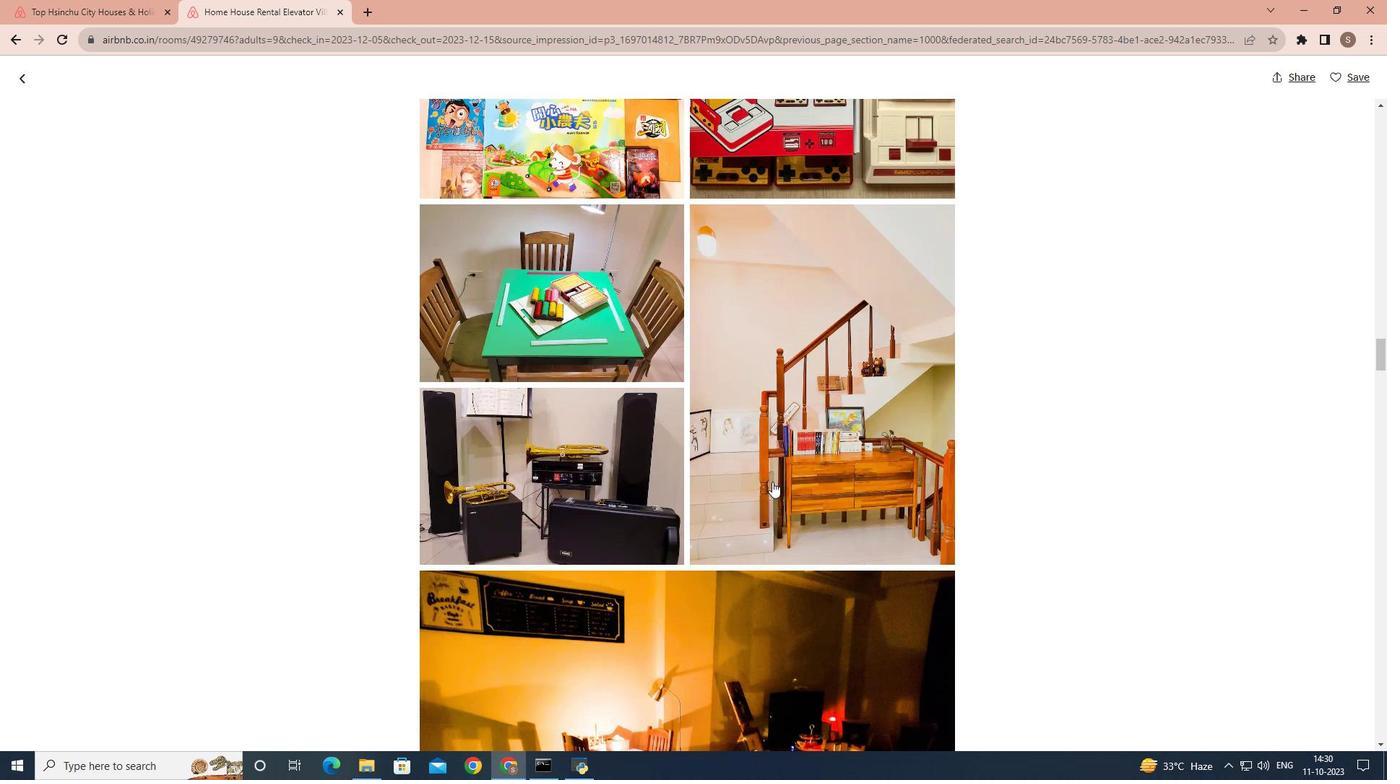 
Action: Mouse scrolled (772, 481) with delta (0, 0)
Screenshot: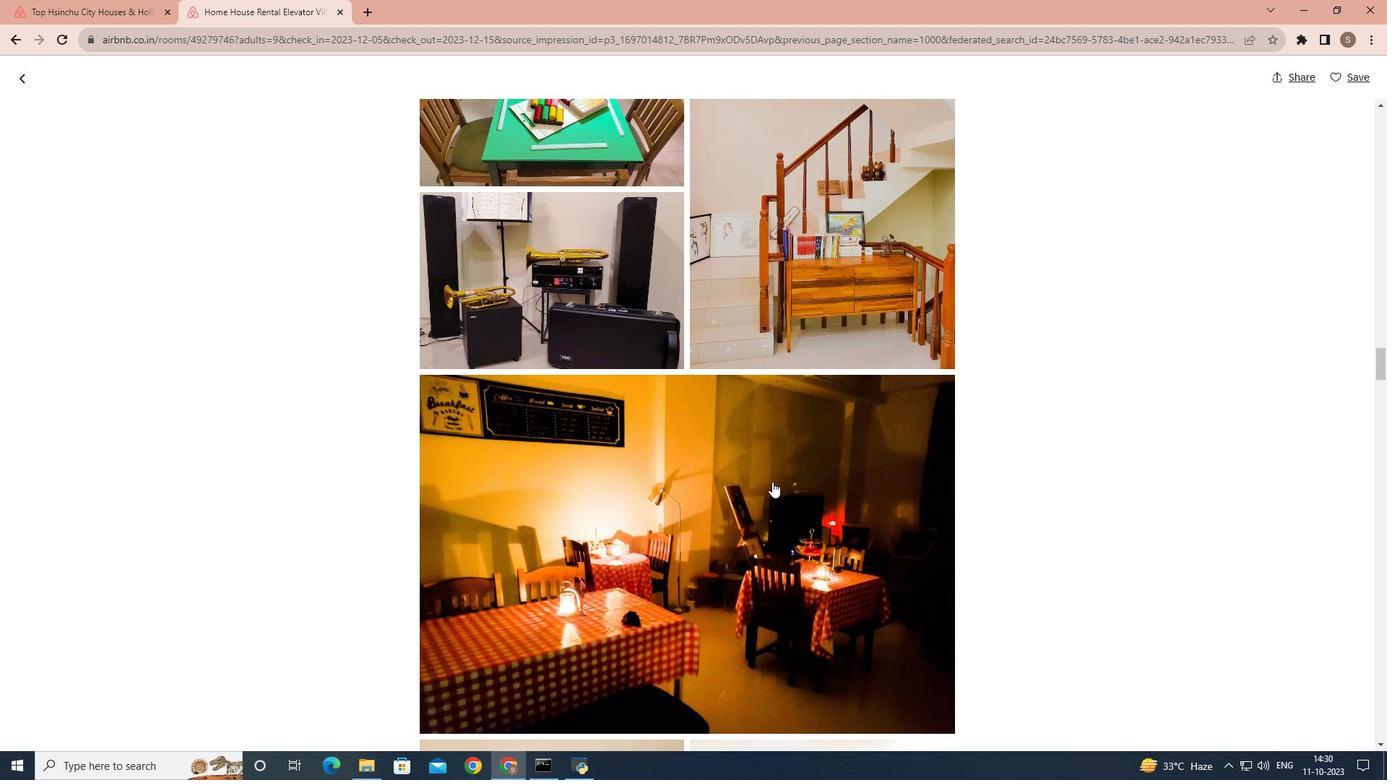 
Action: Mouse scrolled (772, 481) with delta (0, 0)
Screenshot: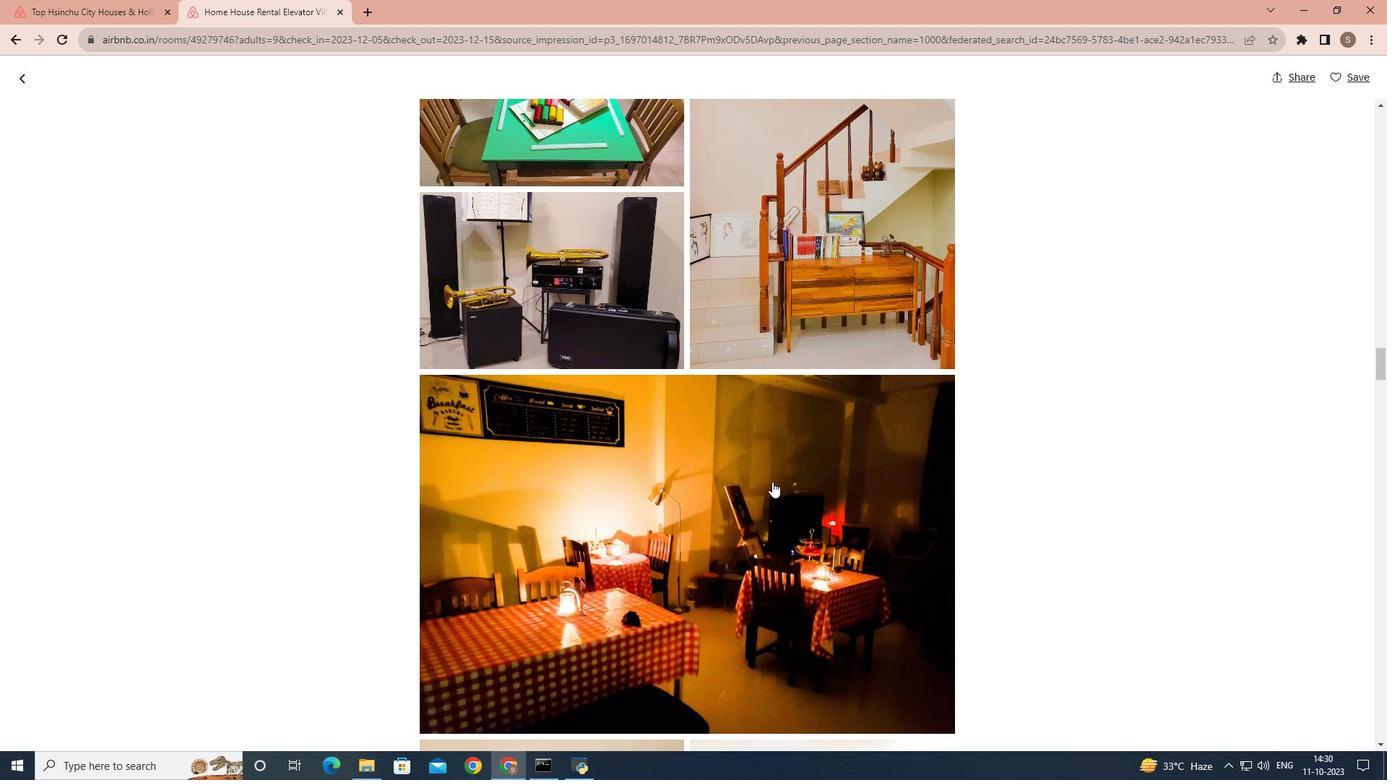 
Action: Mouse scrolled (772, 481) with delta (0, 0)
Screenshot: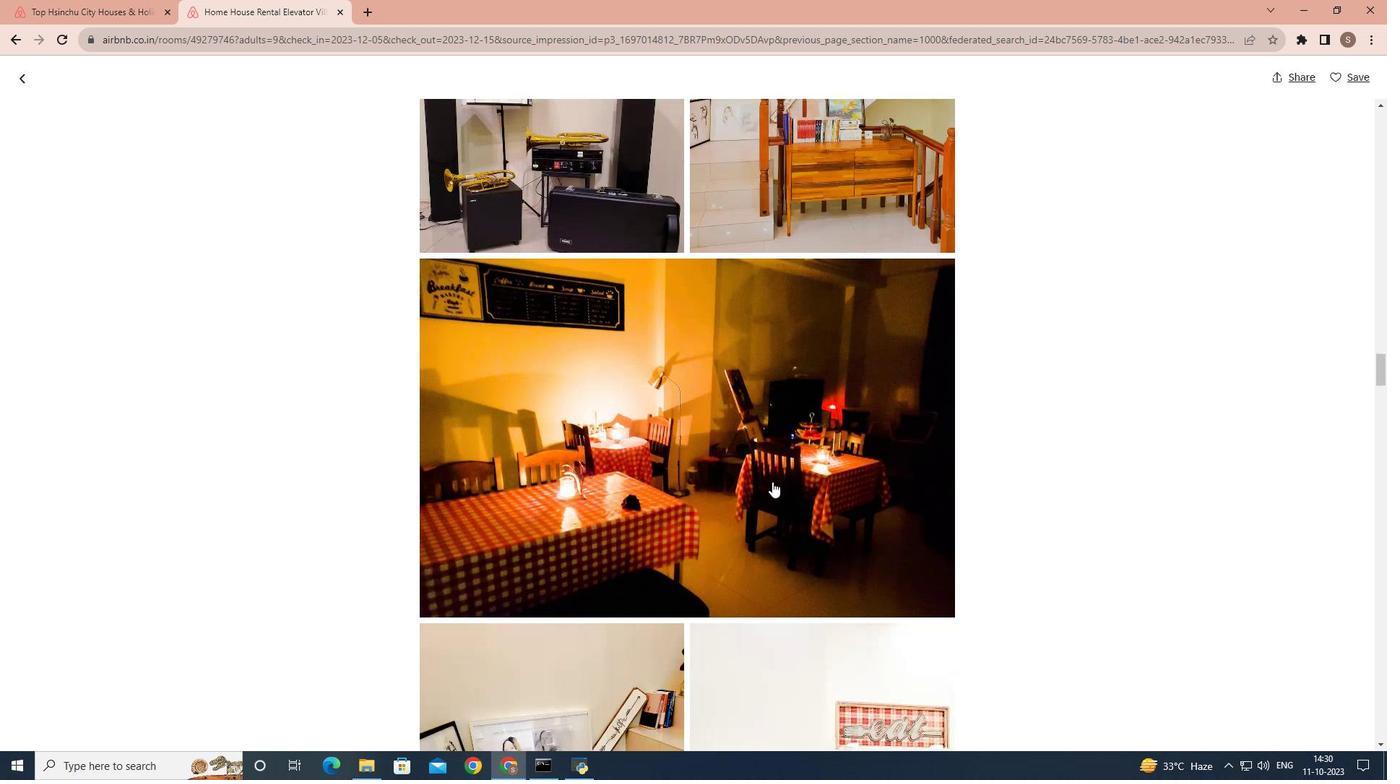 
Action: Mouse scrolled (772, 481) with delta (0, 0)
Screenshot: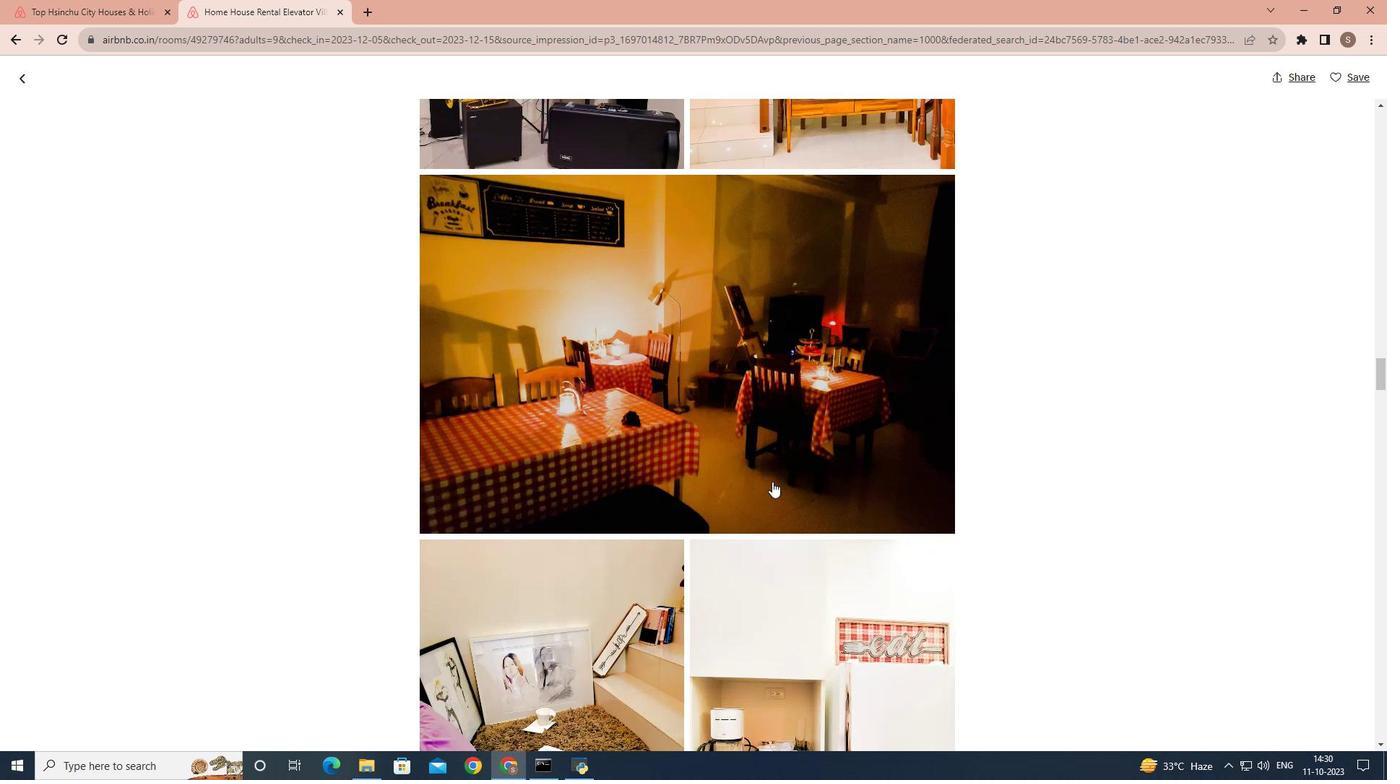 
Action: Mouse scrolled (772, 481) with delta (0, 0)
Screenshot: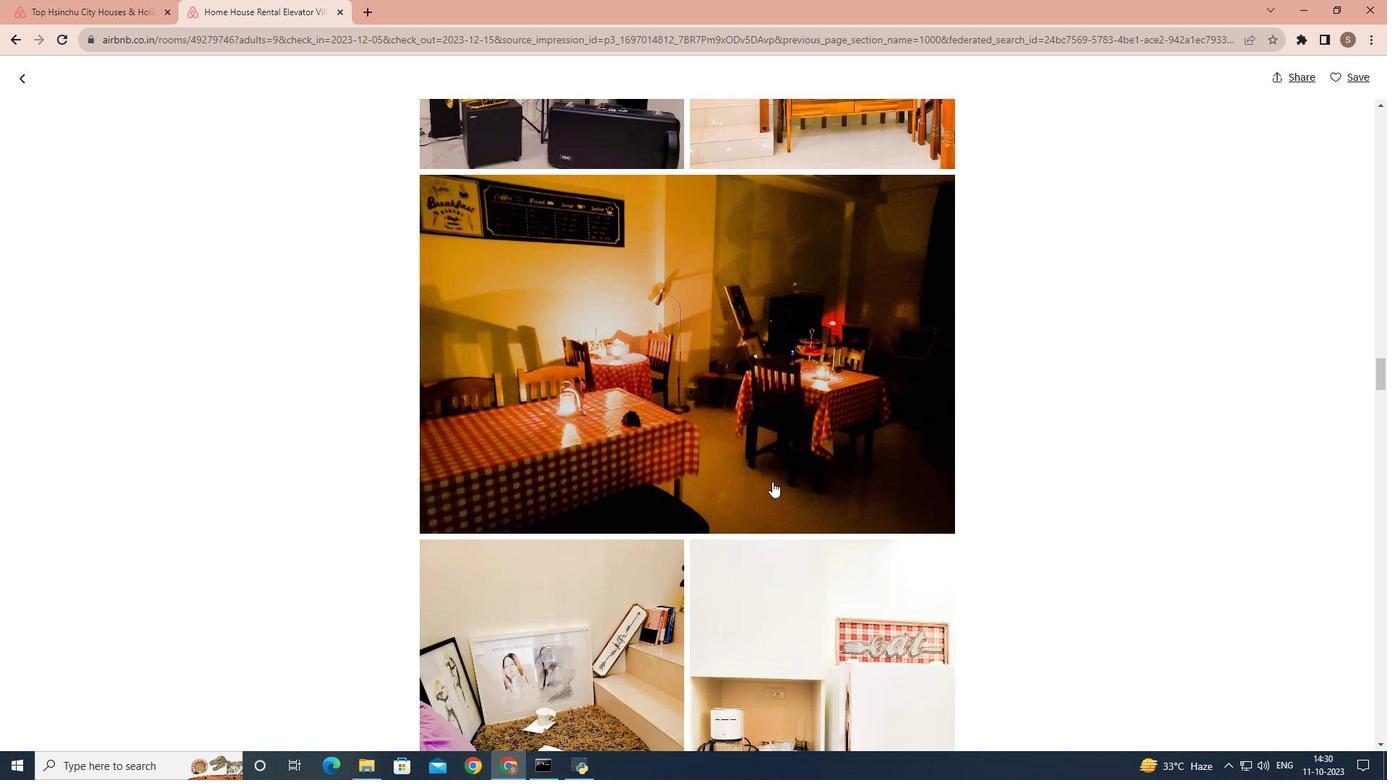 
Action: Mouse scrolled (772, 481) with delta (0, 0)
Screenshot: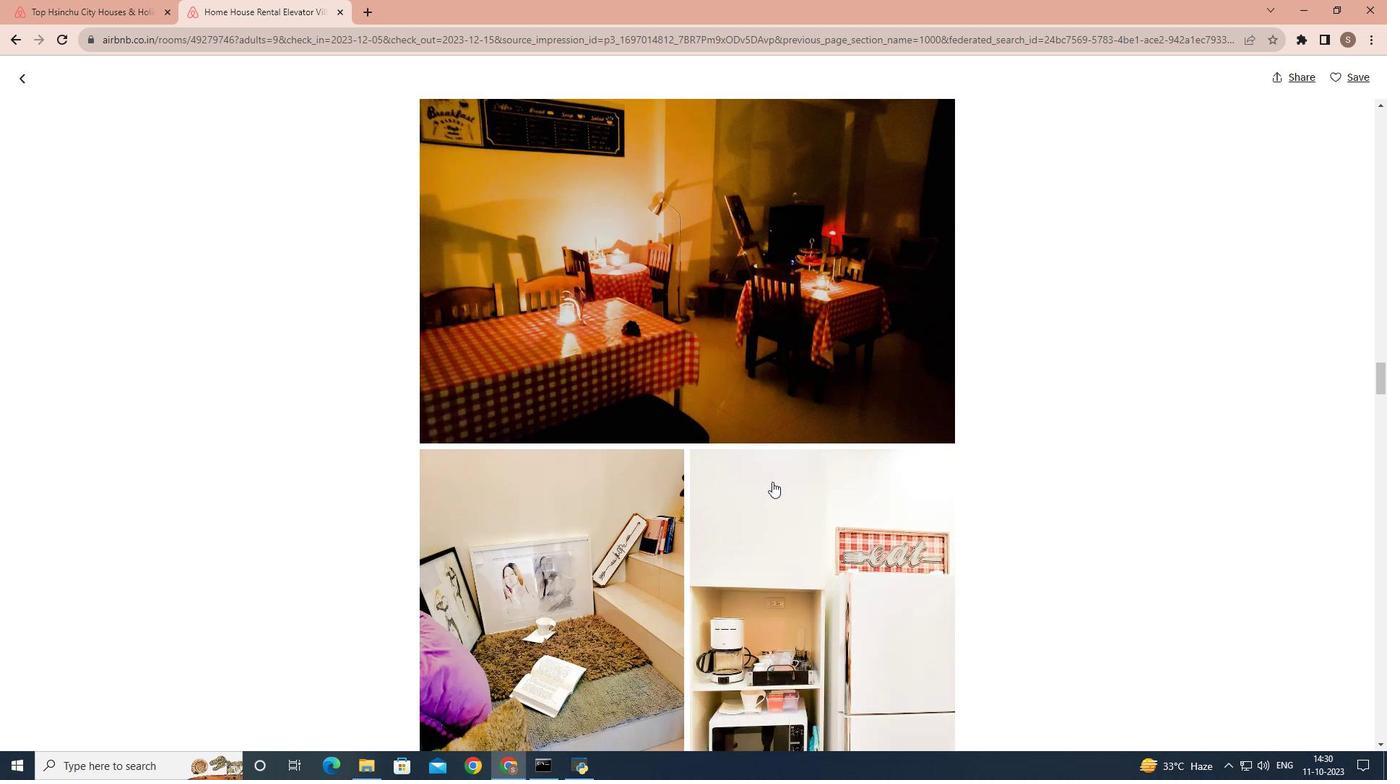 
Action: Mouse scrolled (772, 481) with delta (0, 0)
Screenshot: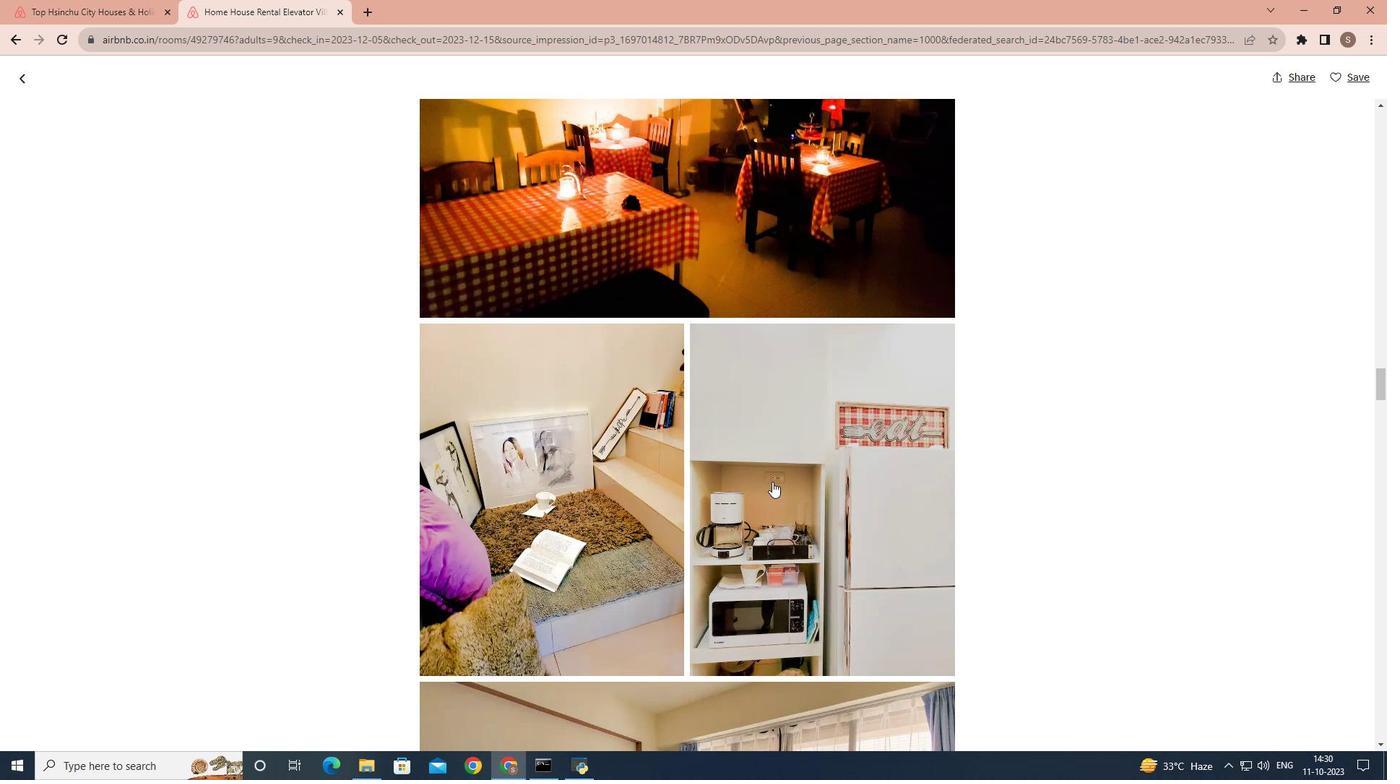 
Action: Mouse scrolled (772, 481) with delta (0, 0)
Screenshot: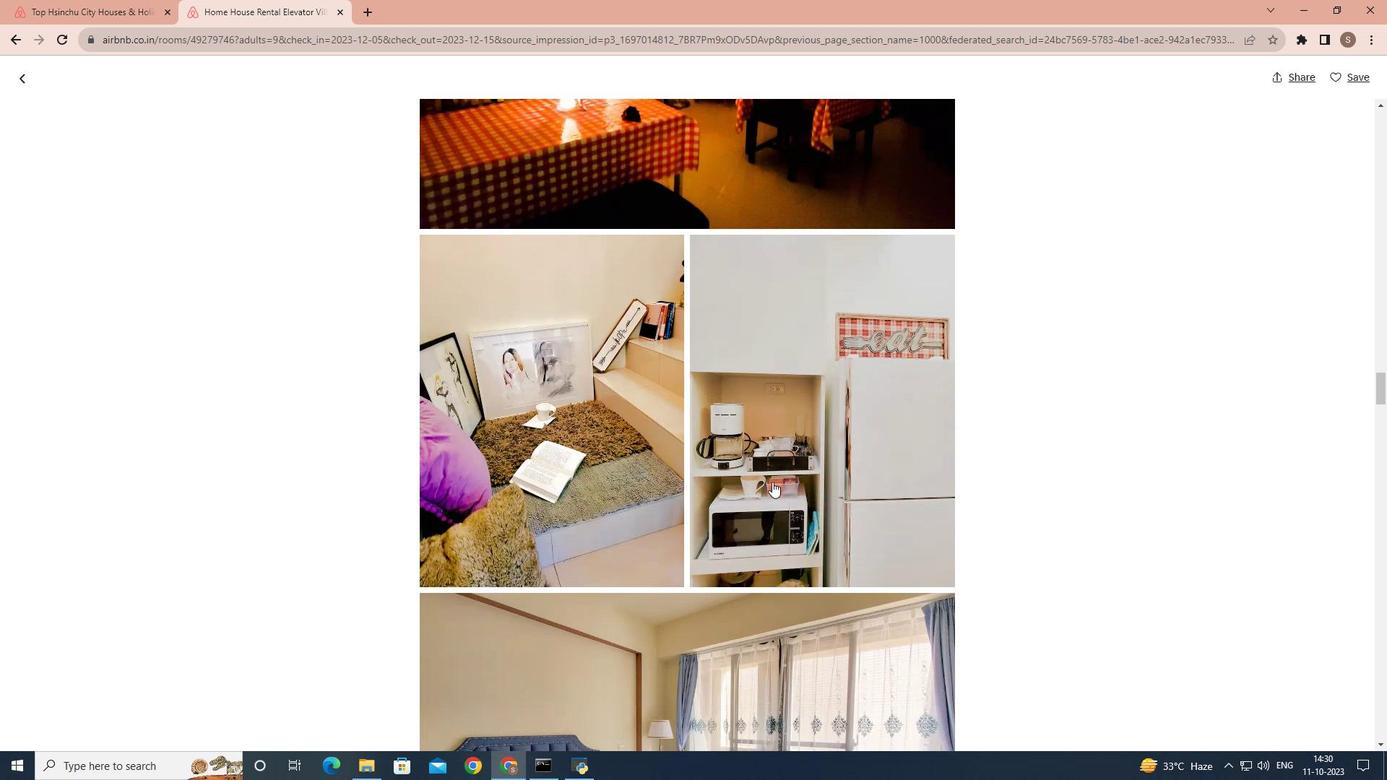 
Action: Mouse scrolled (772, 481) with delta (0, 0)
Screenshot: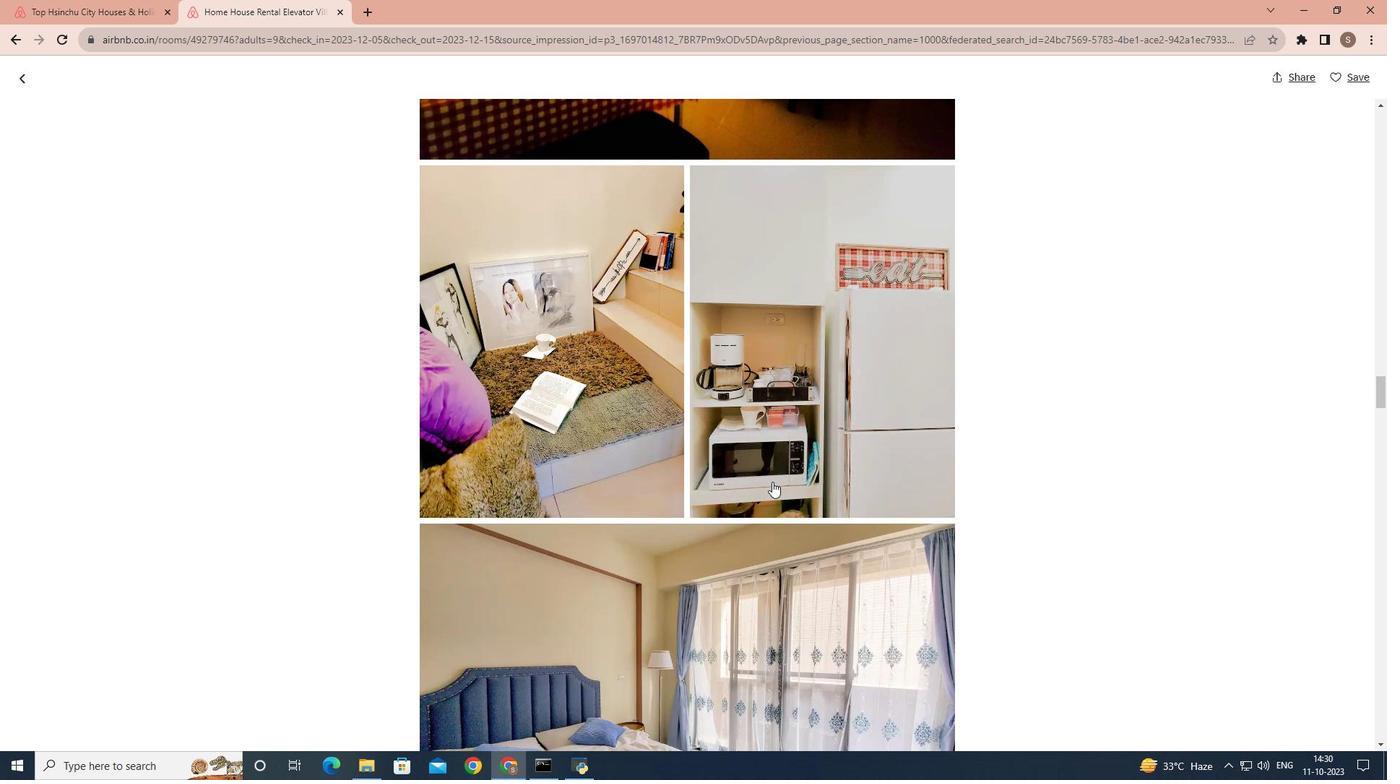 
Action: Mouse scrolled (772, 481) with delta (0, 0)
Screenshot: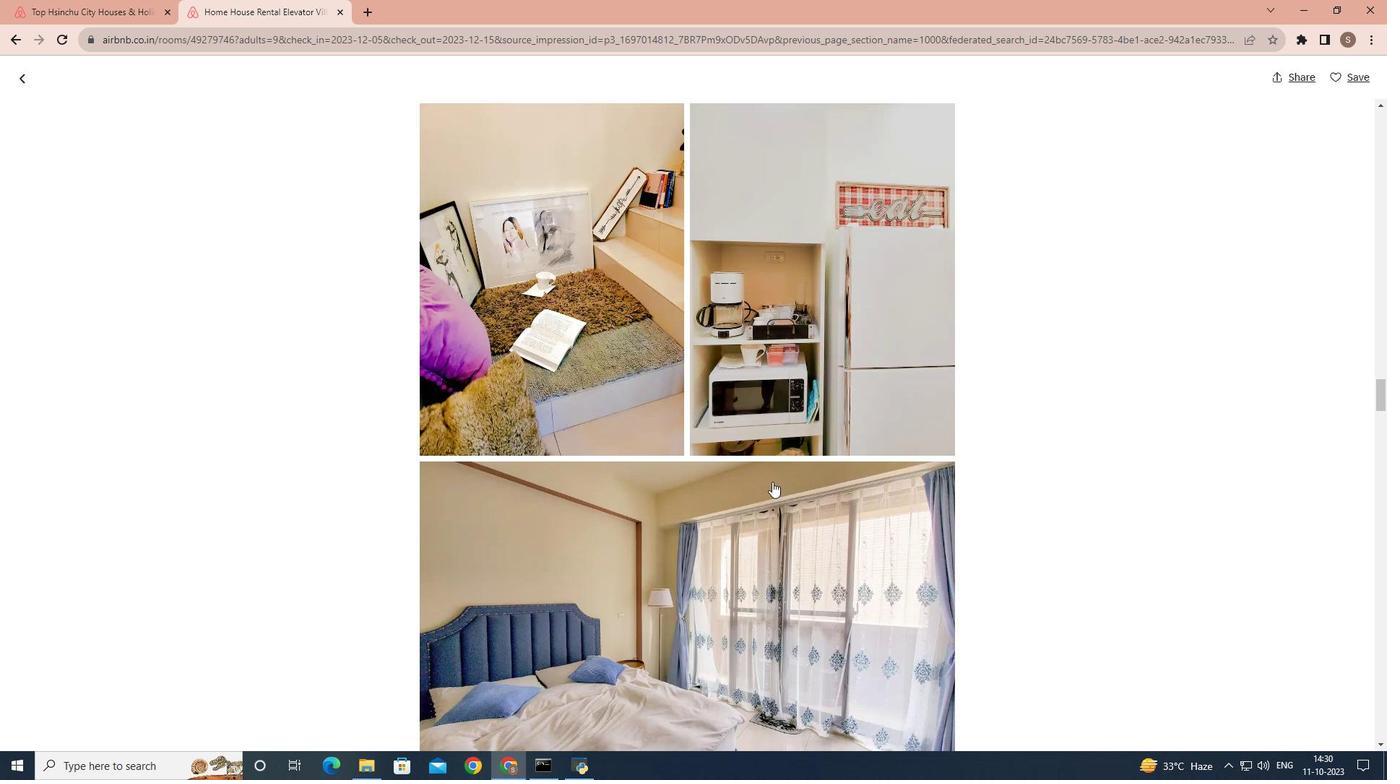 
Action: Mouse scrolled (772, 481) with delta (0, 0)
Screenshot: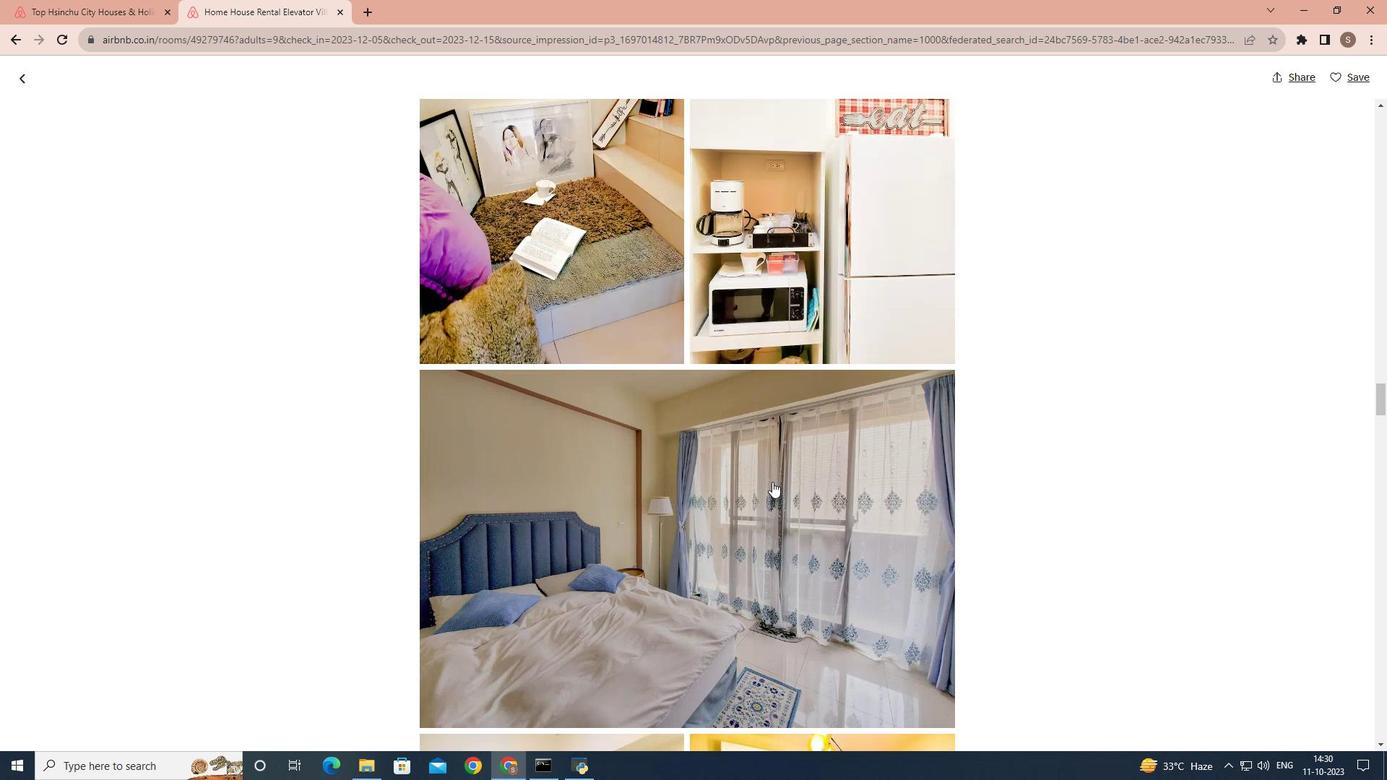 
Action: Mouse scrolled (772, 481) with delta (0, 0)
Screenshot: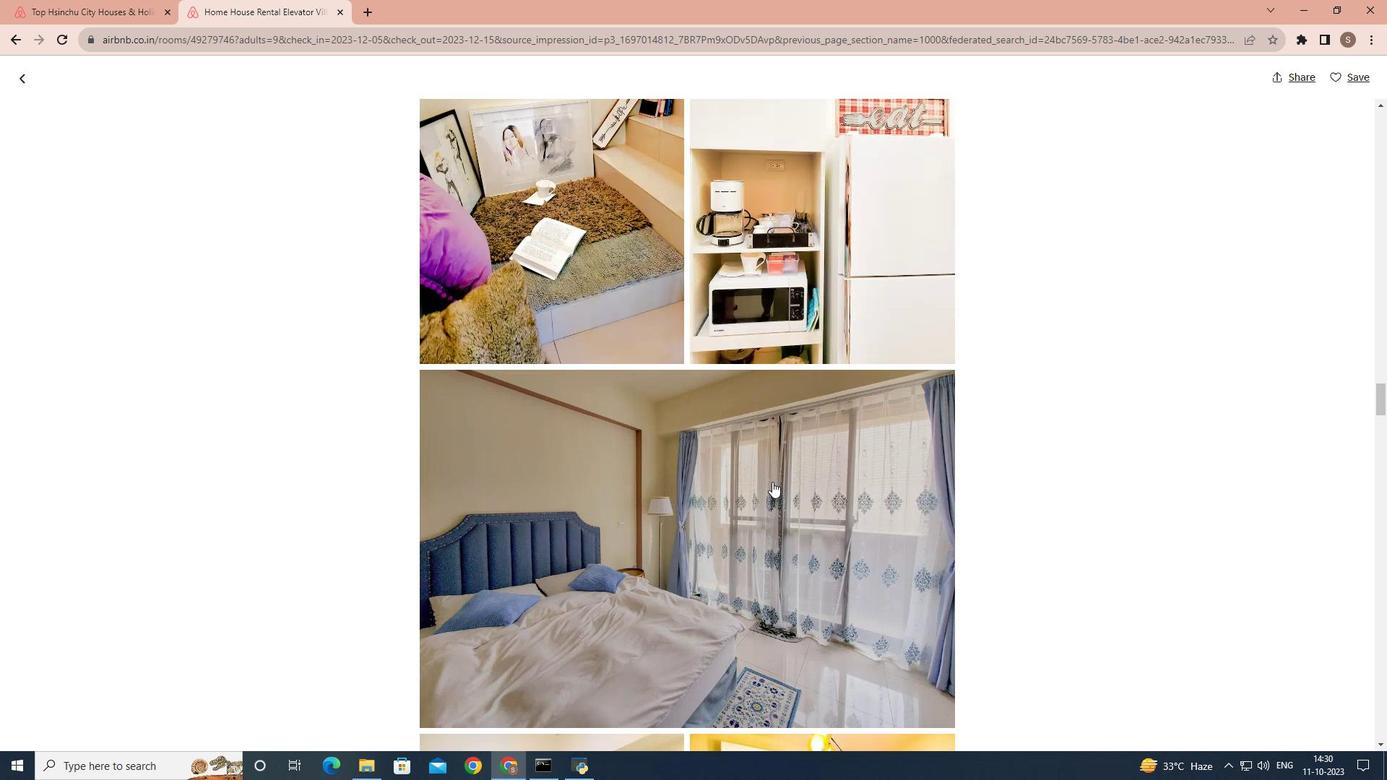 
Action: Mouse scrolled (772, 481) with delta (0, 0)
Screenshot: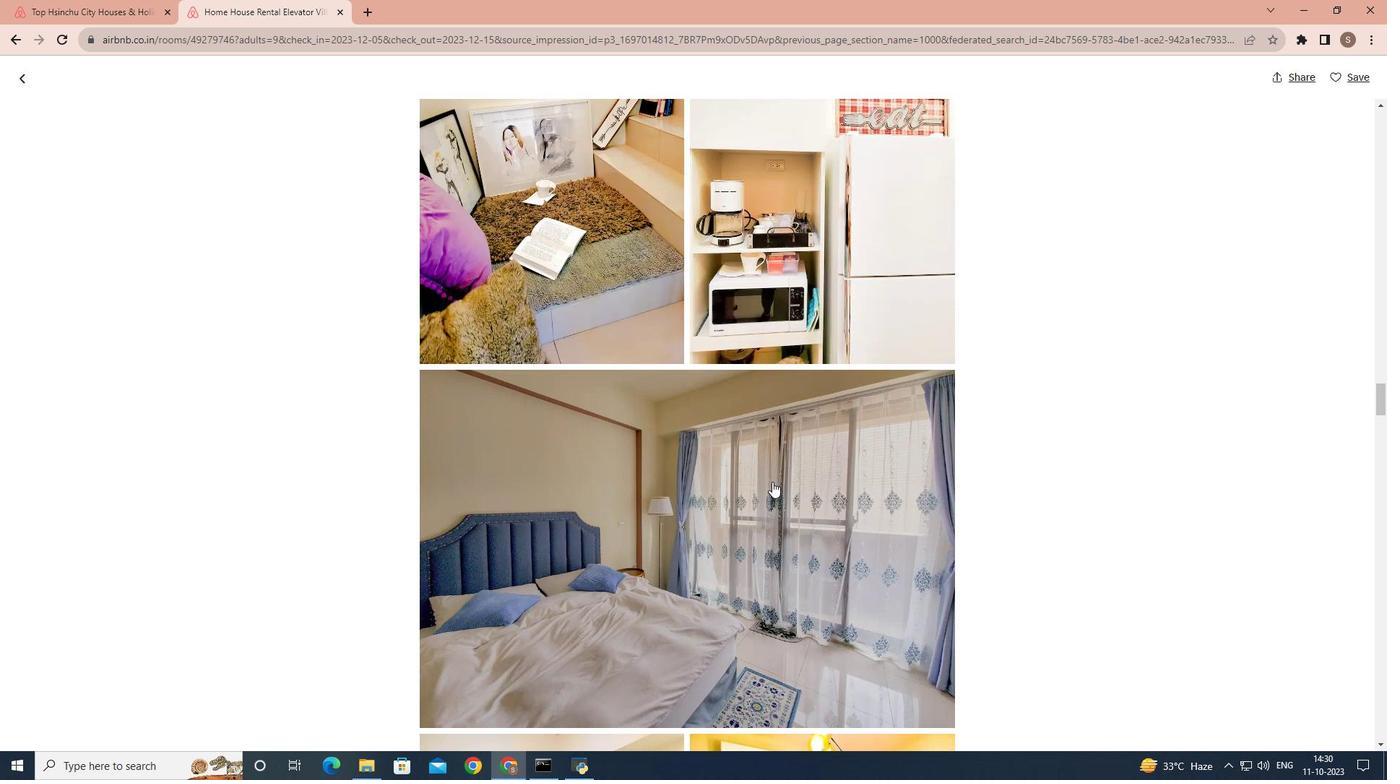 
Action: Mouse scrolled (772, 481) with delta (0, 0)
Screenshot: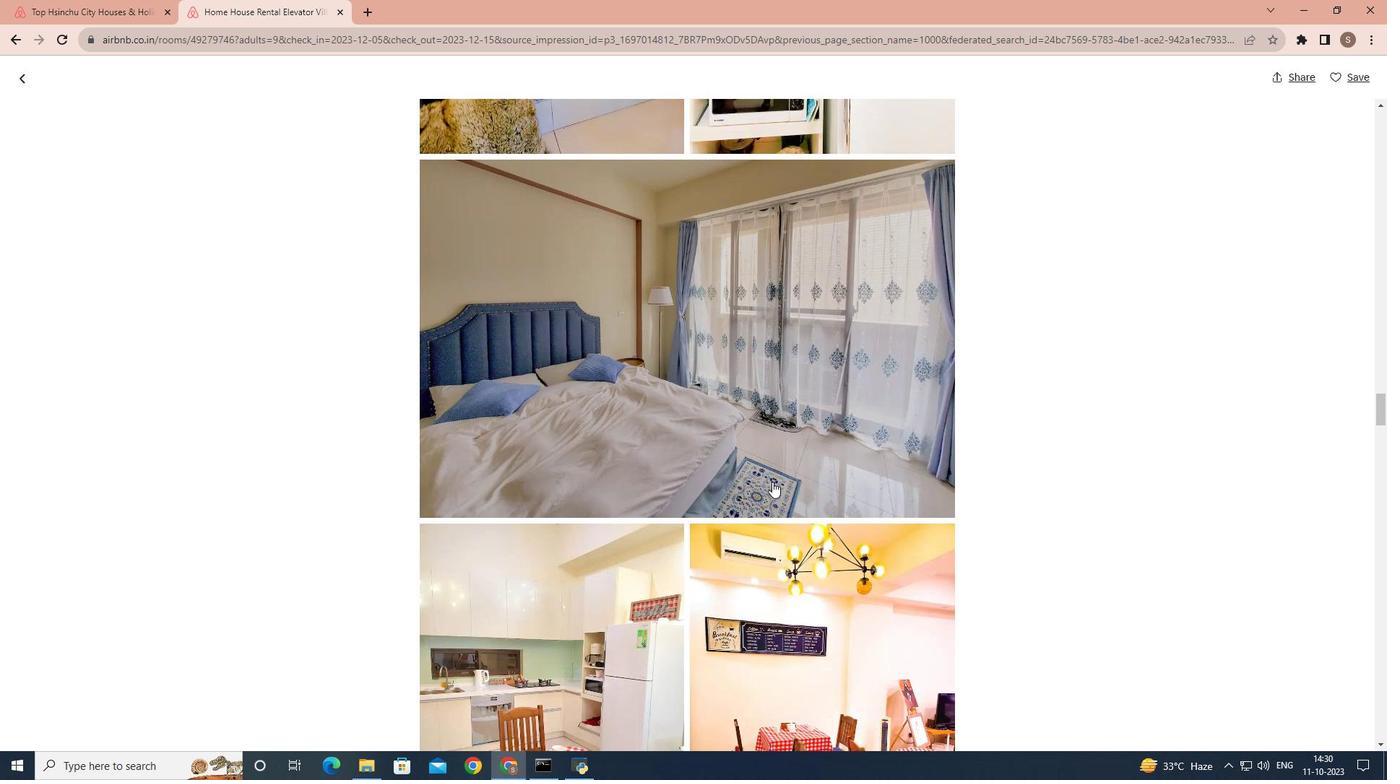 
Action: Mouse scrolled (772, 481) with delta (0, 0)
Screenshot: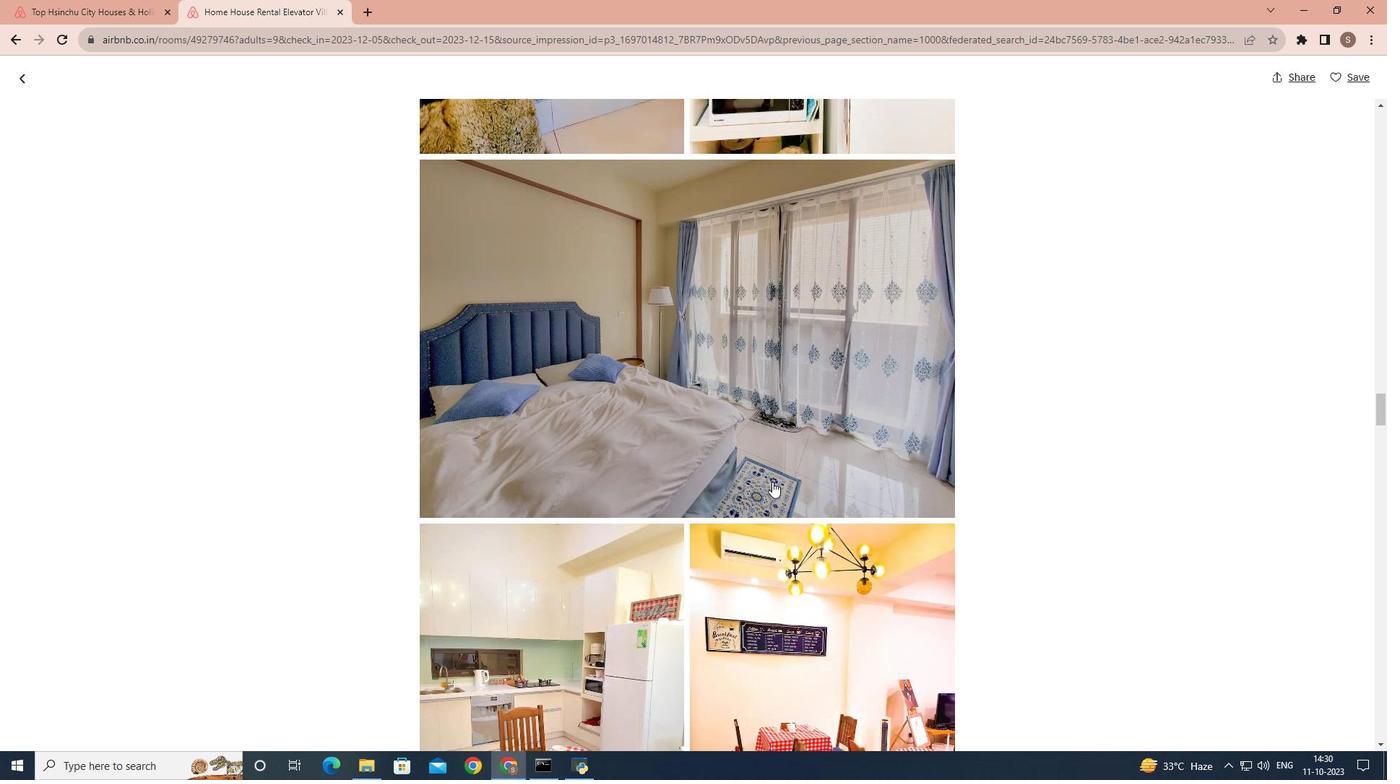 
Action: Mouse scrolled (772, 481) with delta (0, 0)
Screenshot: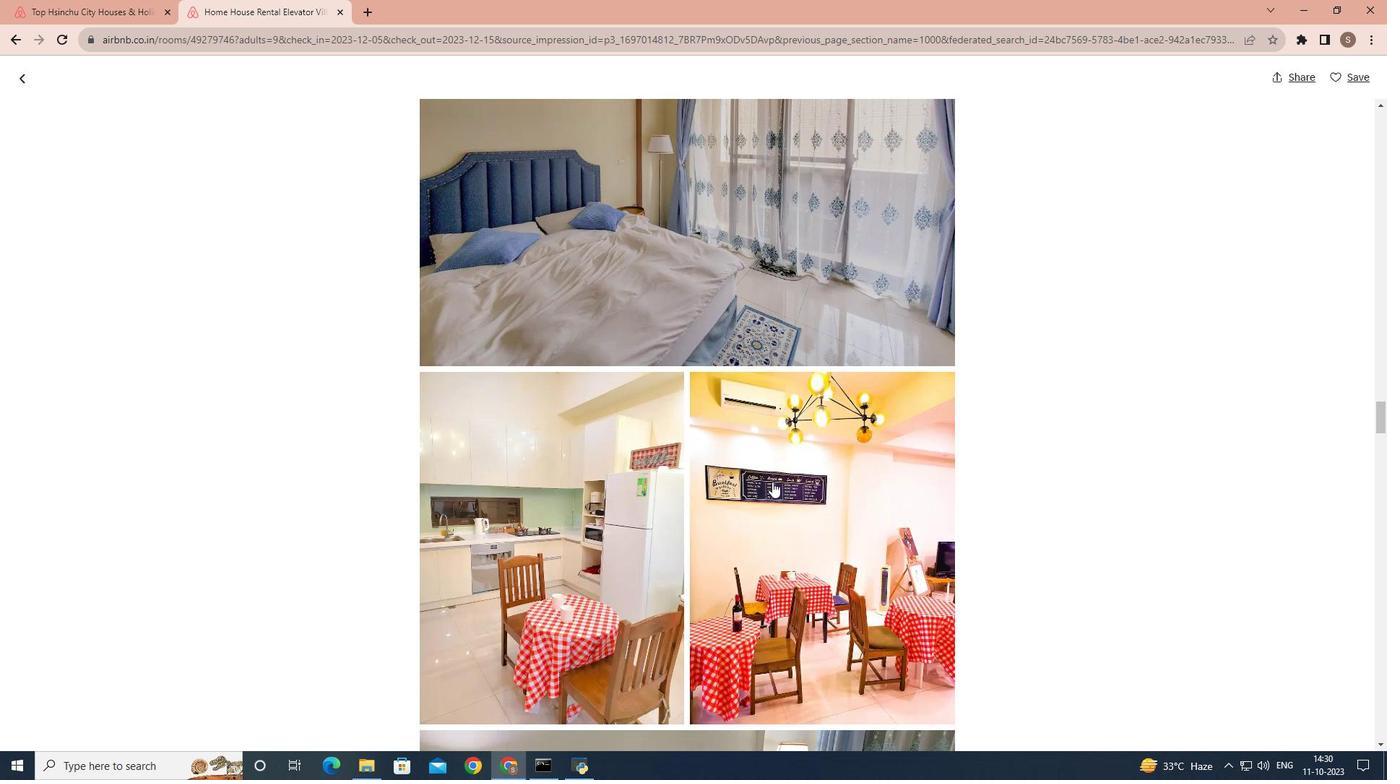 
Action: Mouse scrolled (772, 481) with delta (0, 0)
Screenshot: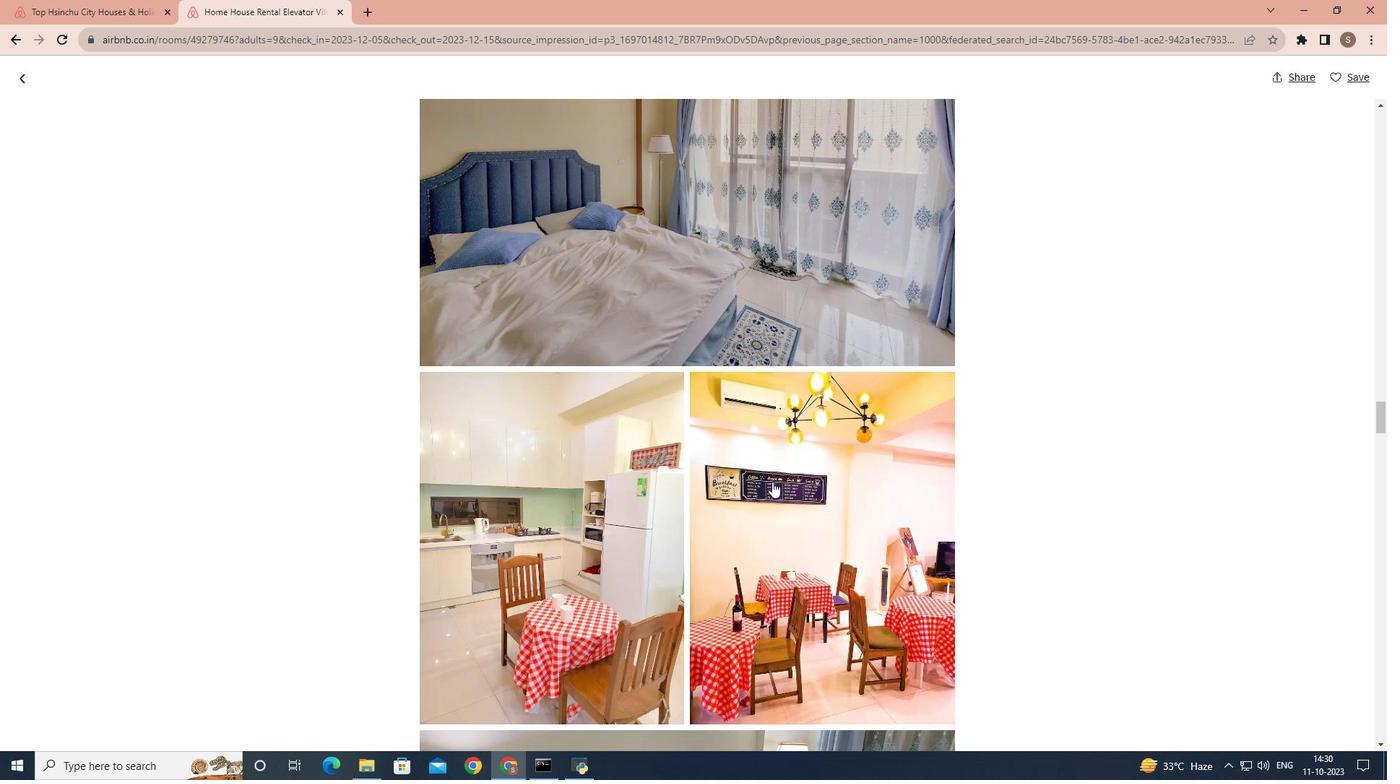 
Action: Mouse scrolled (772, 481) with delta (0, 0)
Screenshot: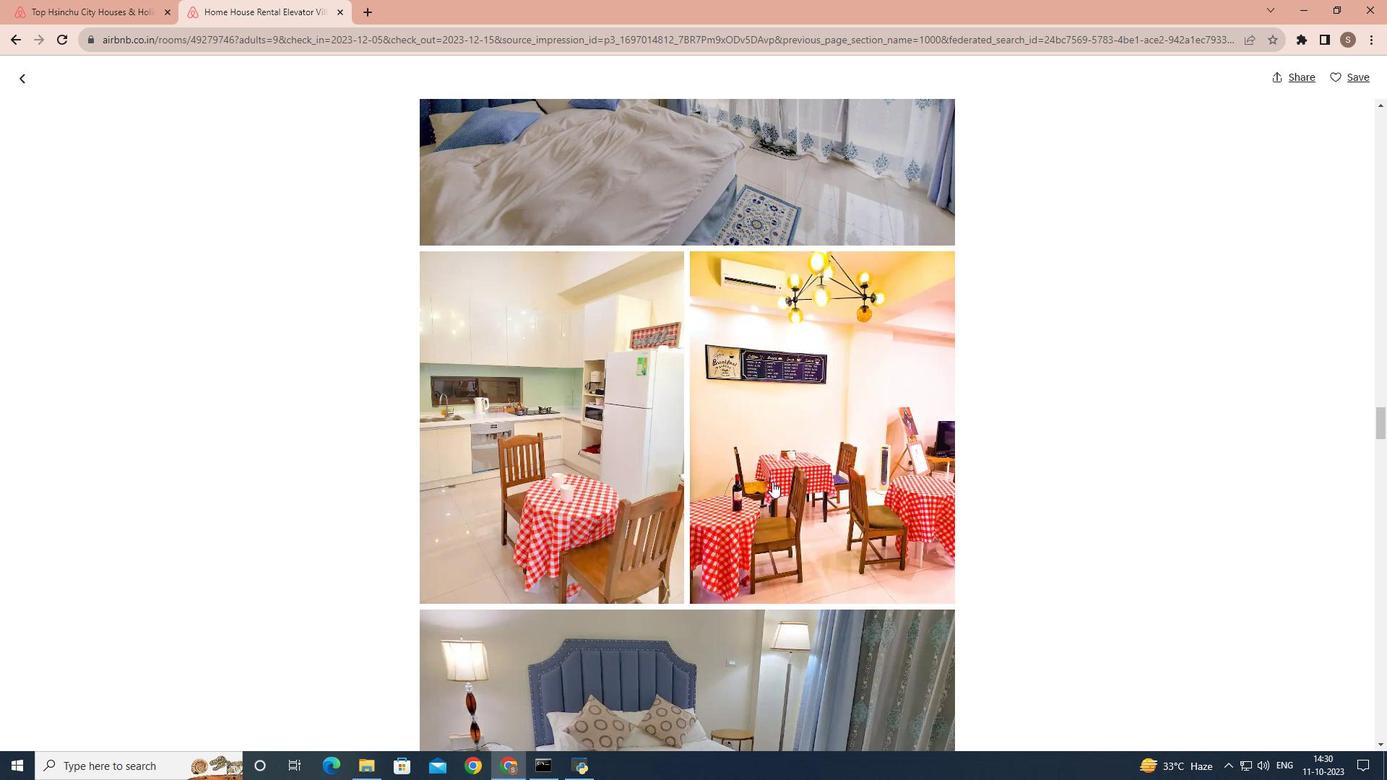 
Action: Mouse scrolled (772, 481) with delta (0, 0)
Screenshot: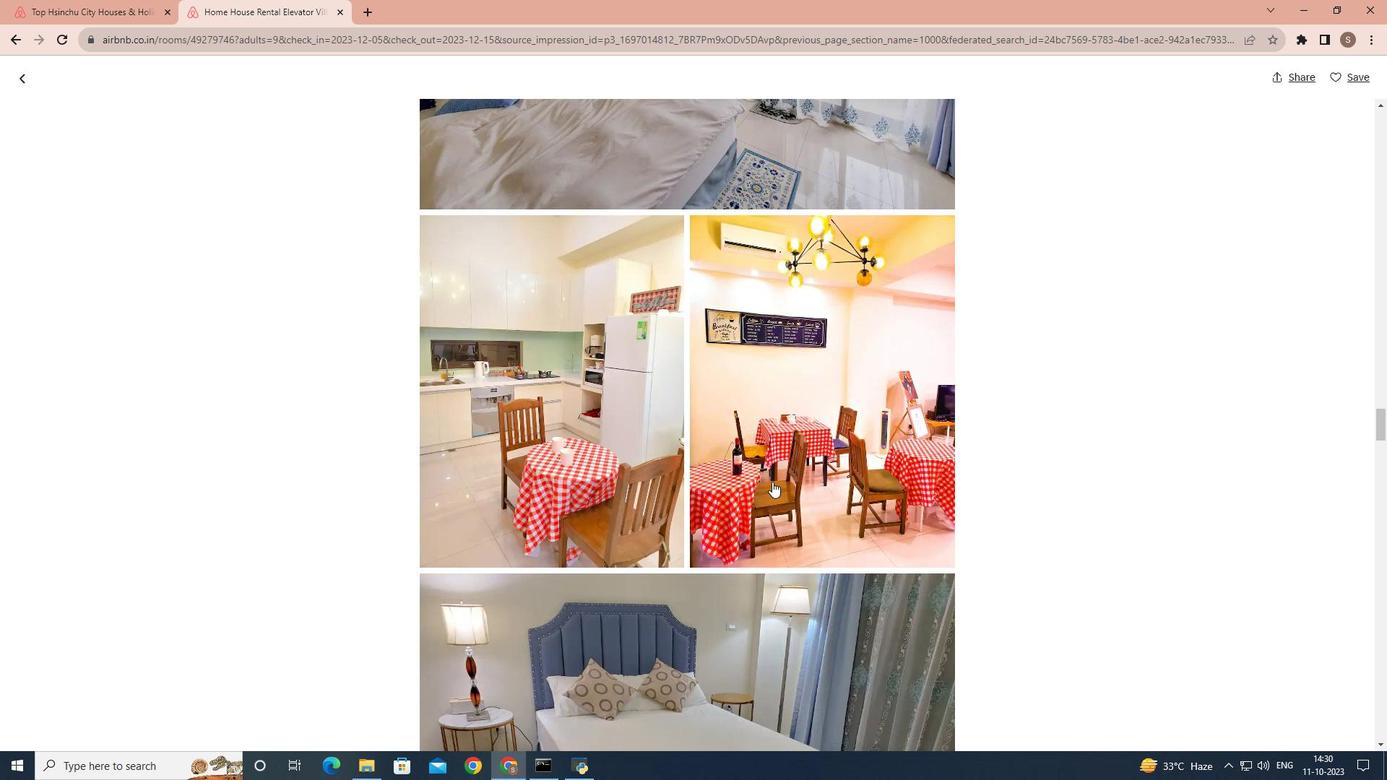 
Action: Mouse scrolled (772, 481) with delta (0, 0)
Screenshot: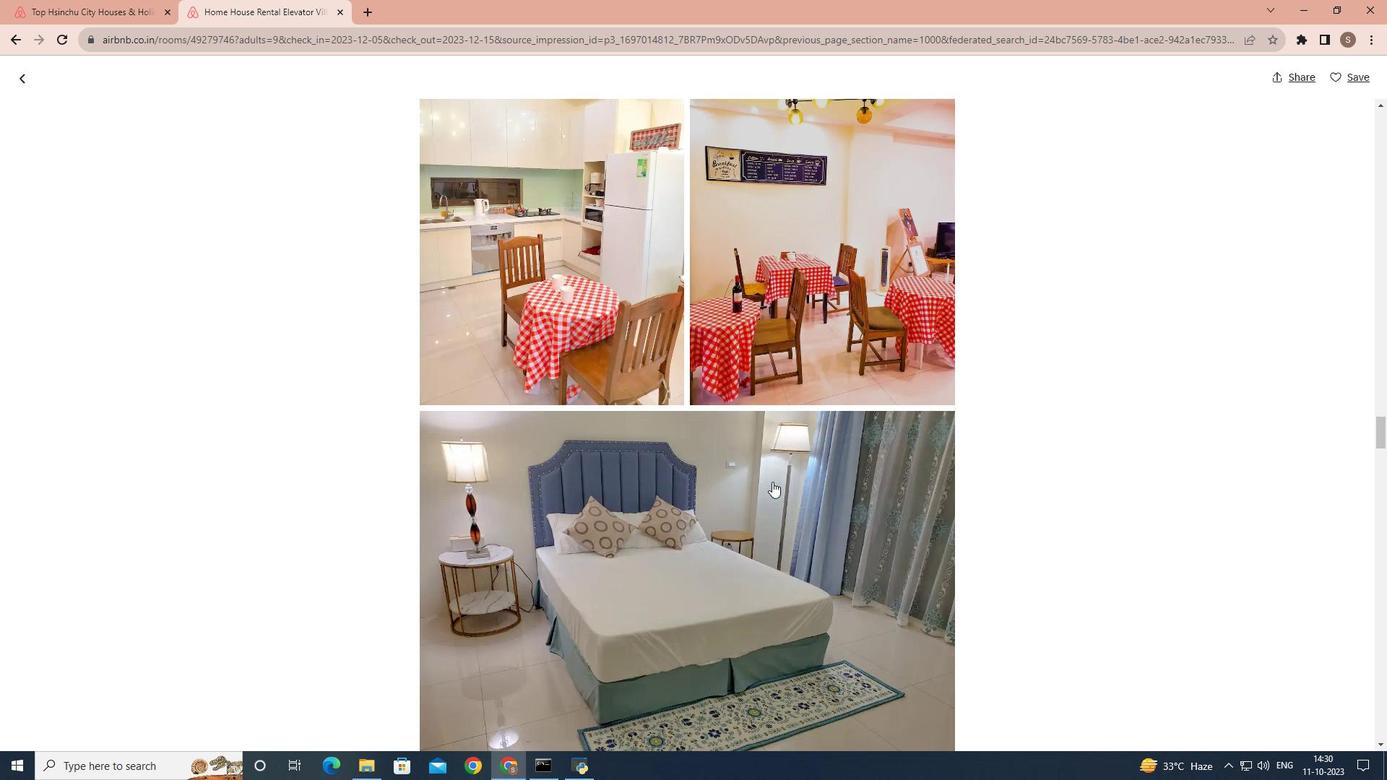 
Action: Mouse scrolled (772, 481) with delta (0, 0)
Screenshot: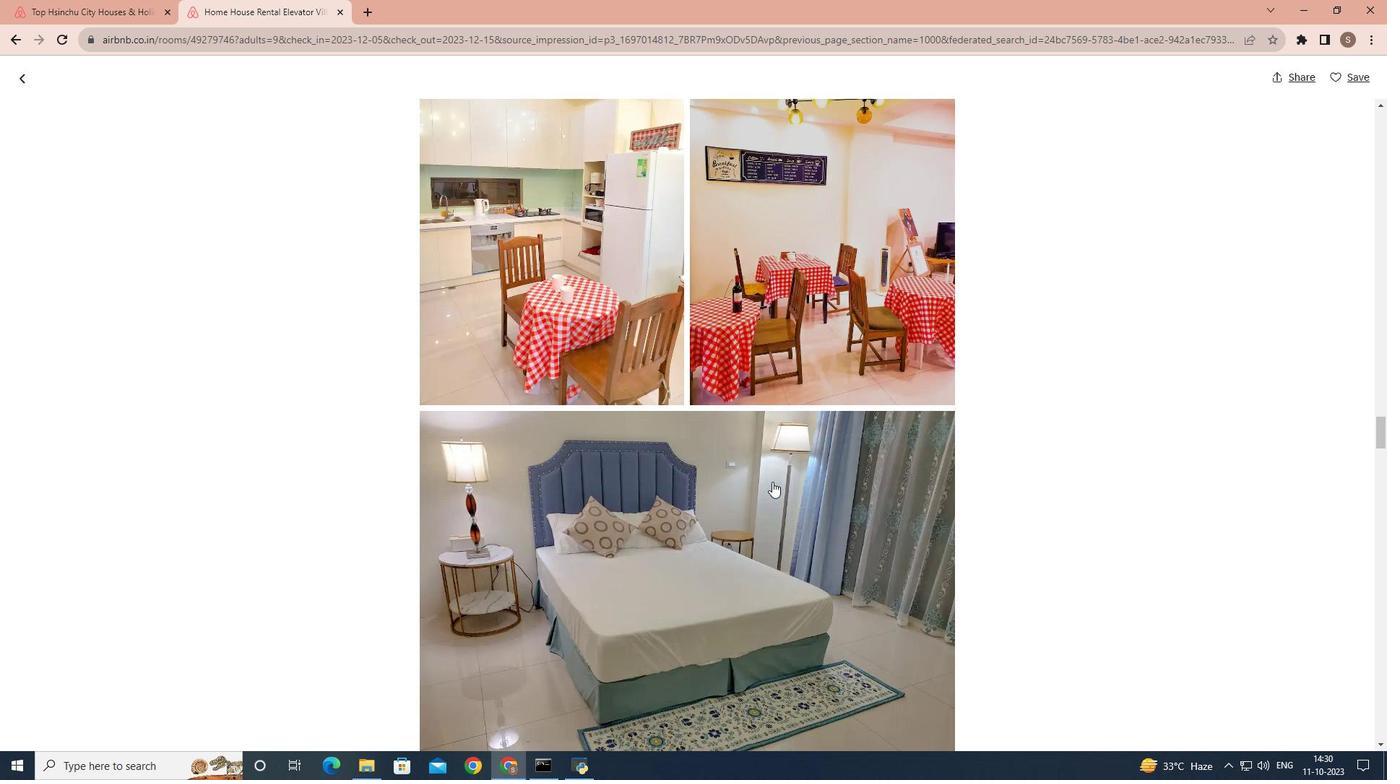 
Action: Mouse scrolled (772, 481) with delta (0, 0)
Screenshot: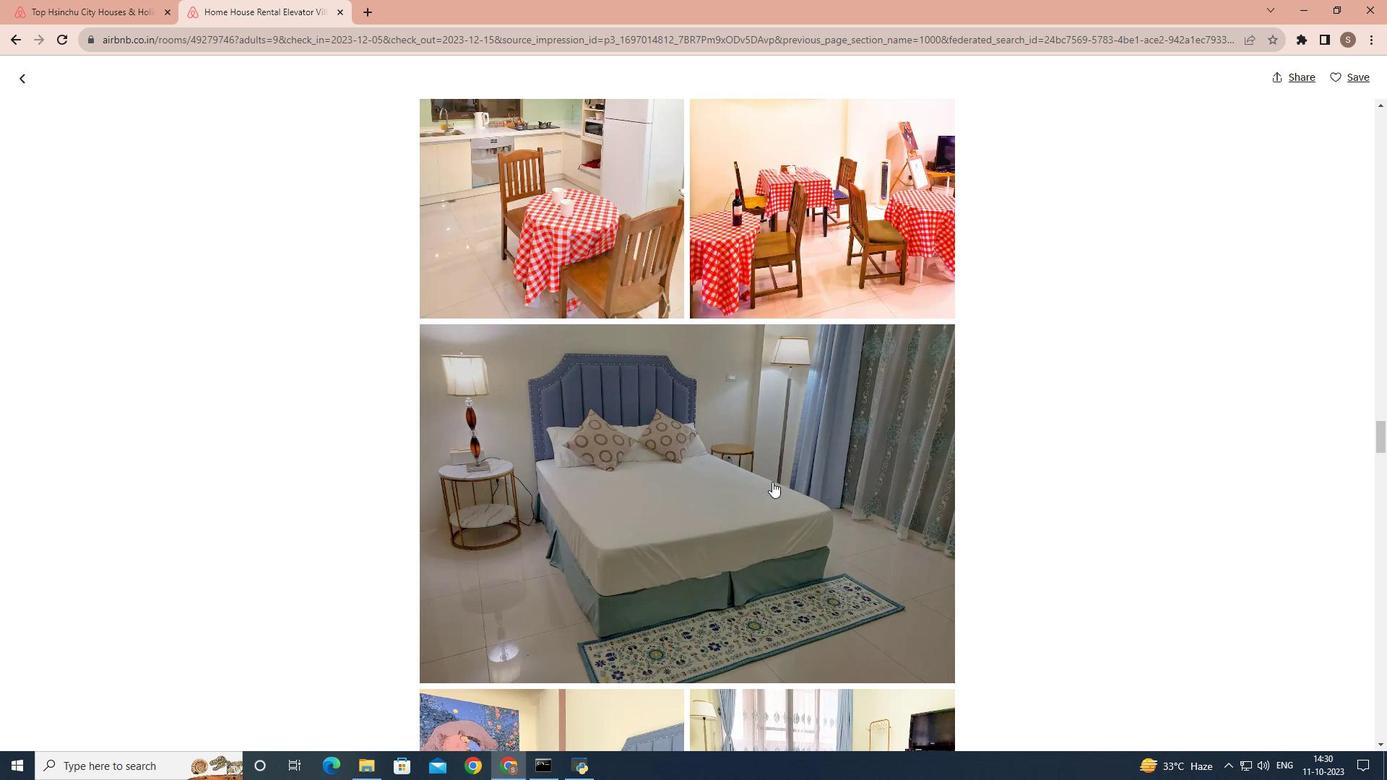 
Action: Mouse scrolled (772, 481) with delta (0, 0)
Screenshot: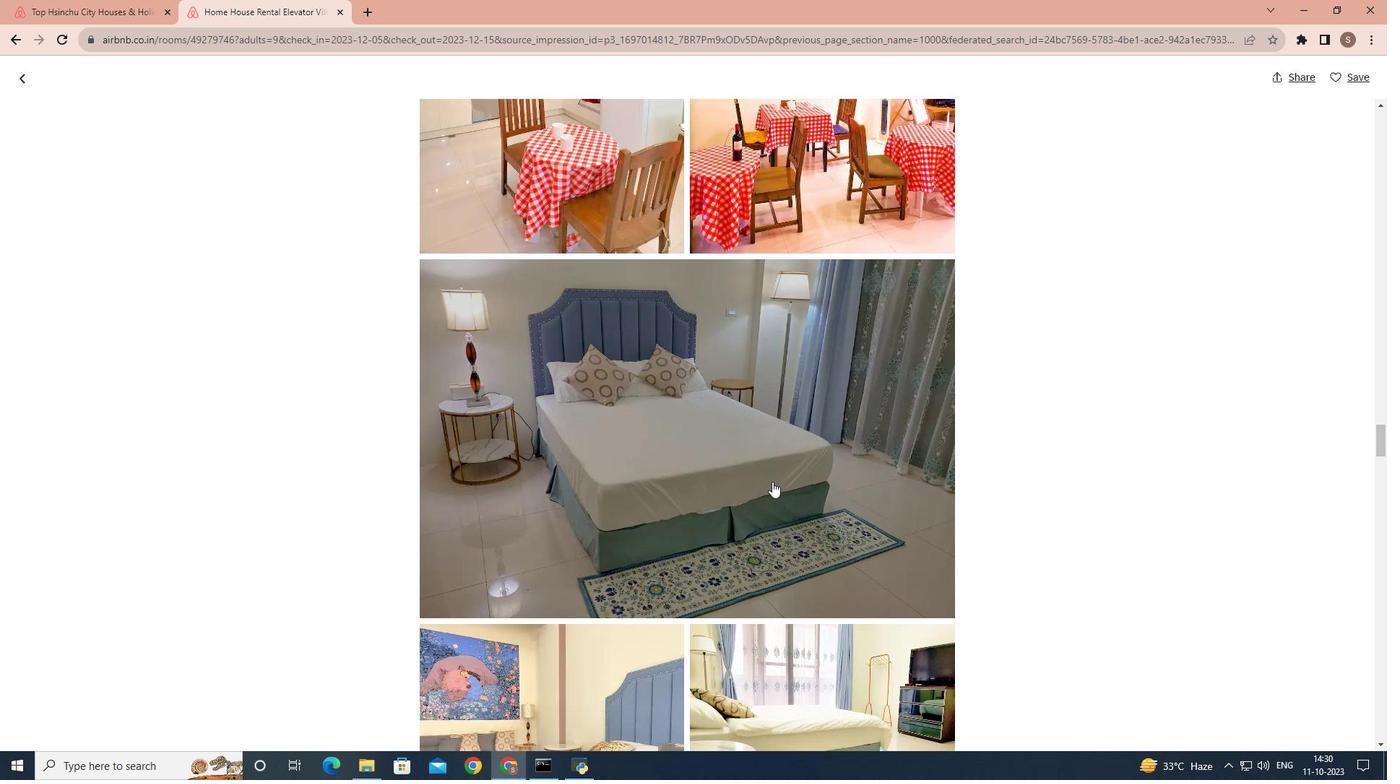 
Action: Mouse scrolled (772, 481) with delta (0, 0)
Screenshot: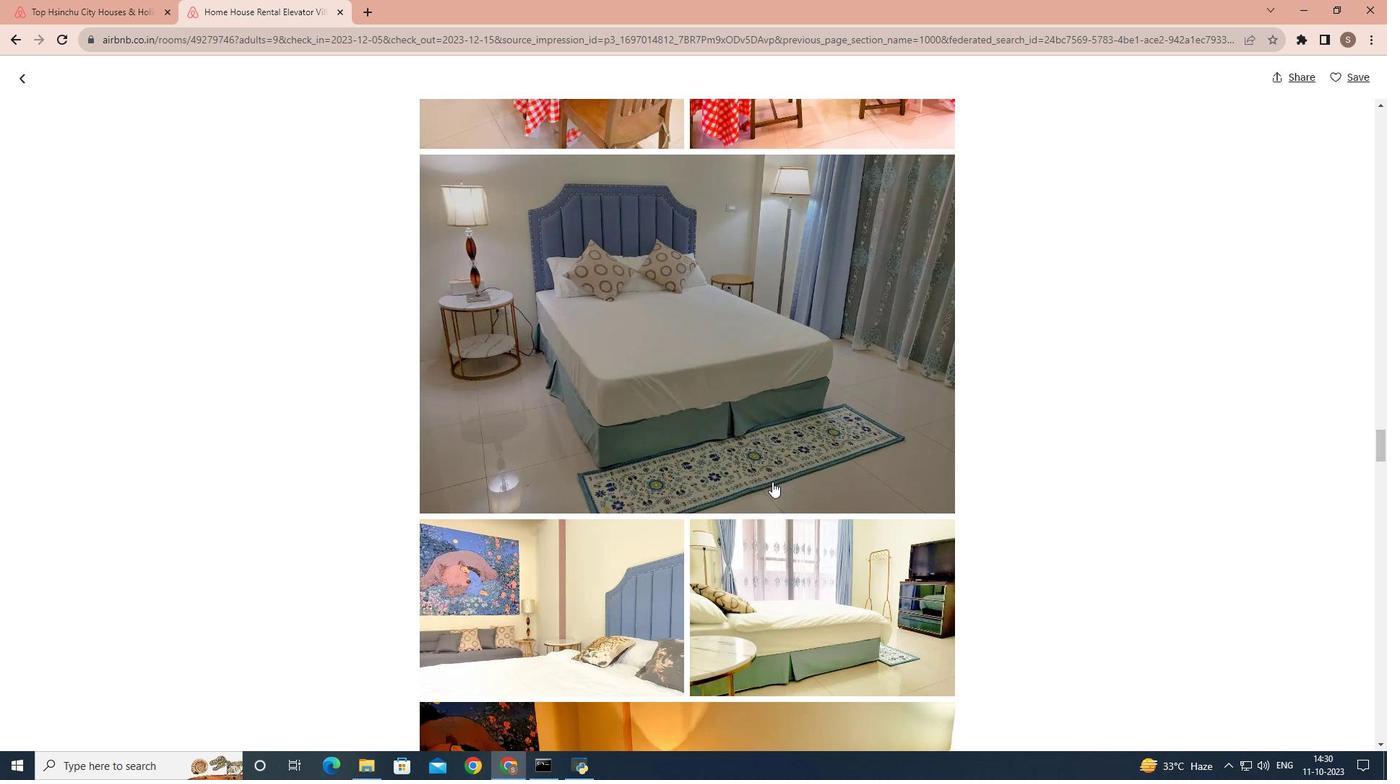 
Action: Mouse scrolled (772, 481) with delta (0, 0)
Screenshot: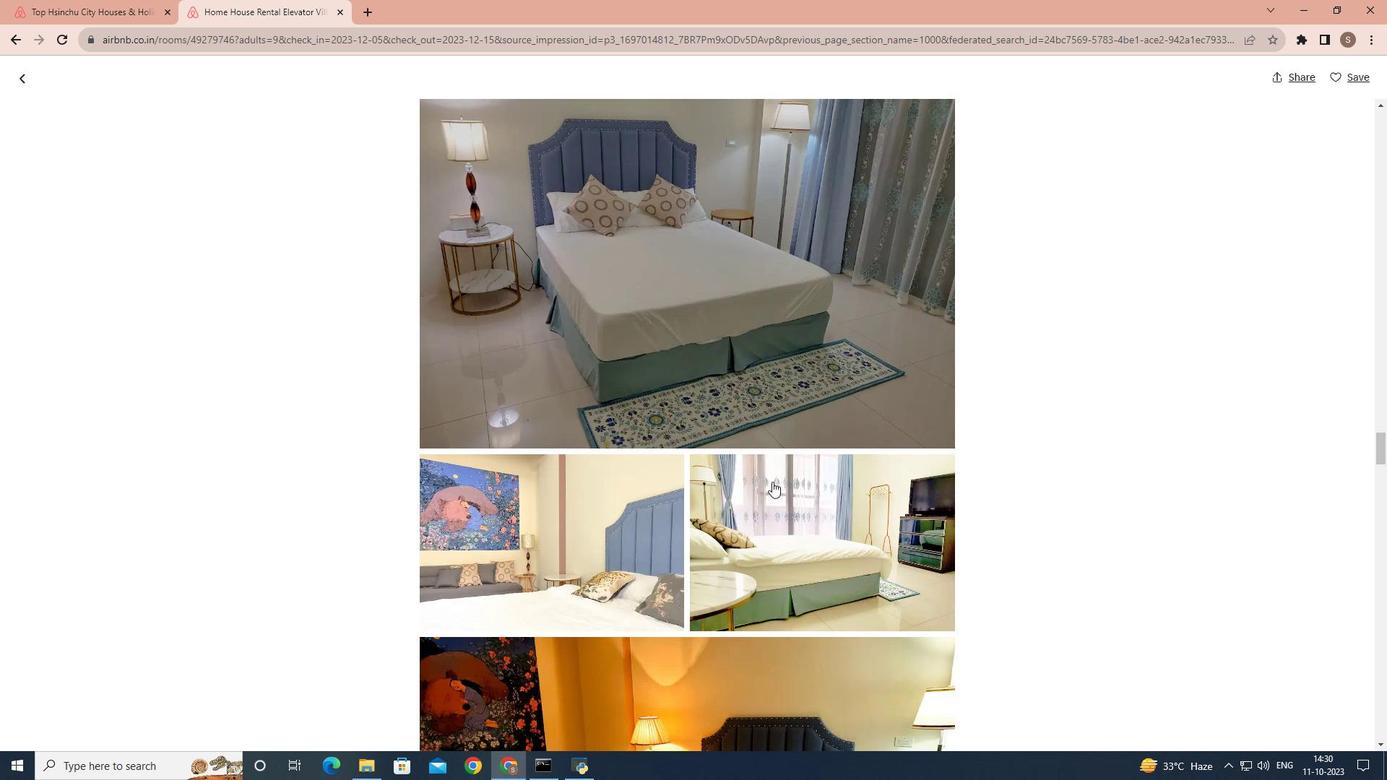 
Action: Mouse scrolled (772, 481) with delta (0, 0)
Screenshot: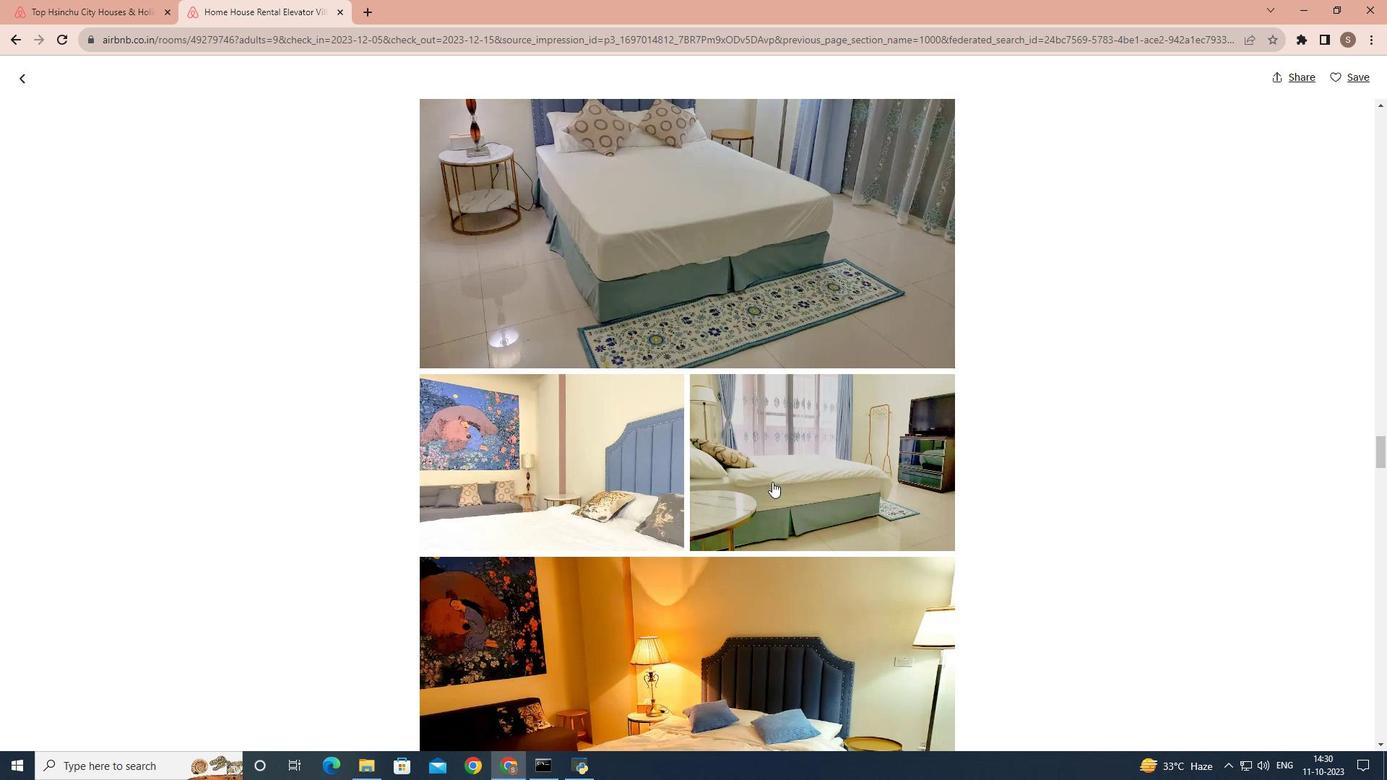 
Action: Mouse scrolled (772, 481) with delta (0, 0)
Screenshot: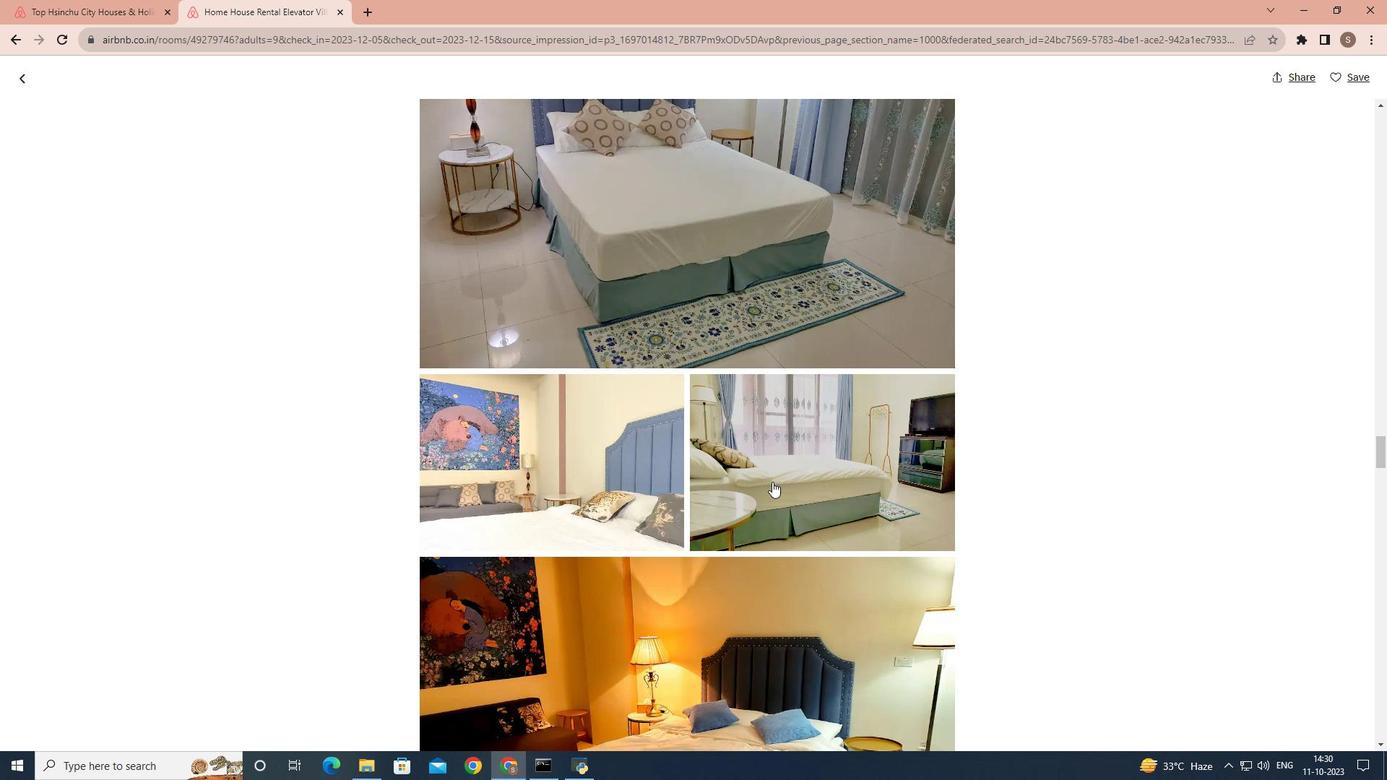 
Action: Mouse scrolled (772, 481) with delta (0, 0)
Screenshot: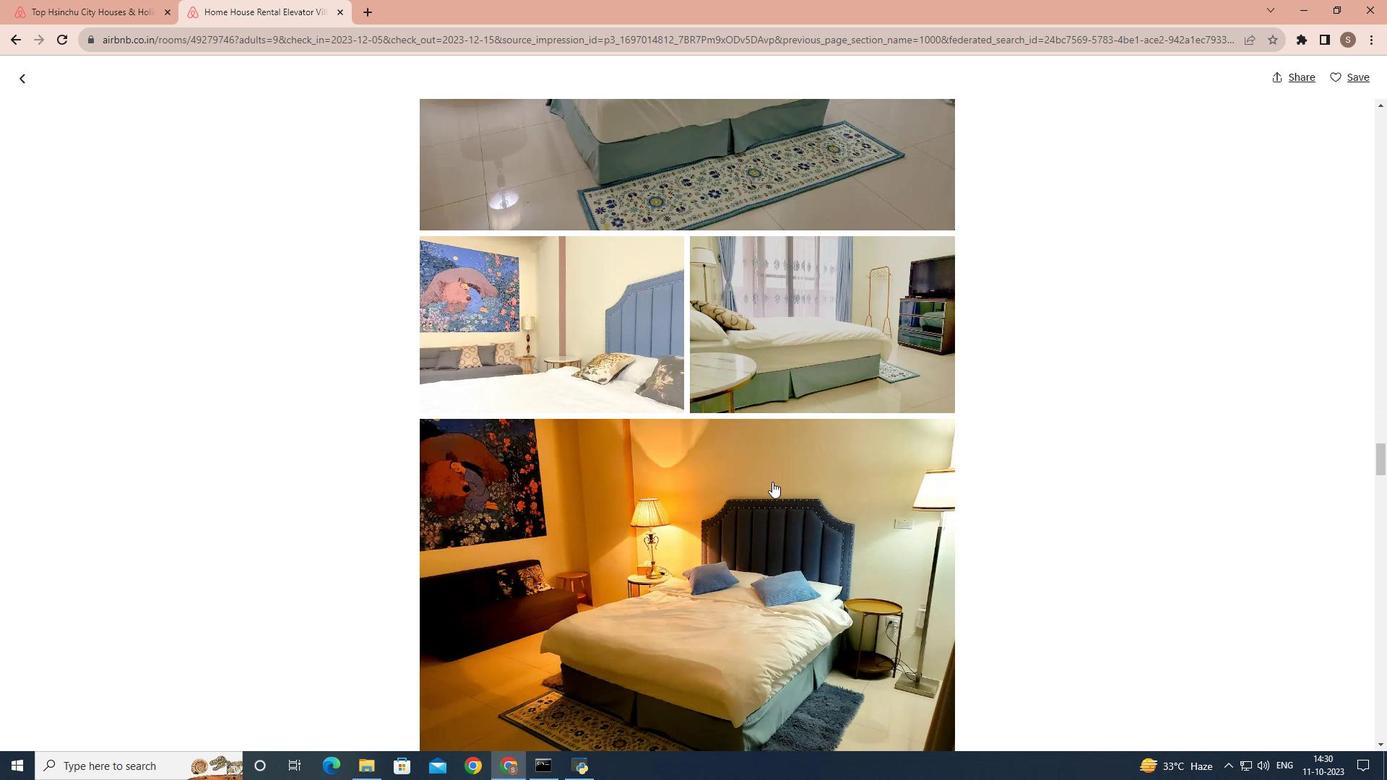 
Action: Mouse scrolled (772, 481) with delta (0, 0)
Screenshot: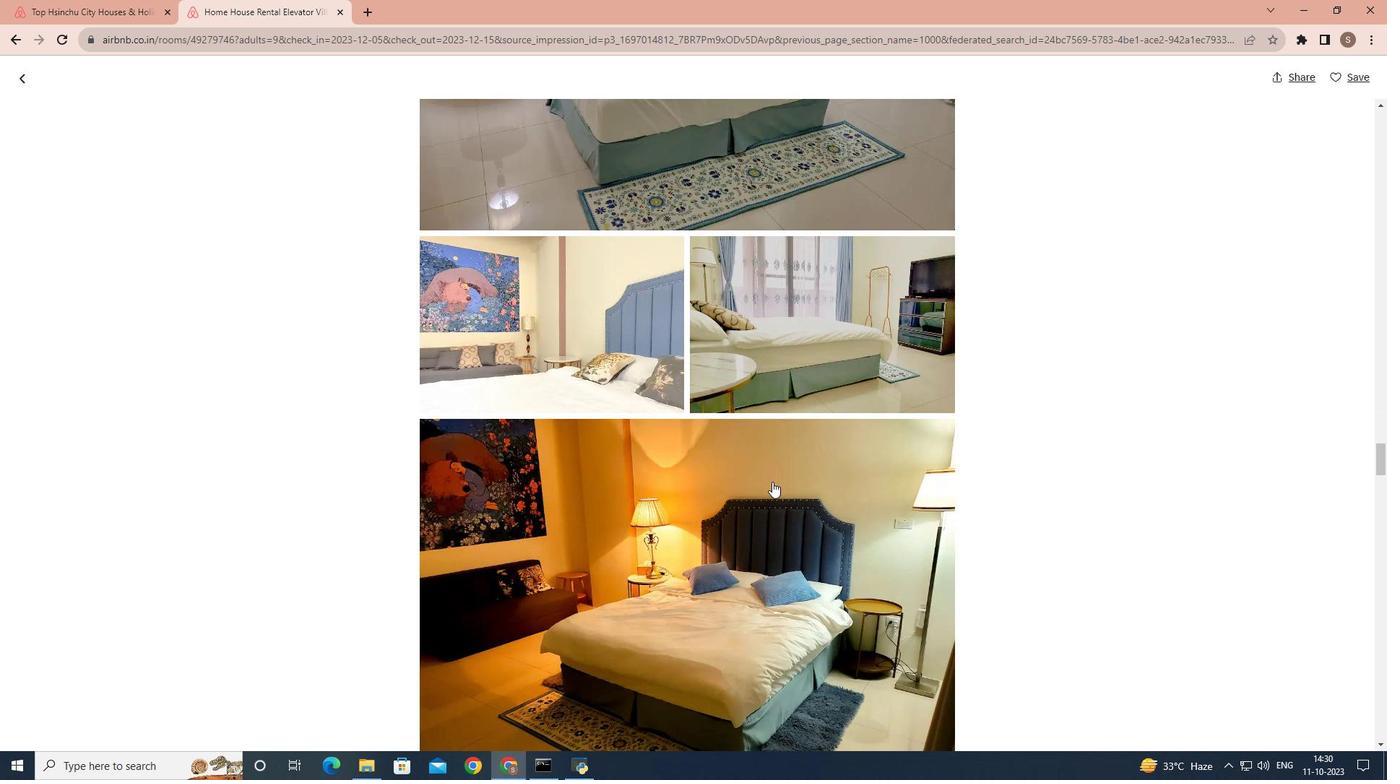 
Action: Mouse scrolled (772, 481) with delta (0, 0)
Screenshot: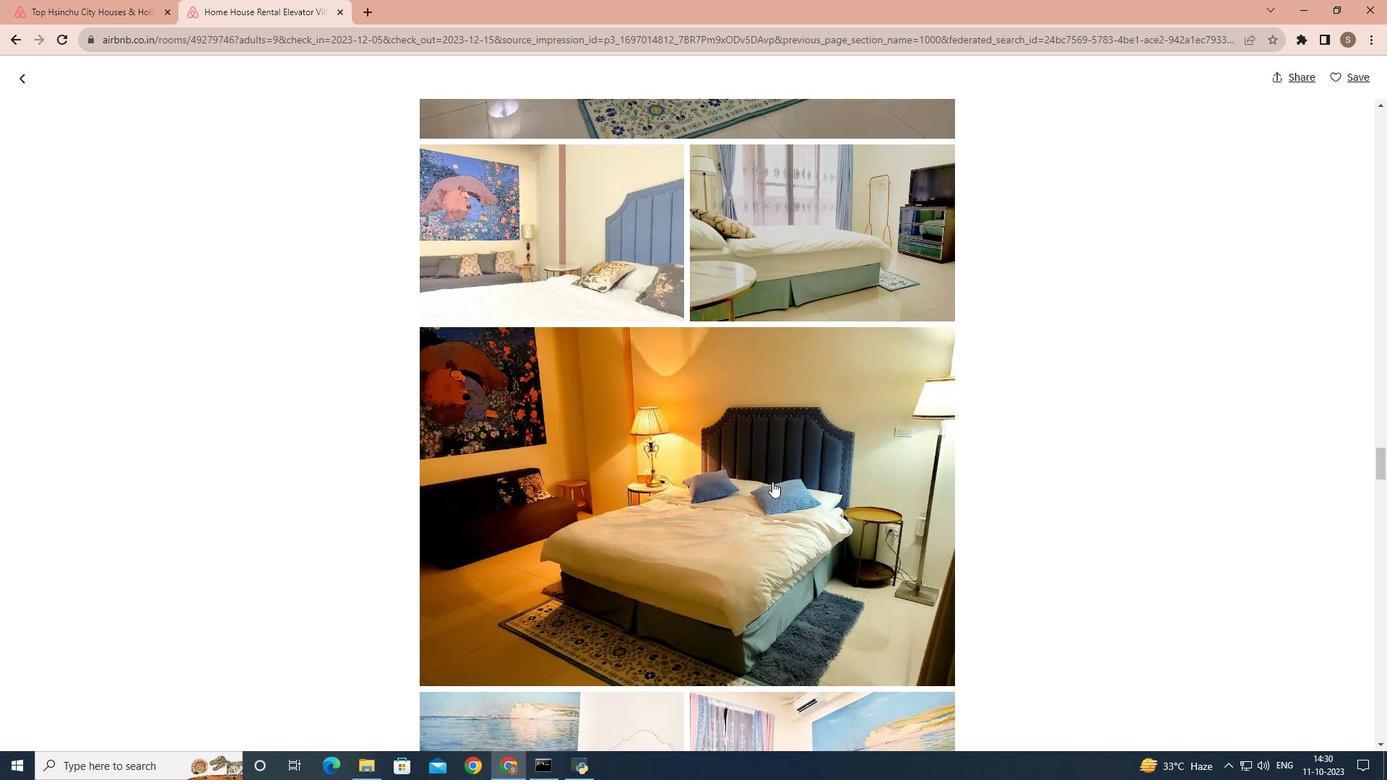 
Action: Mouse scrolled (772, 481) with delta (0, 0)
Screenshot: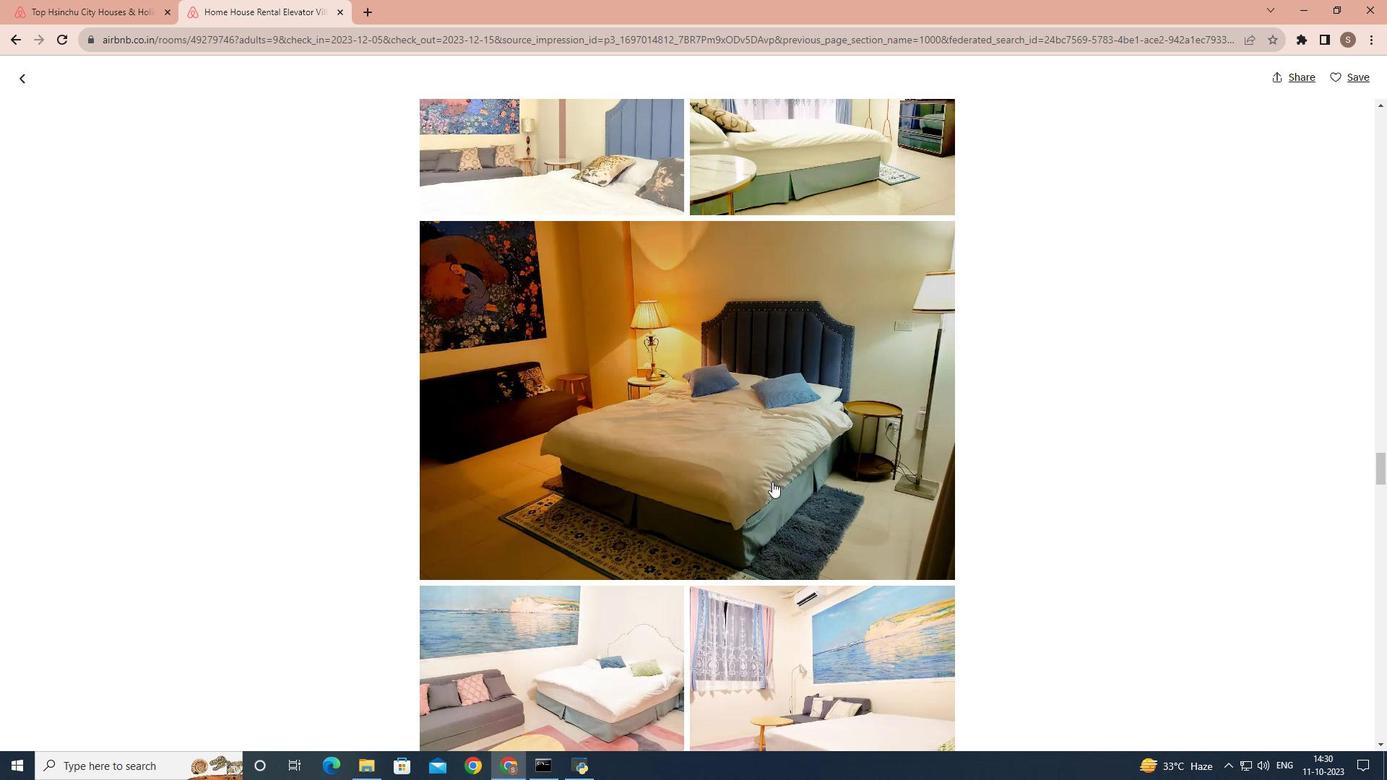 
Action: Mouse scrolled (772, 481) with delta (0, 0)
Screenshot: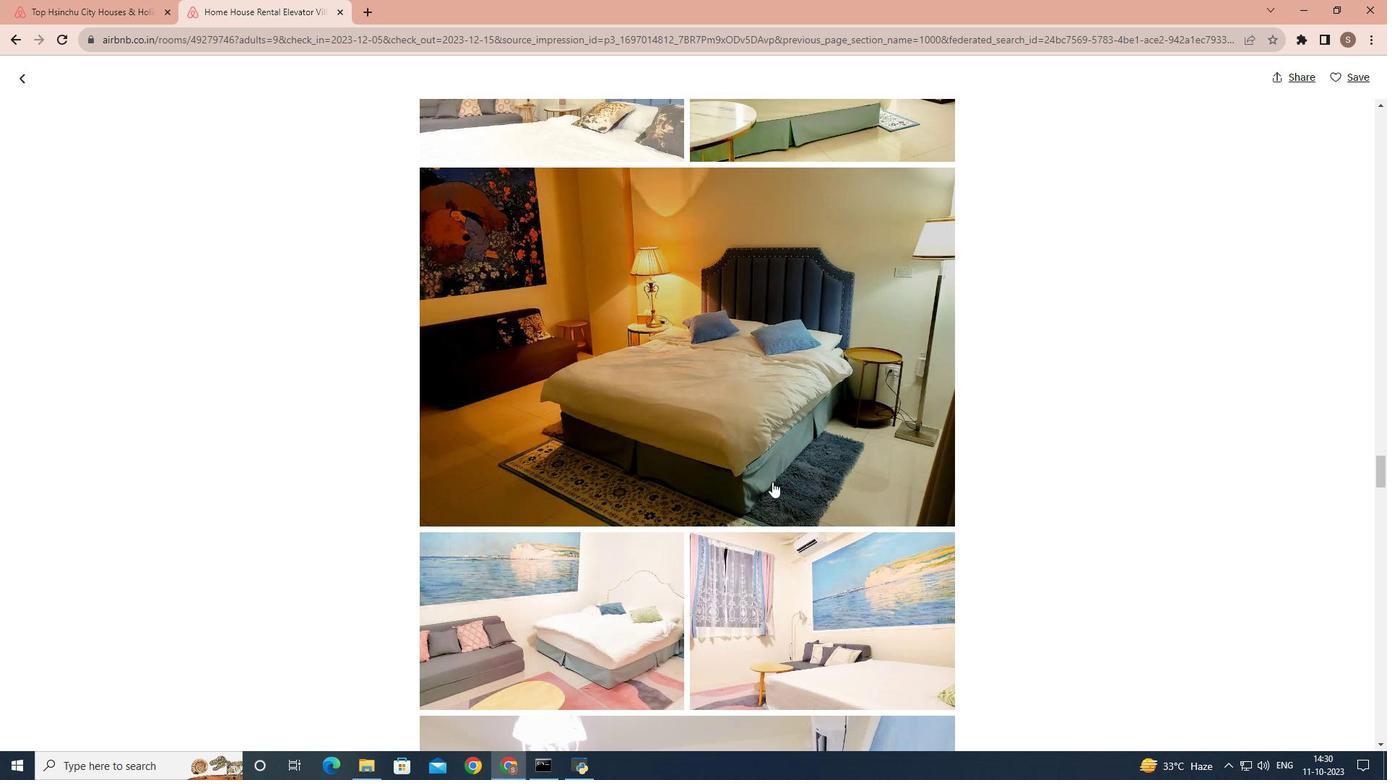 
Action: Mouse scrolled (772, 481) with delta (0, 0)
Screenshot: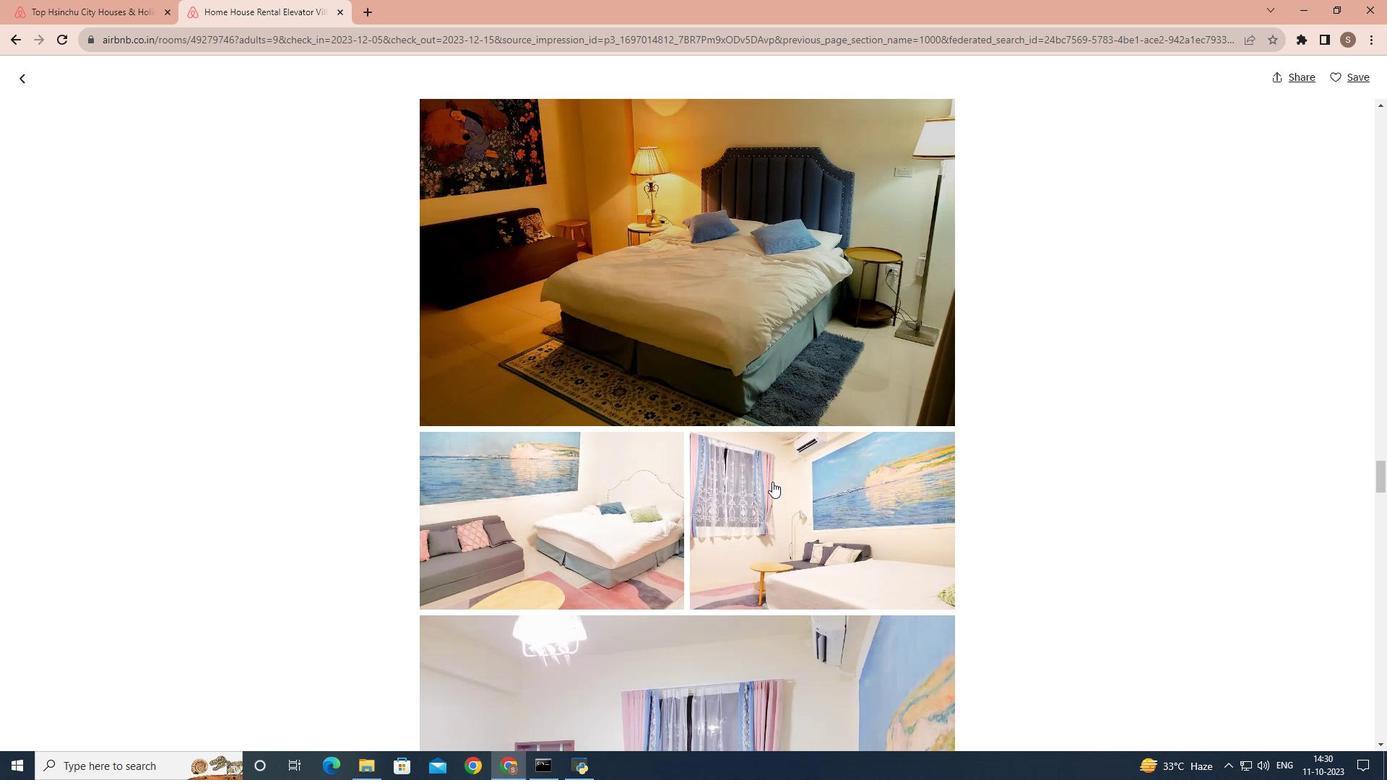 
Action: Mouse scrolled (772, 481) with delta (0, 0)
Screenshot: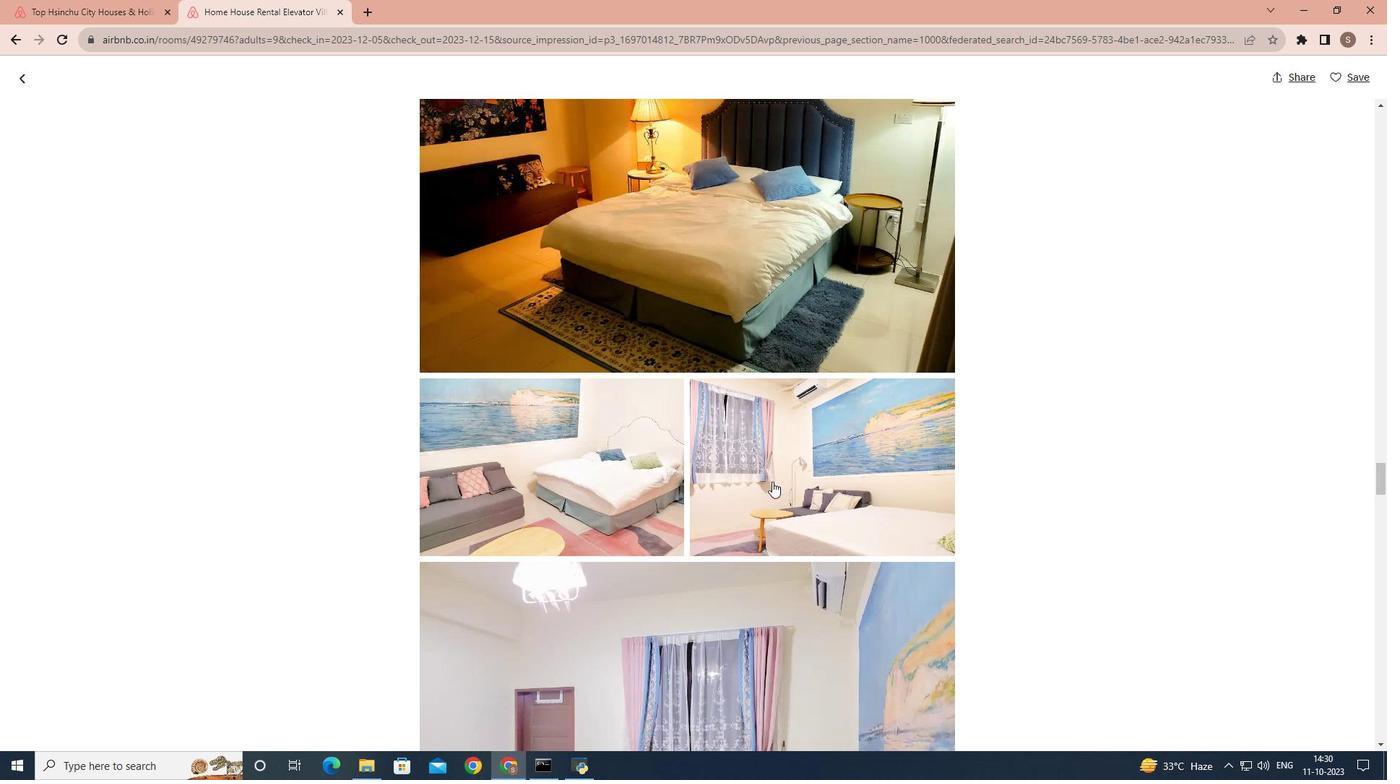 
Action: Mouse scrolled (772, 481) with delta (0, 0)
Screenshot: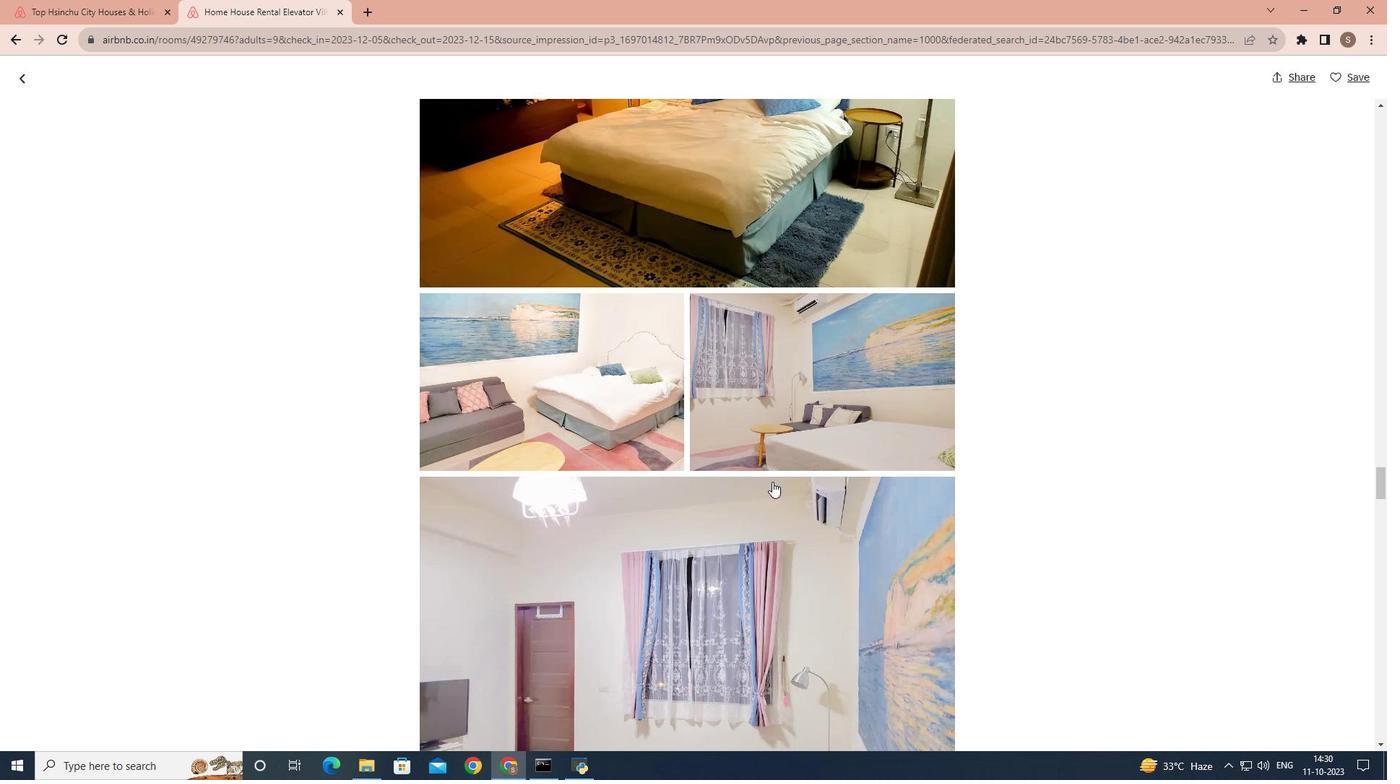 
Action: Mouse scrolled (772, 481) with delta (0, 0)
Screenshot: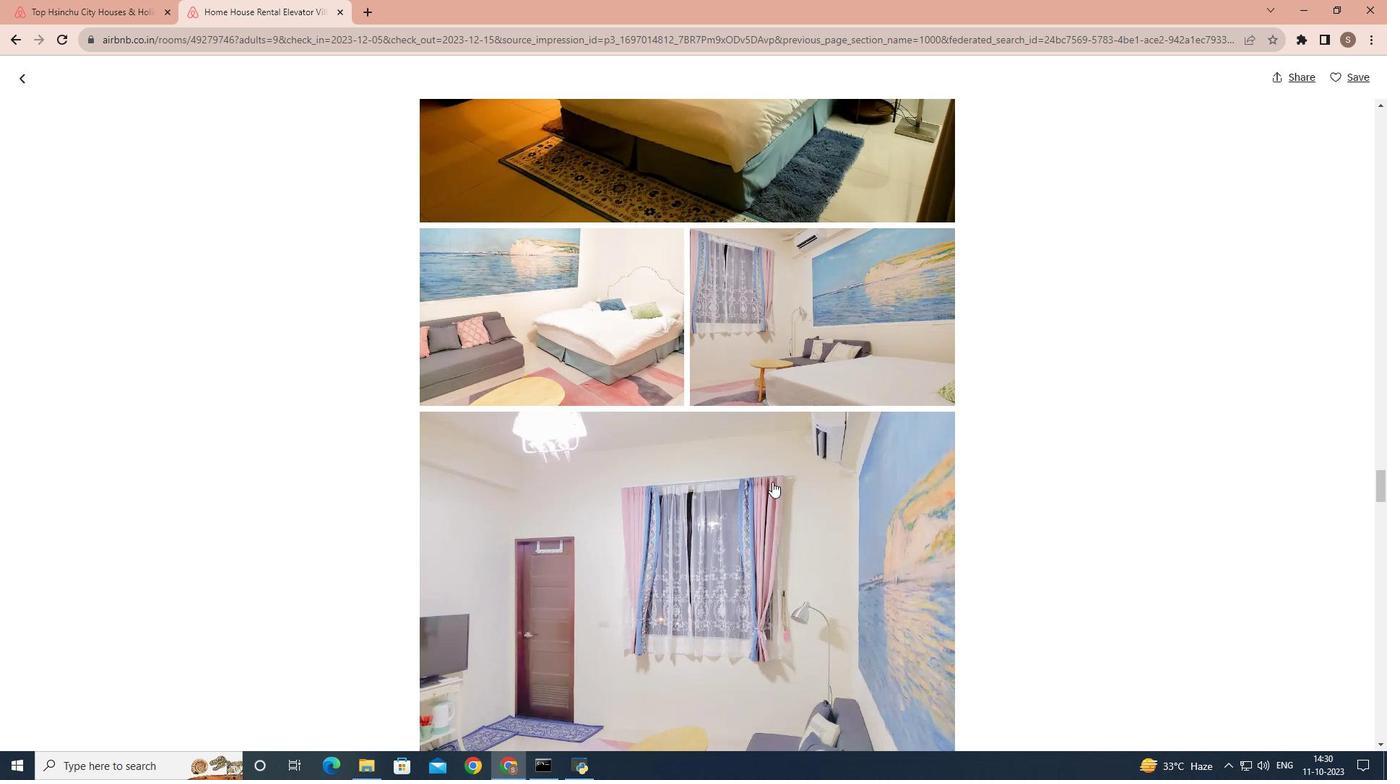 
Action: Mouse scrolled (772, 481) with delta (0, 0)
Screenshot: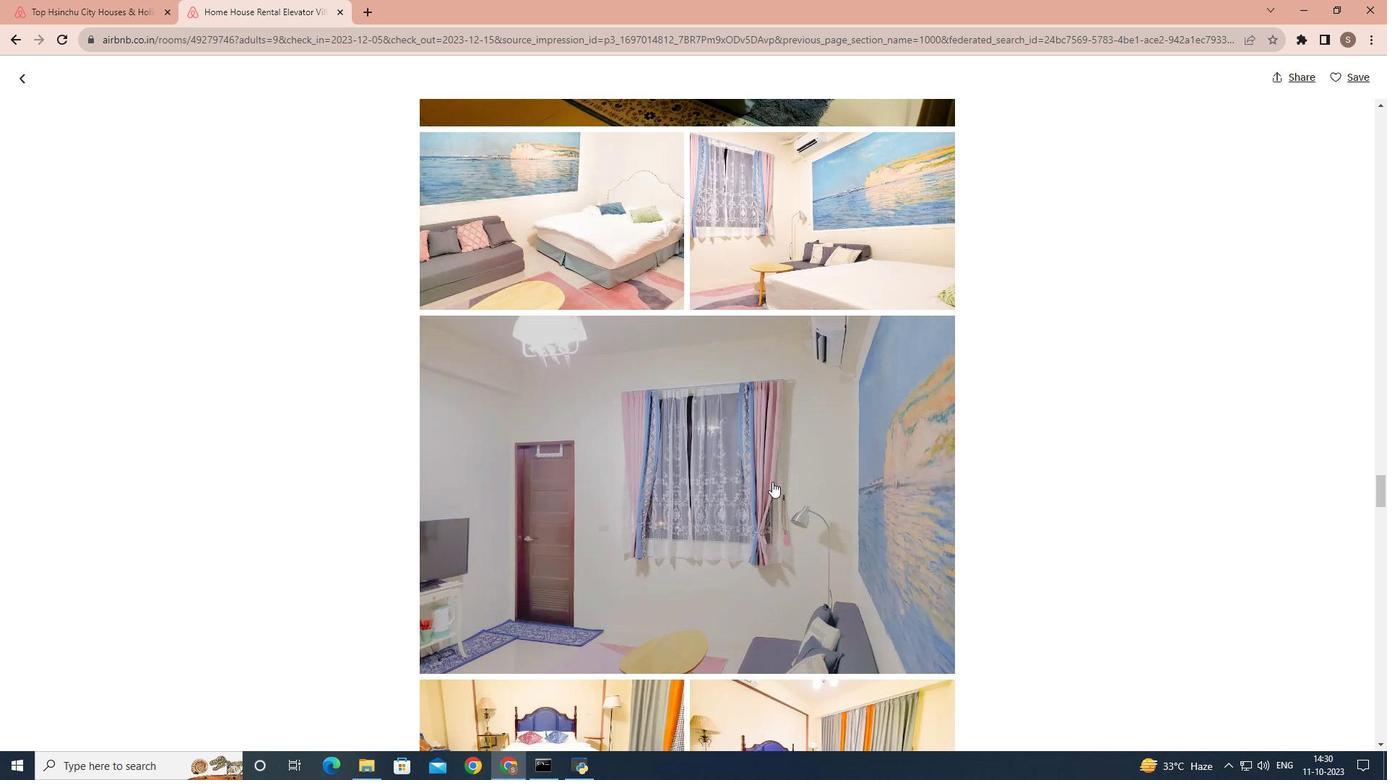 
Action: Mouse scrolled (772, 481) with delta (0, 0)
Screenshot: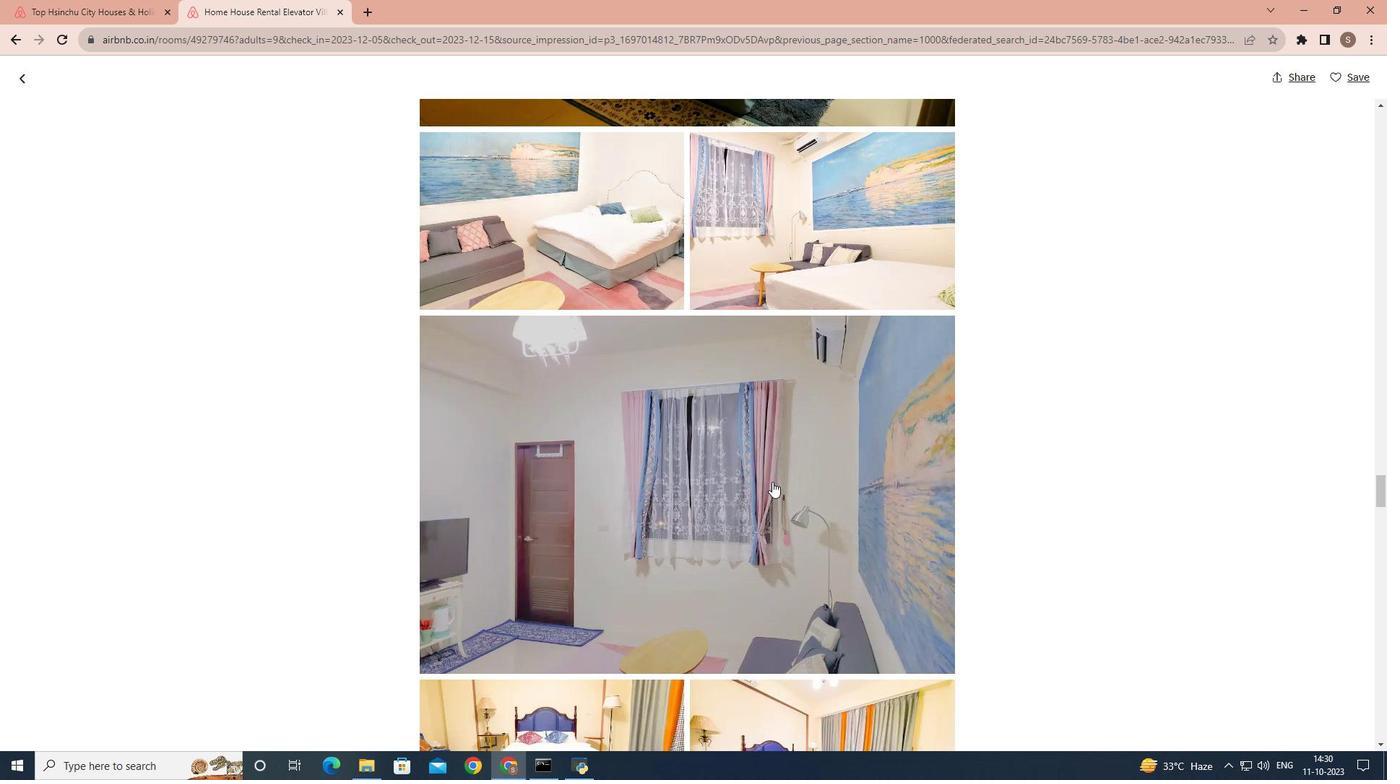 
Action: Mouse scrolled (772, 481) with delta (0, 0)
Screenshot: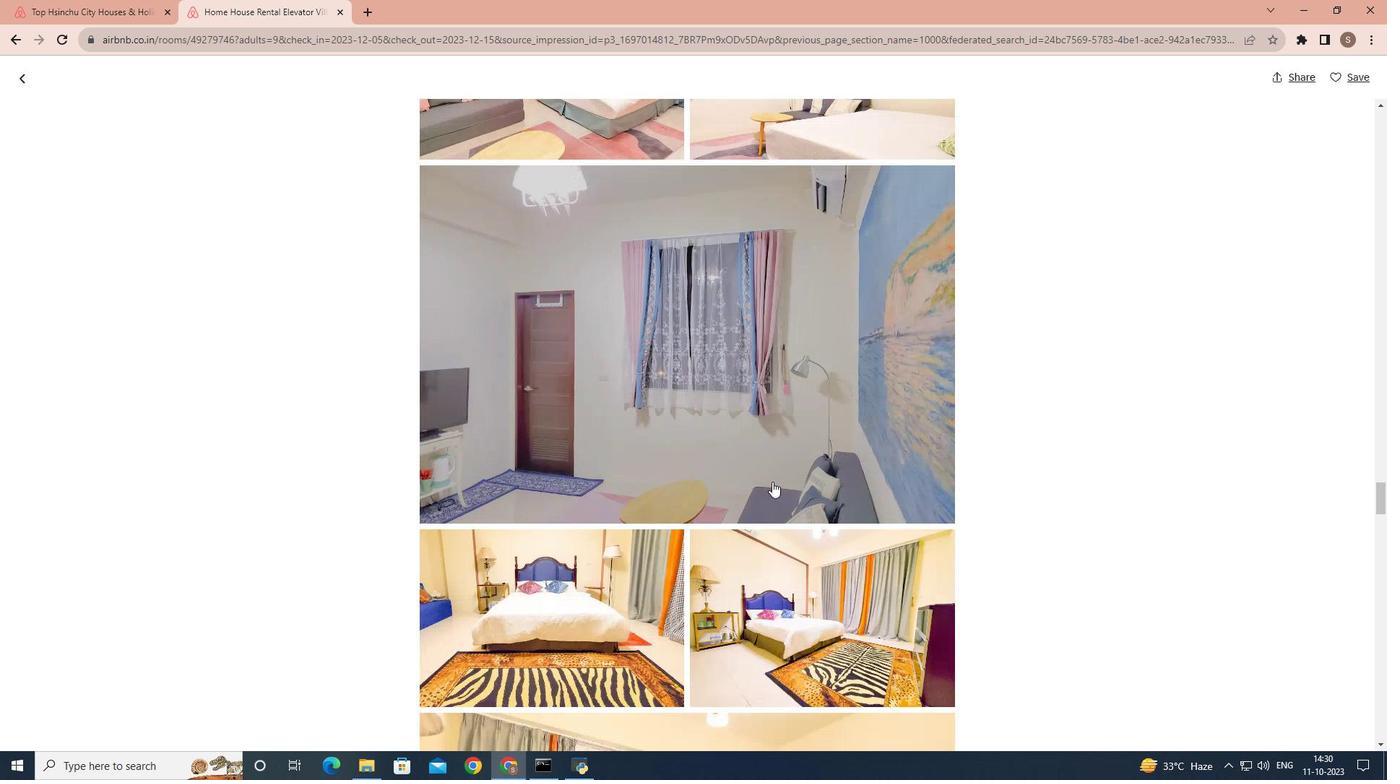 
Action: Mouse scrolled (772, 481) with delta (0, 0)
Screenshot: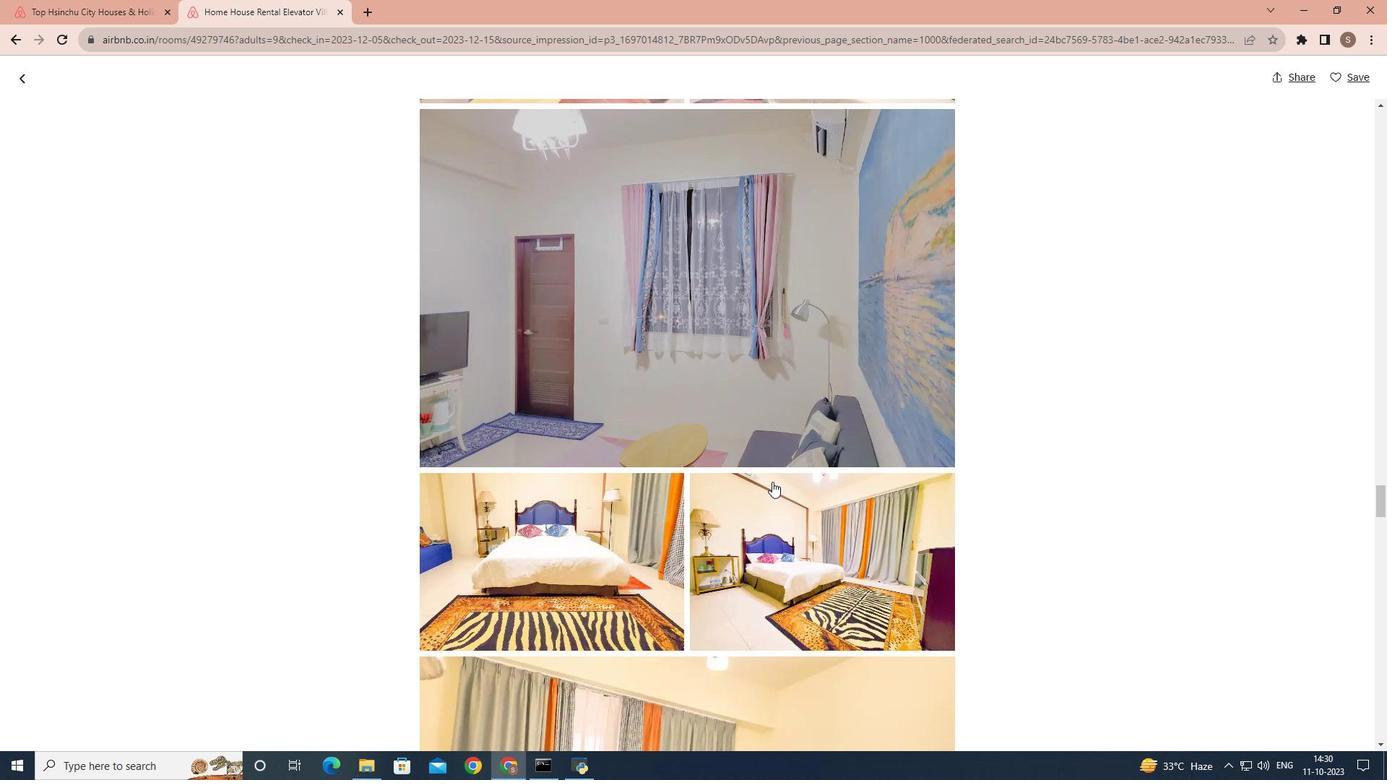 
Action: Mouse scrolled (772, 481) with delta (0, 0)
Screenshot: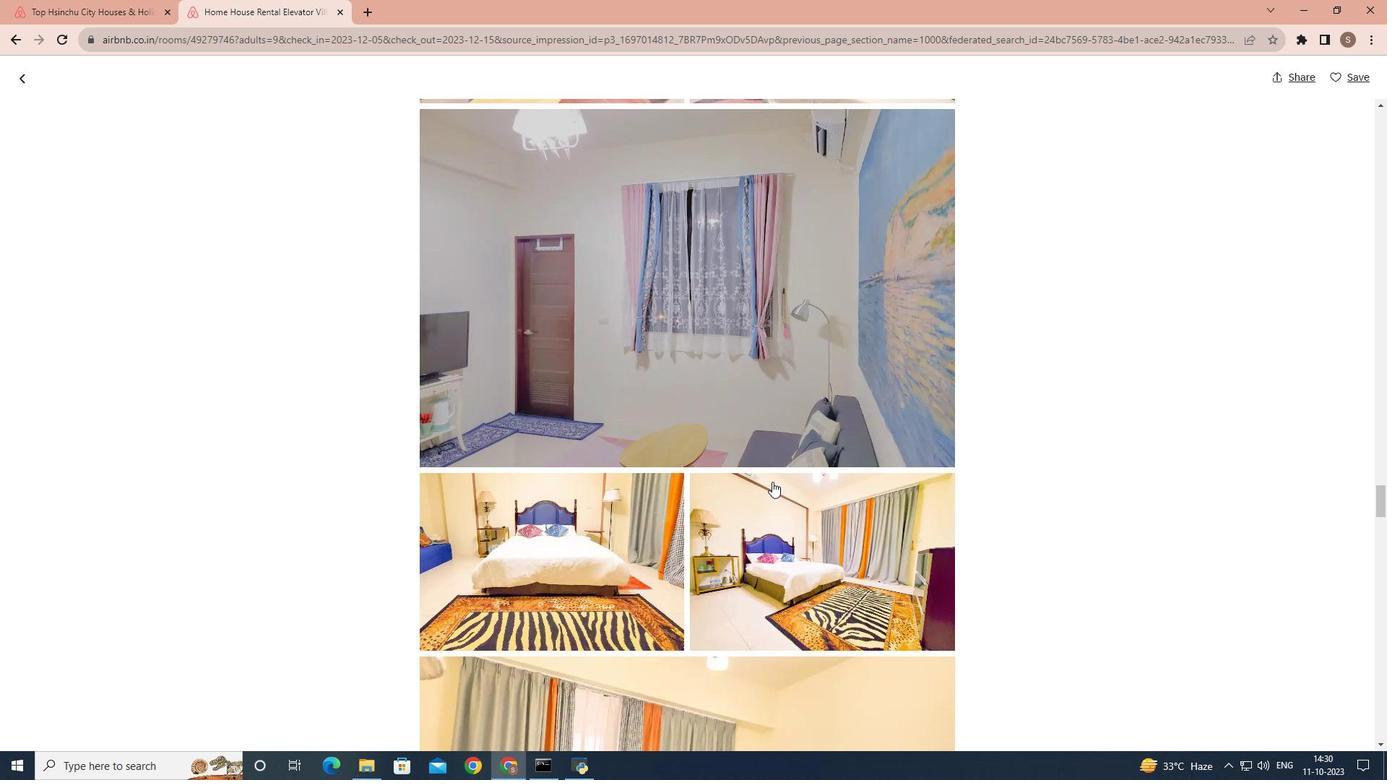 
Action: Mouse scrolled (772, 481) with delta (0, 0)
Screenshot: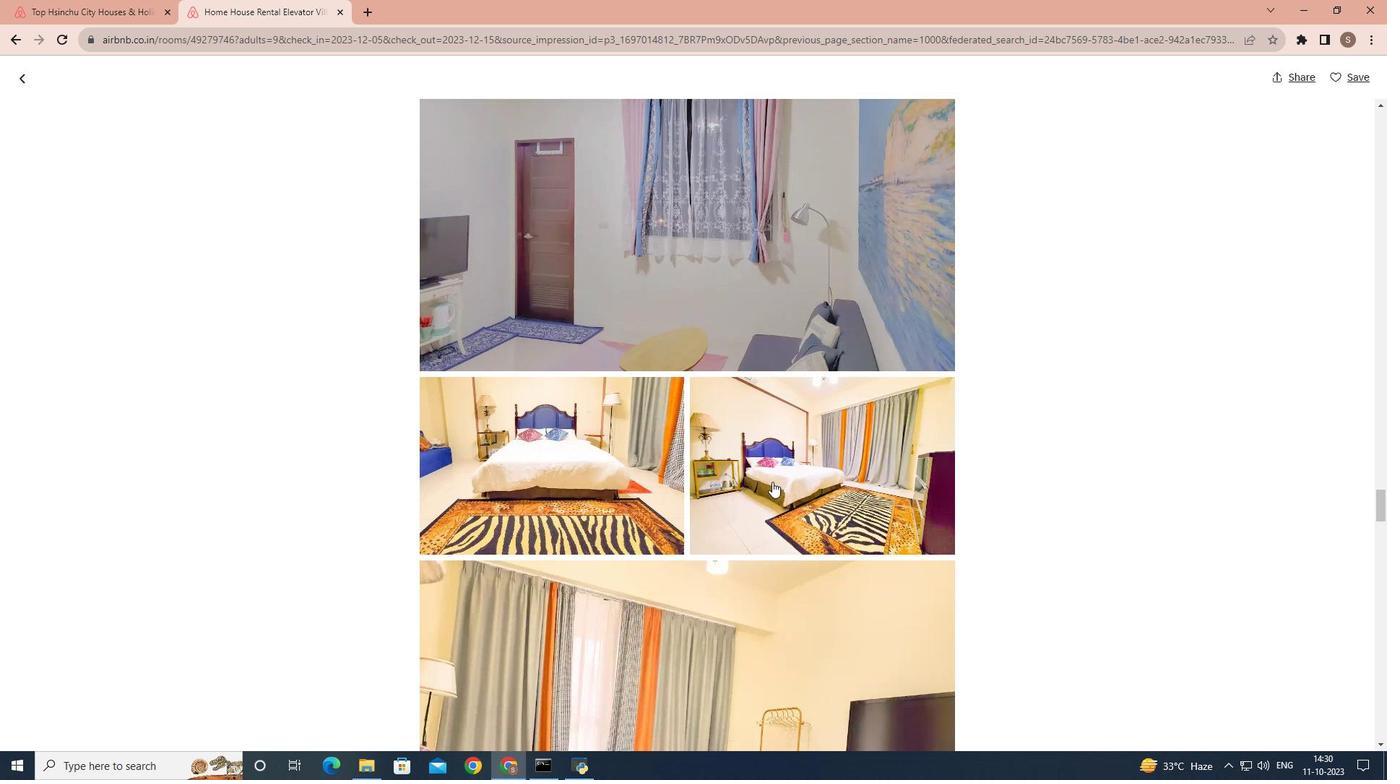 
Action: Mouse scrolled (772, 481) with delta (0, 0)
Screenshot: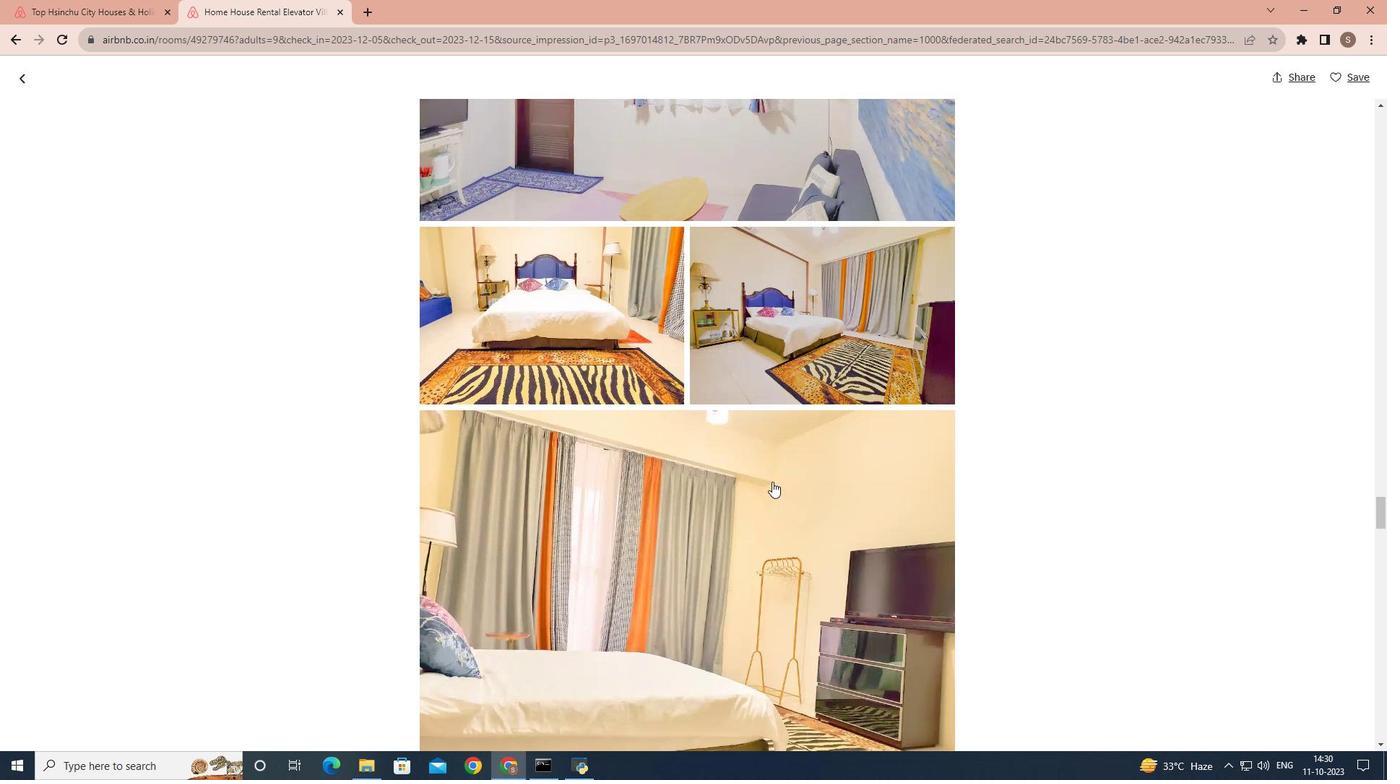 
Action: Mouse scrolled (772, 481) with delta (0, 0)
Screenshot: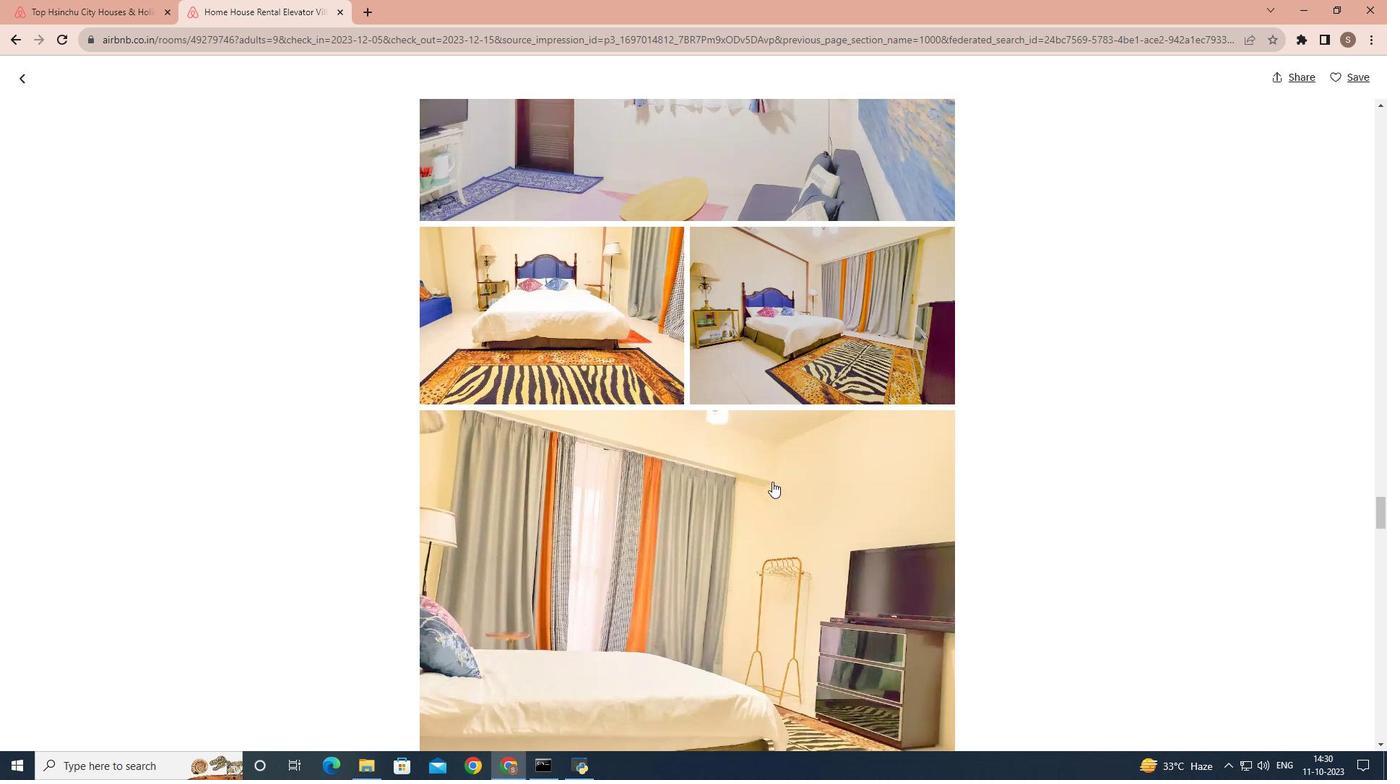 
Action: Mouse scrolled (772, 481) with delta (0, 0)
Screenshot: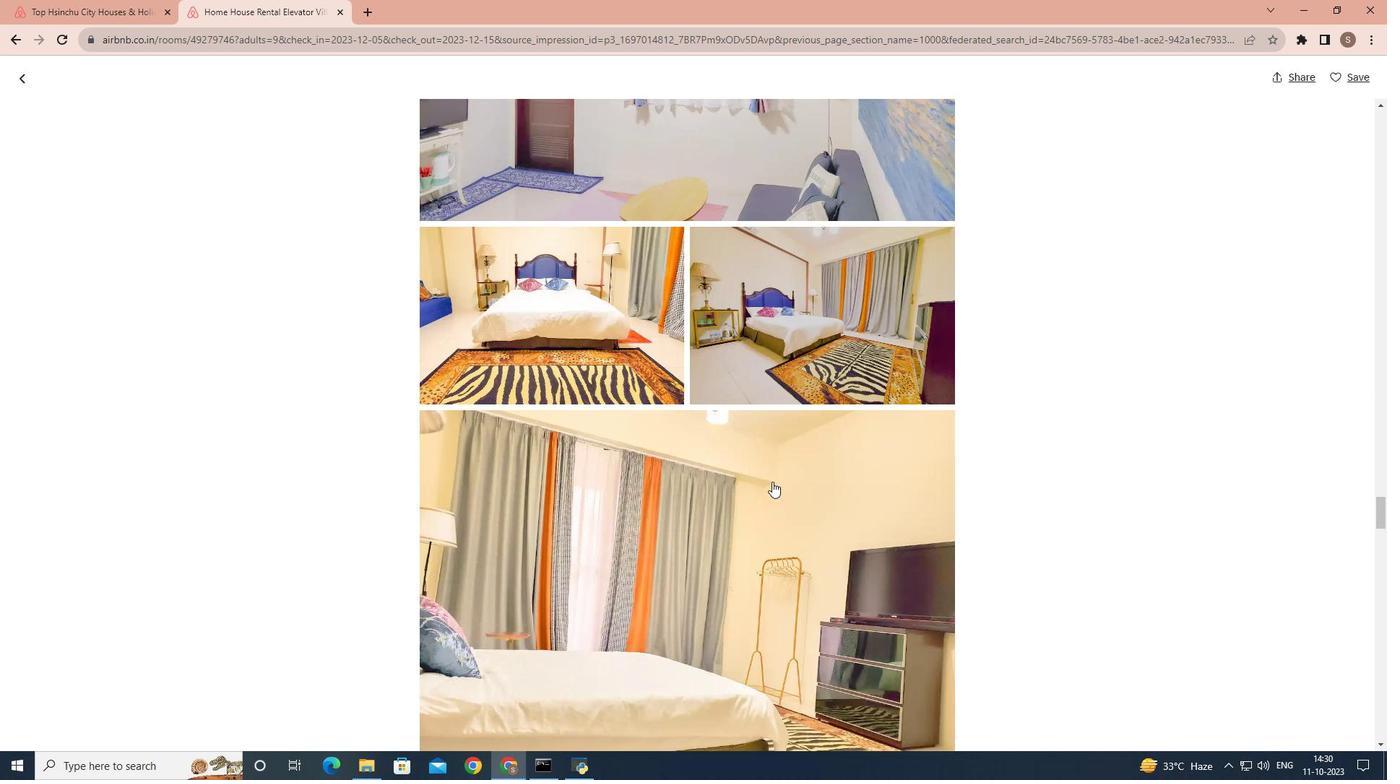 
Action: Mouse scrolled (772, 481) with delta (0, 0)
Screenshot: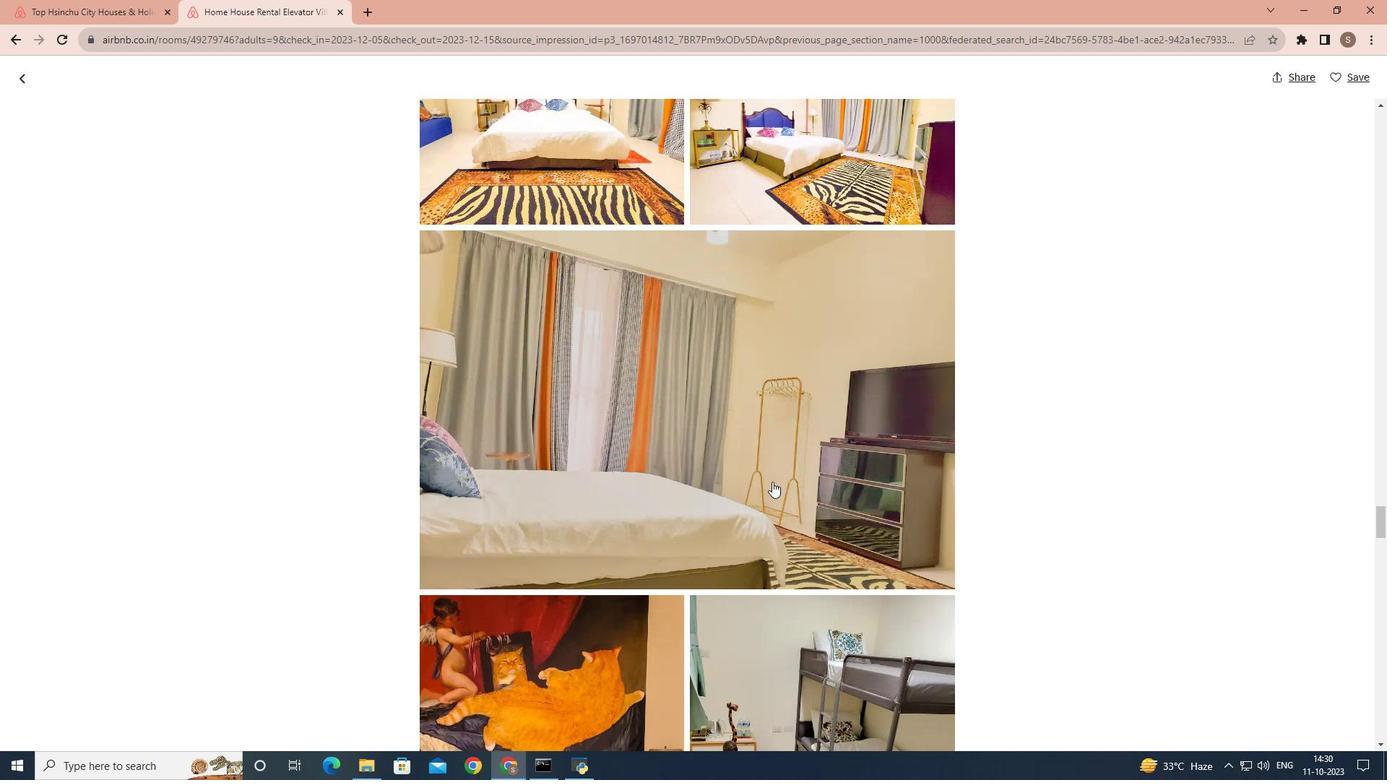 
Action: Mouse scrolled (772, 481) with delta (0, 0)
Screenshot: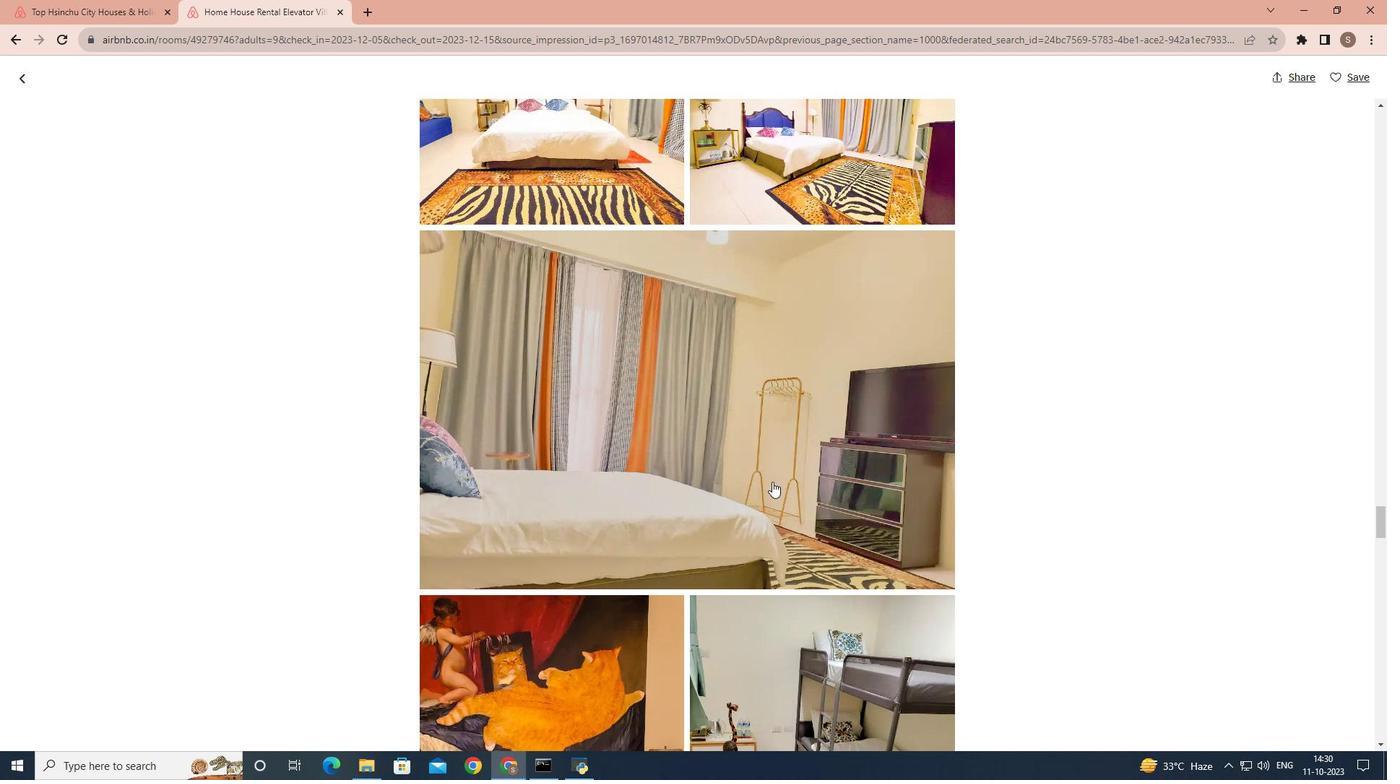
Action: Mouse scrolled (772, 481) with delta (0, 0)
Screenshot: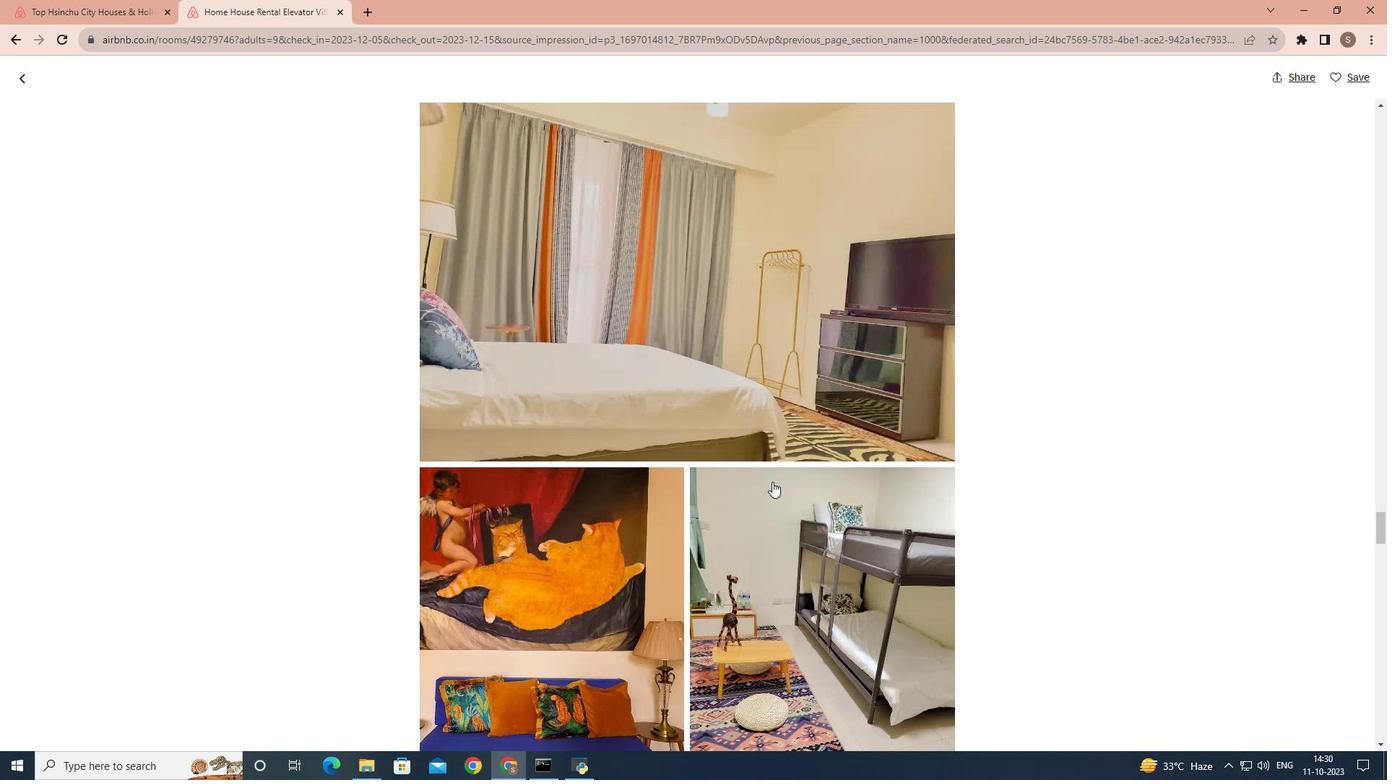 
Action: Mouse scrolled (772, 481) with delta (0, 0)
Screenshot: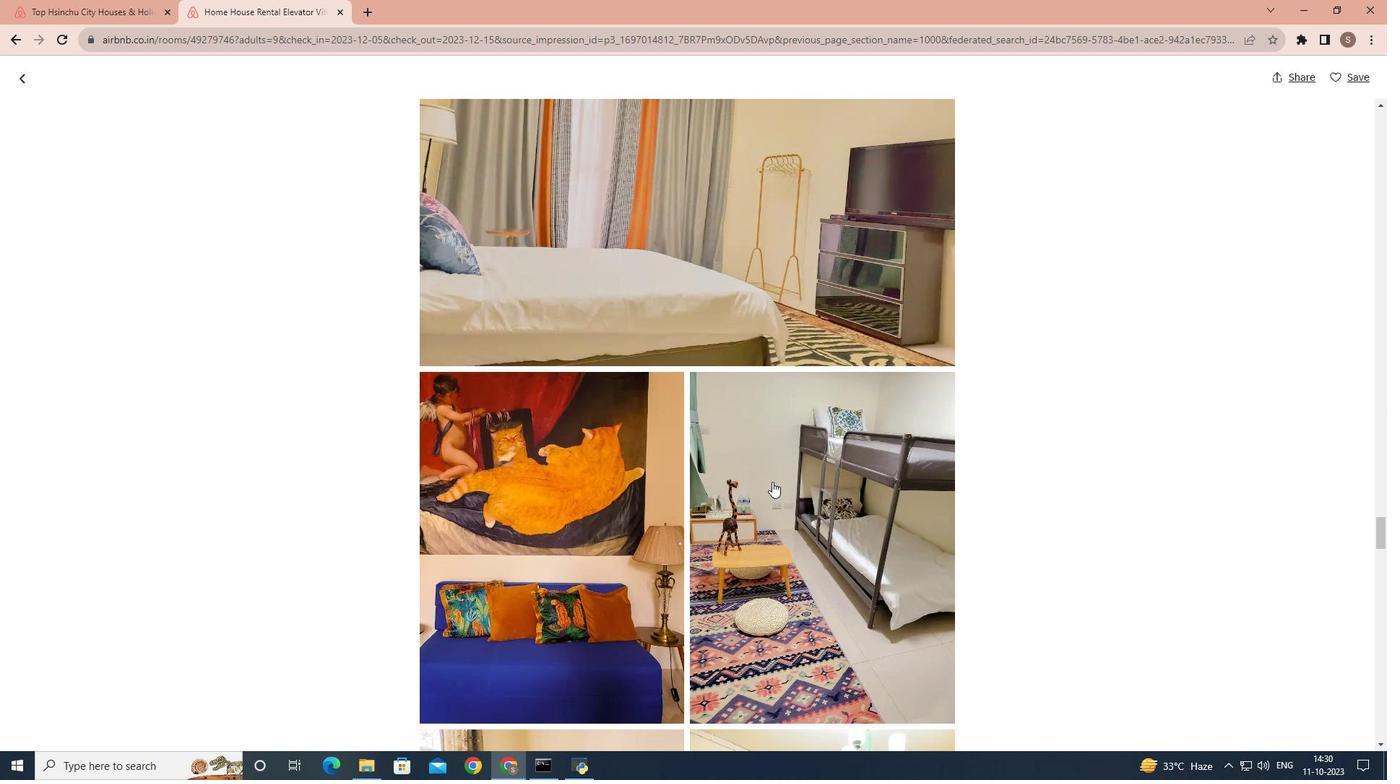 
Action: Mouse scrolled (772, 481) with delta (0, 0)
Screenshot: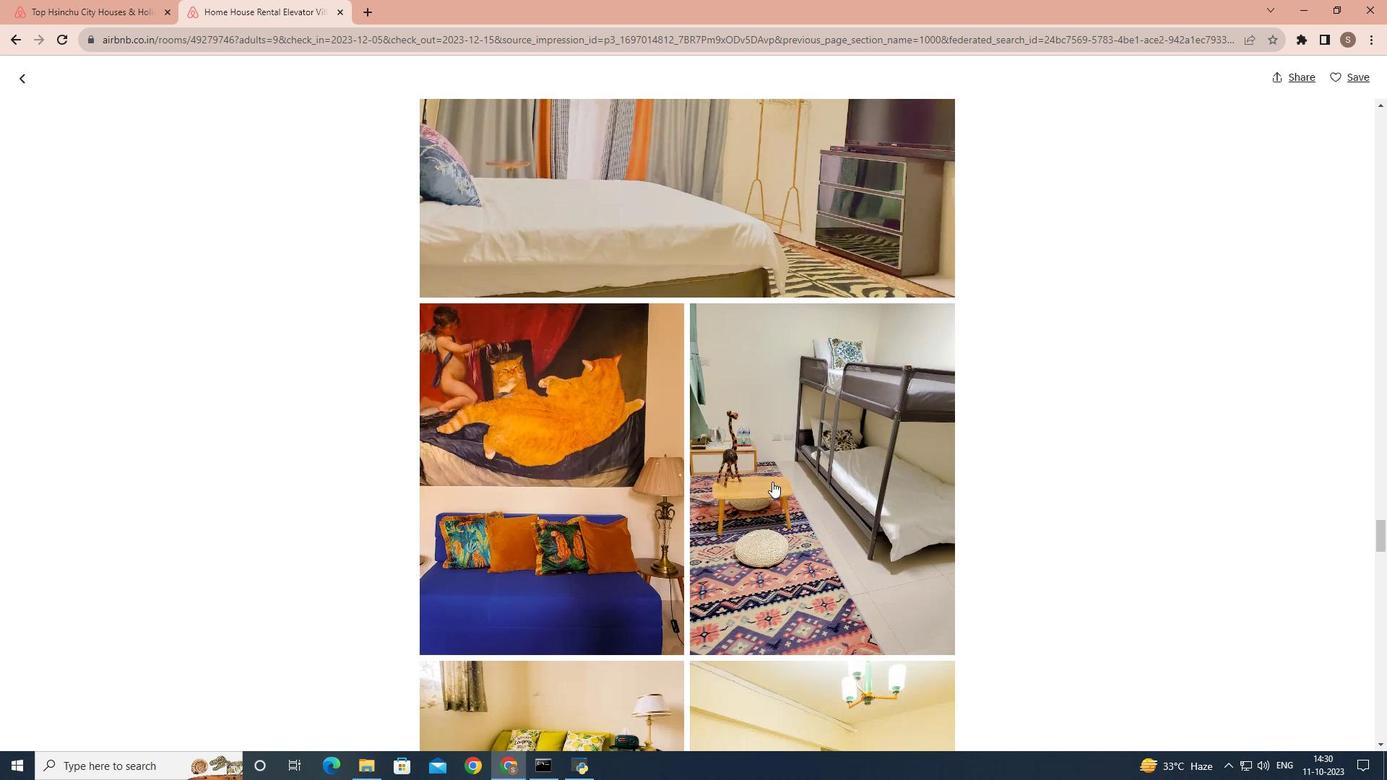 
Action: Mouse scrolled (772, 481) with delta (0, 0)
Screenshot: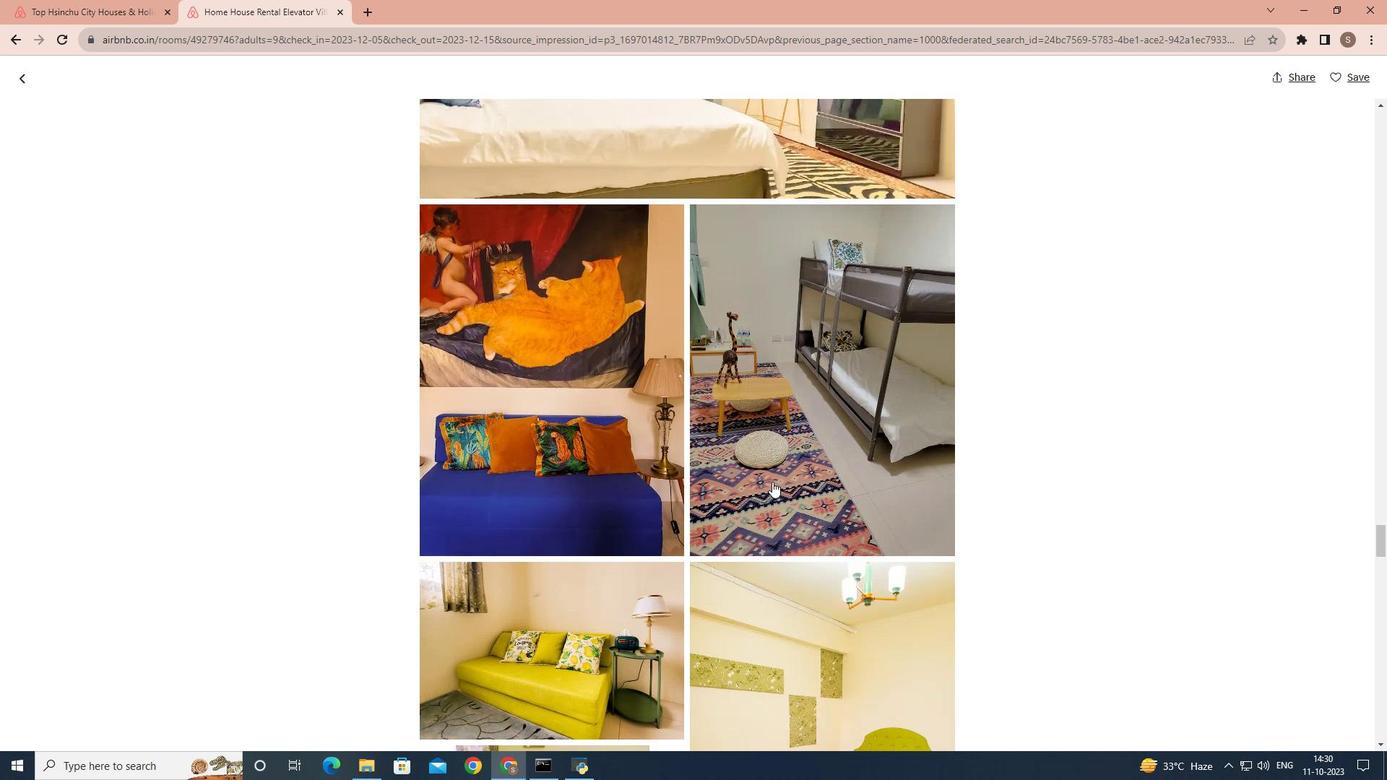 
Action: Mouse scrolled (772, 481) with delta (0, 0)
Screenshot: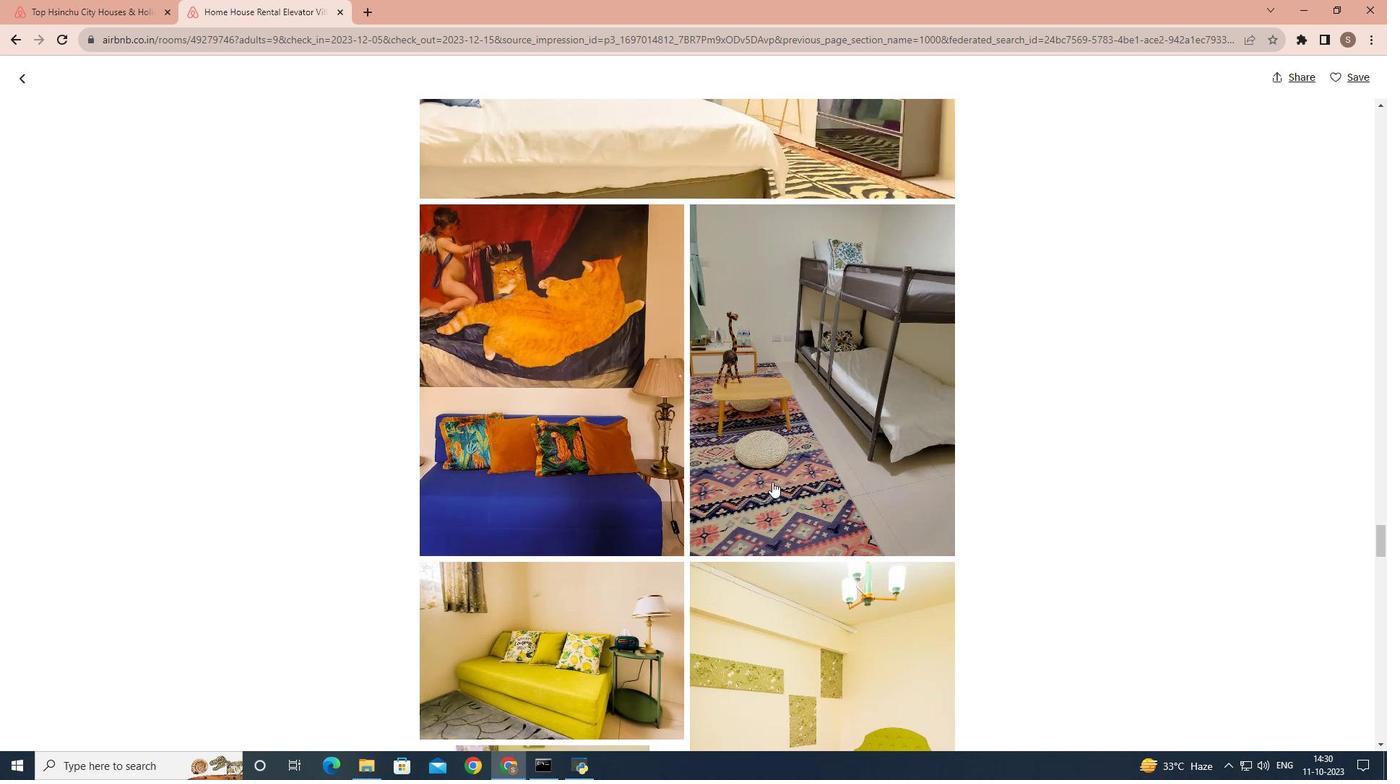 
Action: Mouse scrolled (772, 481) with delta (0, 0)
Screenshot: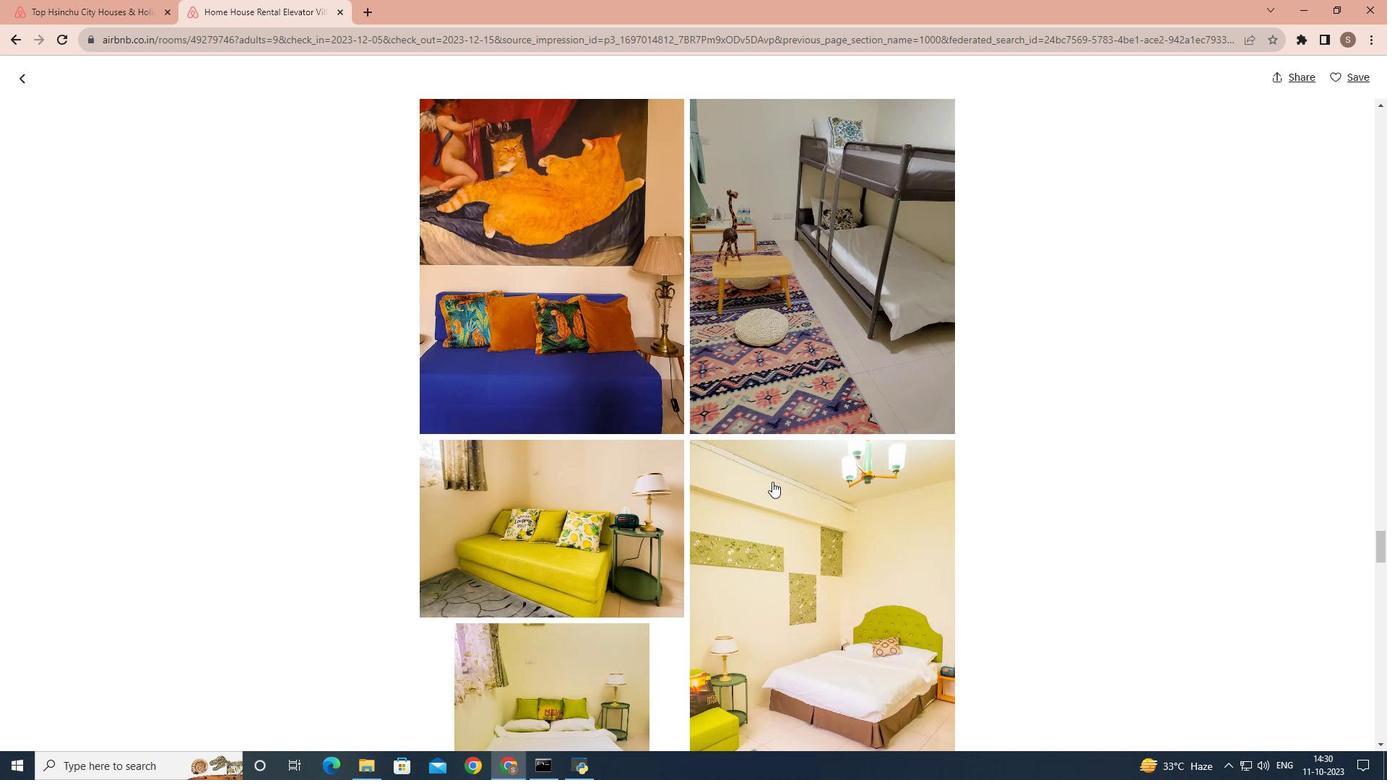 
Action: Mouse scrolled (772, 481) with delta (0, 0)
Screenshot: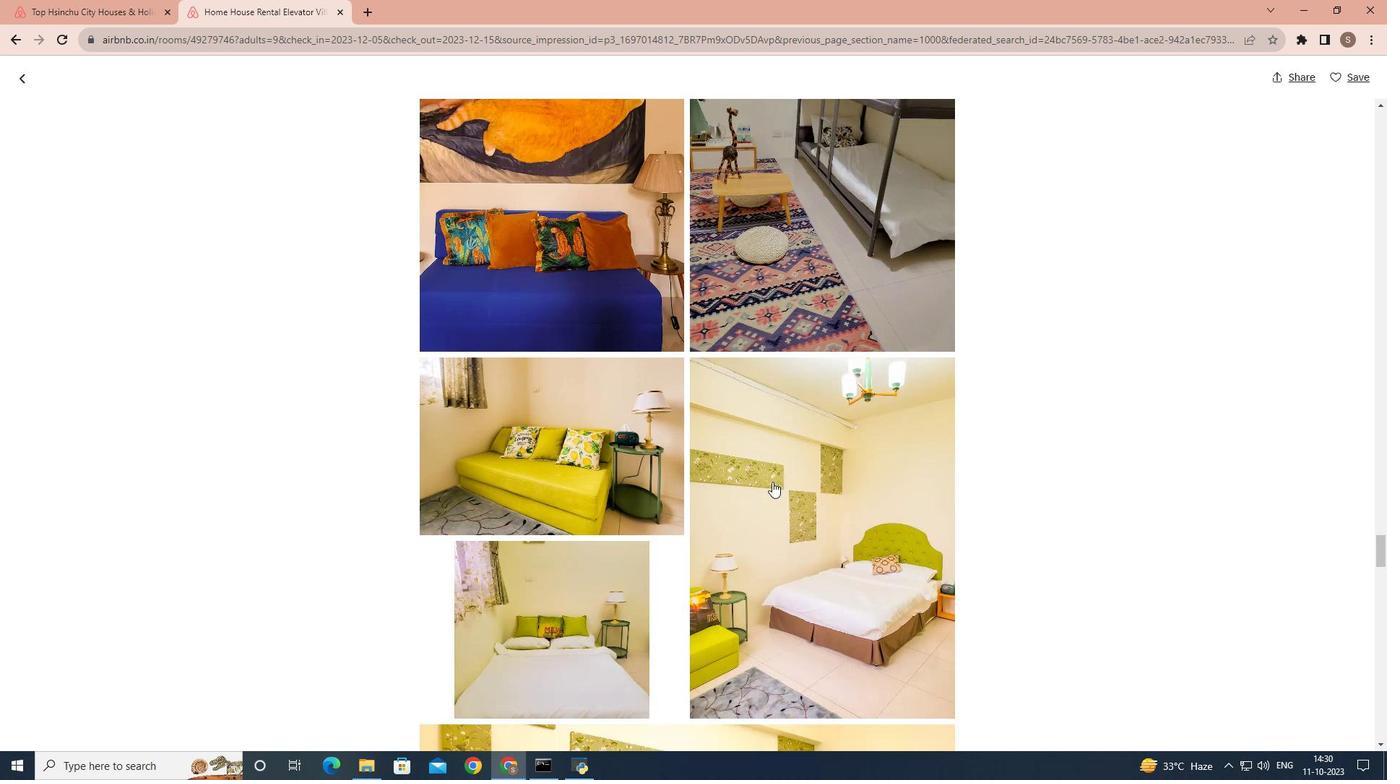 
Action: Mouse scrolled (772, 481) with delta (0, 0)
Screenshot: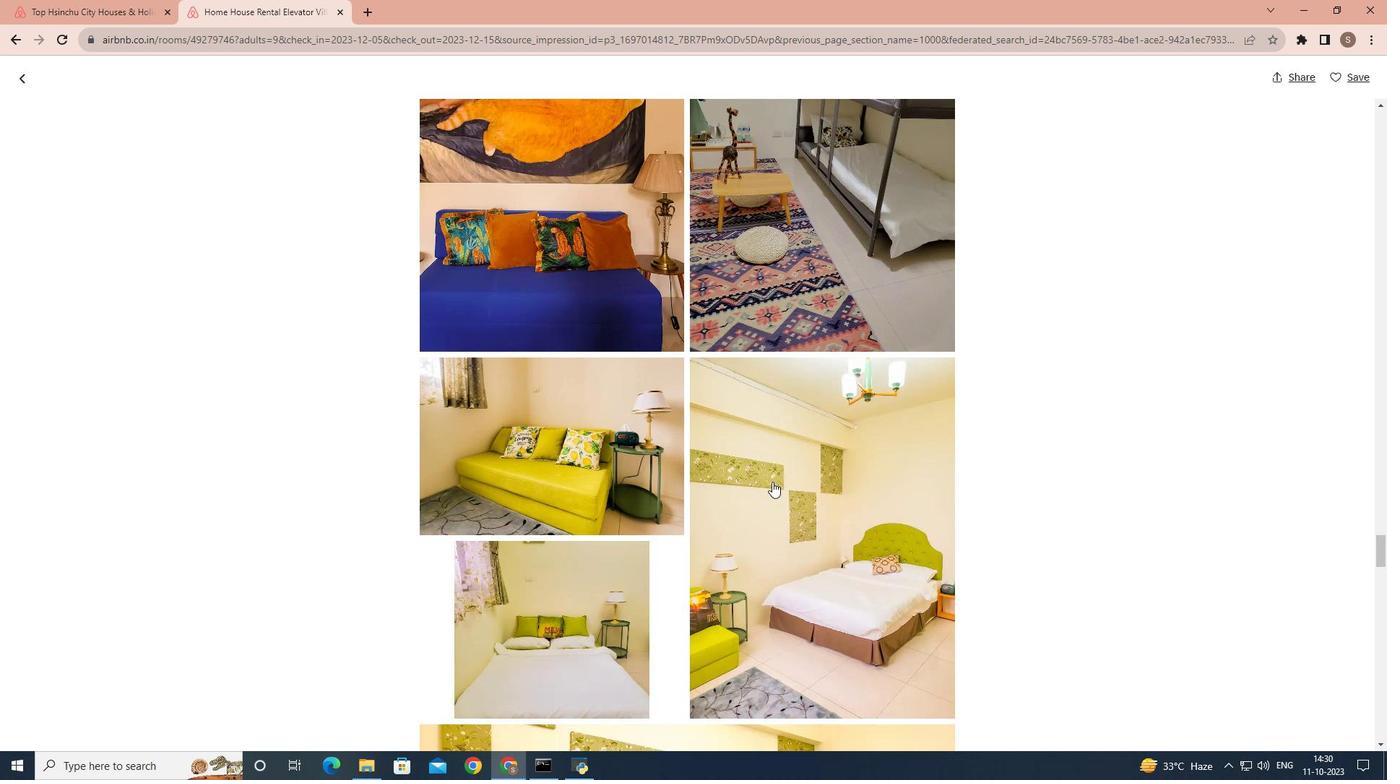 
Action: Mouse scrolled (772, 481) with delta (0, 0)
Screenshot: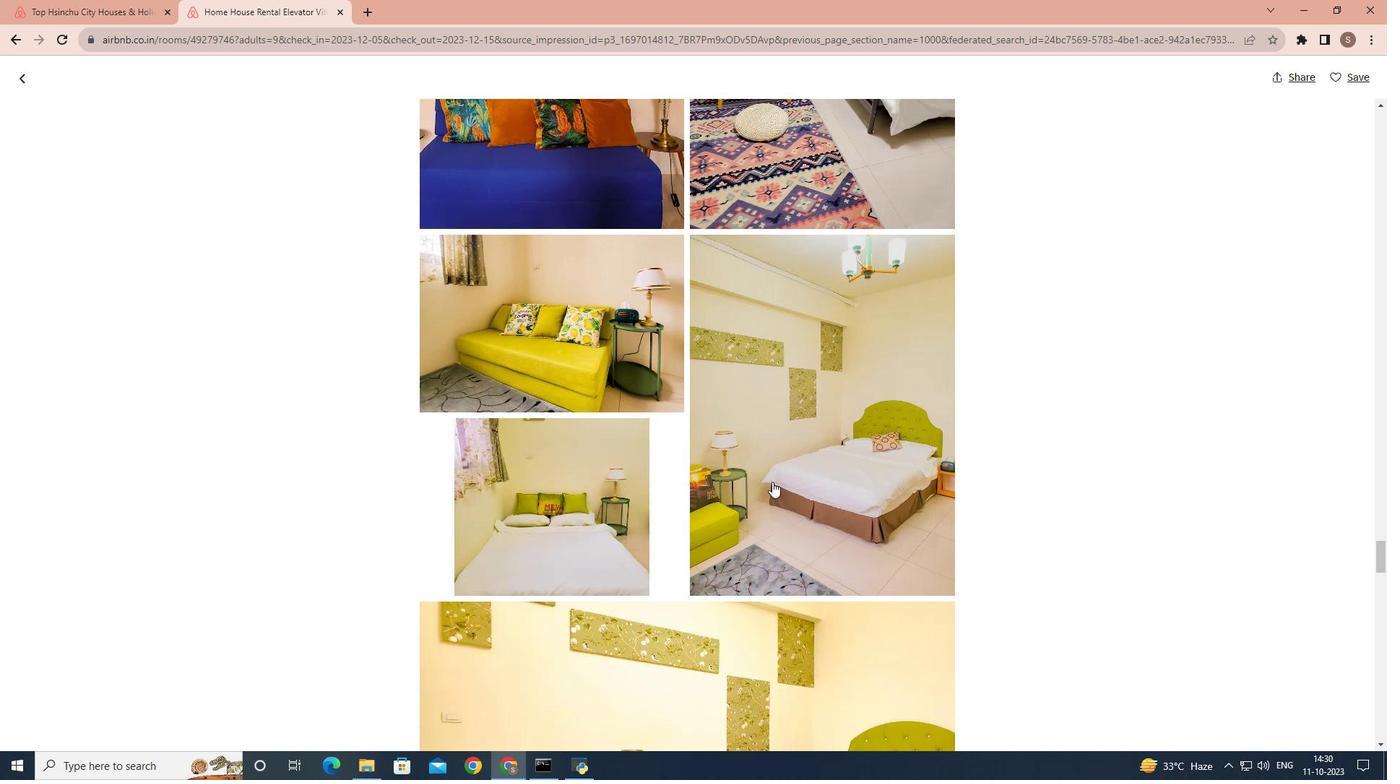 
Action: Mouse scrolled (772, 481) with delta (0, 0)
Screenshot: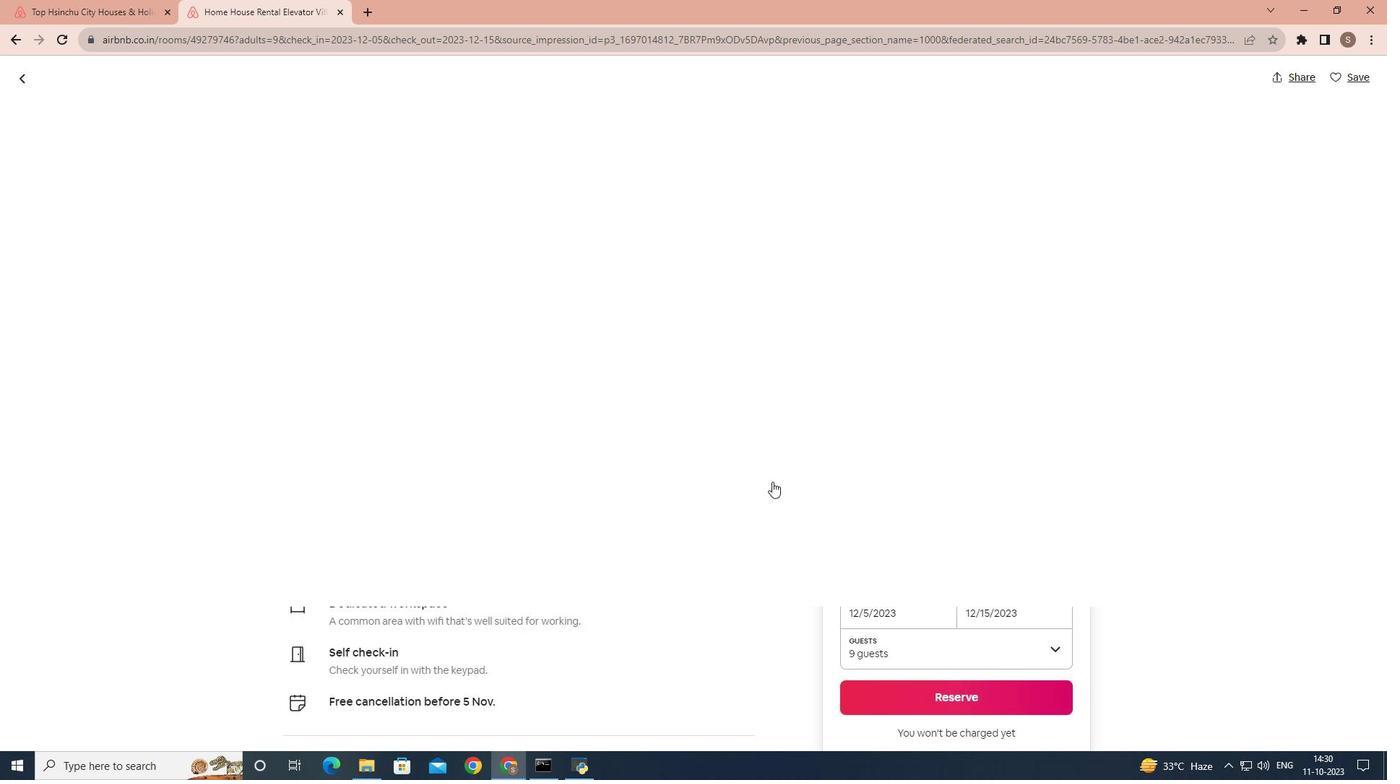
Action: Mouse scrolled (772, 481) with delta (0, 0)
Screenshot: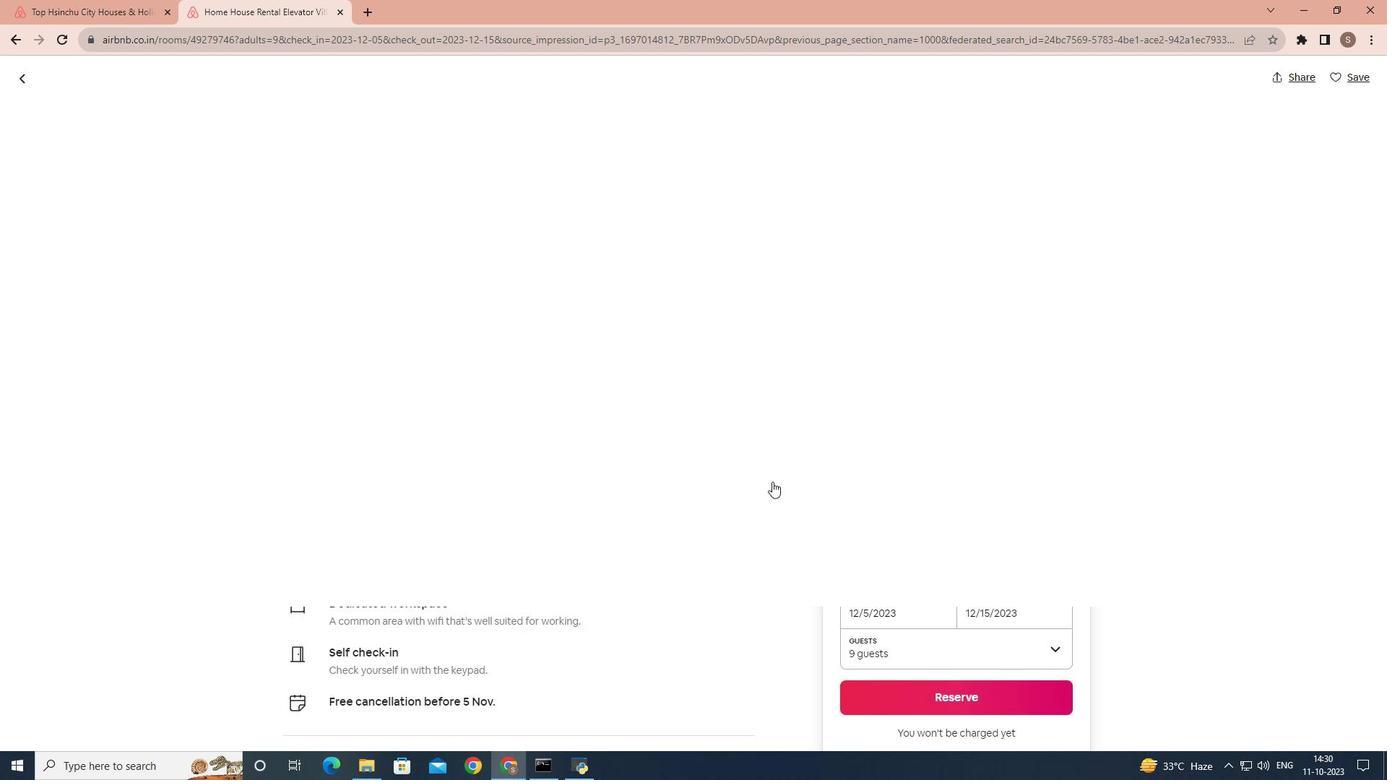 
Action: Mouse scrolled (772, 481) with delta (0, 0)
Screenshot: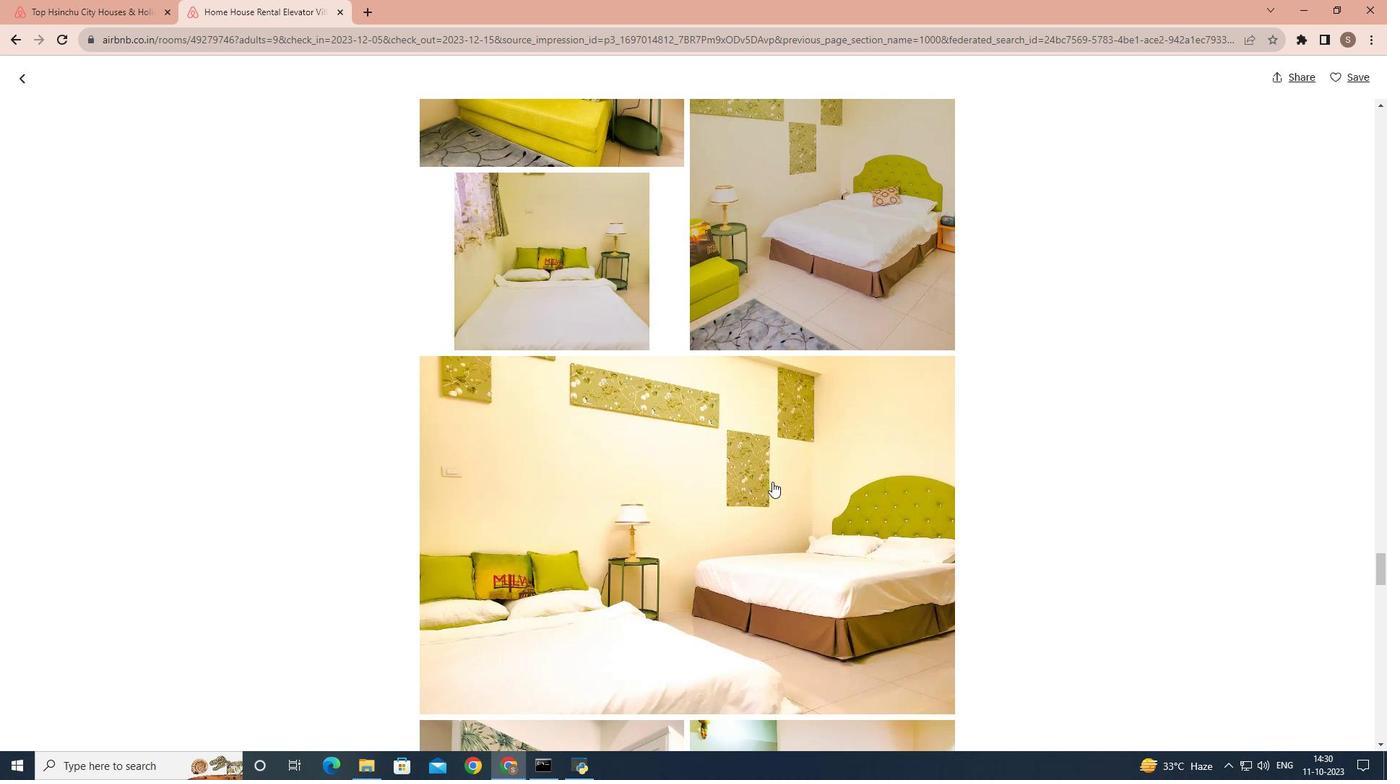 
Action: Mouse scrolled (772, 481) with delta (0, 0)
Screenshot: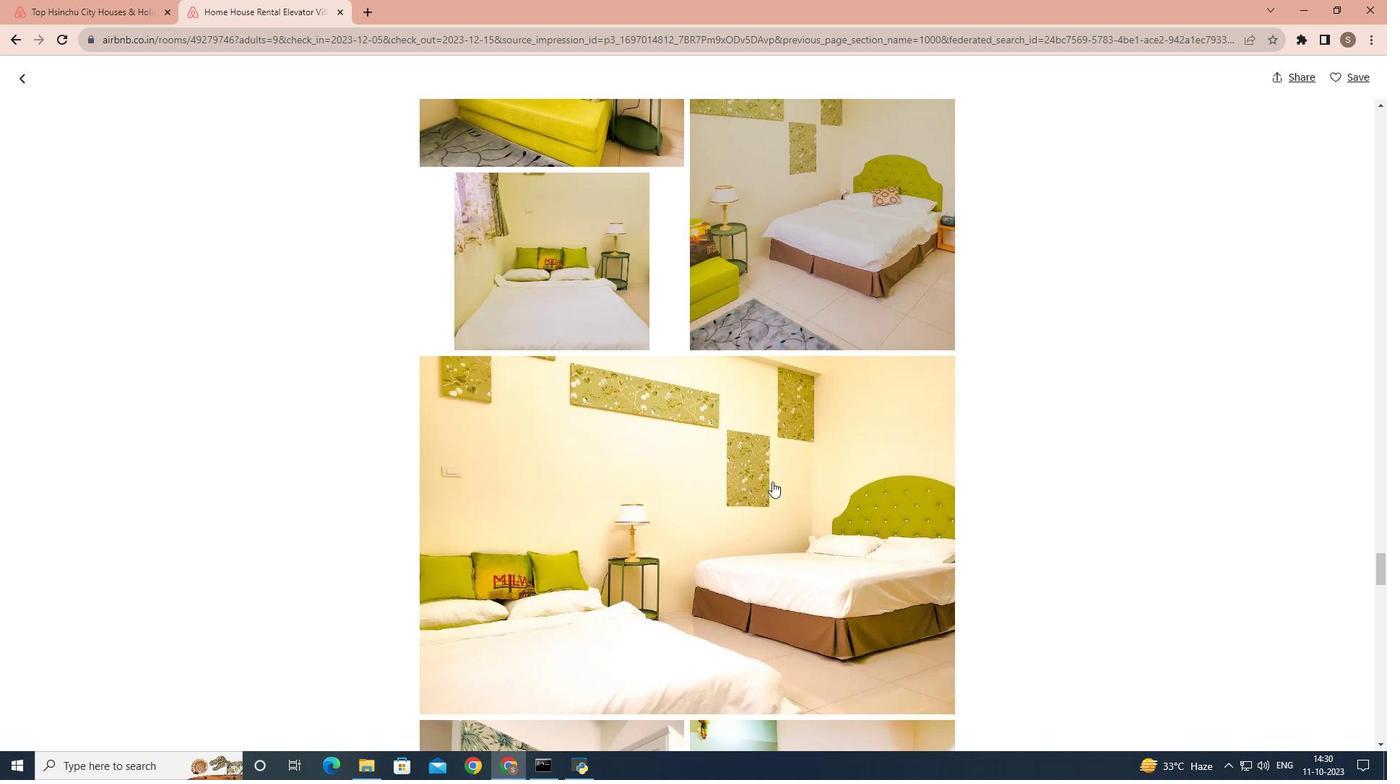 
Action: Mouse scrolled (772, 481) with delta (0, 0)
Screenshot: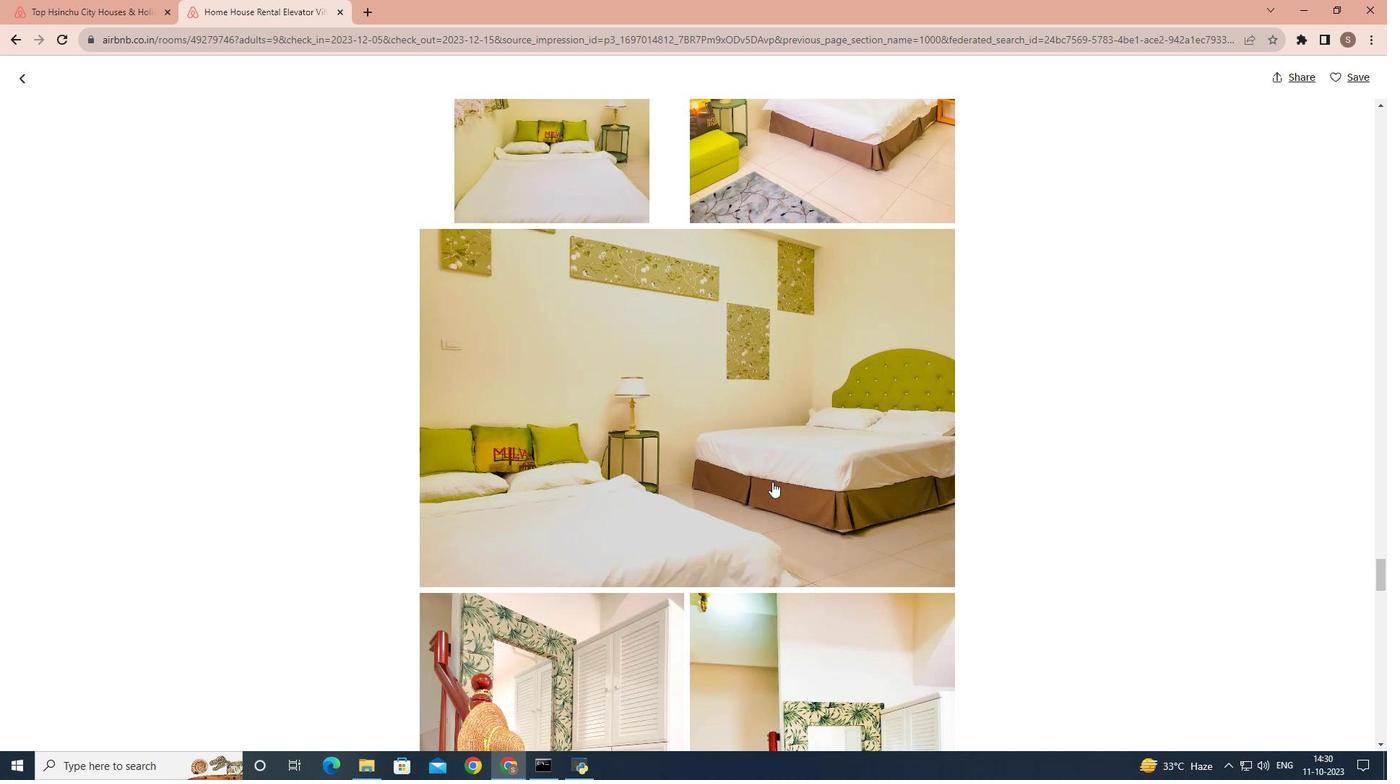 
Action: Mouse scrolled (772, 481) with delta (0, 0)
Screenshot: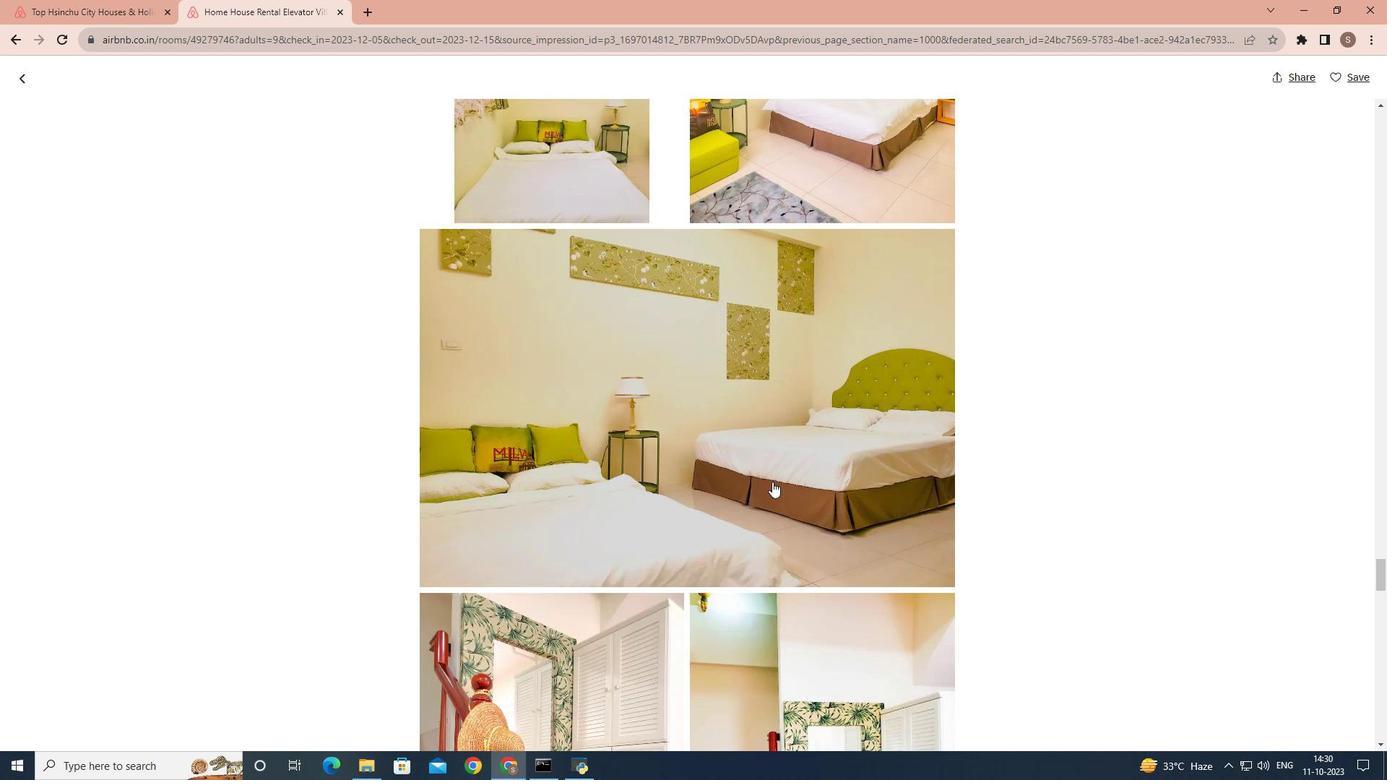 
Action: Mouse scrolled (772, 481) with delta (0, 0)
Screenshot: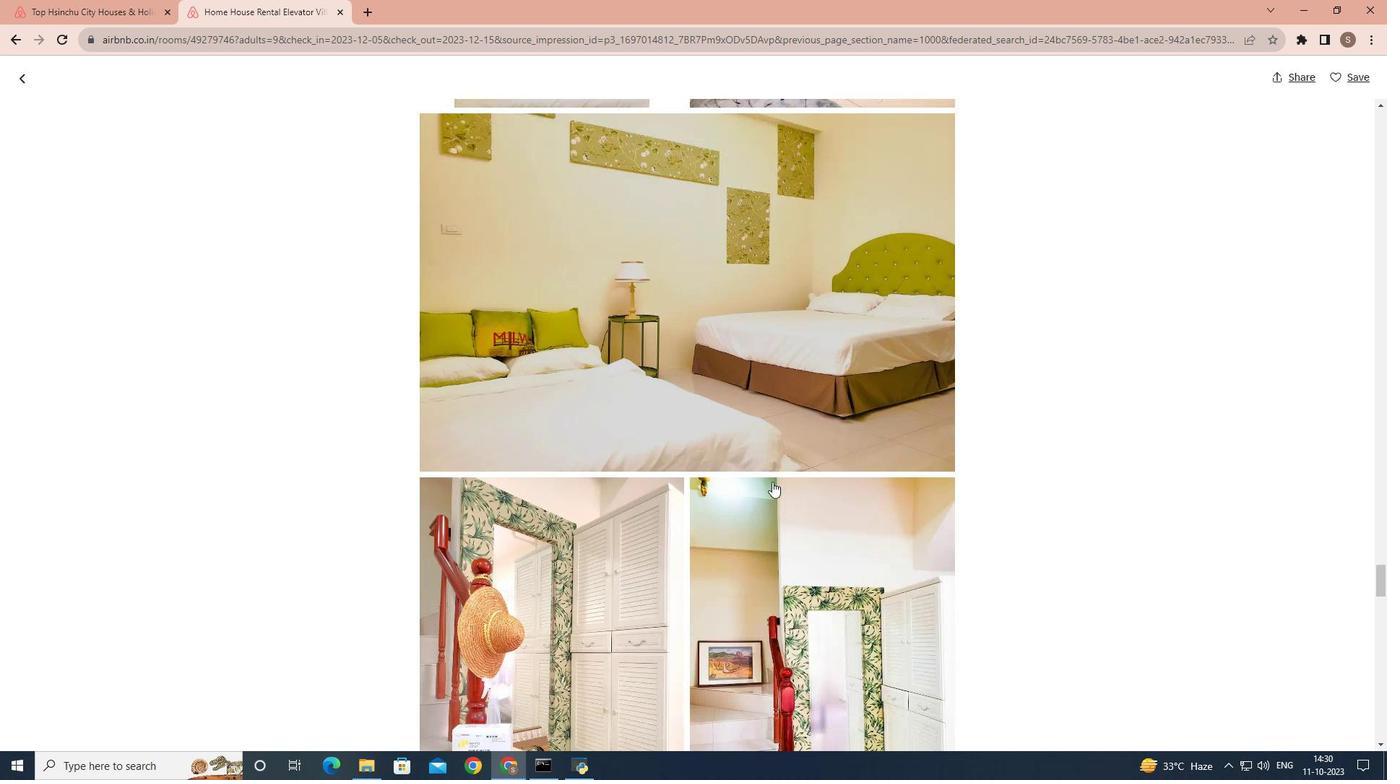 
Action: Mouse scrolled (772, 481) with delta (0, 0)
Screenshot: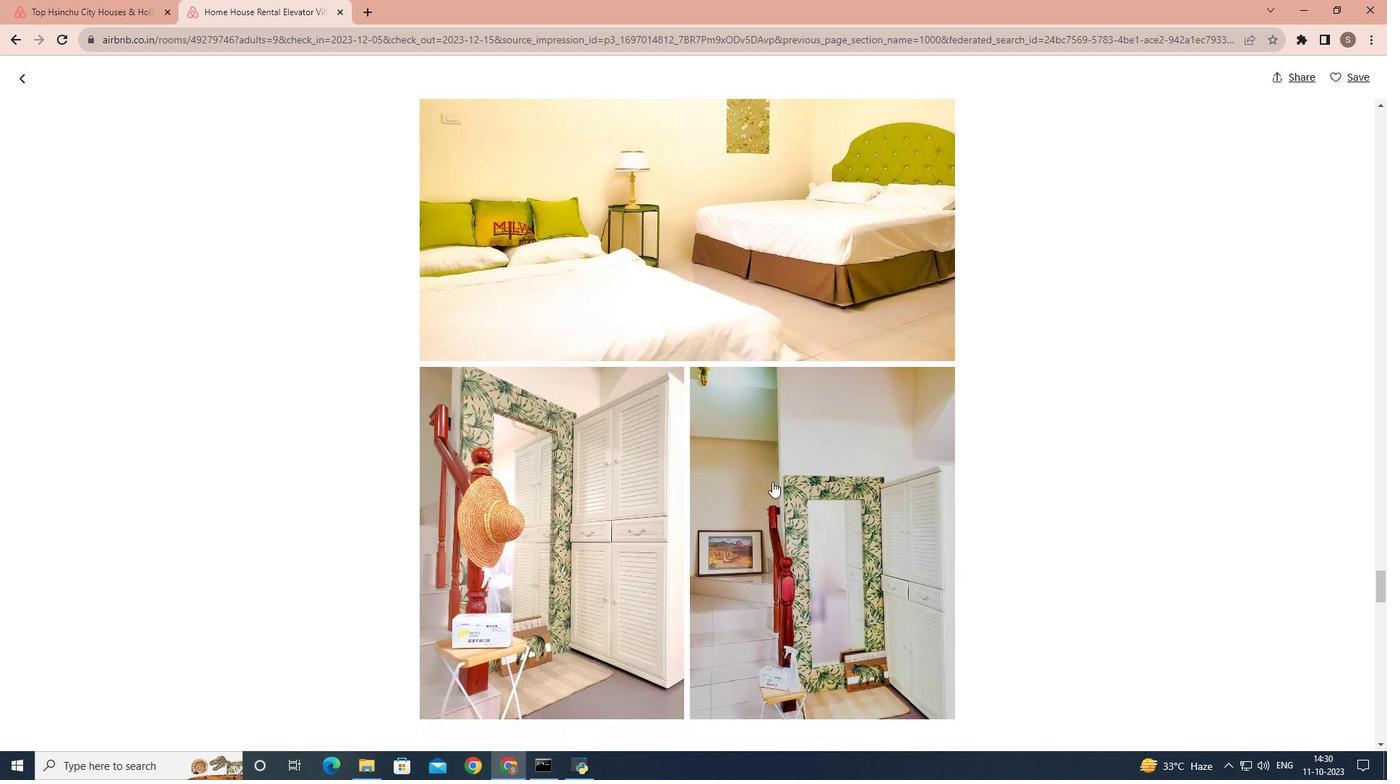 
Action: Mouse scrolled (772, 481) with delta (0, 0)
Screenshot: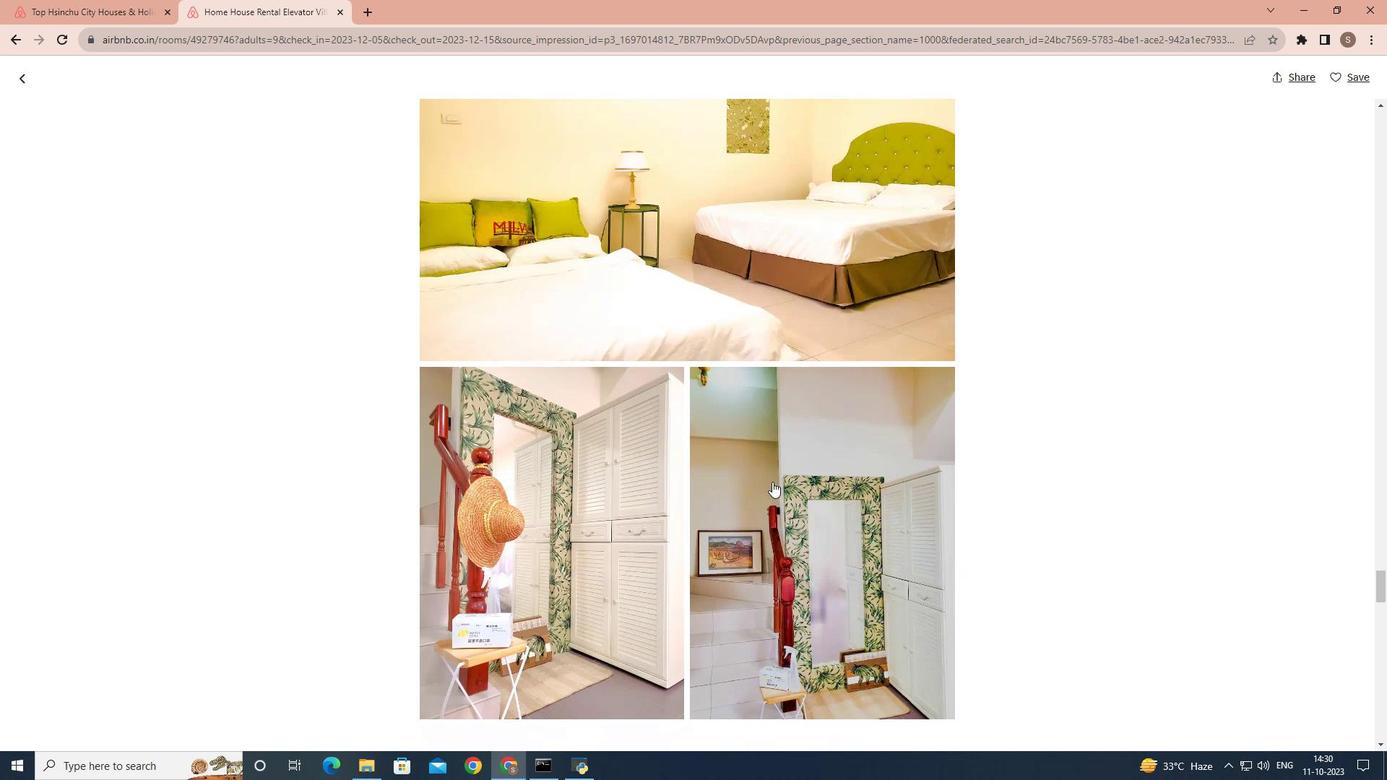 
Action: Mouse scrolled (772, 481) with delta (0, 0)
Screenshot: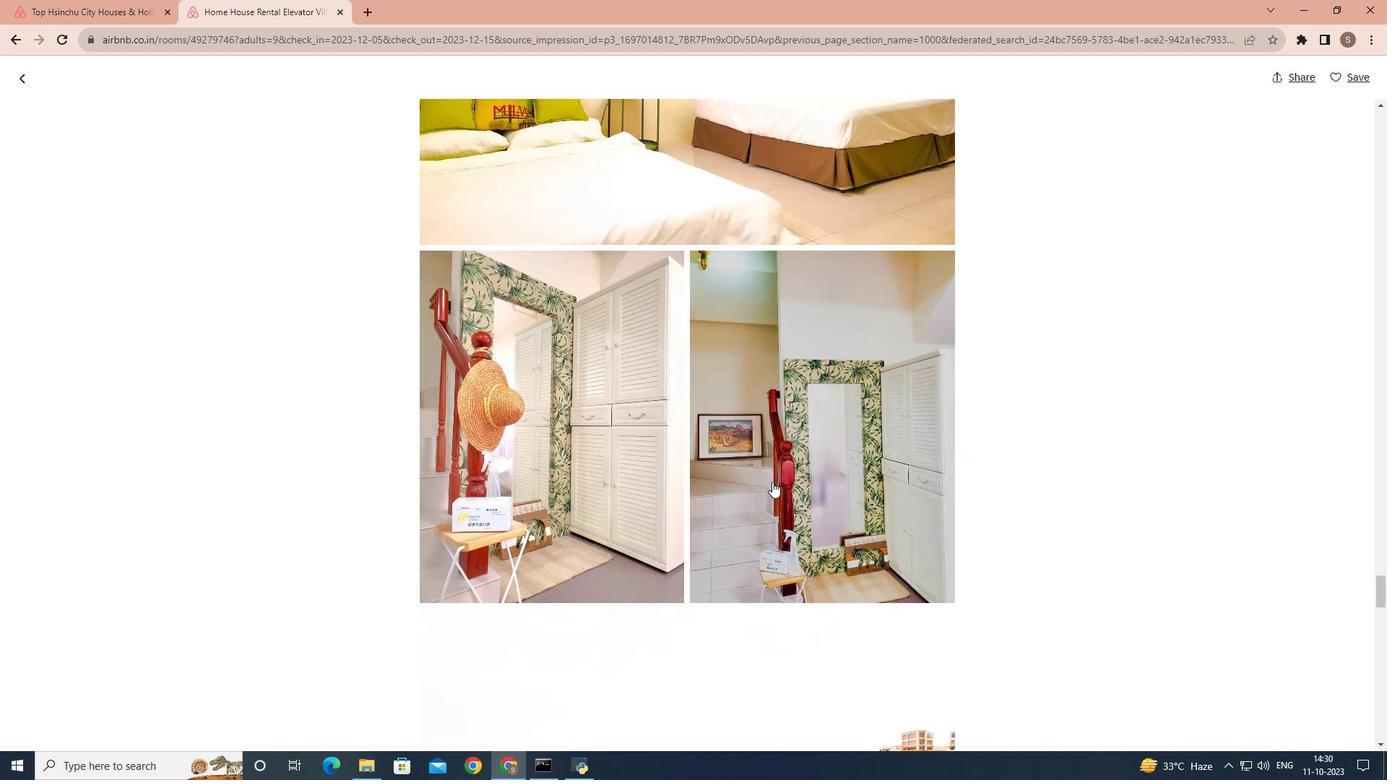 
Action: Mouse scrolled (772, 481) with delta (0, 0)
Screenshot: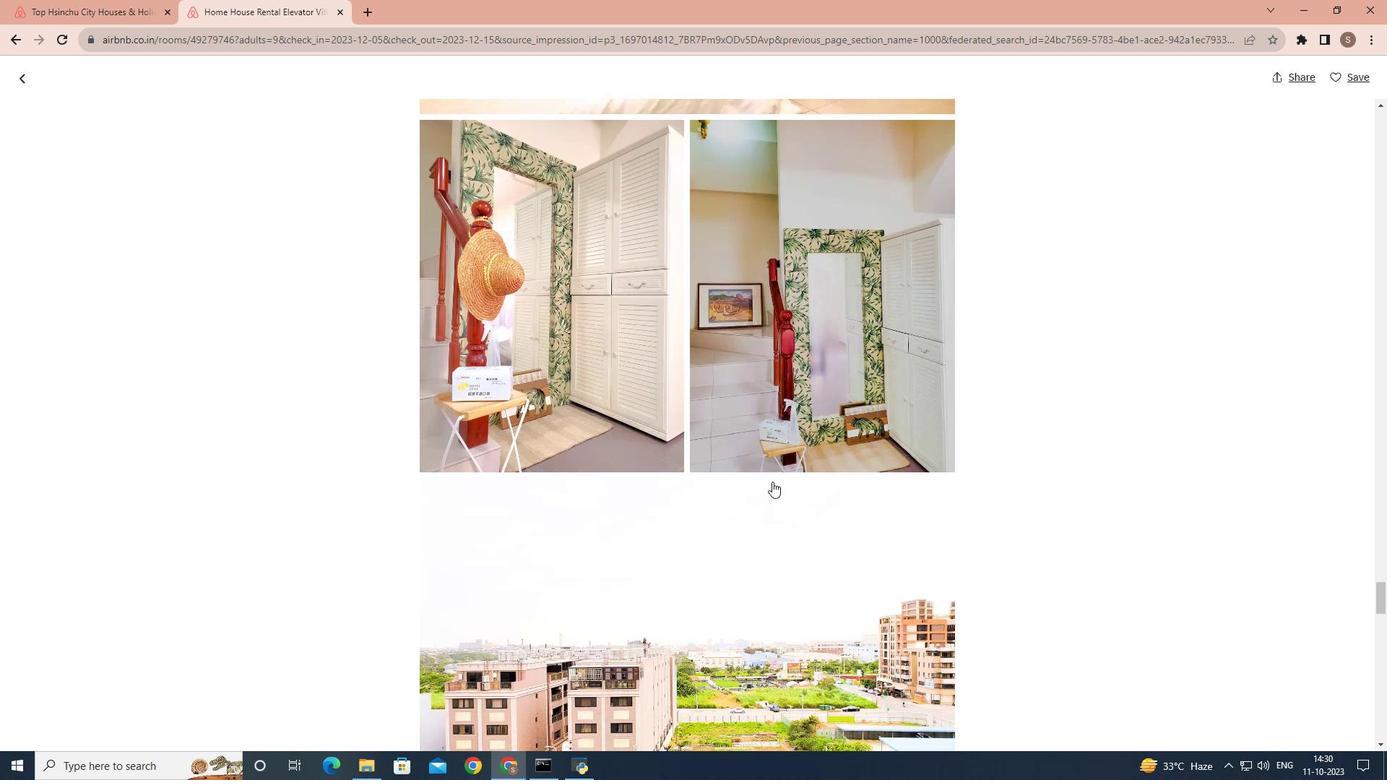 
Action: Mouse scrolled (772, 481) with delta (0, 0)
Screenshot: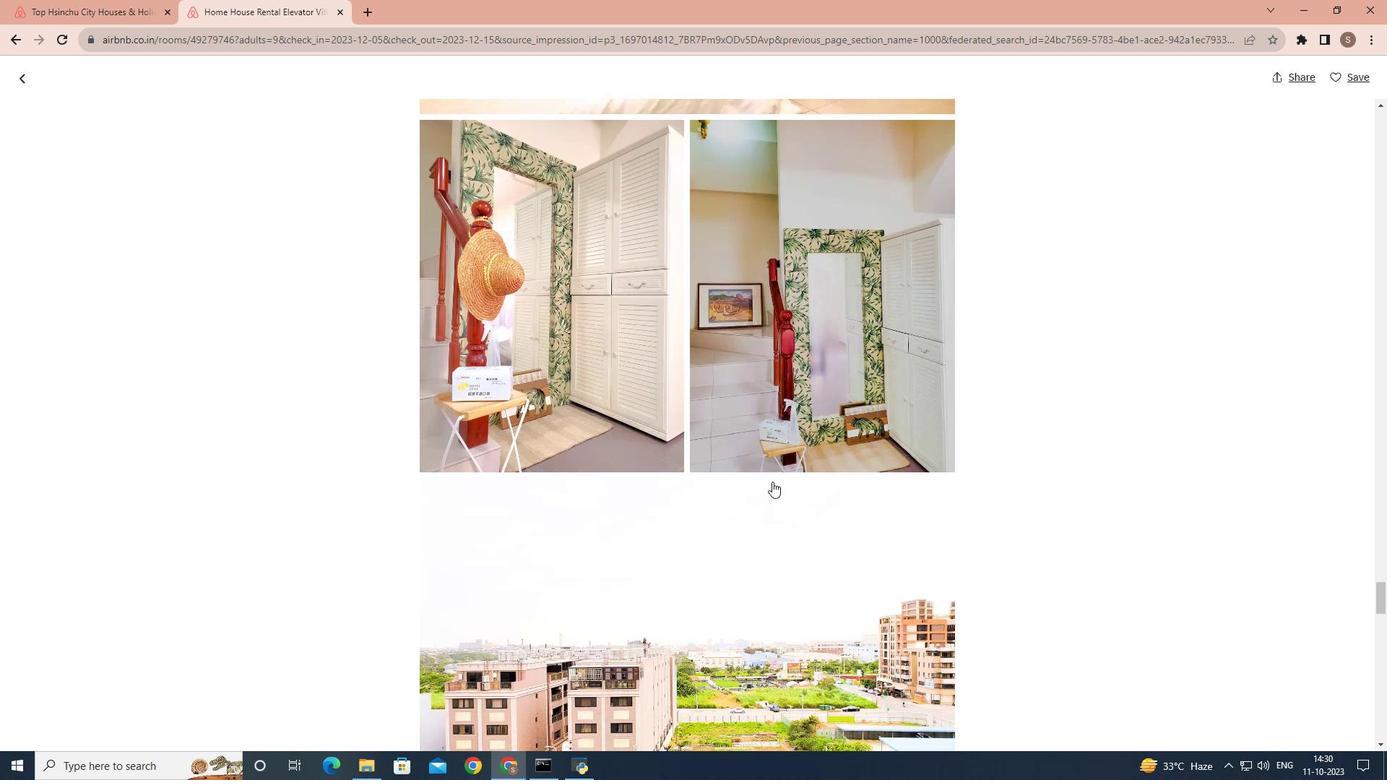 
Action: Mouse scrolled (772, 481) with delta (0, 0)
Screenshot: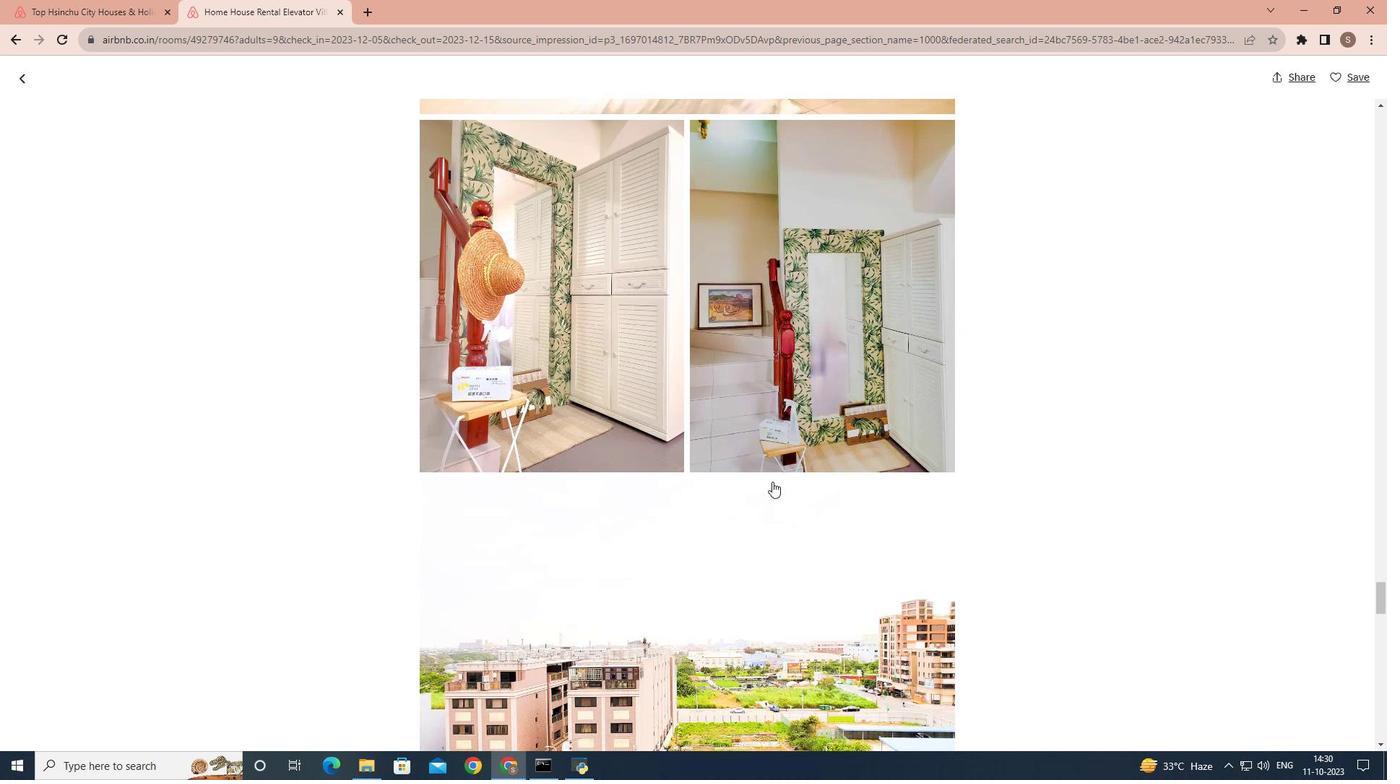 
Action: Mouse scrolled (772, 481) with delta (0, 0)
Screenshot: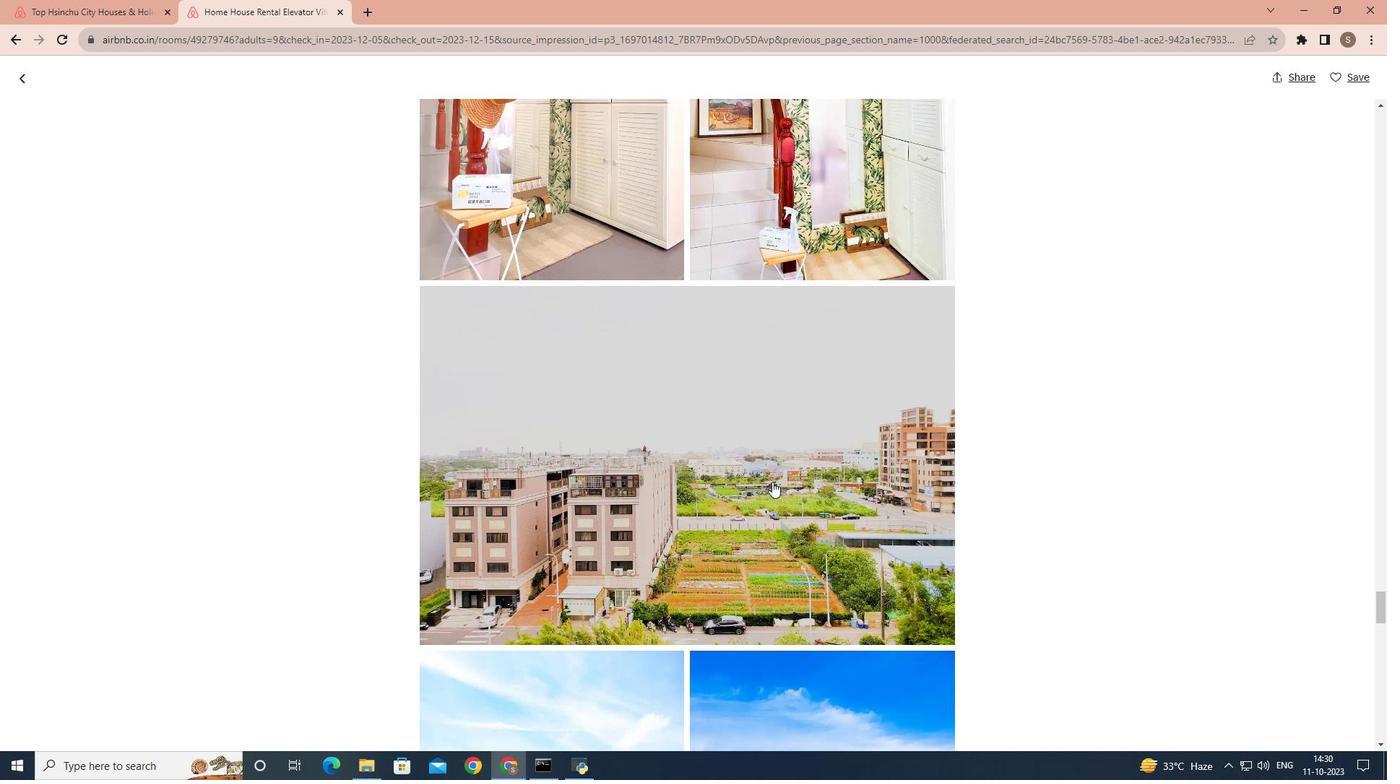 
Action: Mouse scrolled (772, 481) with delta (0, 0)
Screenshot: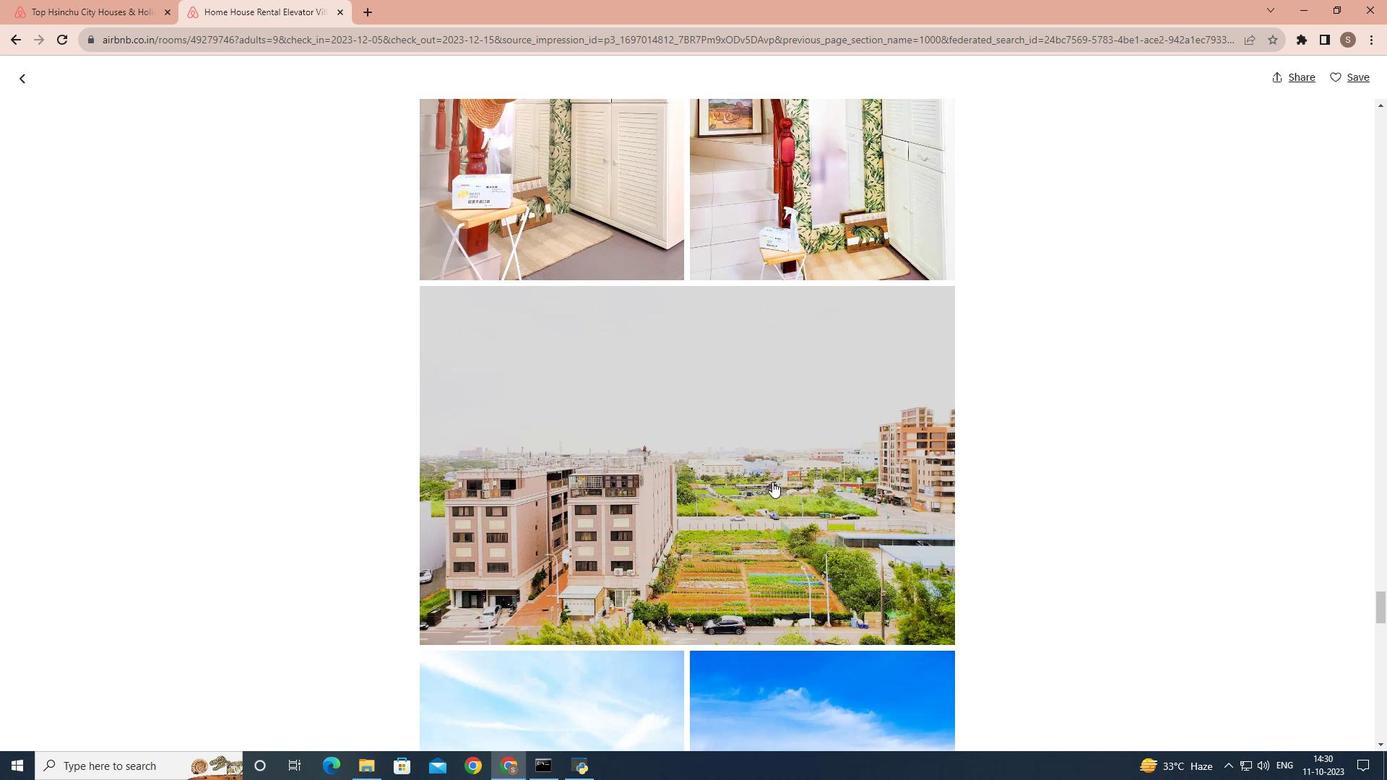 
Action: Mouse scrolled (772, 481) with delta (0, 0)
Screenshot: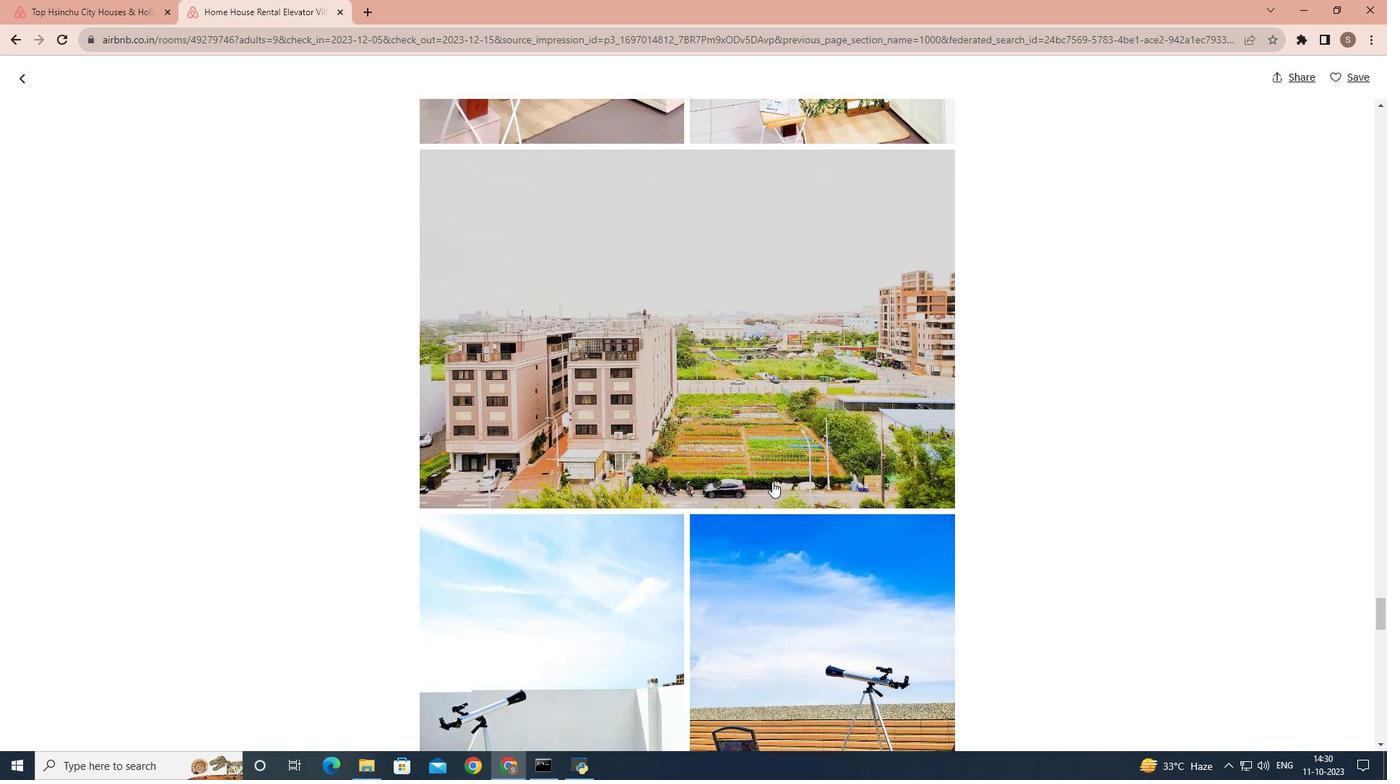 
Action: Mouse scrolled (772, 481) with delta (0, 0)
Screenshot: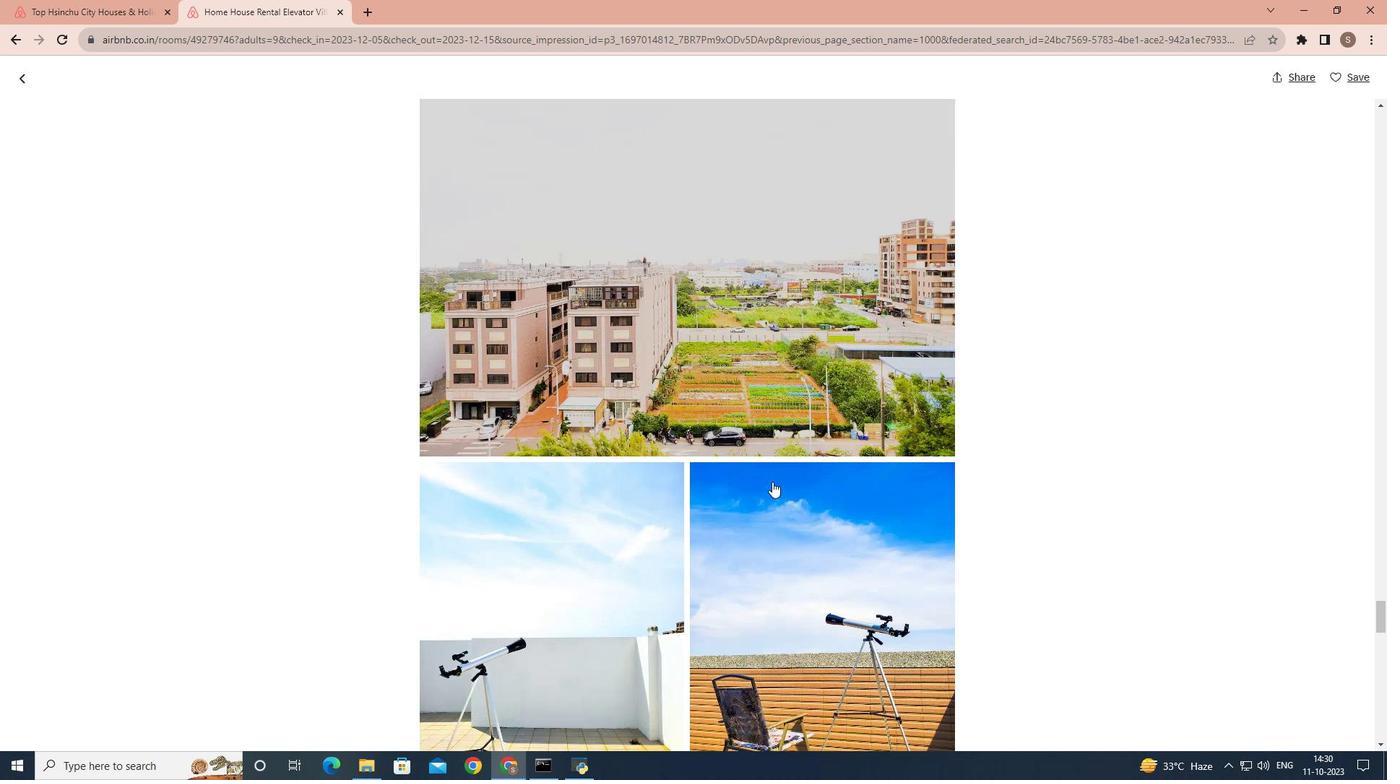 
Action: Mouse scrolled (772, 481) with delta (0, 0)
Screenshot: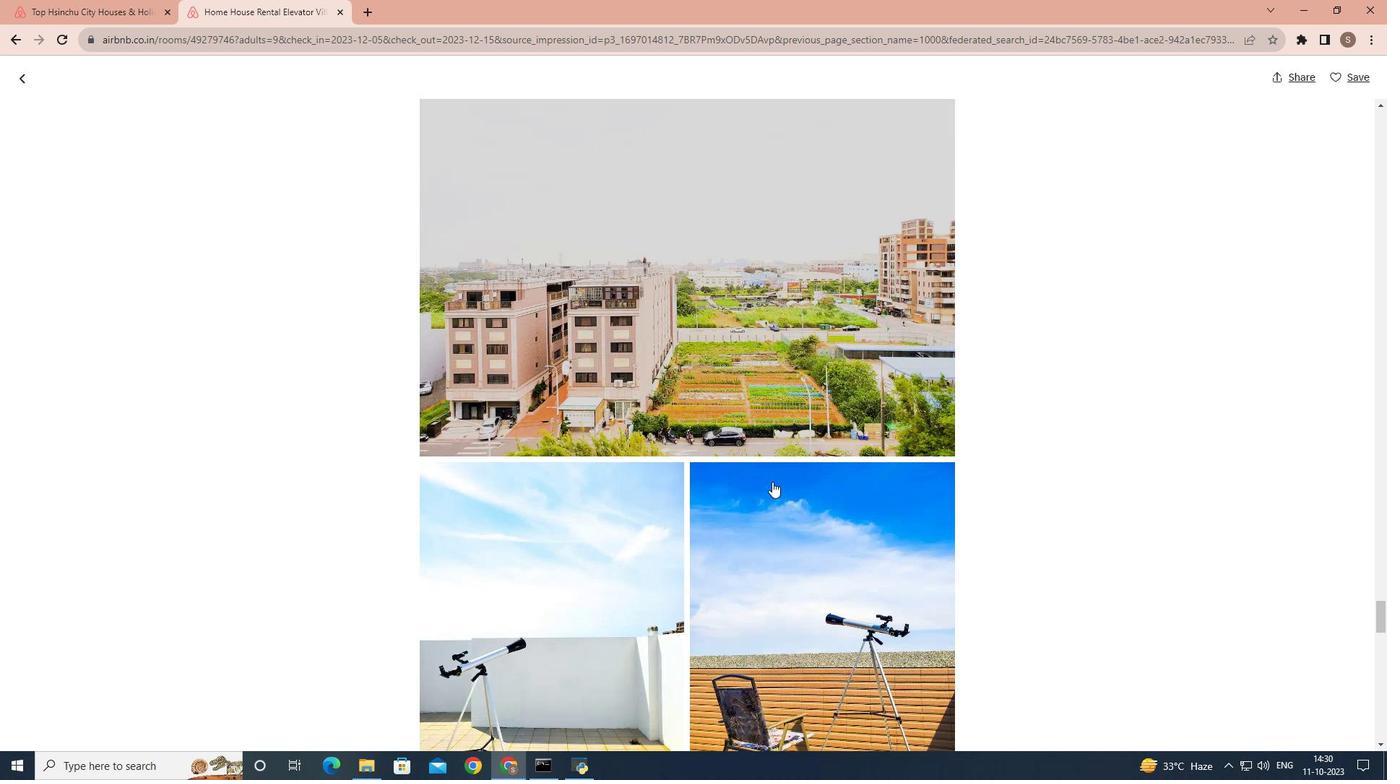 
Action: Mouse scrolled (772, 481) with delta (0, 0)
Screenshot: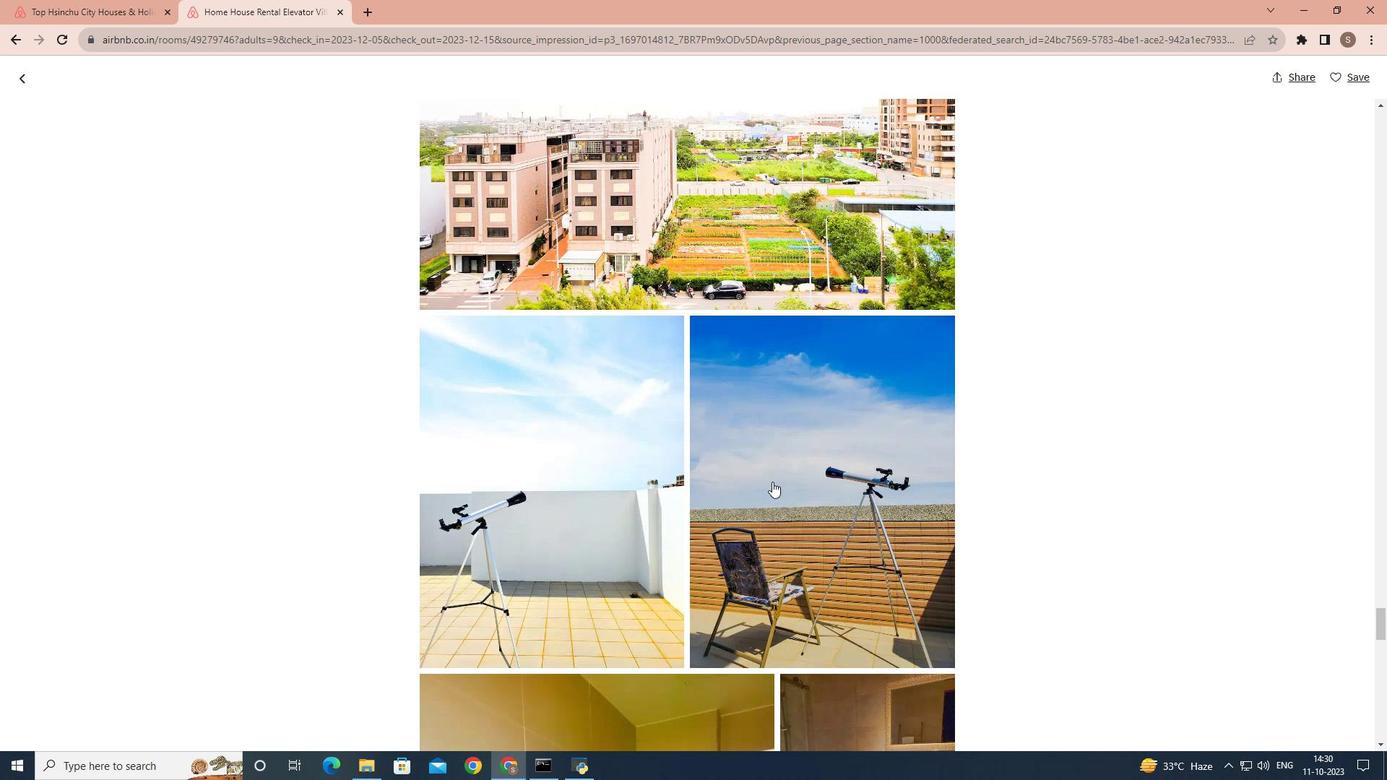 
Action: Mouse scrolled (772, 481) with delta (0, 0)
Screenshot: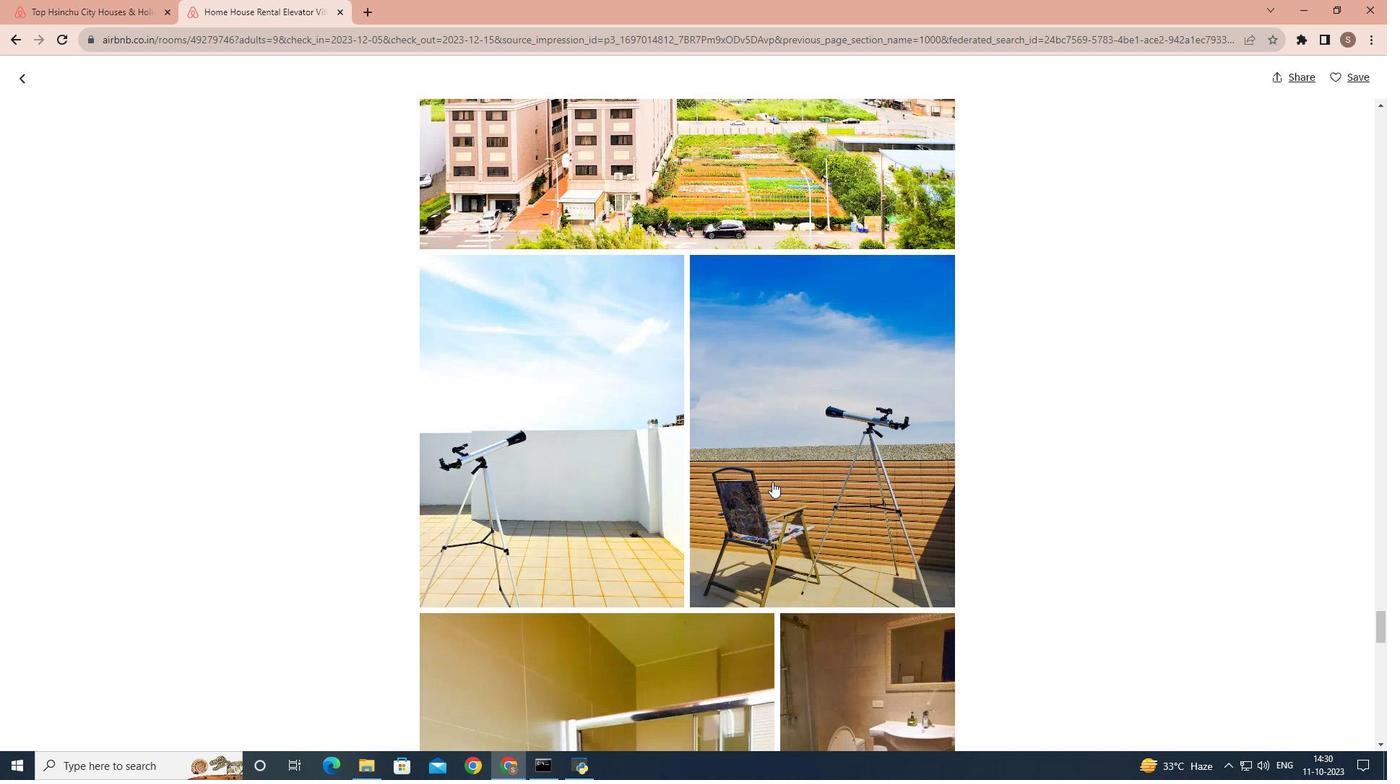 
Action: Mouse scrolled (772, 481) with delta (0, 0)
Screenshot: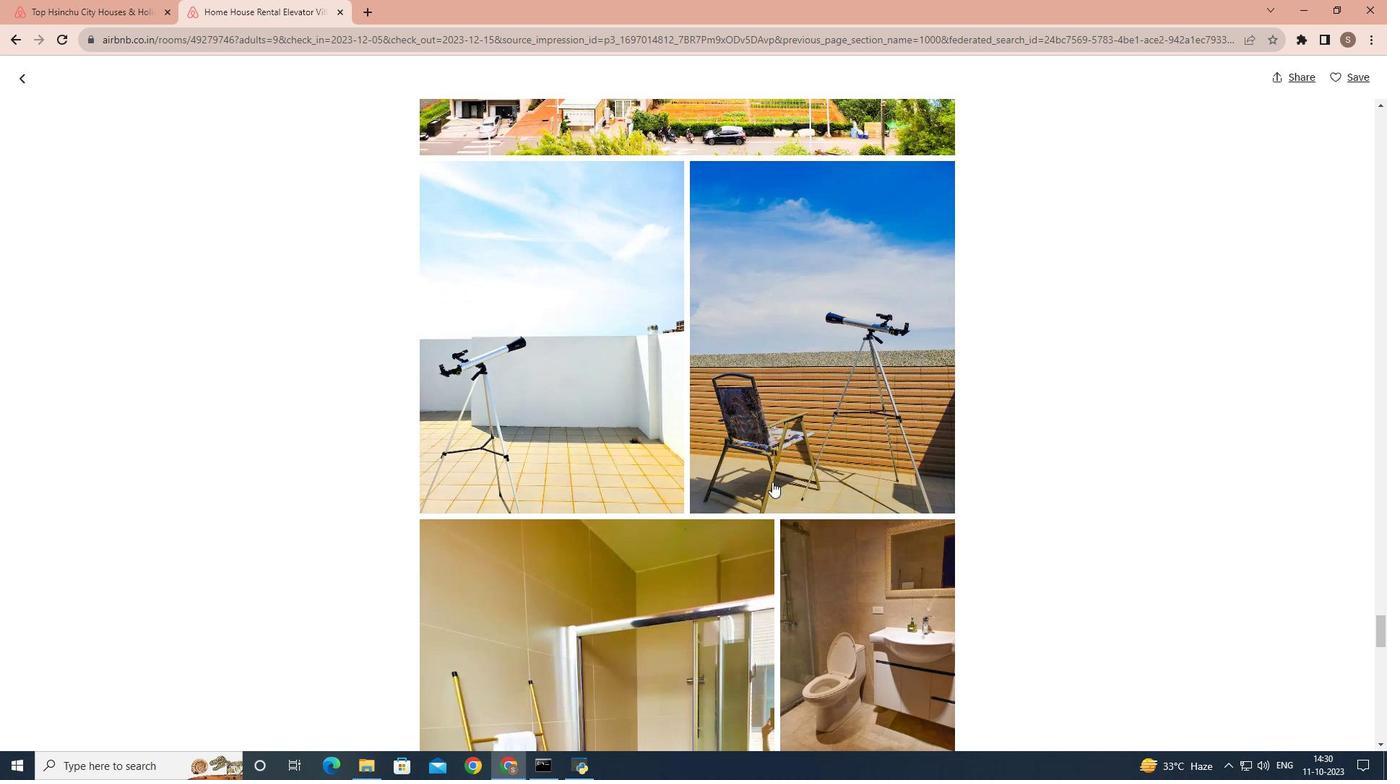 
Action: Mouse scrolled (772, 481) with delta (0, 0)
Screenshot: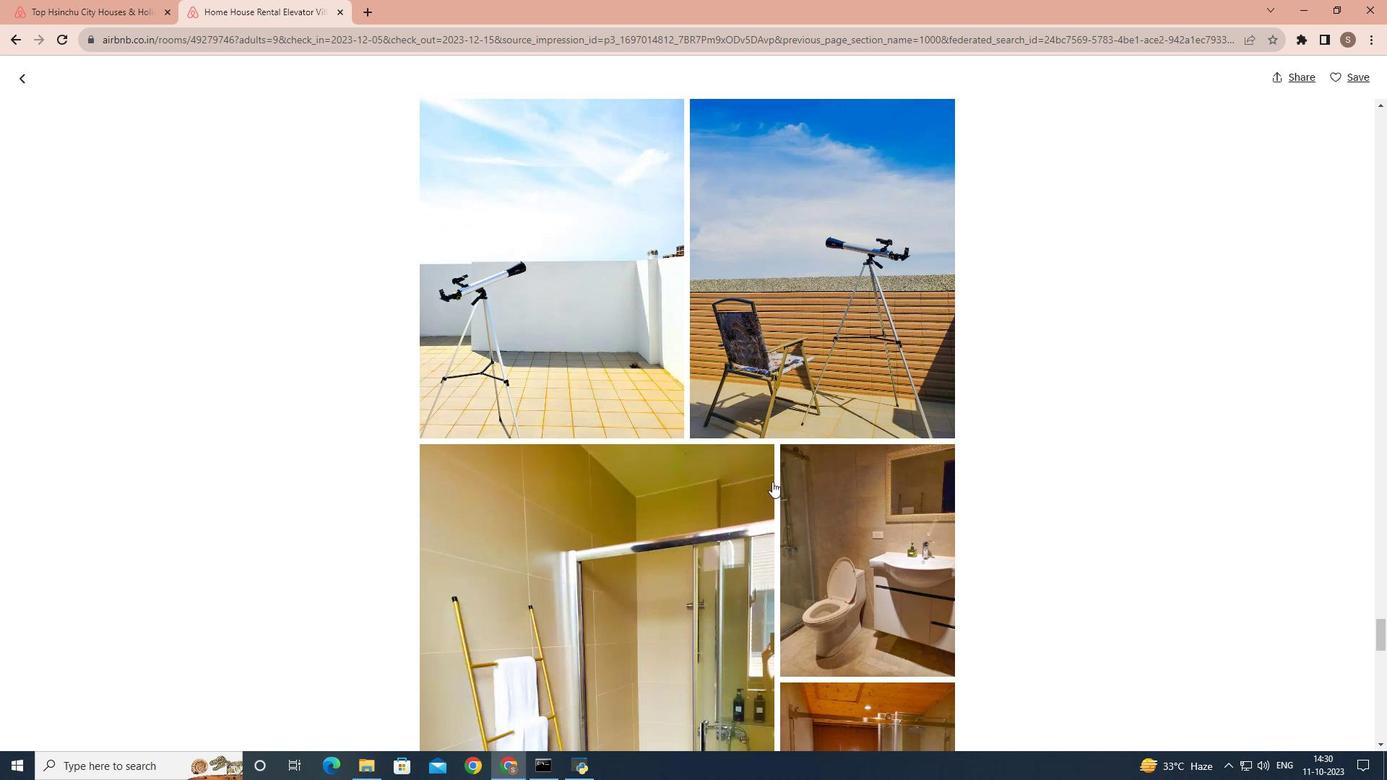 
Action: Mouse scrolled (772, 481) with delta (0, 0)
Screenshot: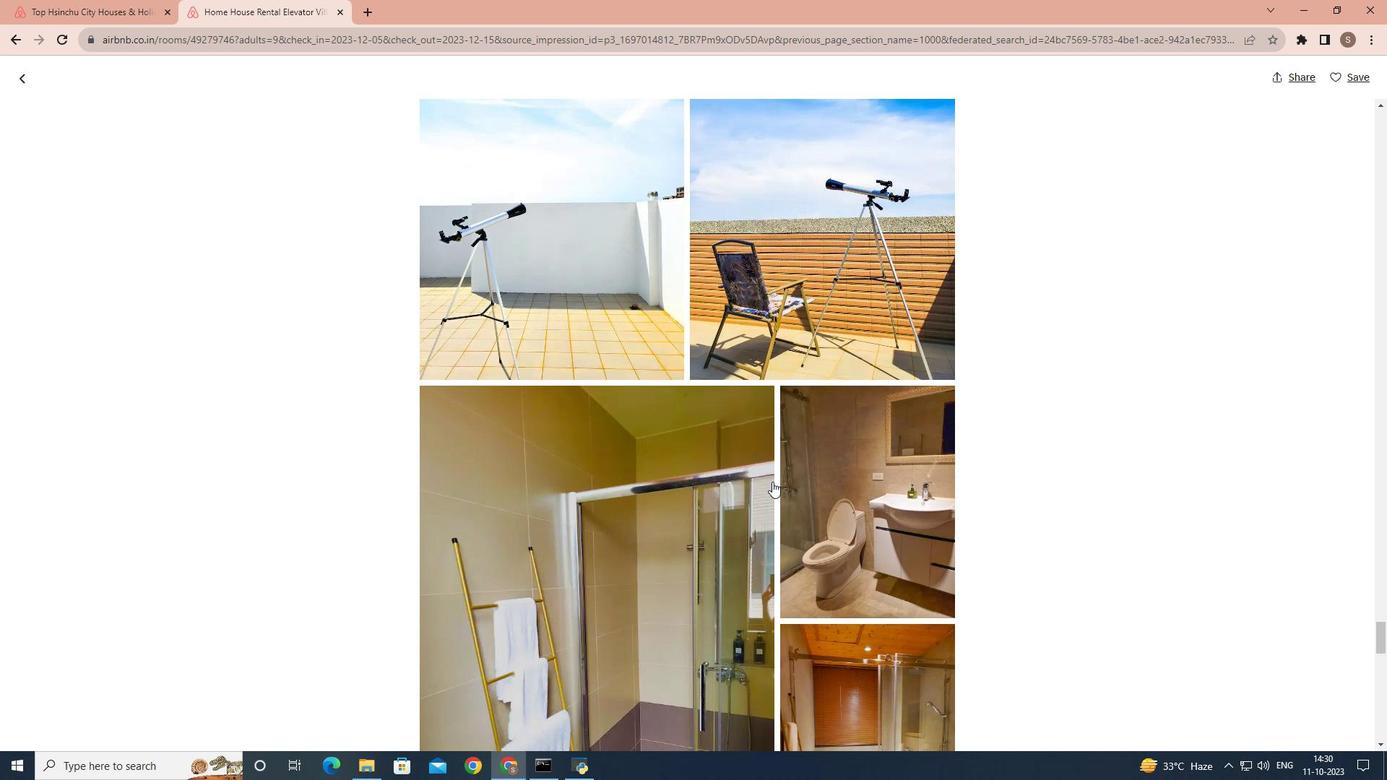 
Action: Mouse scrolled (772, 481) with delta (0, 0)
Screenshot: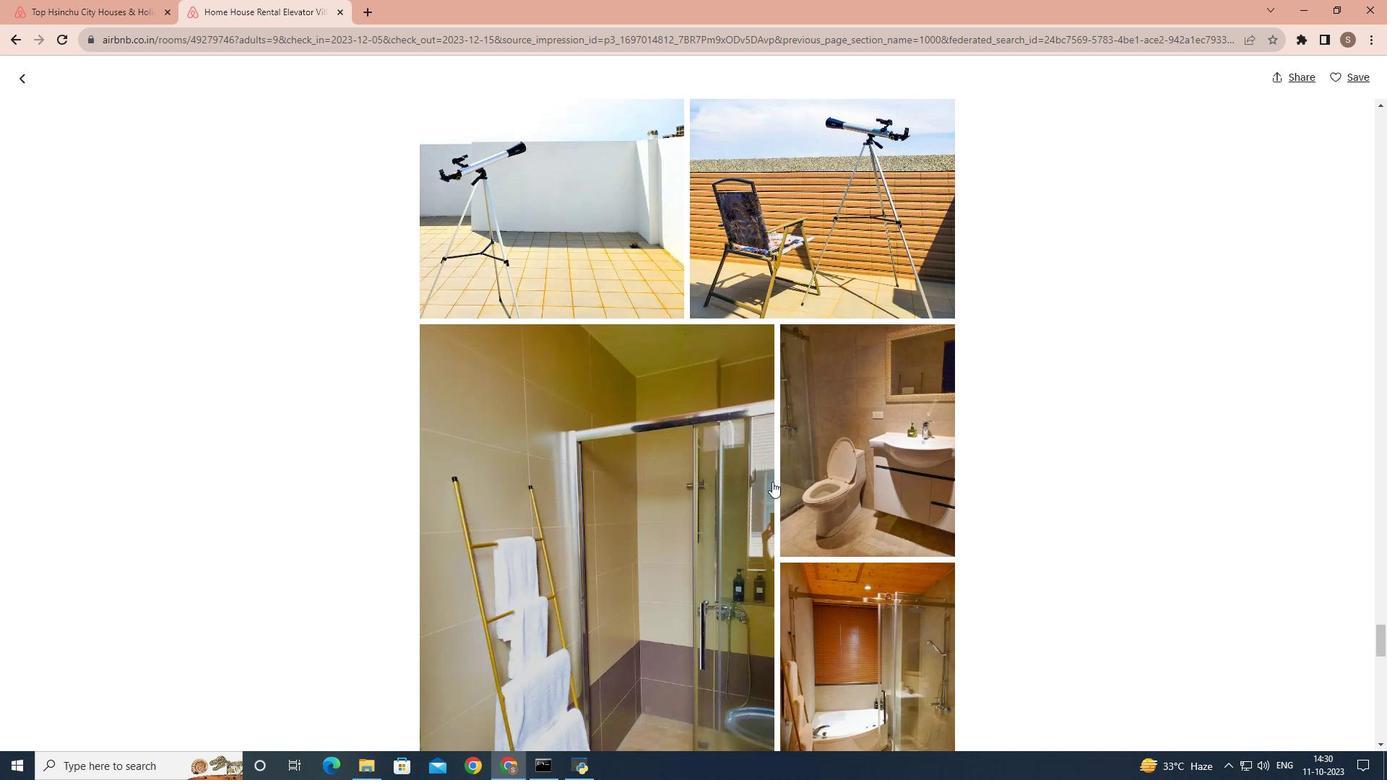 
Action: Mouse scrolled (772, 481) with delta (0, 0)
Screenshot: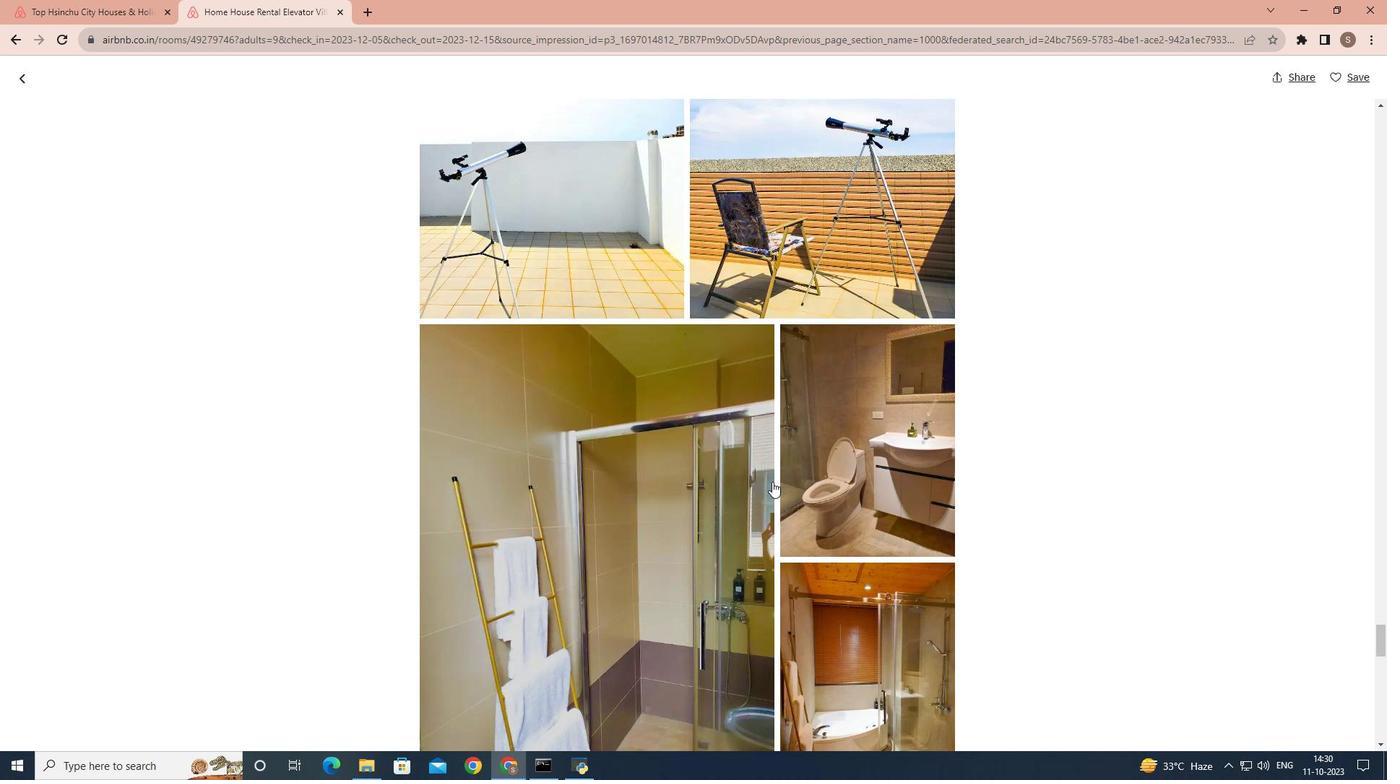 
Action: Mouse scrolled (772, 481) with delta (0, 0)
Screenshot: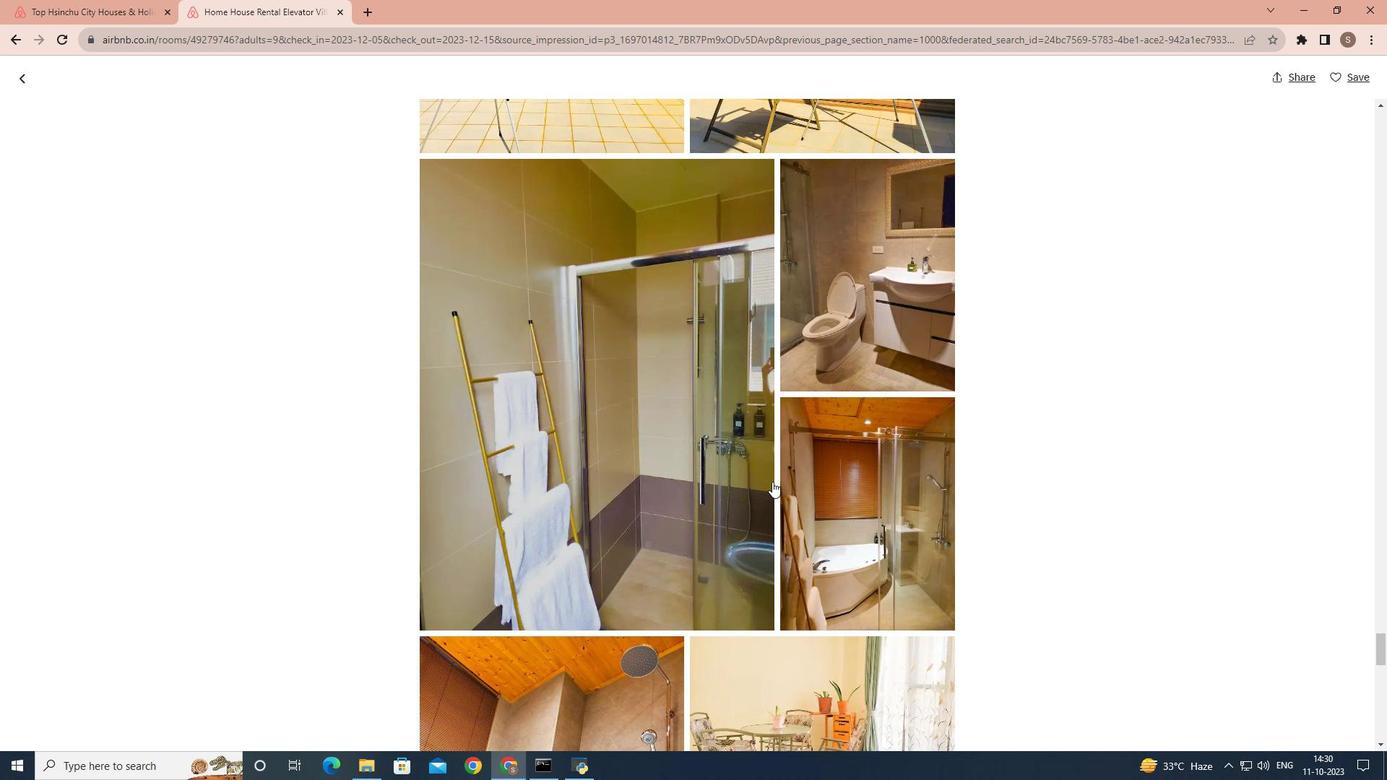 
Action: Mouse scrolled (772, 481) with delta (0, 0)
Screenshot: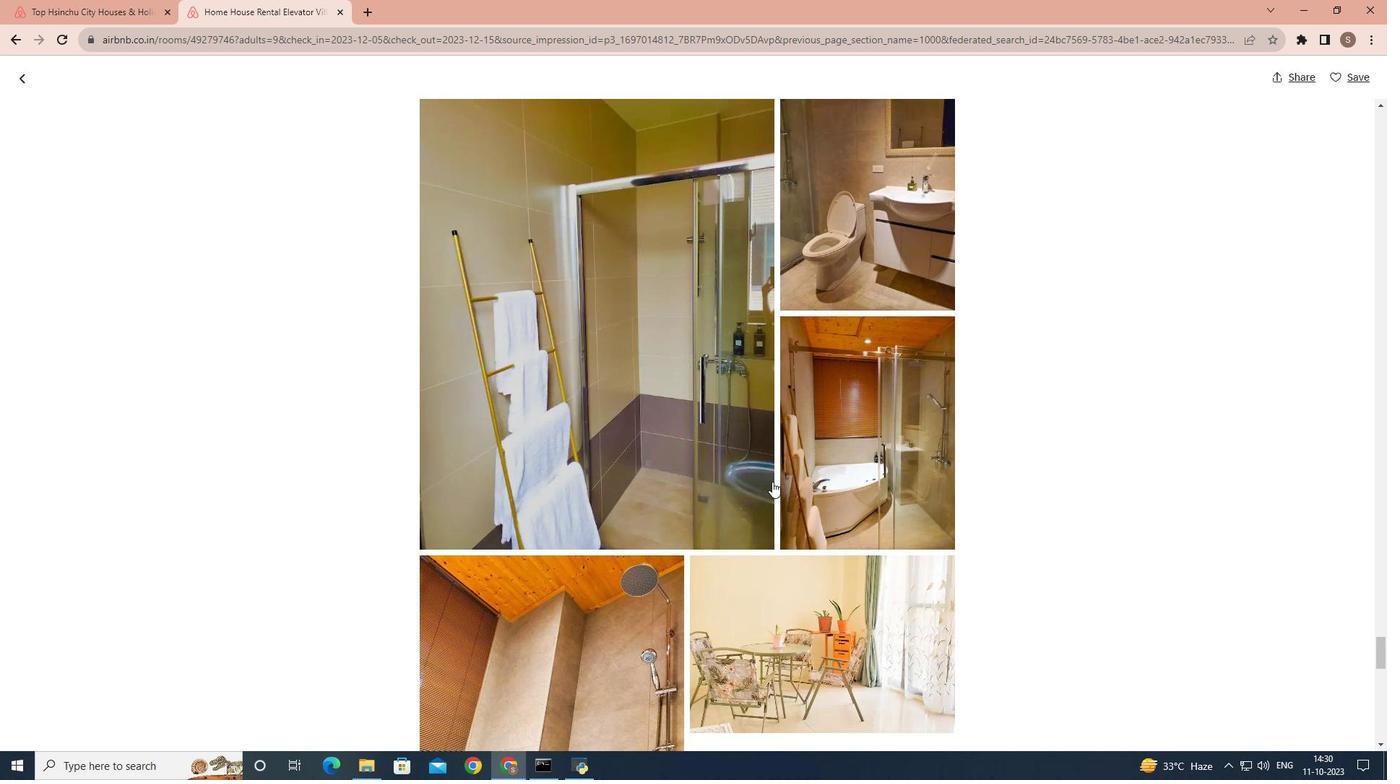 
Action: Mouse scrolled (772, 481) with delta (0, 0)
Screenshot: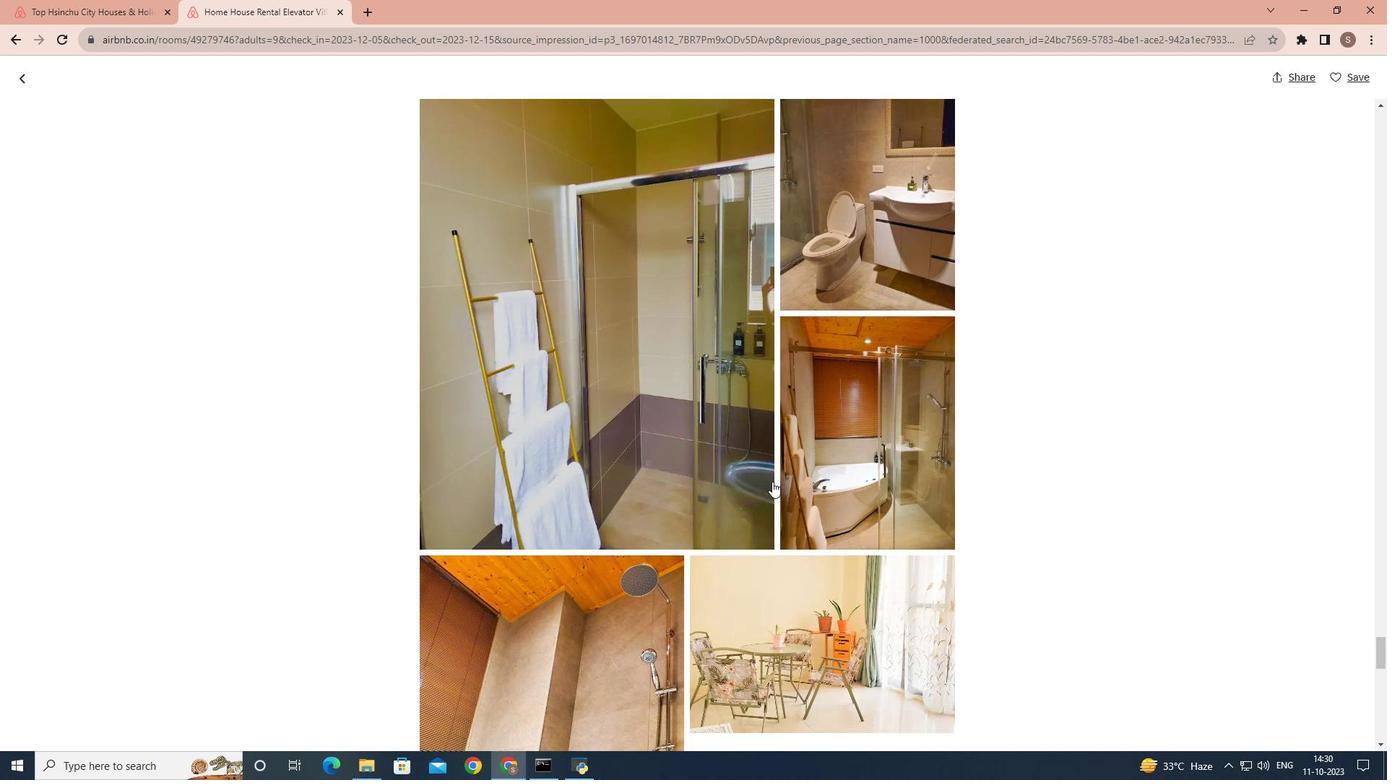
Action: Mouse scrolled (772, 481) with delta (0, 0)
Screenshot: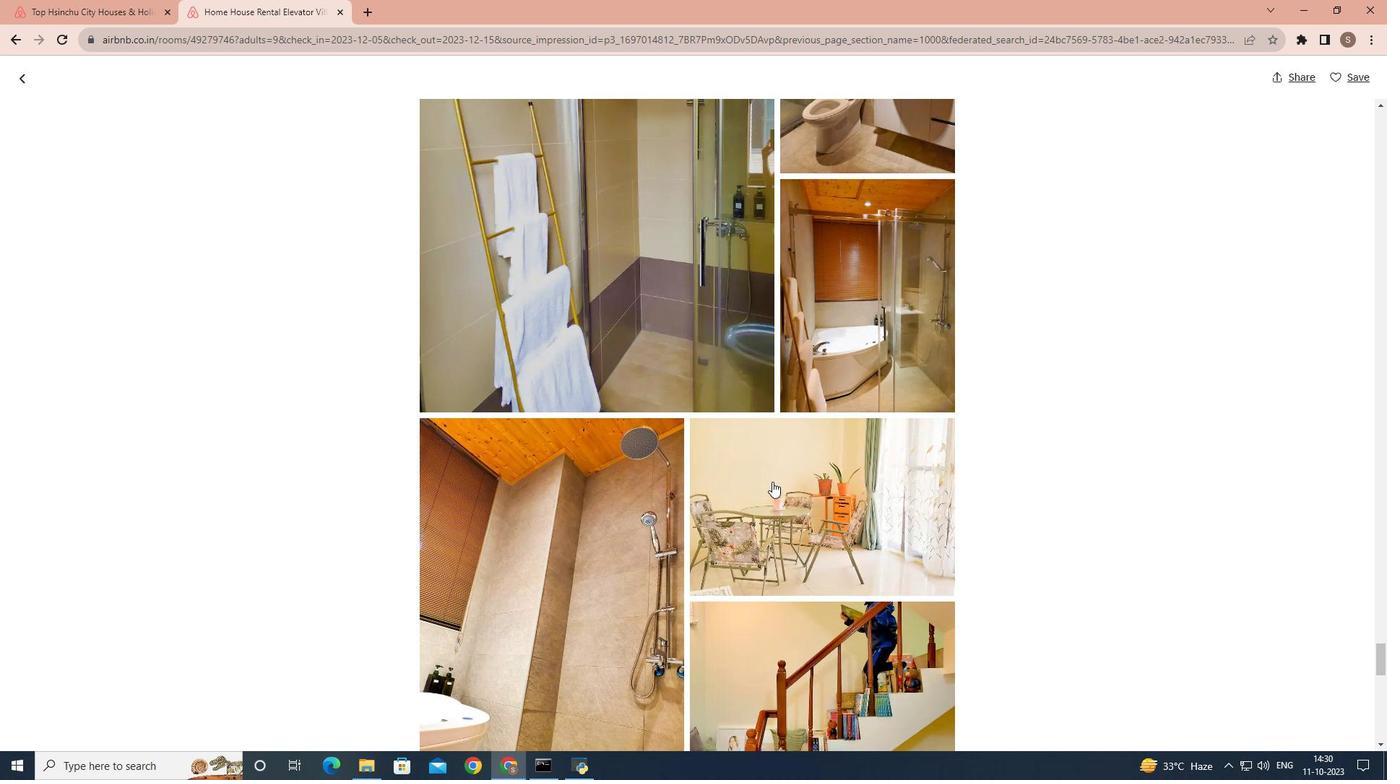 
Action: Mouse scrolled (772, 481) with delta (0, 0)
Screenshot: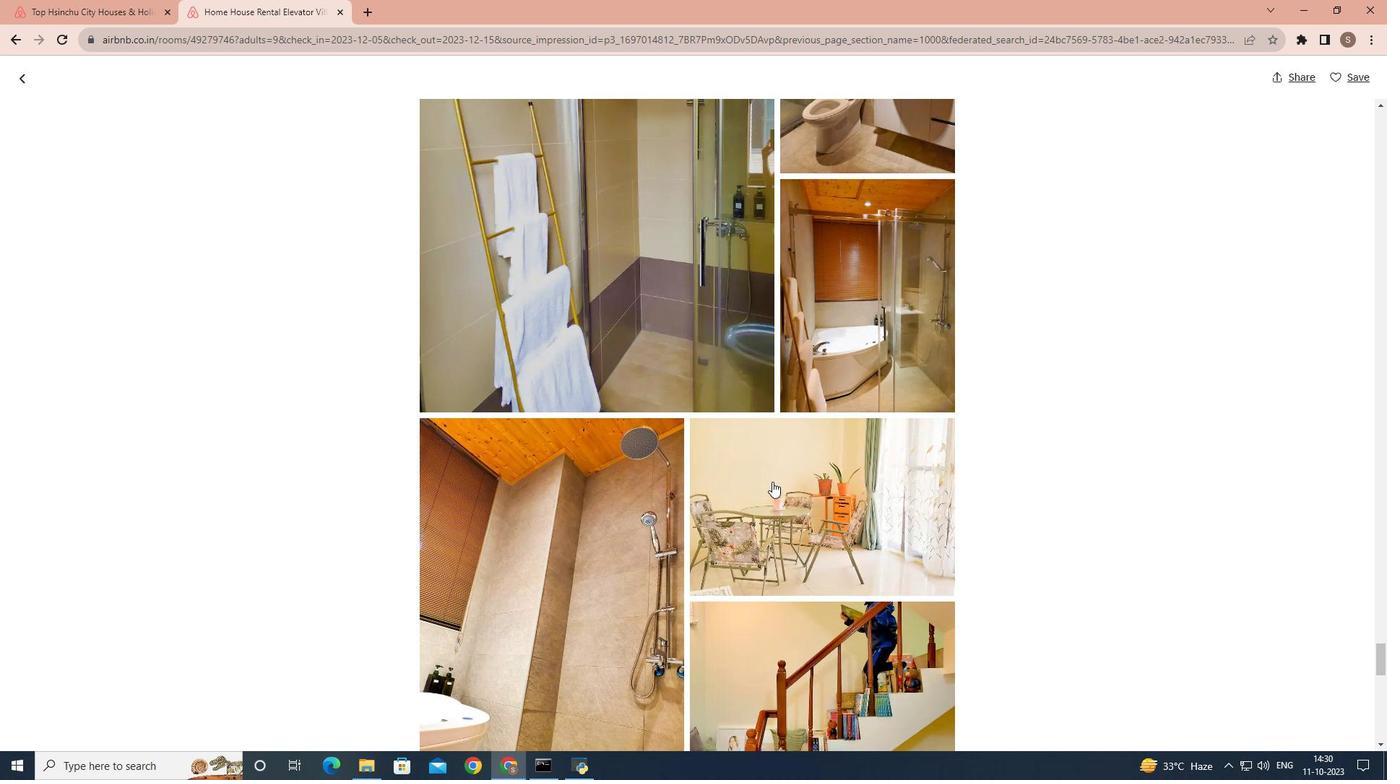 
Action: Mouse scrolled (772, 481) with delta (0, 0)
Screenshot: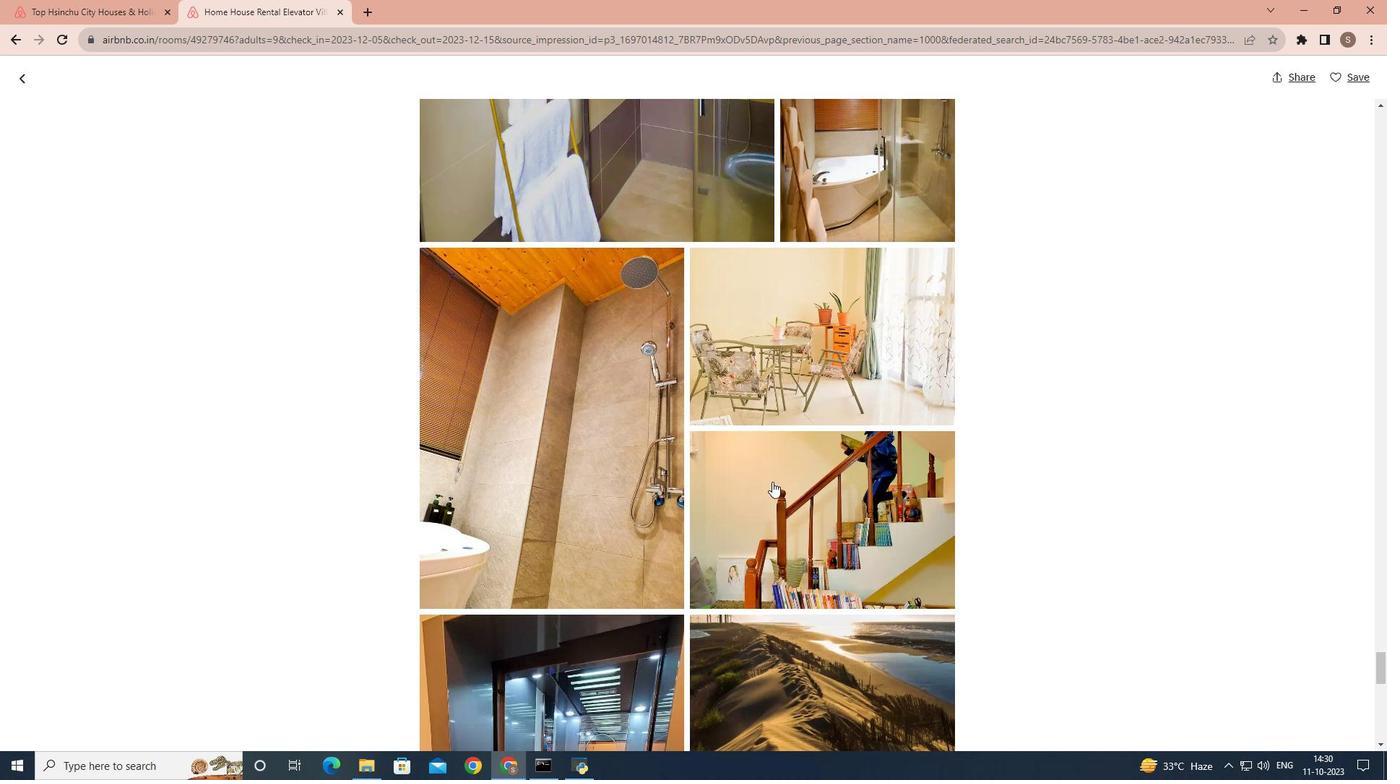 
Action: Mouse scrolled (772, 481) with delta (0, 0)
Screenshot: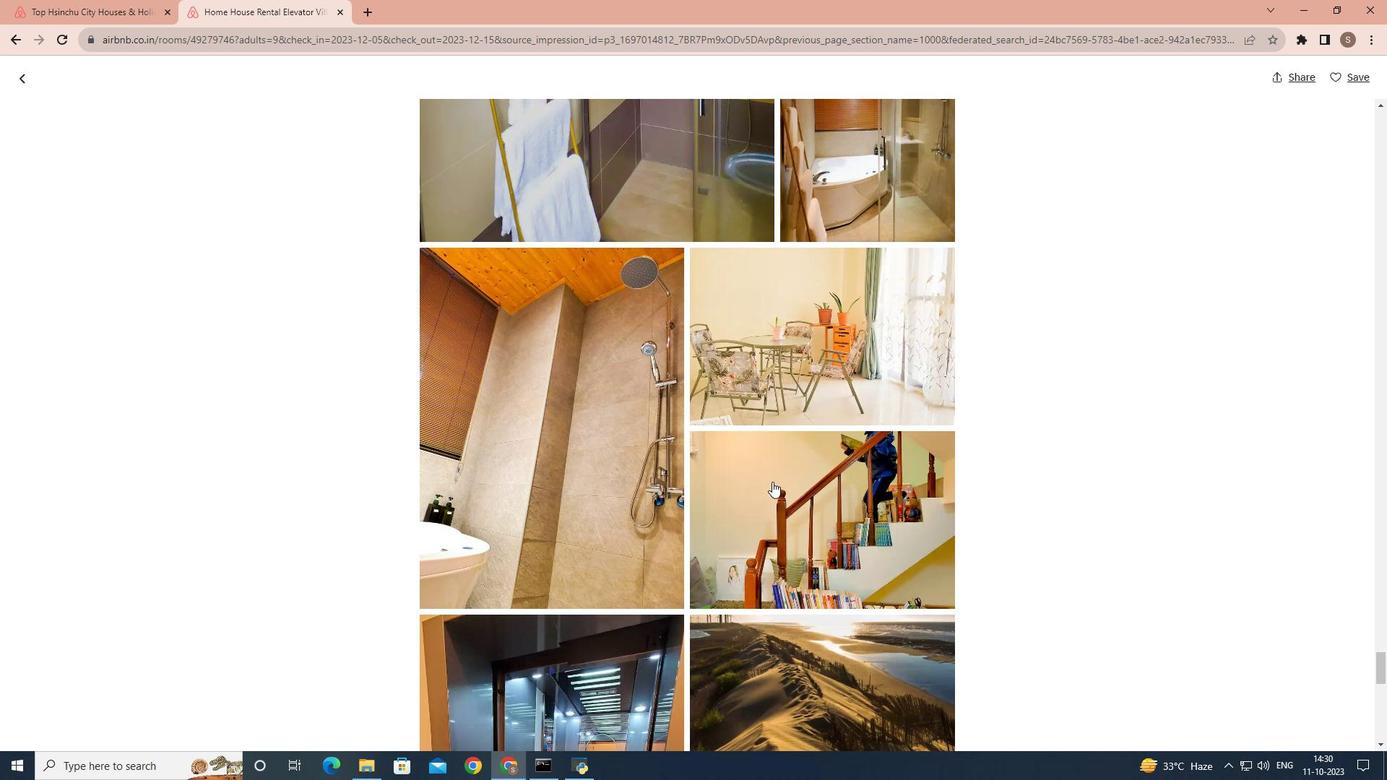 
Action: Mouse scrolled (772, 481) with delta (0, 0)
Screenshot: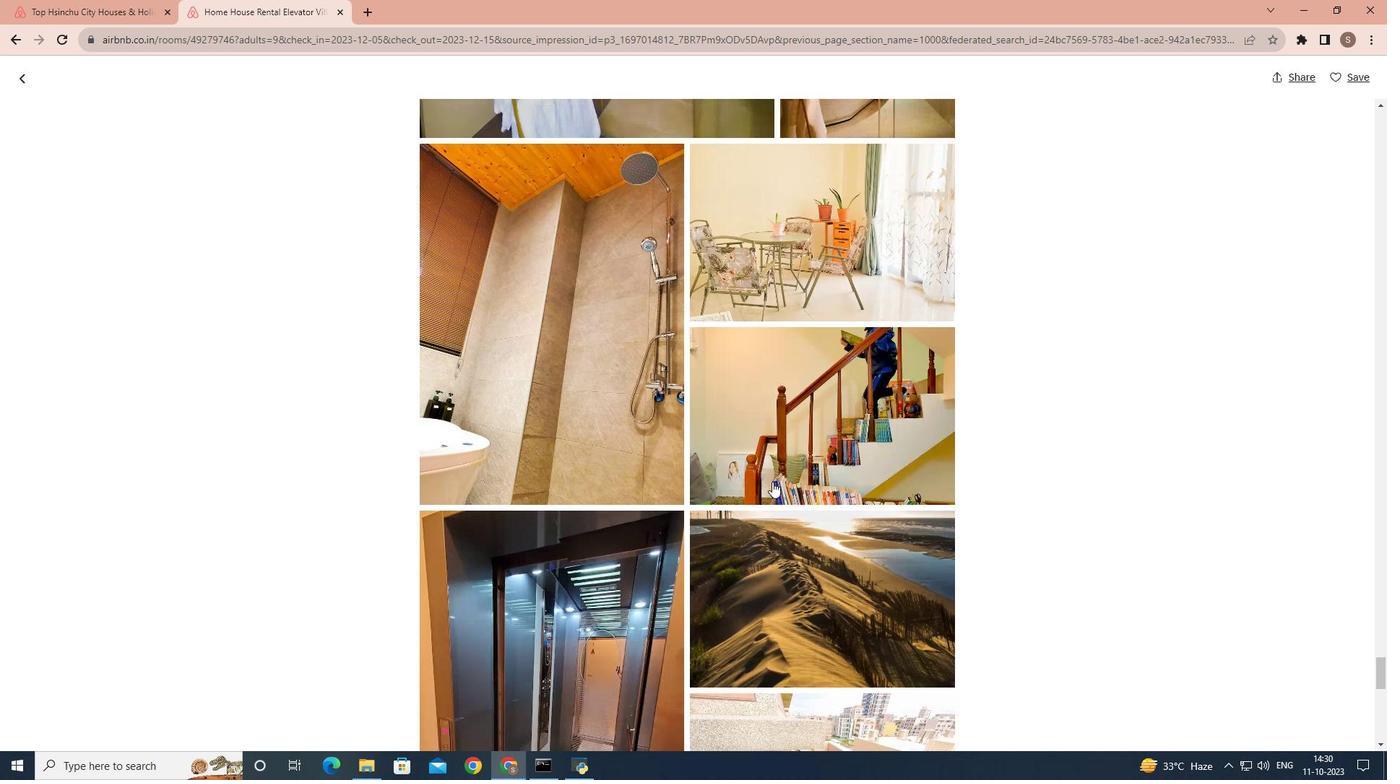 
Action: Mouse scrolled (772, 481) with delta (0, 0)
Screenshot: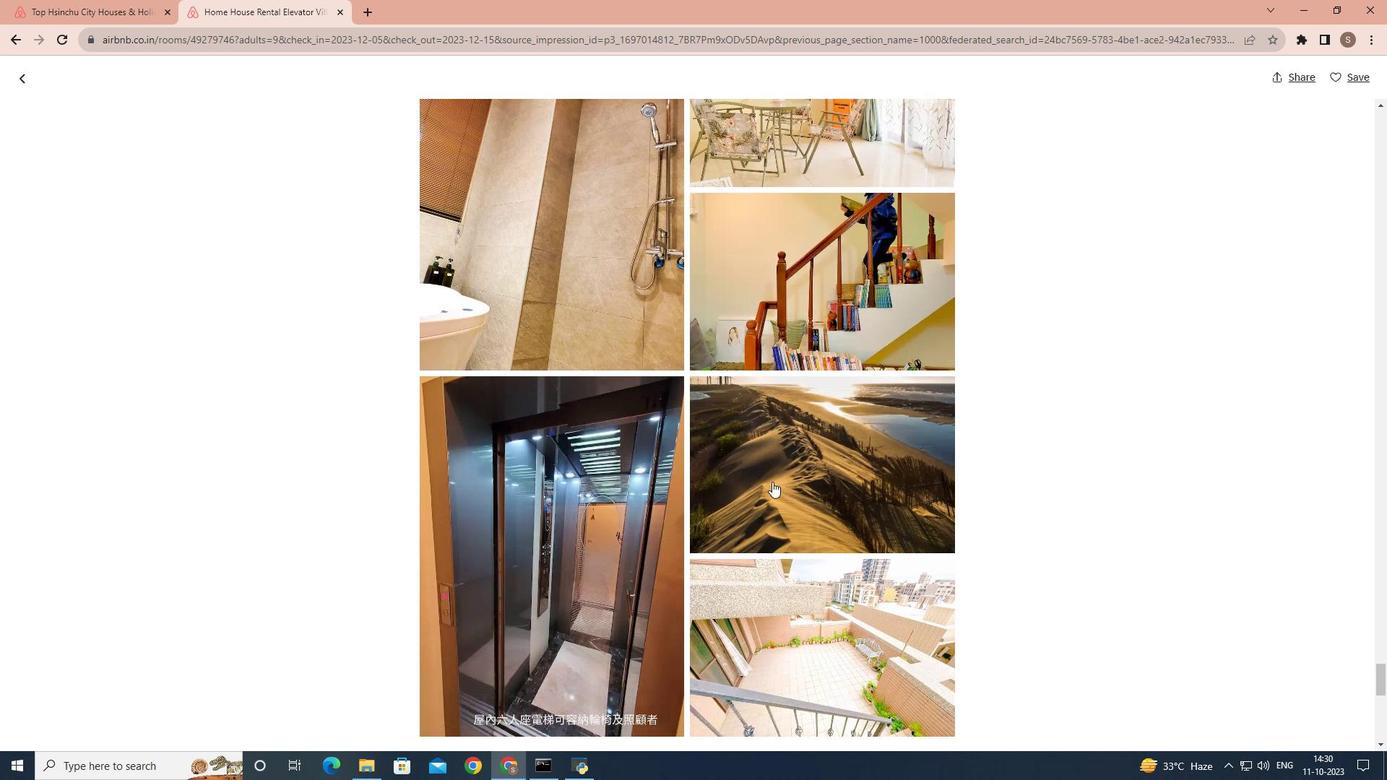 
Action: Mouse scrolled (772, 481) with delta (0, 0)
Screenshot: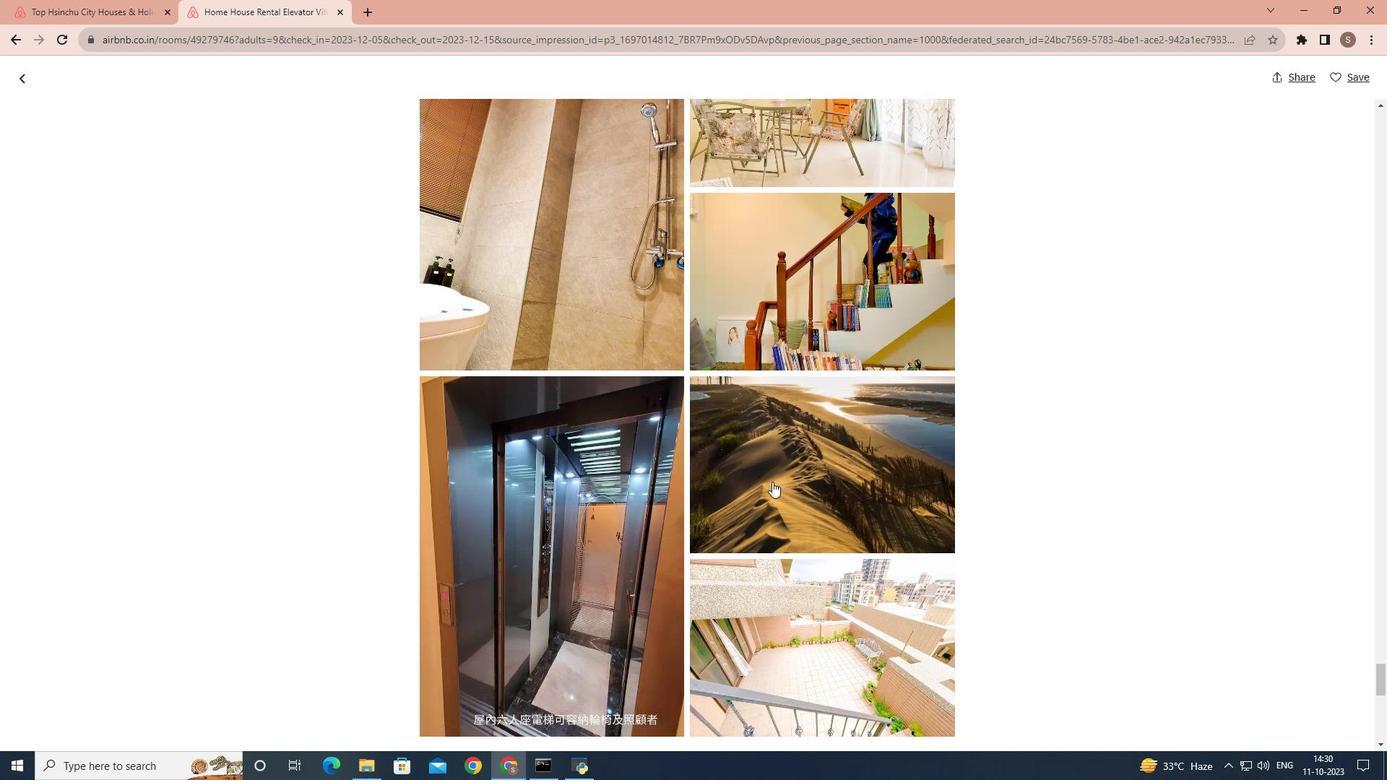 
Action: Mouse scrolled (772, 481) with delta (0, 0)
Screenshot: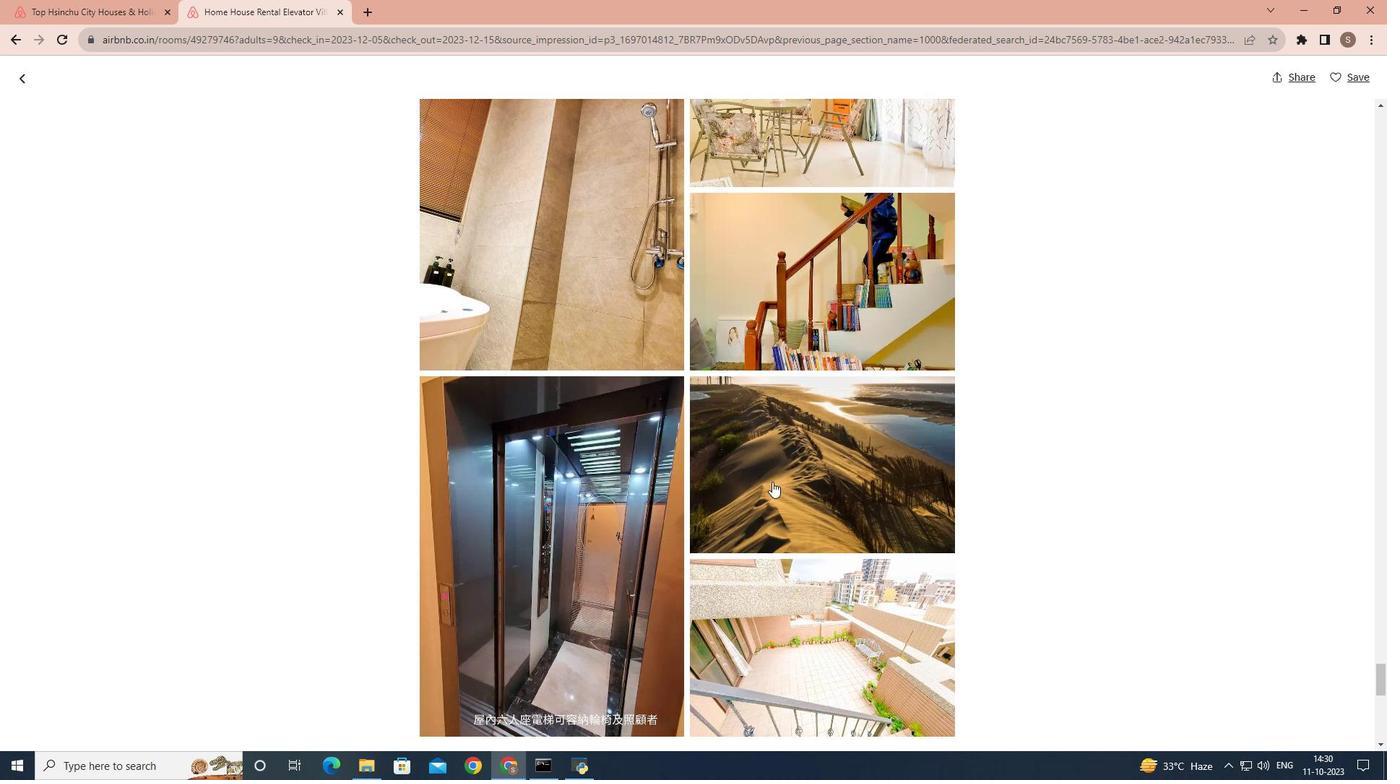
Action: Mouse scrolled (772, 481) with delta (0, 0)
Screenshot: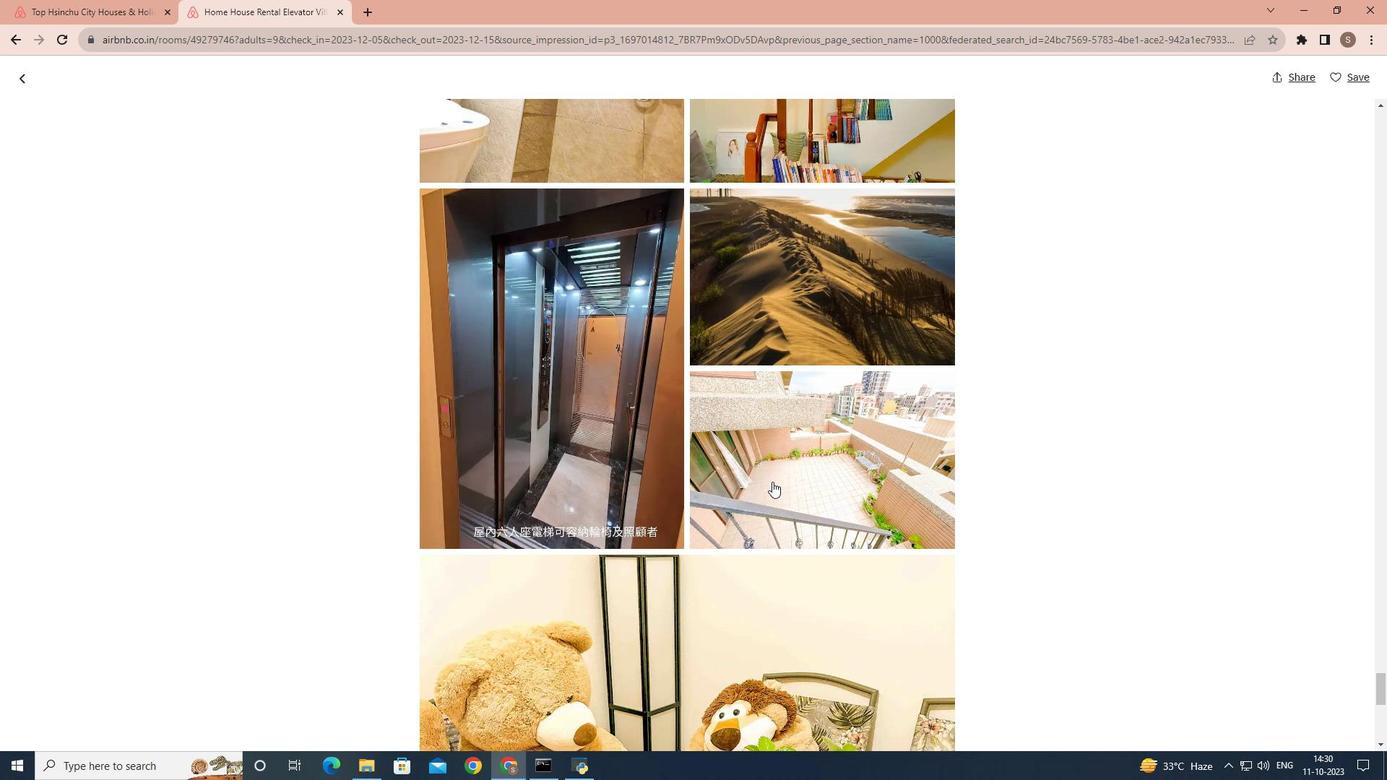 
Action: Mouse scrolled (772, 481) with delta (0, 0)
Screenshot: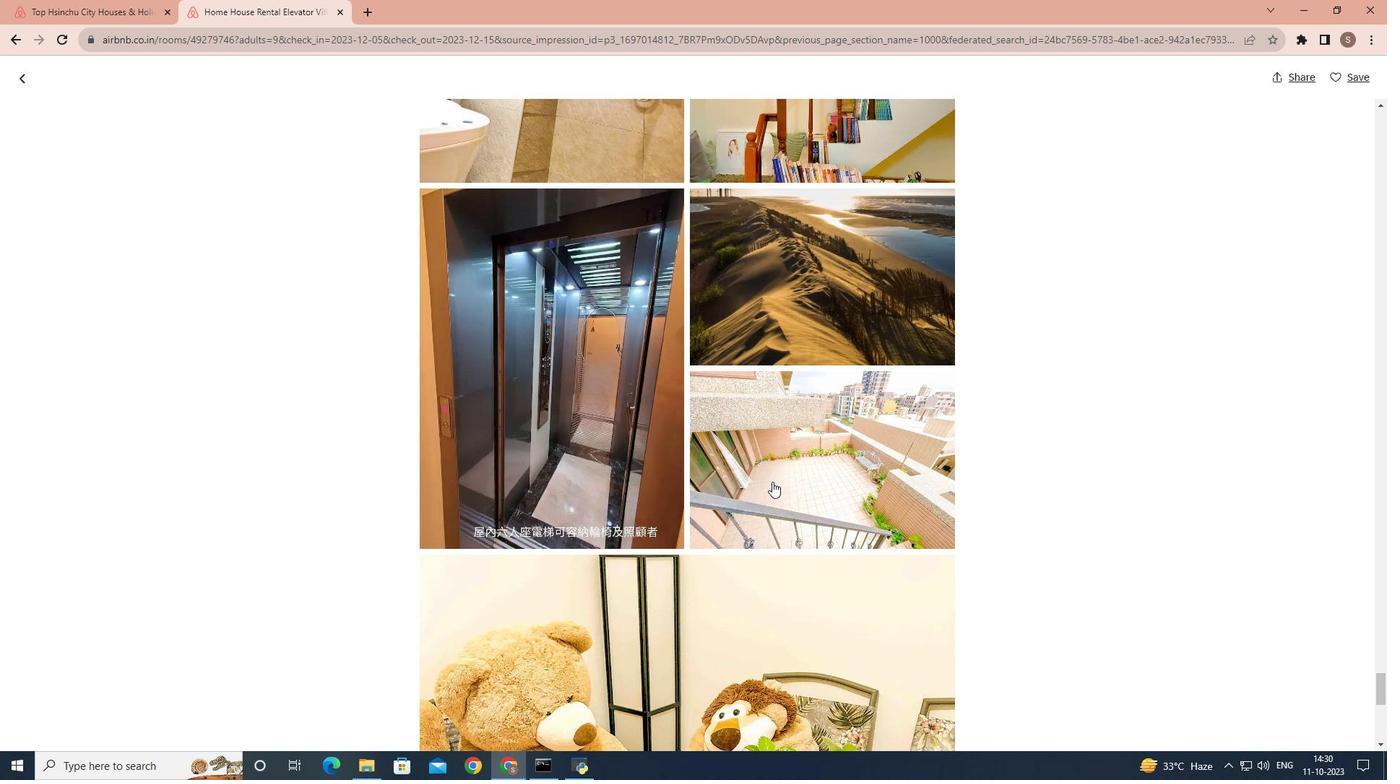 
Action: Mouse scrolled (772, 481) with delta (0, 0)
Screenshot: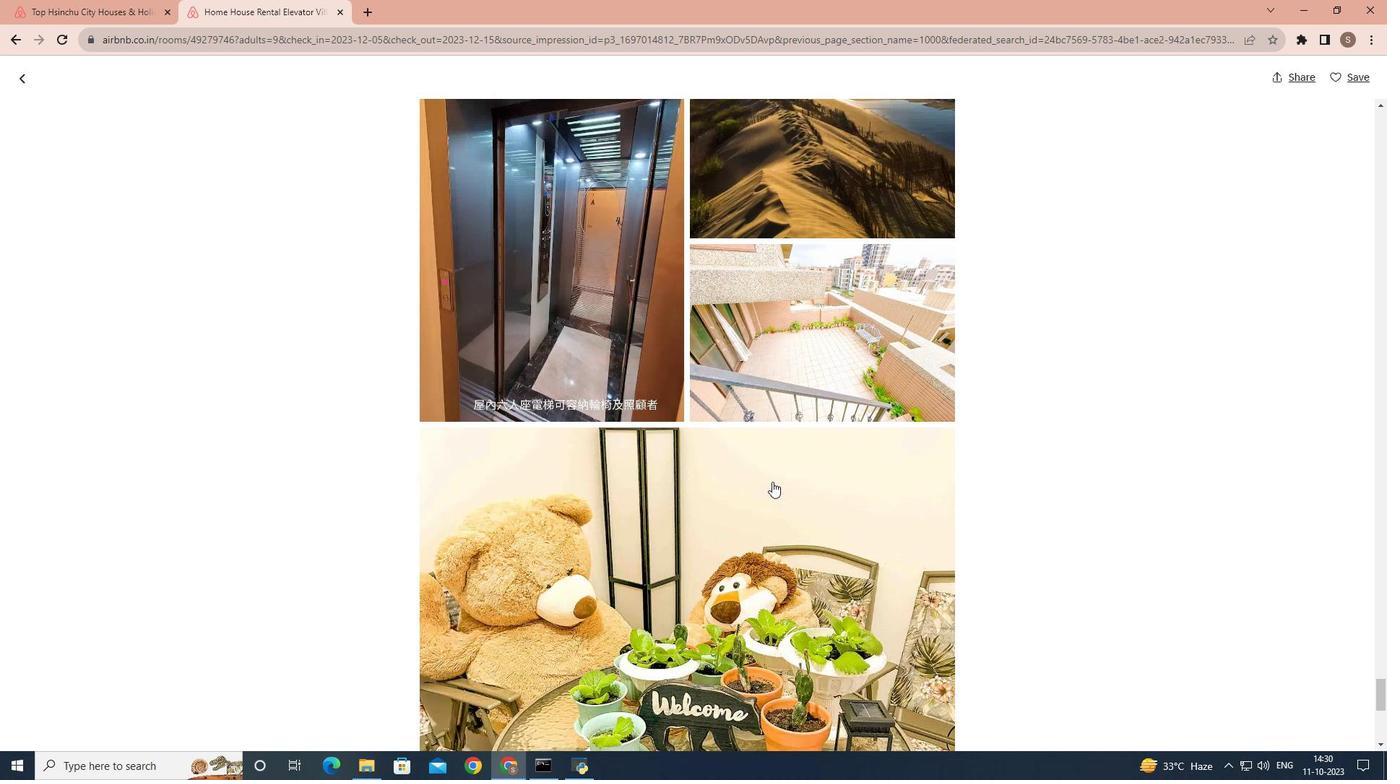 
Action: Mouse scrolled (772, 481) with delta (0, 0)
Screenshot: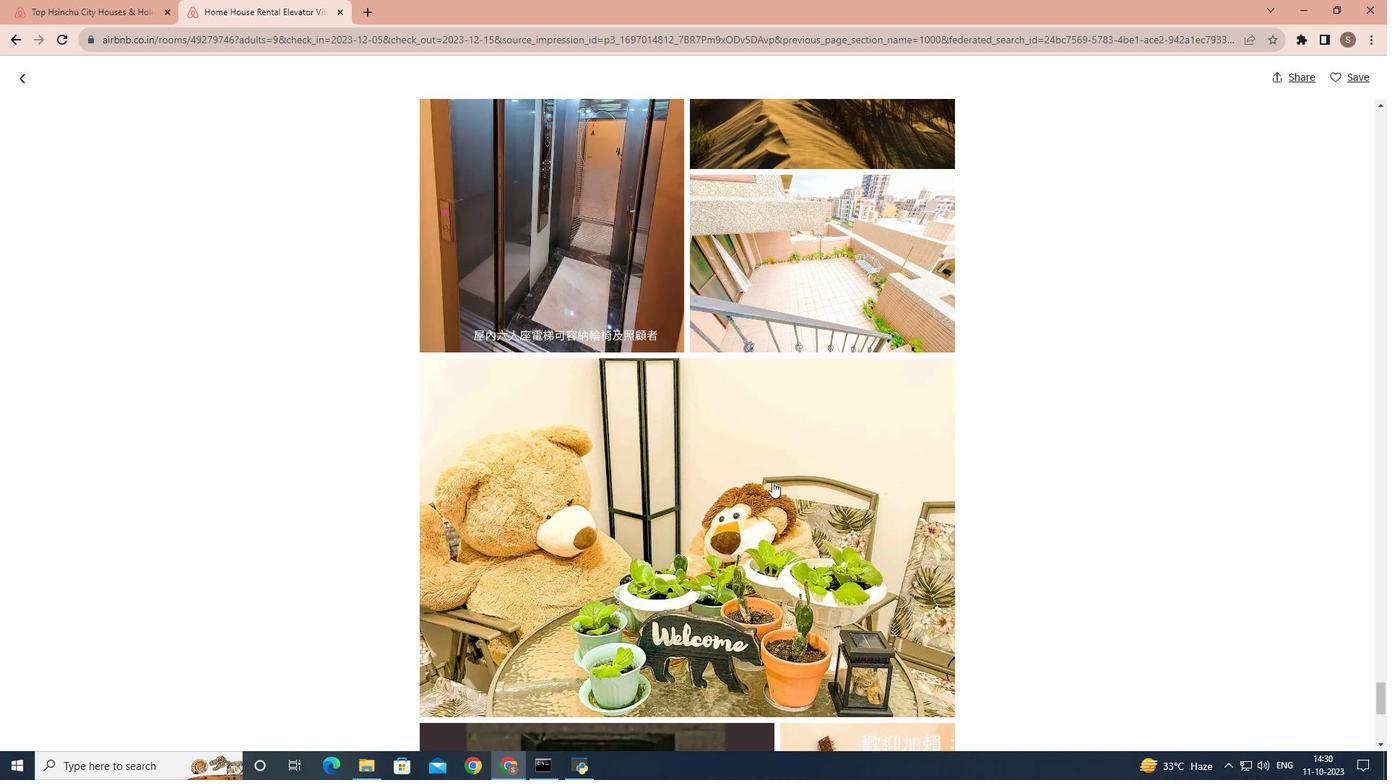
Action: Mouse scrolled (772, 481) with delta (0, 0)
Screenshot: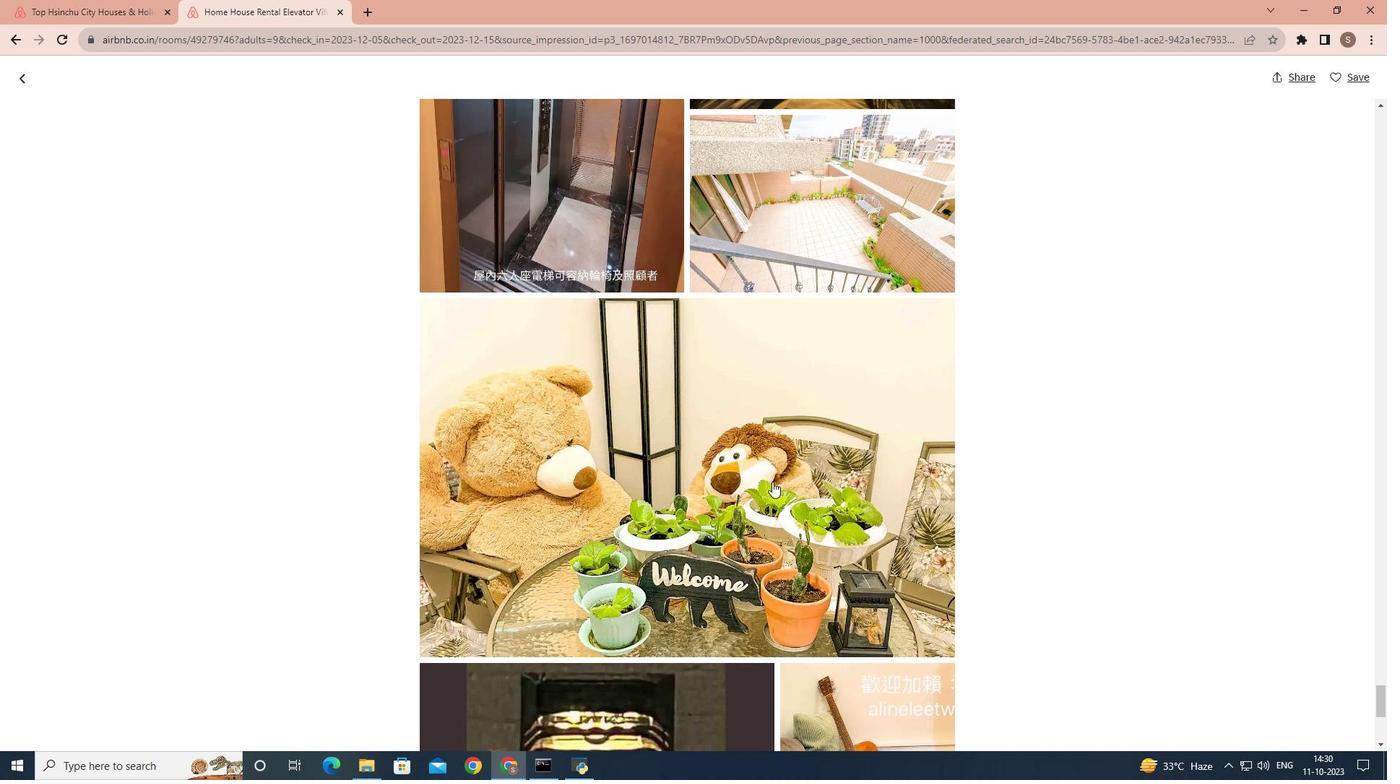 
Action: Mouse scrolled (772, 481) with delta (0, 0)
Screenshot: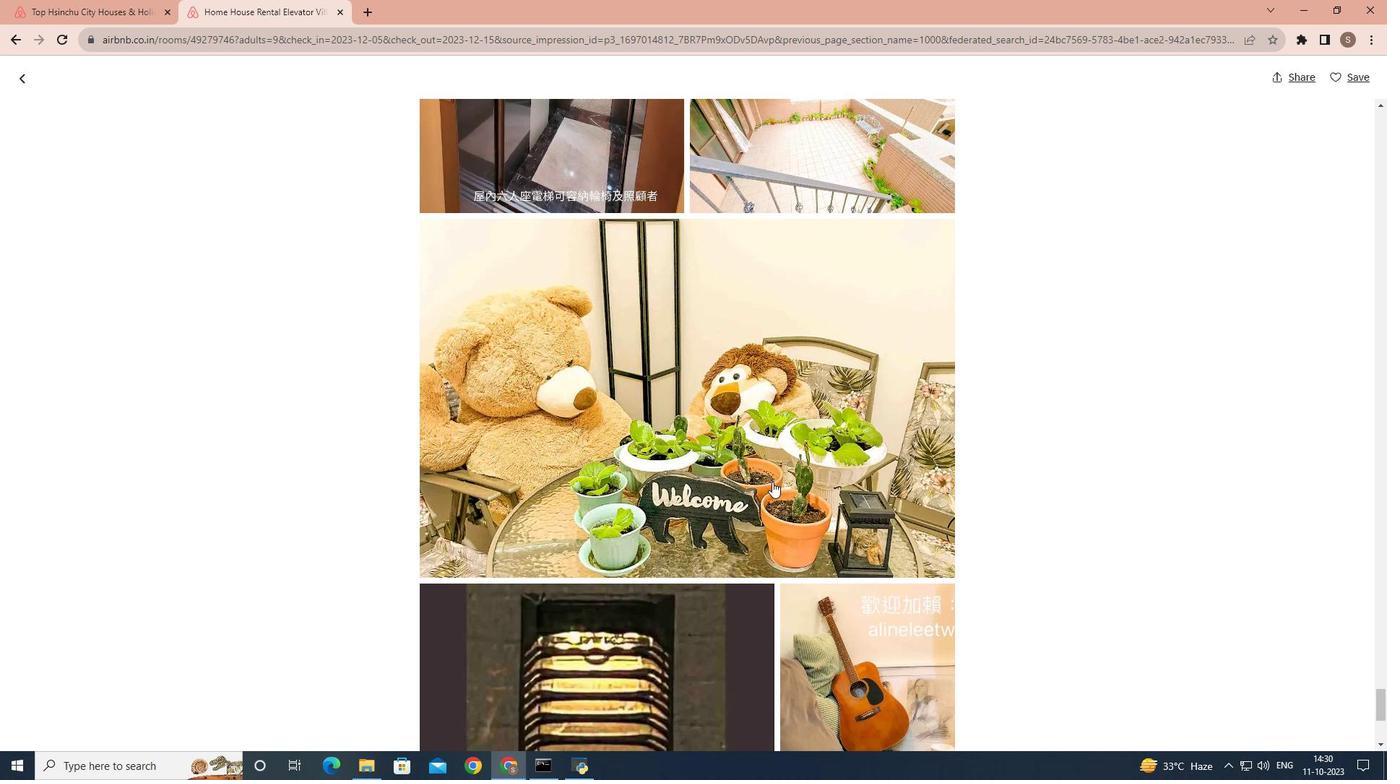 
Action: Mouse scrolled (772, 481) with delta (0, 0)
Screenshot: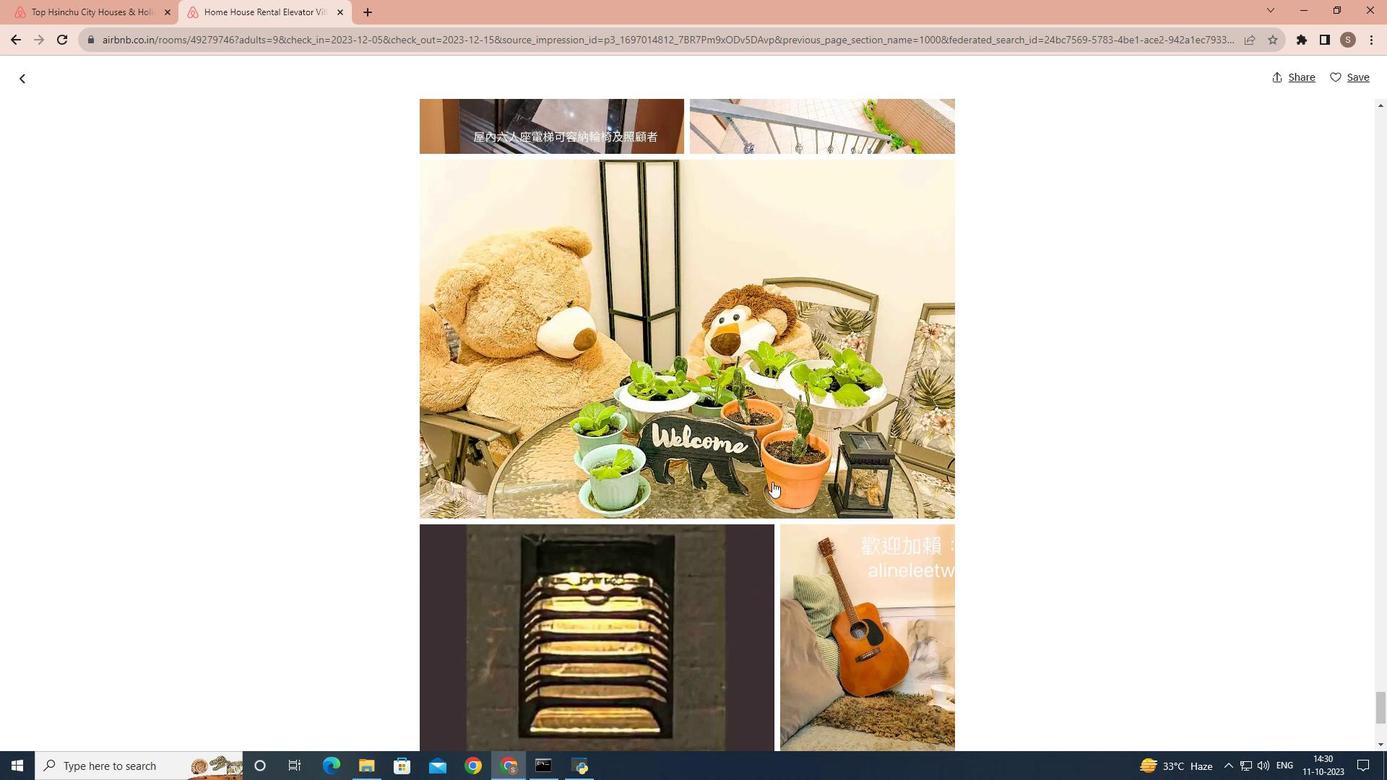 
Action: Mouse scrolled (772, 481) with delta (0, 0)
Screenshot: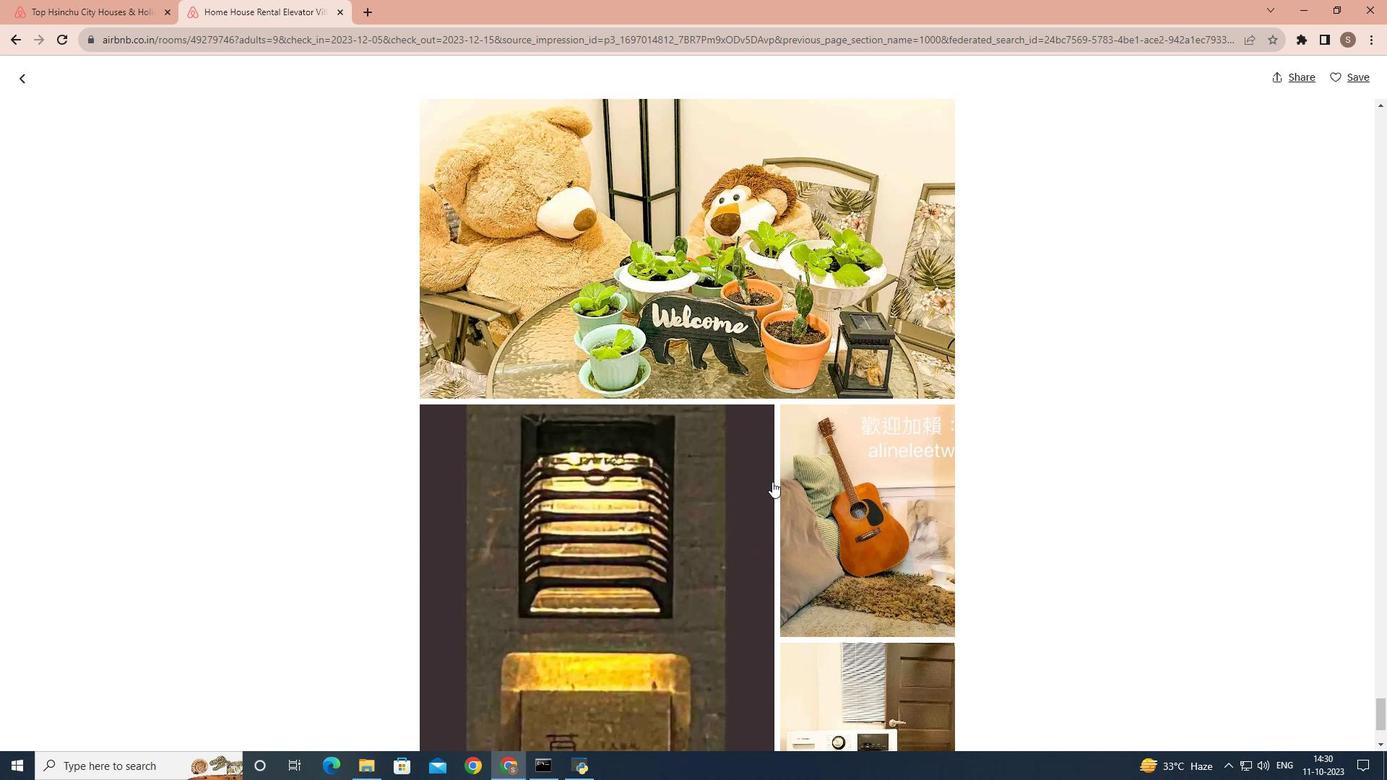 
Action: Mouse scrolled (772, 481) with delta (0, 0)
Screenshot: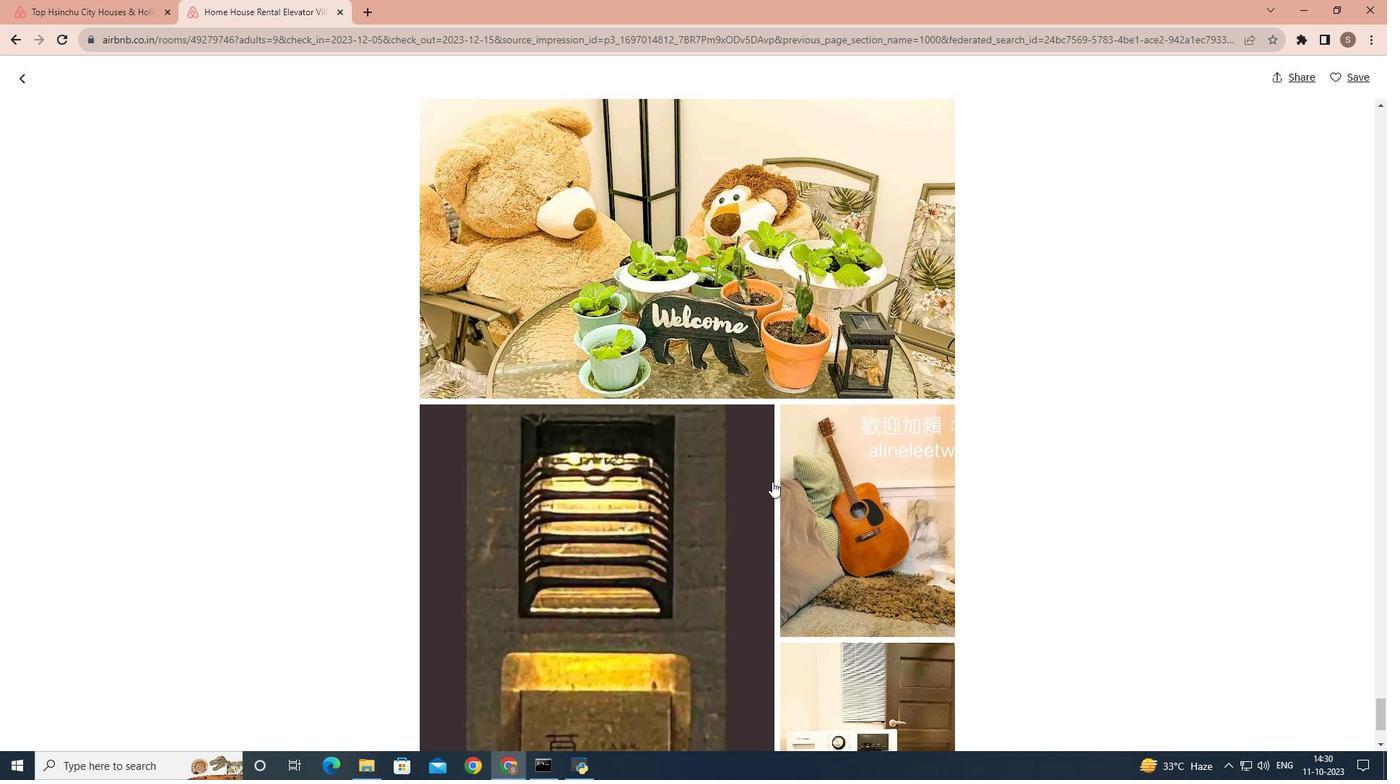 
Action: Mouse scrolled (772, 481) with delta (0, 0)
Screenshot: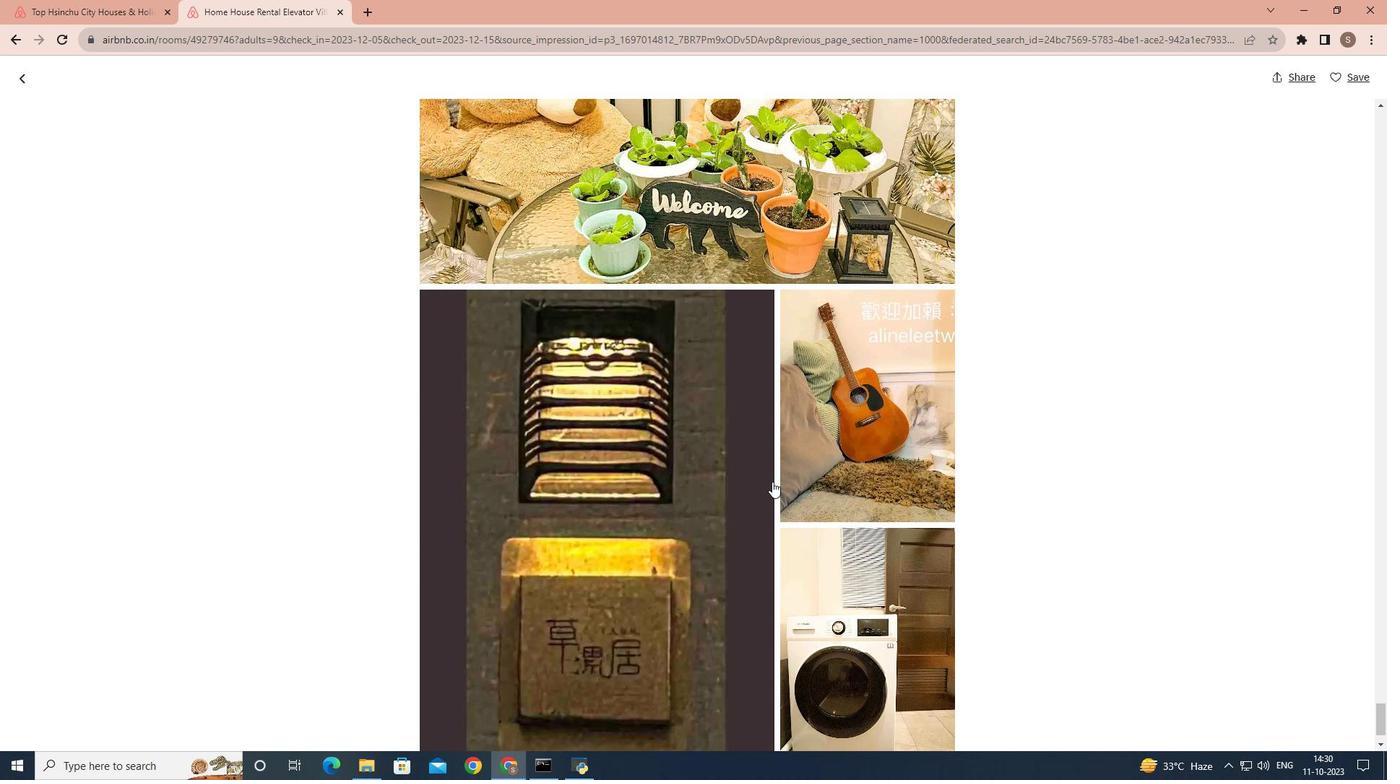
Action: Mouse scrolled (772, 481) with delta (0, 0)
Screenshot: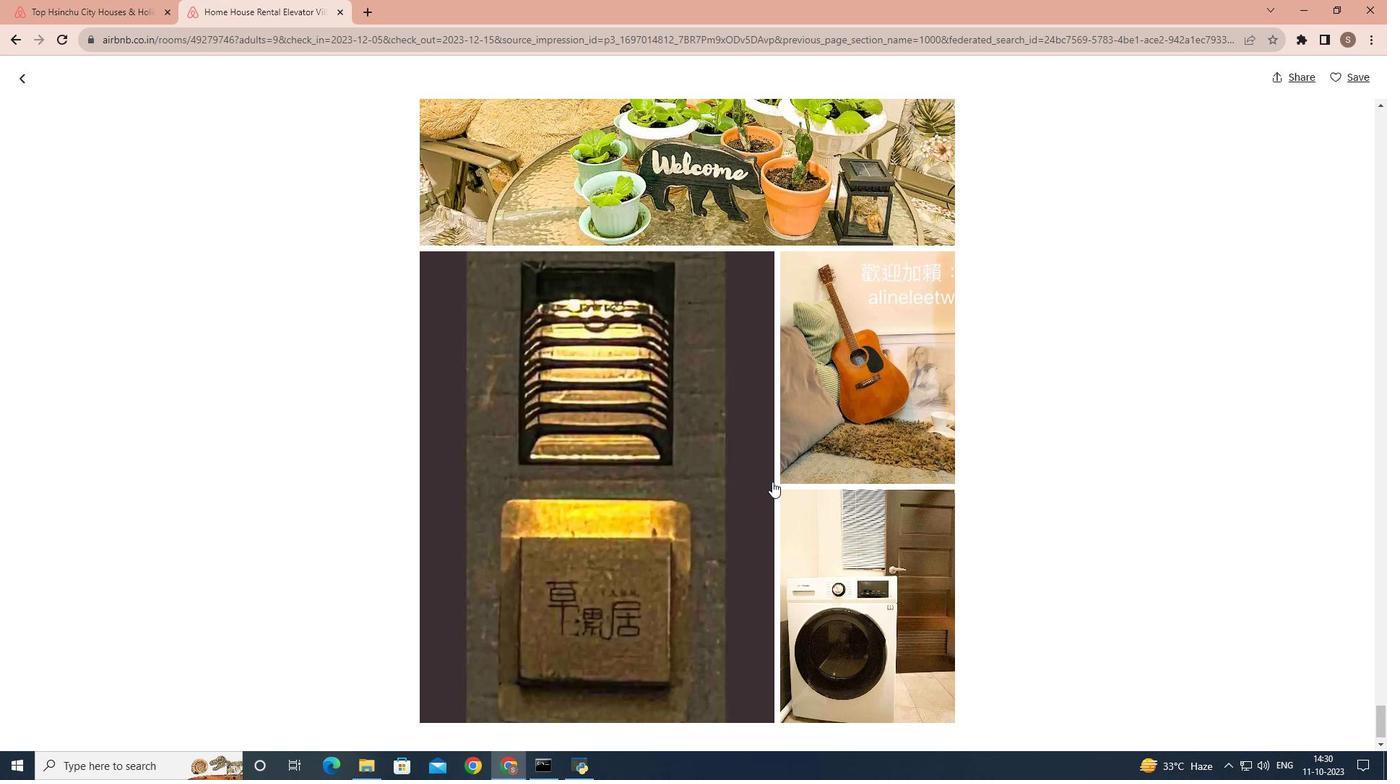 
Action: Mouse scrolled (772, 481) with delta (0, 0)
Screenshot: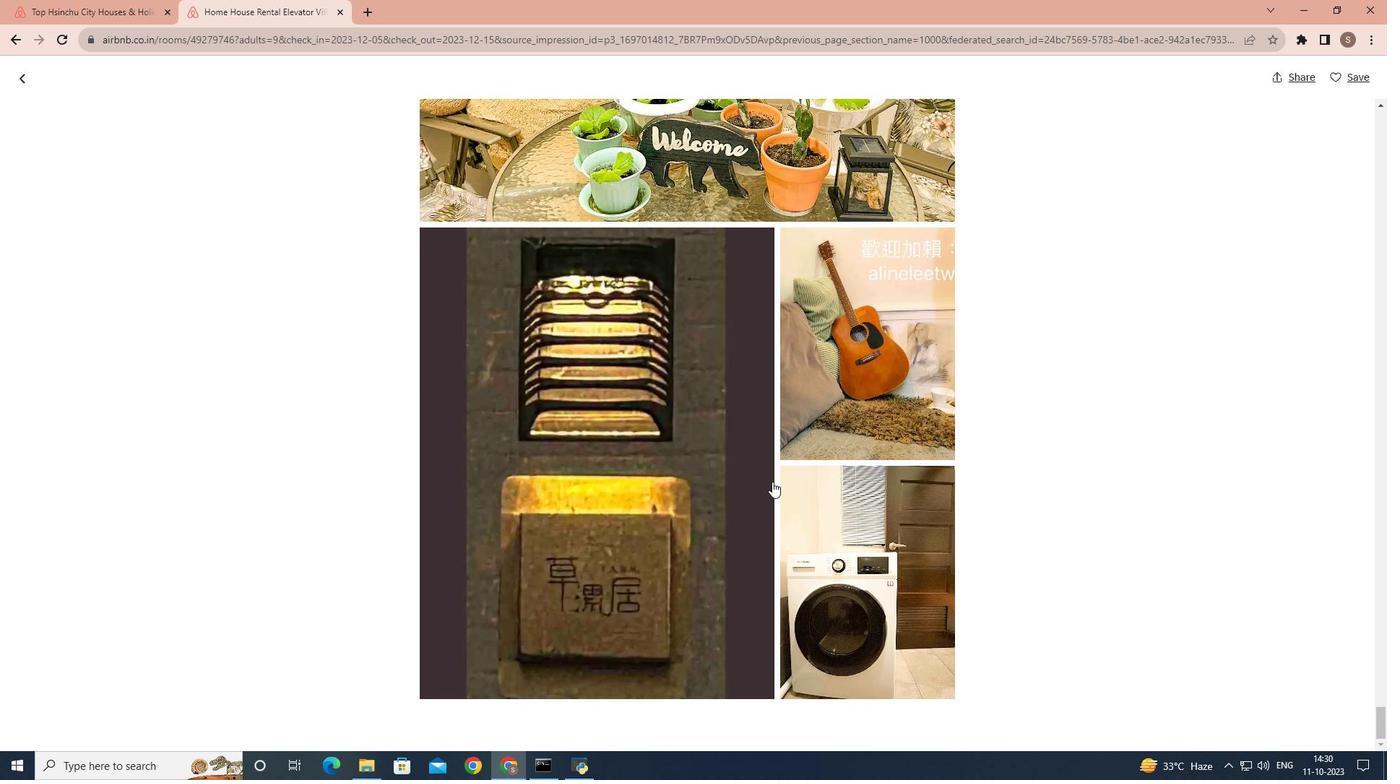 
Action: Mouse scrolled (772, 481) with delta (0, 0)
Screenshot: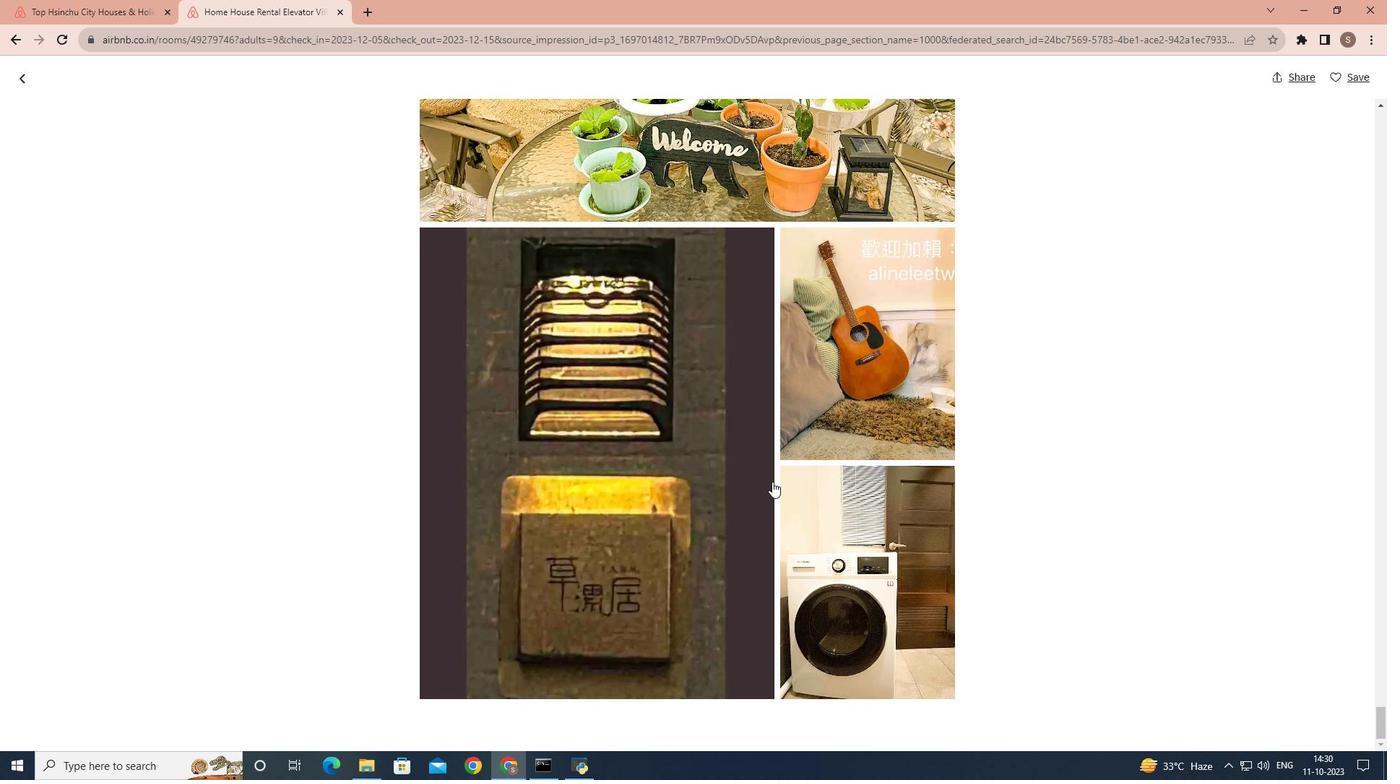 
Action: Mouse scrolled (772, 481) with delta (0, 0)
Screenshot: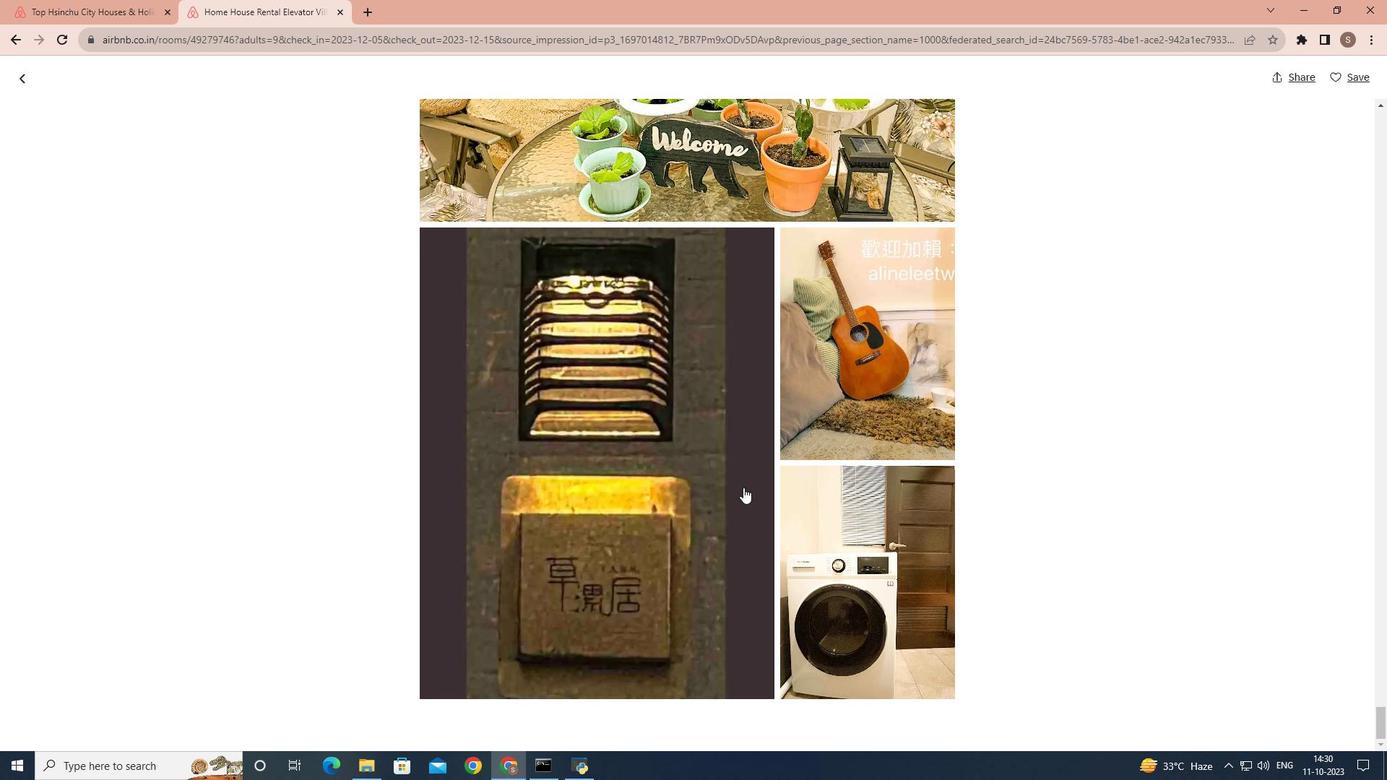 
Action: Mouse moved to (30, 73)
Screenshot: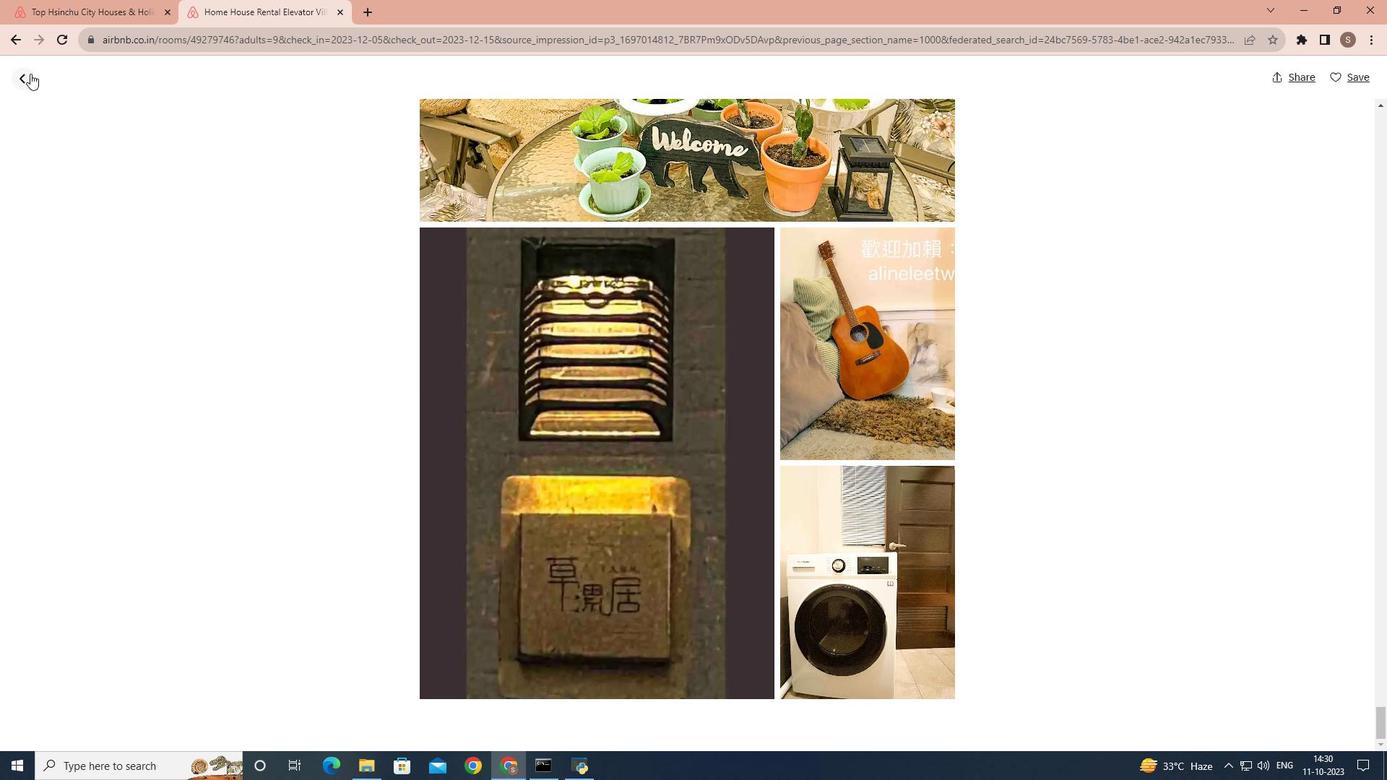 
Action: Mouse pressed left at (30, 73)
Screenshot: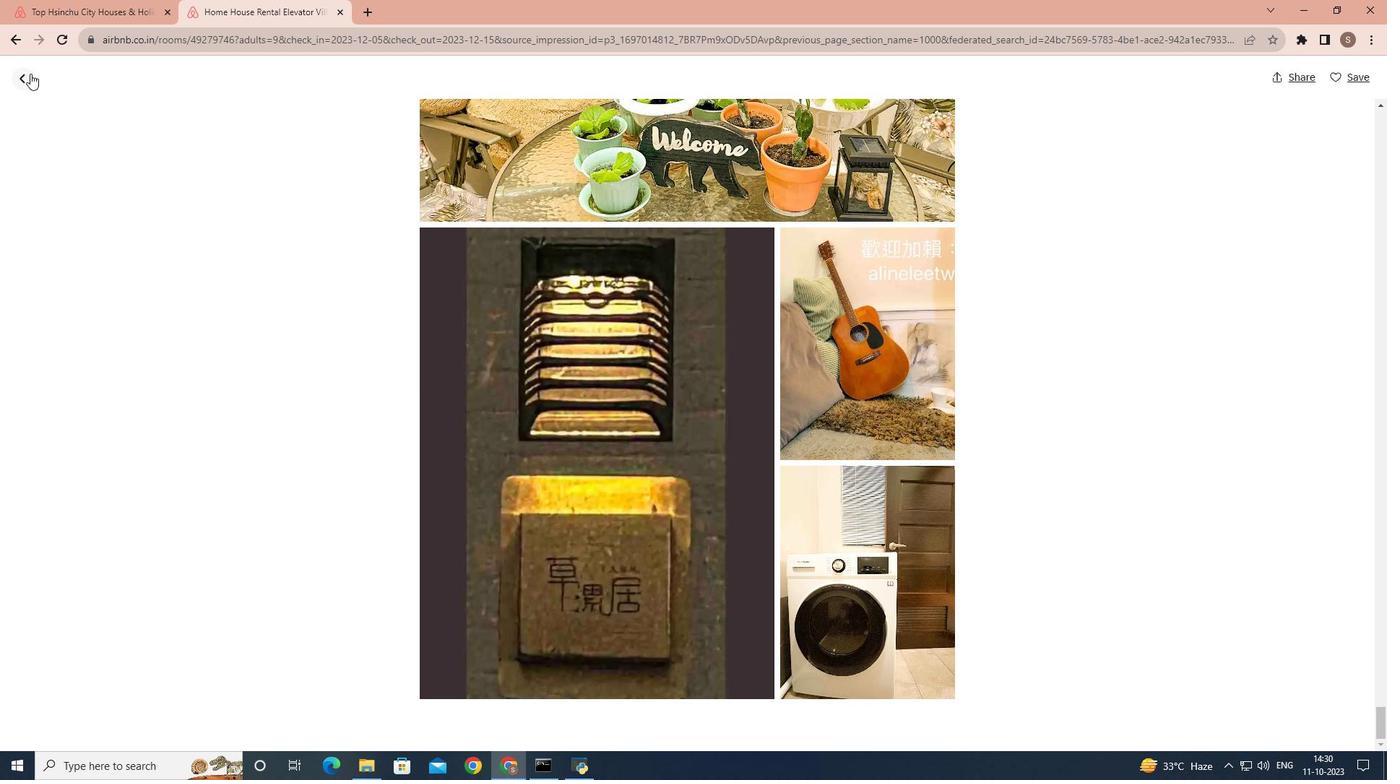 
Action: Mouse moved to (539, 516)
Screenshot: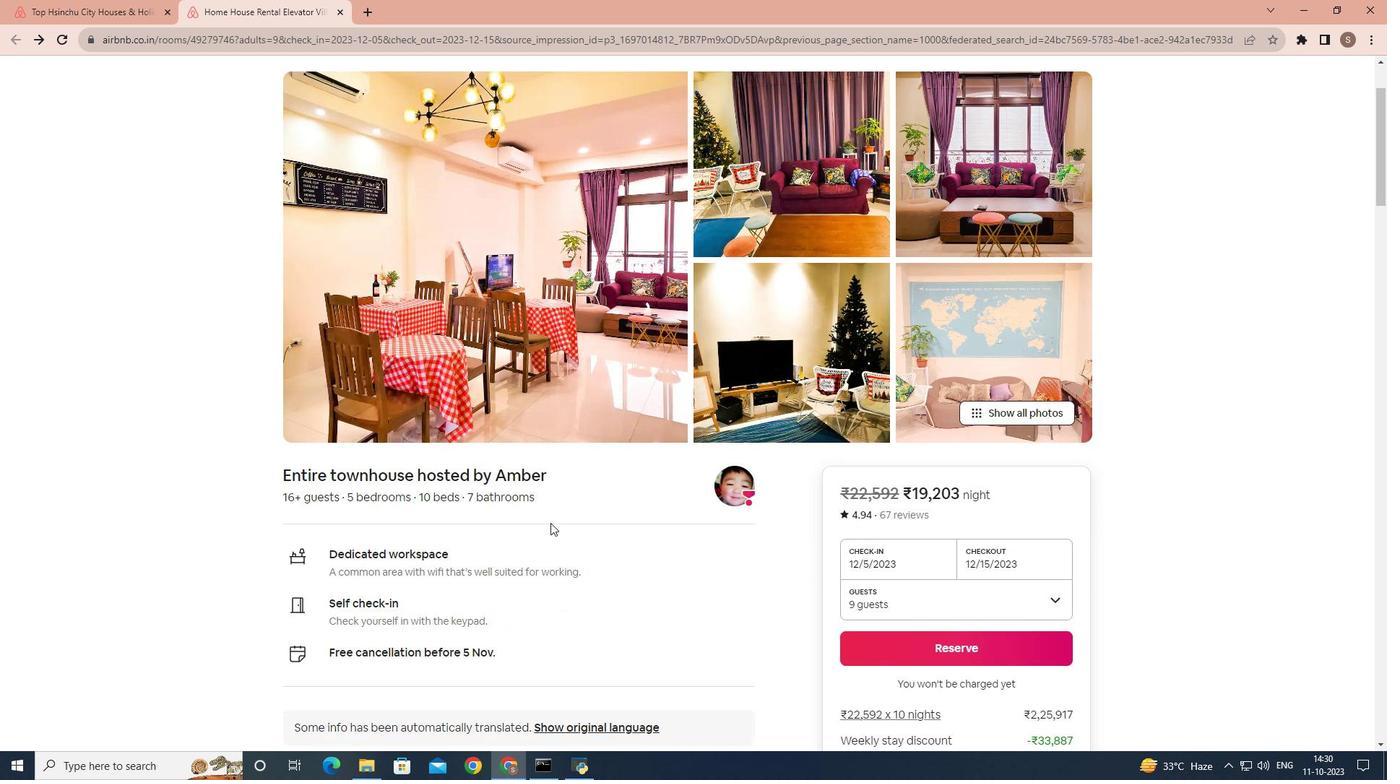 
Action: Mouse scrolled (539, 516) with delta (0, 0)
Screenshot: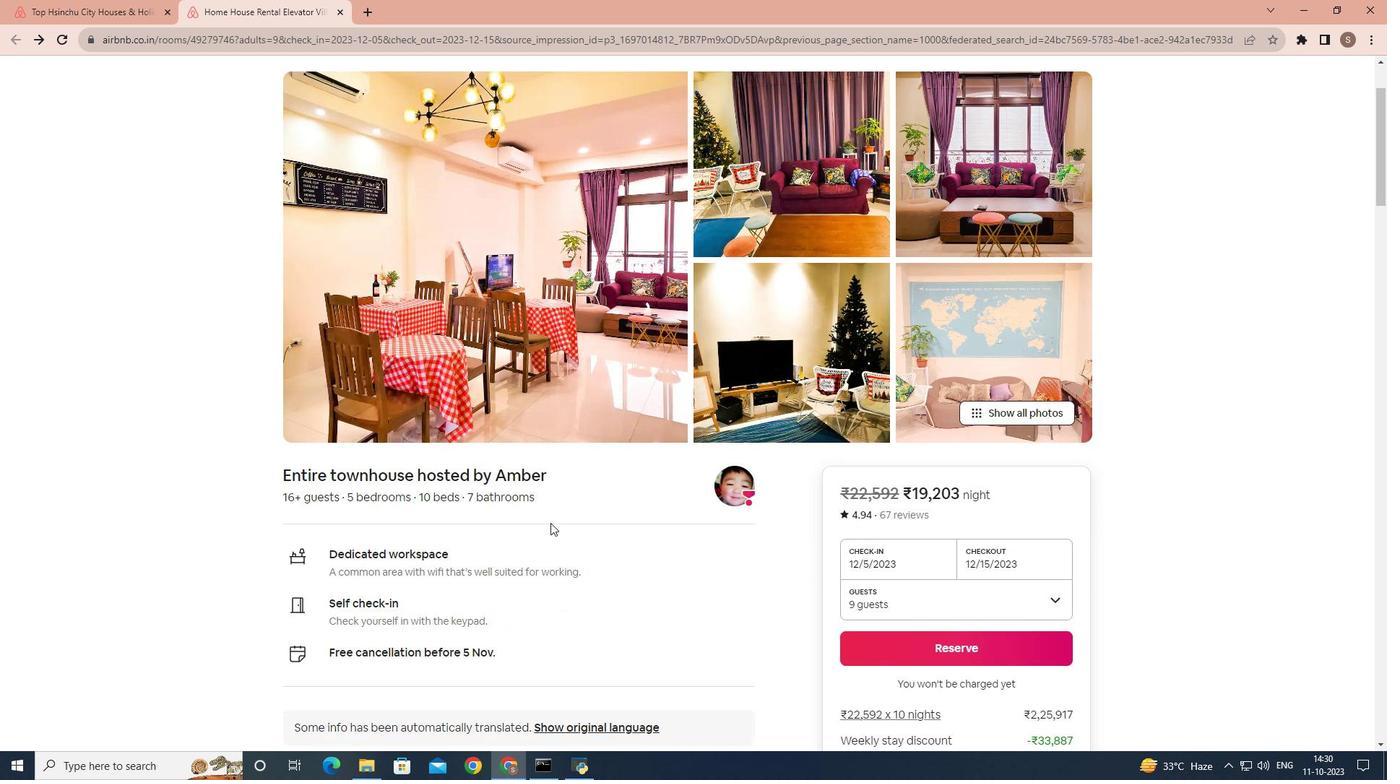 
Action: Mouse moved to (550, 523)
